 Task: Add an event with the title Team Building Retreat: Leadership Training, date '2023/12/18', time 7:50 AM to 9:50 AMand add a description: Participants will discover strategies for engaging their audience and maintaining their interest throughout the presentation. They will learn how to incorporate storytelling, interactive elements, and visual aids to create a dynamic and interactive experience for their listeners.Select event color  Grape . Add location for the event as: 987 Pera Palace Hotel, Istanbul, Turkey, logged in from the account softage.2@softage.netand send the event invitation to softage.1@softage.net and softage.3@softage.net. Set a reminder for the event Annually on May 42
Action: Mouse pressed left at (58, 99)
Screenshot: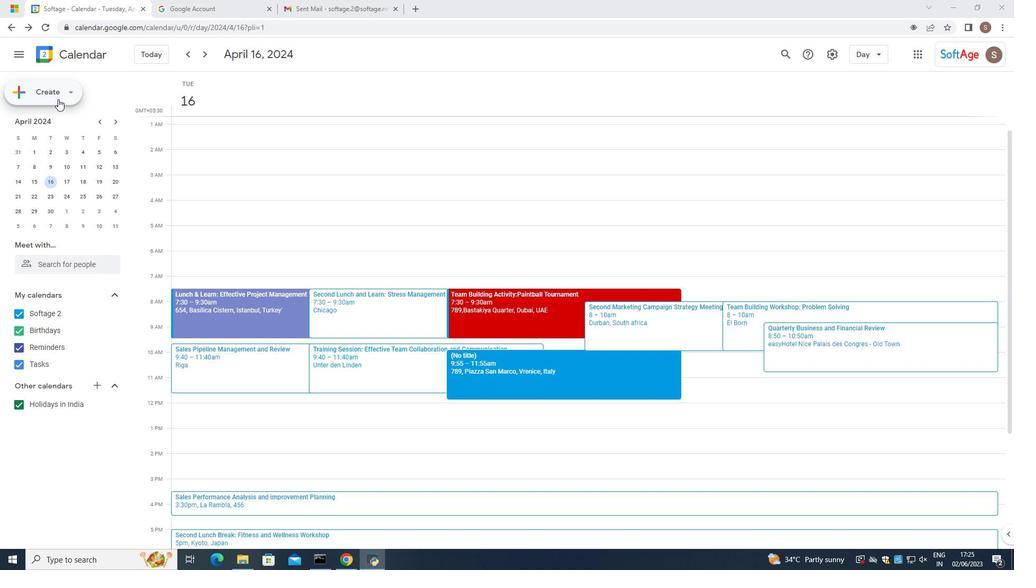 
Action: Mouse moved to (87, 204)
Screenshot: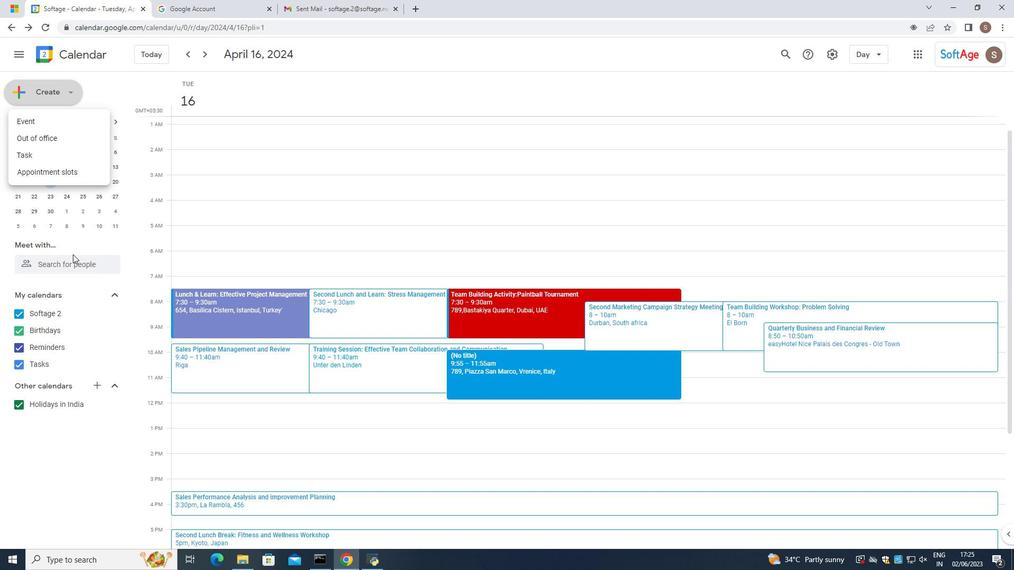 
Action: Mouse pressed left at (87, 204)
Screenshot: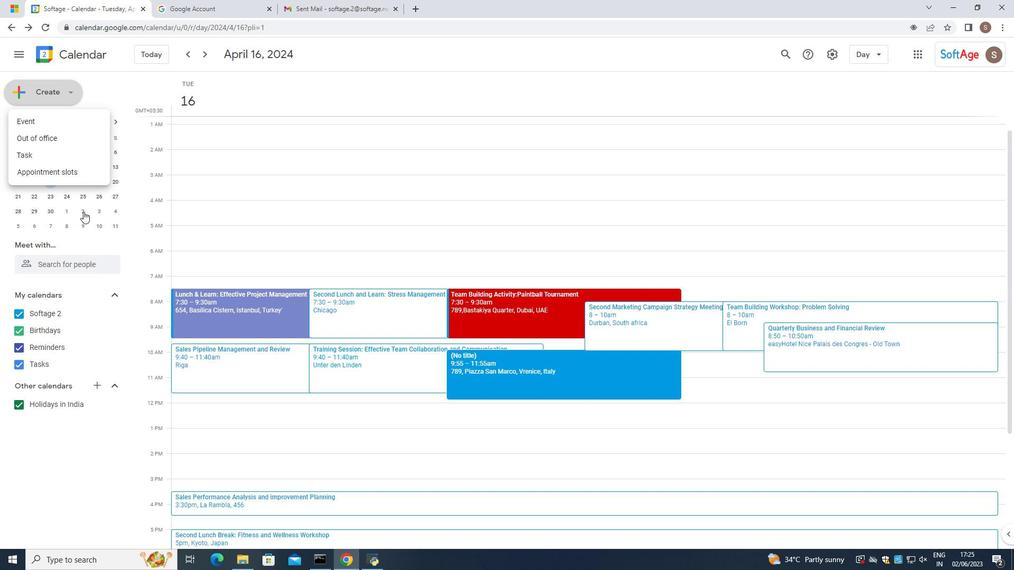 
Action: Mouse moved to (102, 123)
Screenshot: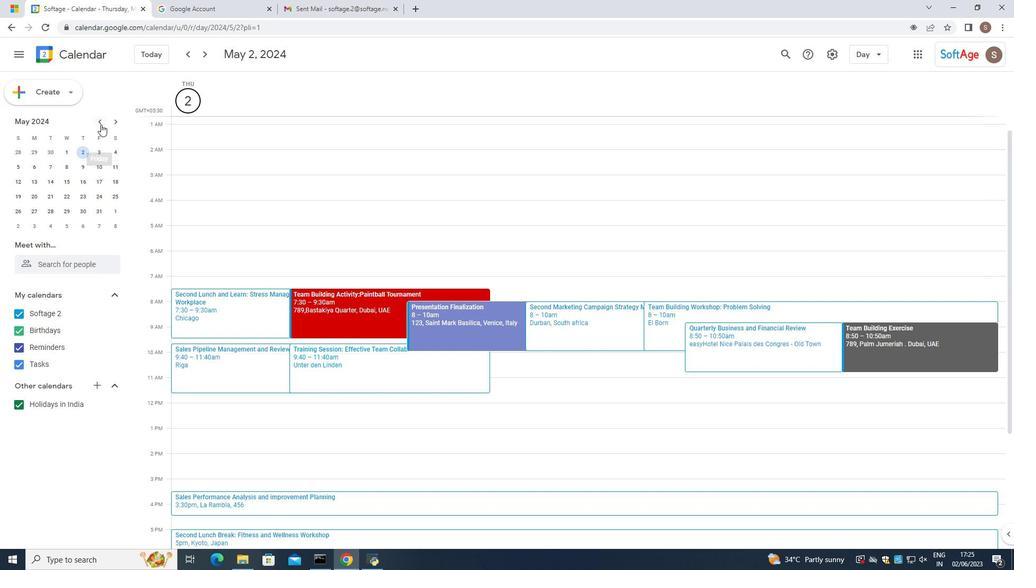 
Action: Mouse pressed left at (102, 123)
Screenshot: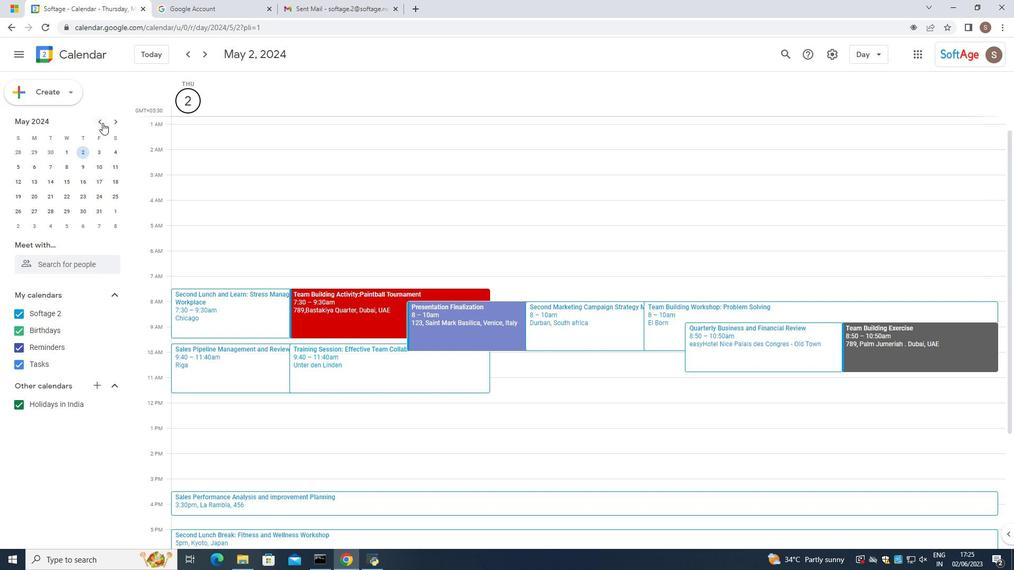 
Action: Mouse pressed left at (102, 123)
Screenshot: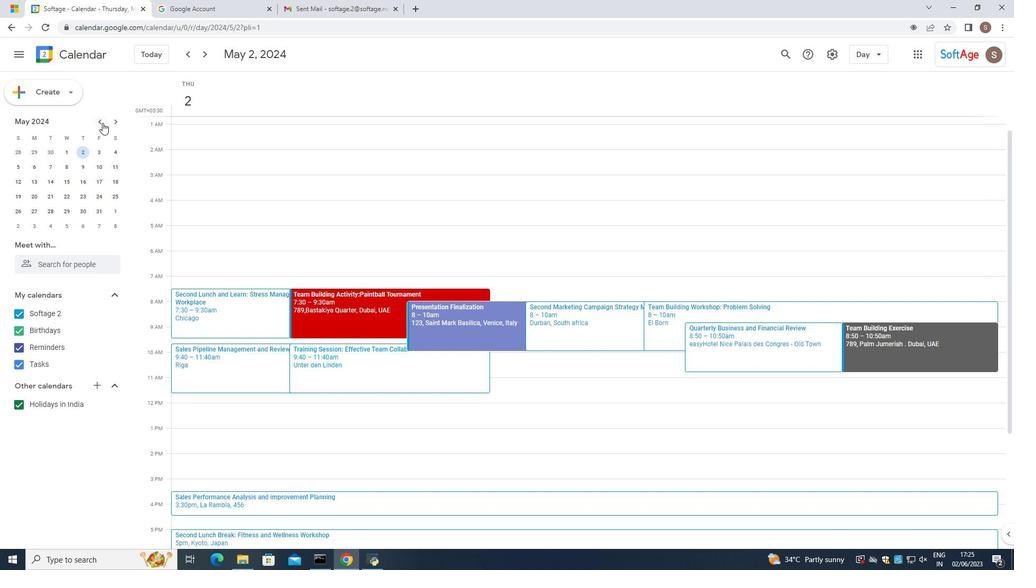 
Action: Mouse pressed left at (102, 123)
Screenshot: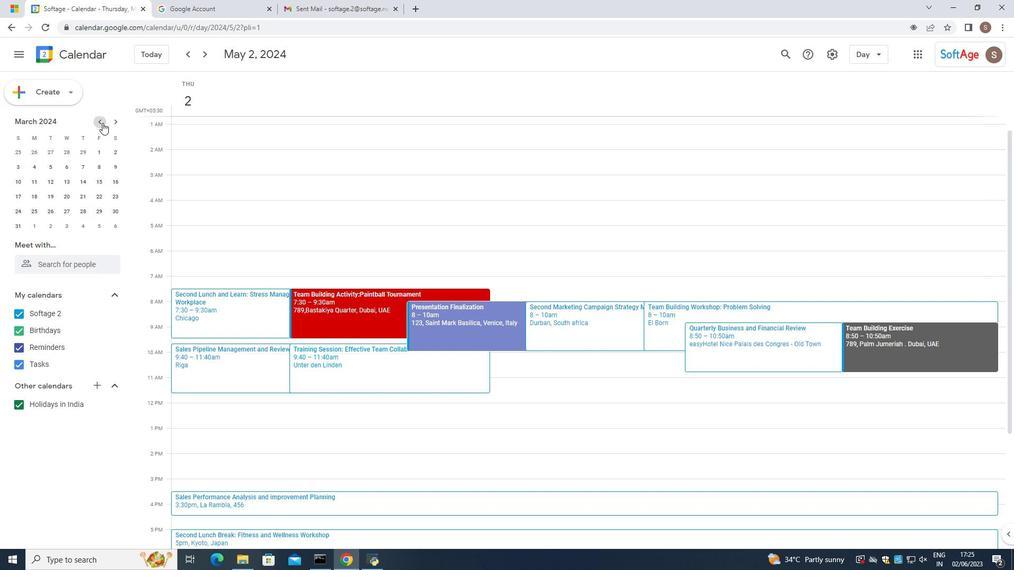 
Action: Mouse pressed left at (102, 123)
Screenshot: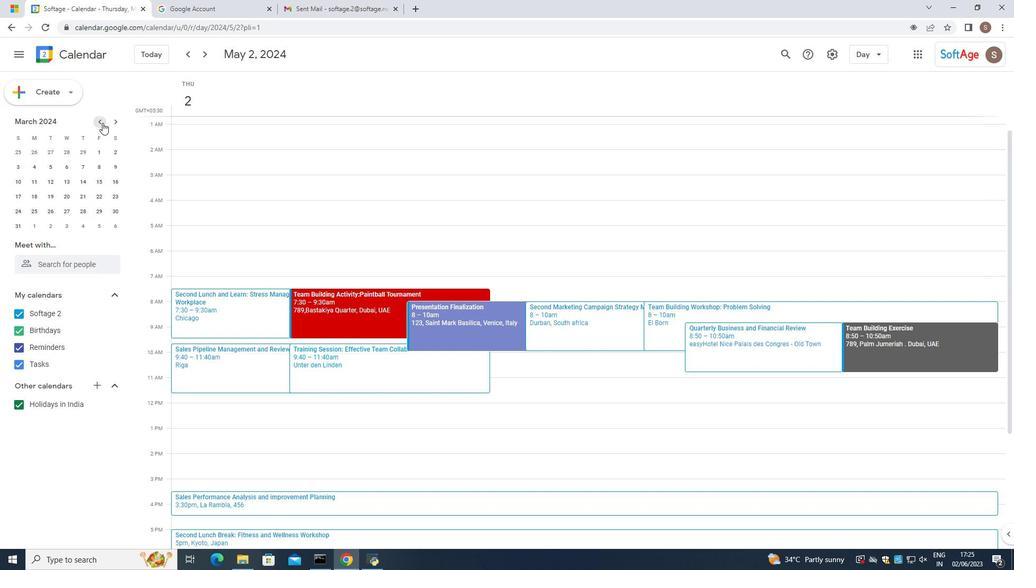 
Action: Mouse pressed left at (102, 123)
Screenshot: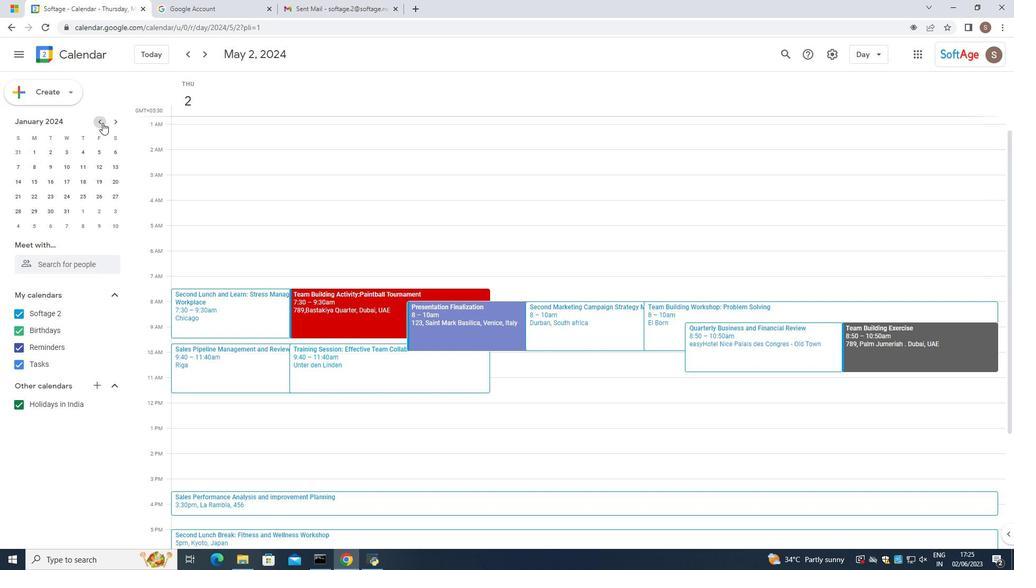 
Action: Mouse pressed left at (102, 123)
Screenshot: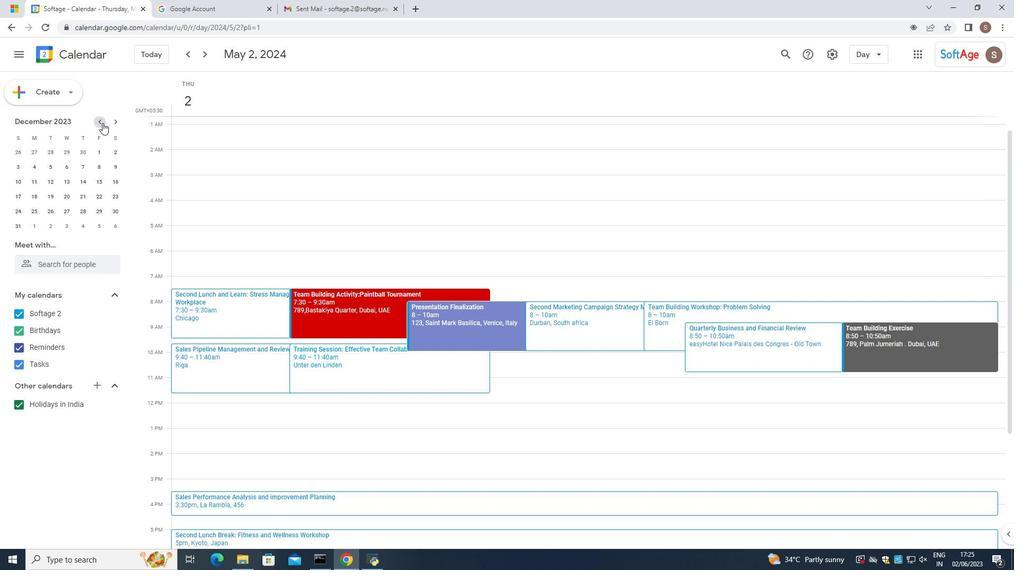 
Action: Mouse pressed left at (102, 123)
Screenshot: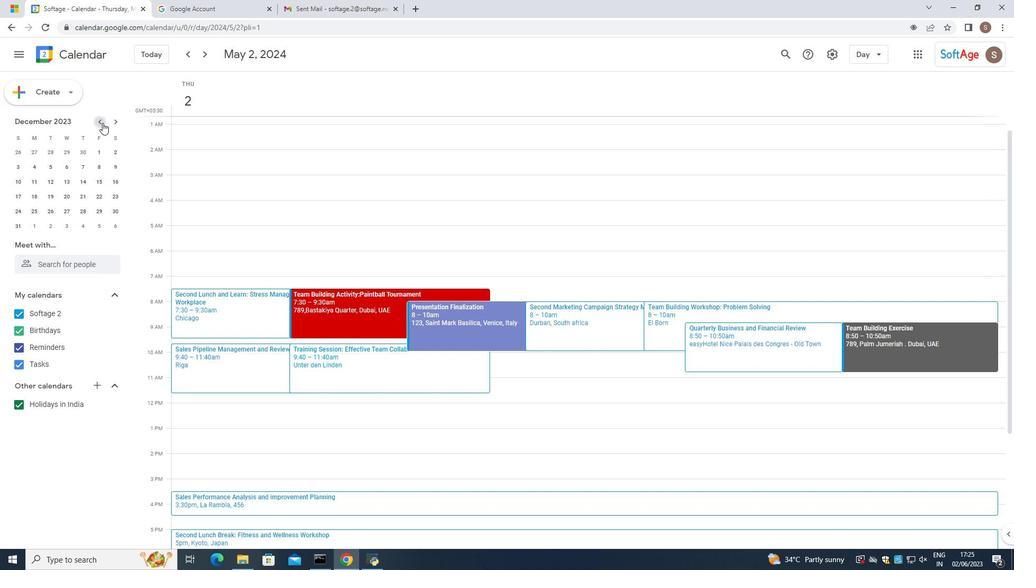 
Action: Mouse pressed left at (102, 123)
Screenshot: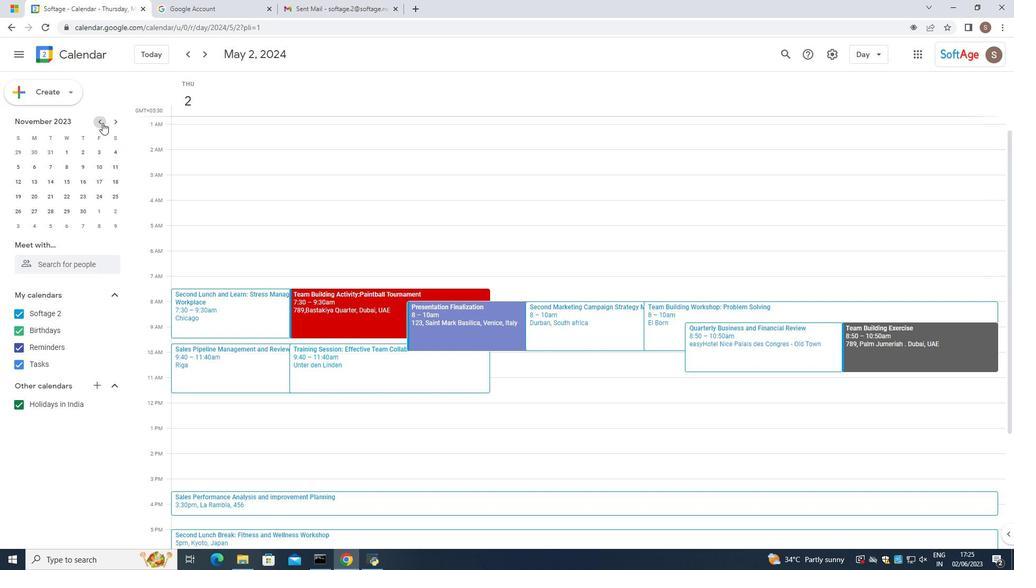 
Action: Mouse pressed left at (102, 123)
Screenshot: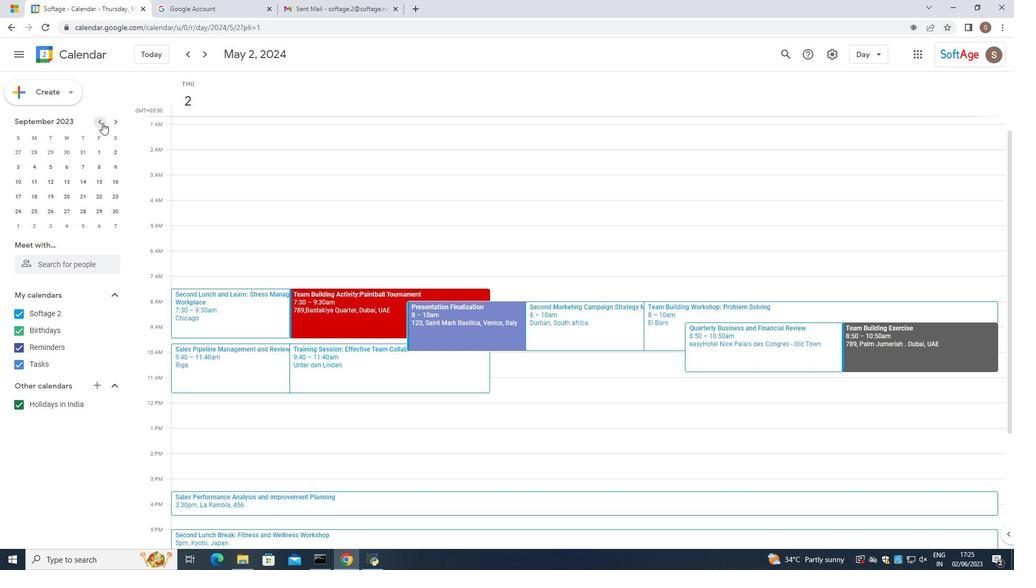
Action: Mouse pressed left at (102, 123)
Screenshot: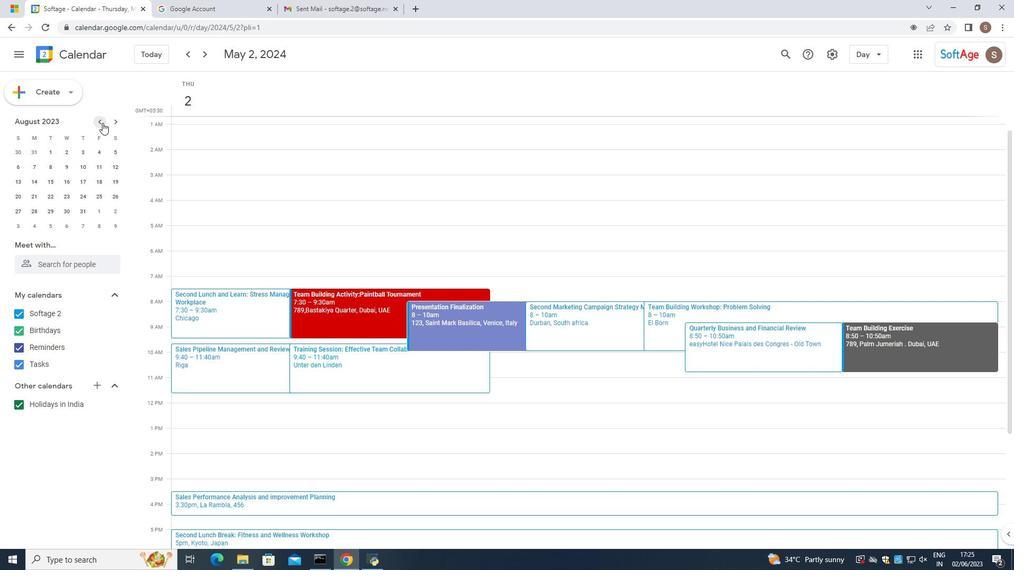 
Action: Mouse pressed left at (102, 123)
Screenshot: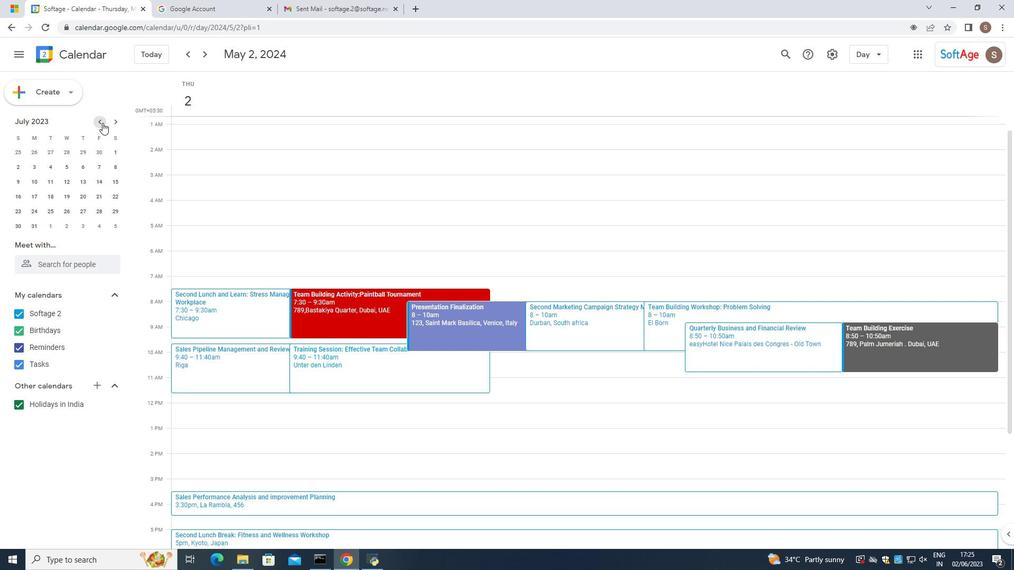 
Action: Mouse pressed left at (102, 123)
Screenshot: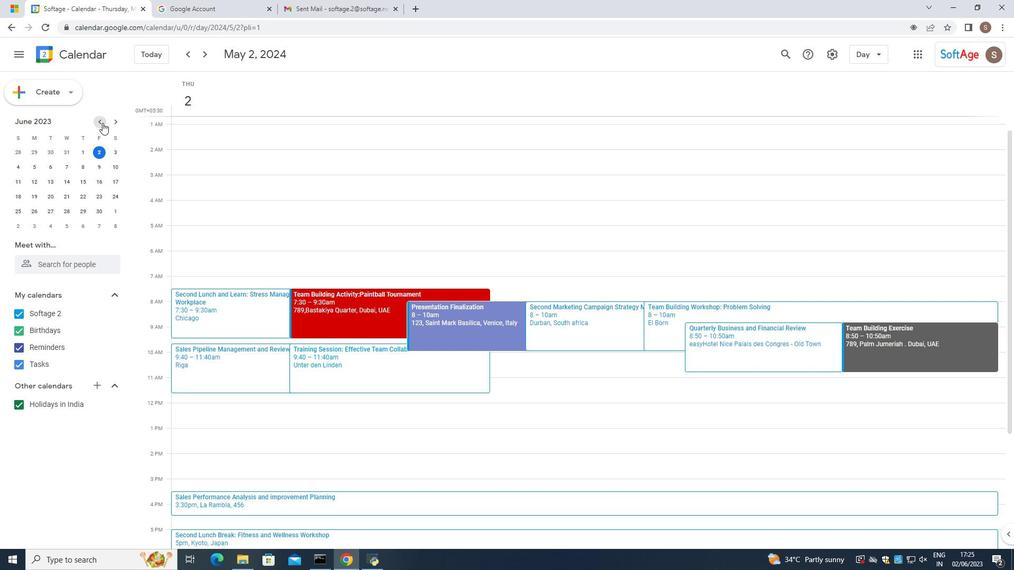 
Action: Mouse moved to (118, 122)
Screenshot: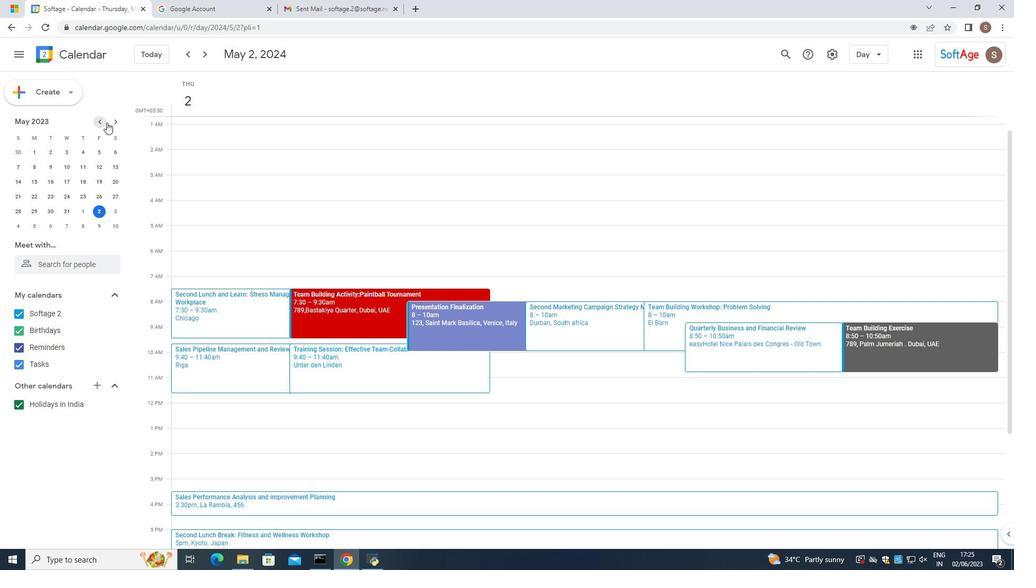 
Action: Mouse pressed left at (118, 122)
Screenshot: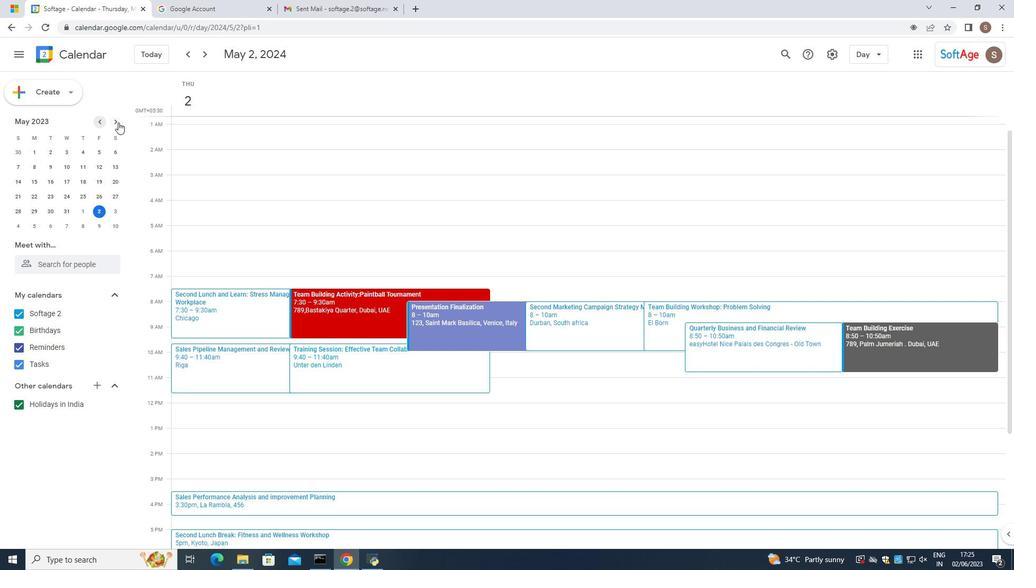 
Action: Mouse pressed left at (118, 122)
Screenshot: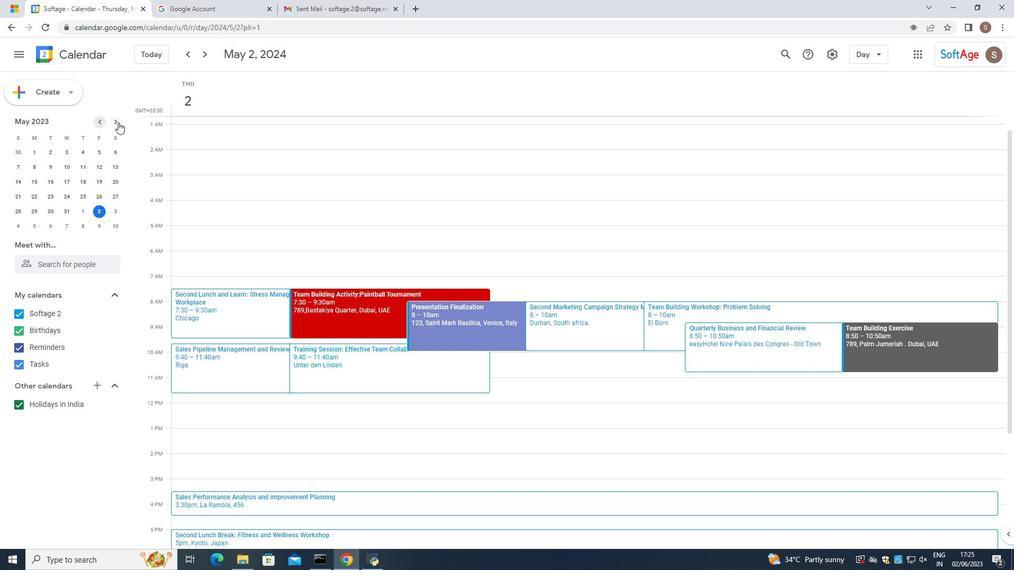 
Action: Mouse pressed left at (118, 122)
Screenshot: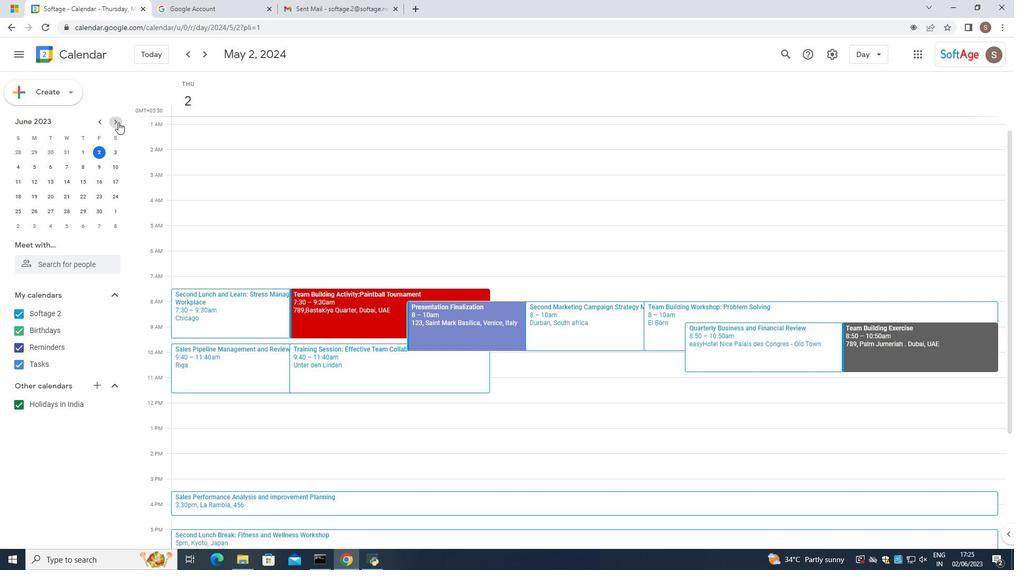 
Action: Mouse pressed left at (118, 122)
Screenshot: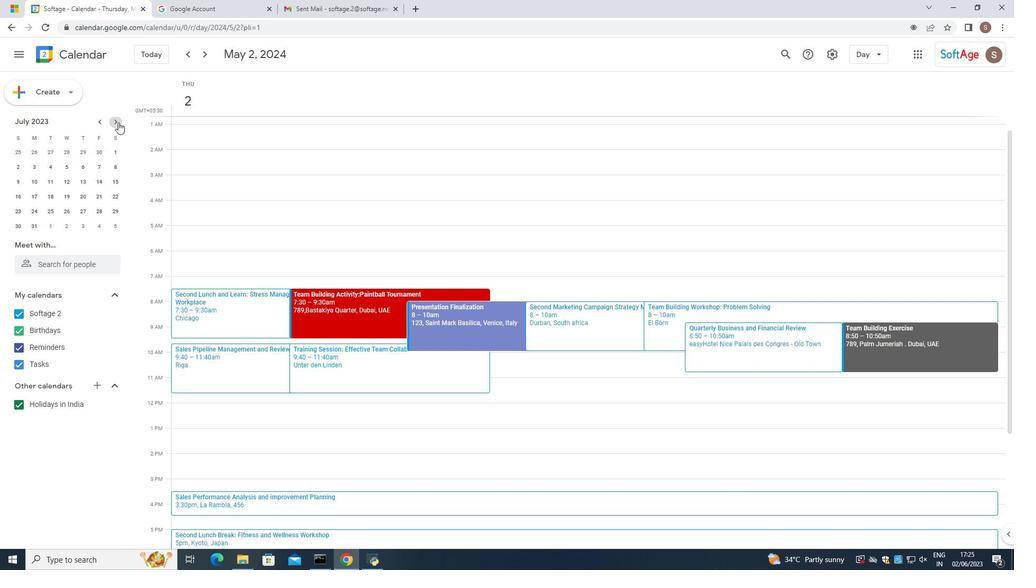 
Action: Mouse pressed left at (118, 122)
Screenshot: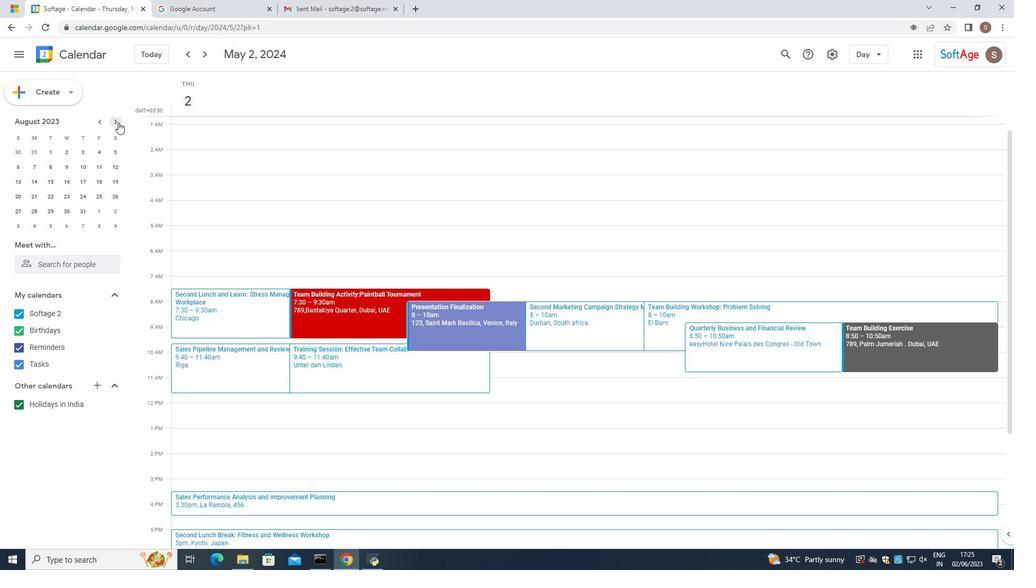 
Action: Mouse pressed left at (118, 122)
Screenshot: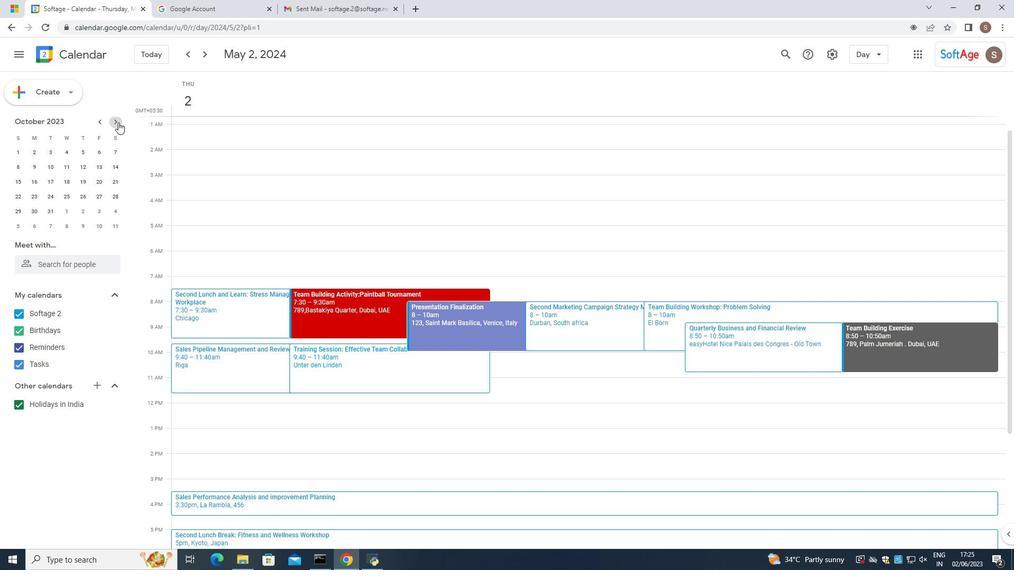 
Action: Mouse pressed left at (118, 122)
Screenshot: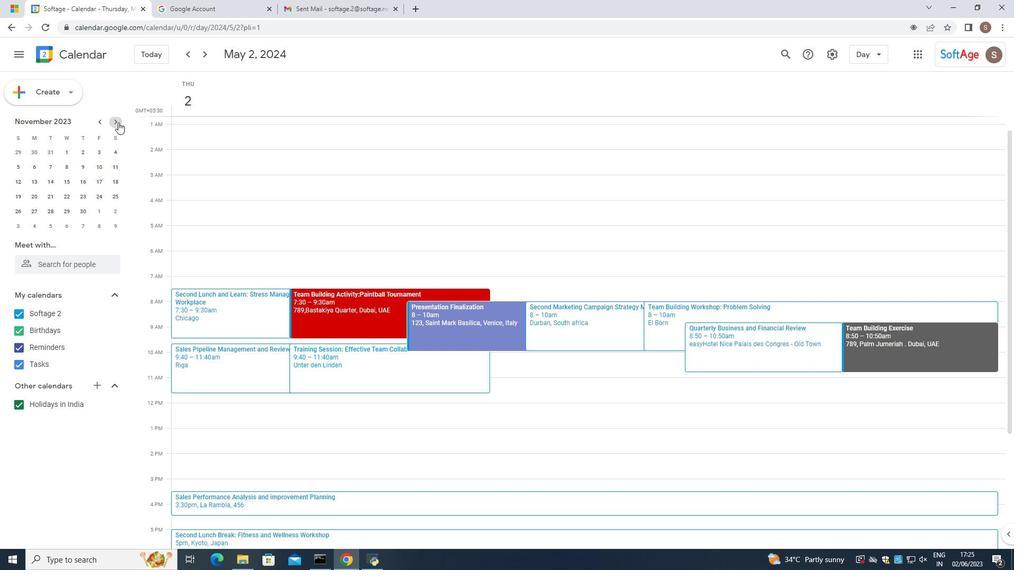 
Action: Mouse moved to (65, 196)
Screenshot: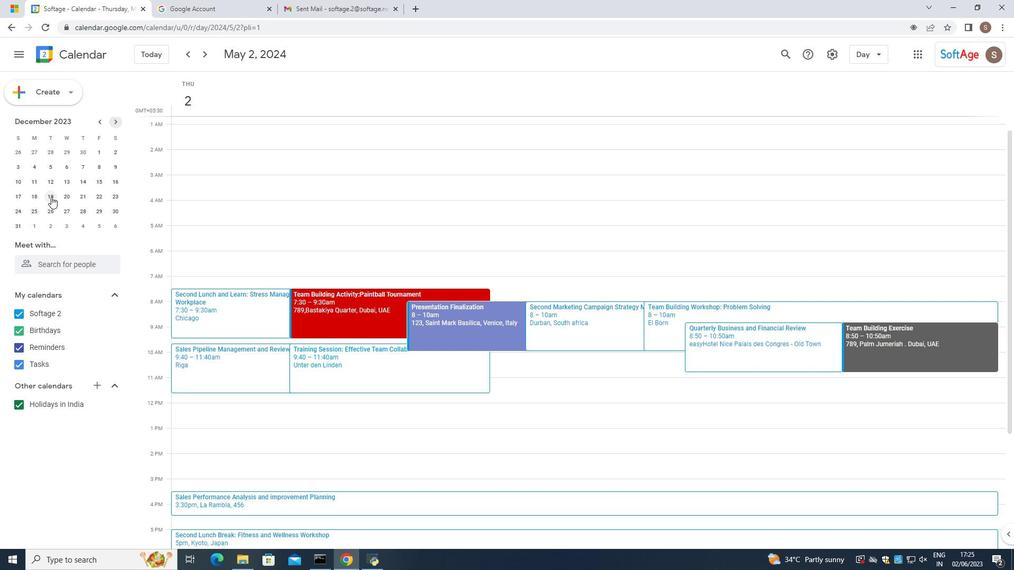 
Action: Mouse pressed left at (65, 196)
Screenshot: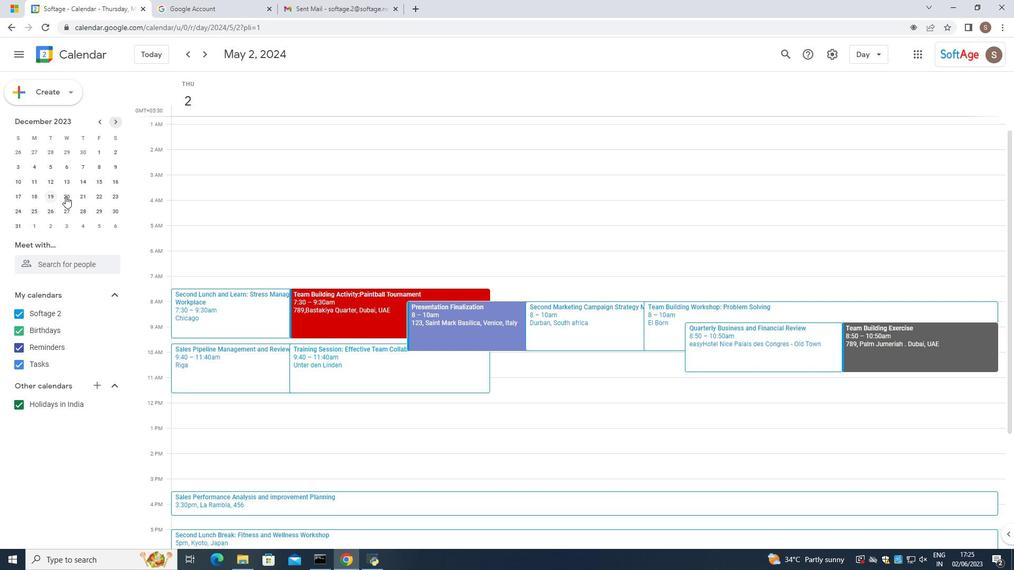
Action: Mouse moved to (35, 201)
Screenshot: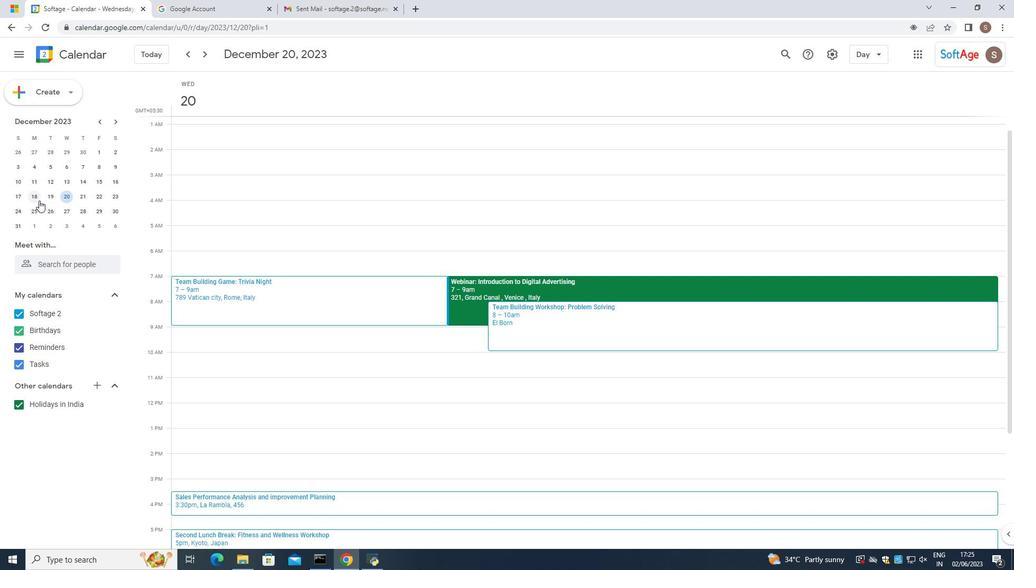 
Action: Mouse pressed left at (35, 201)
Screenshot: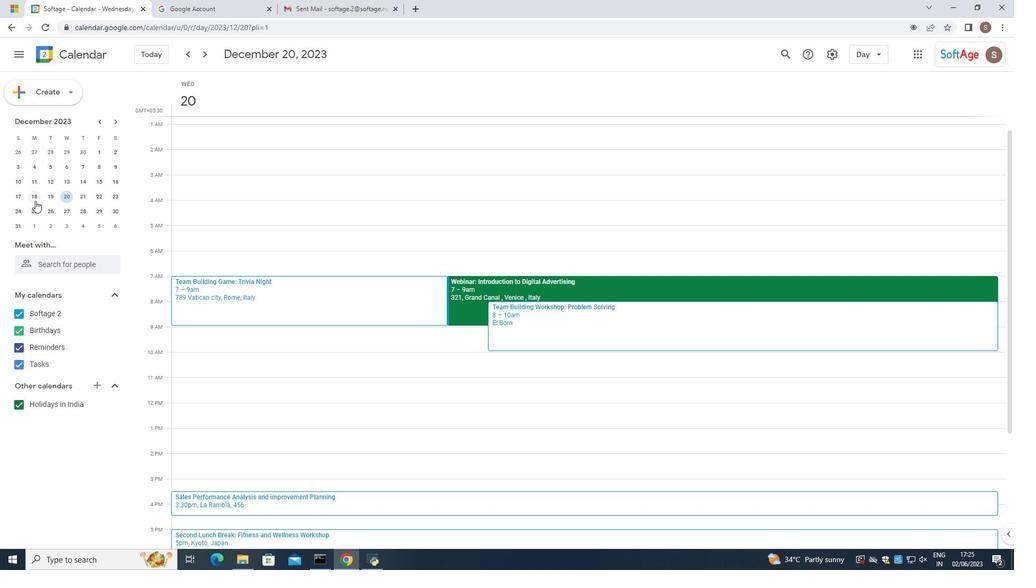 
Action: Mouse moved to (53, 100)
Screenshot: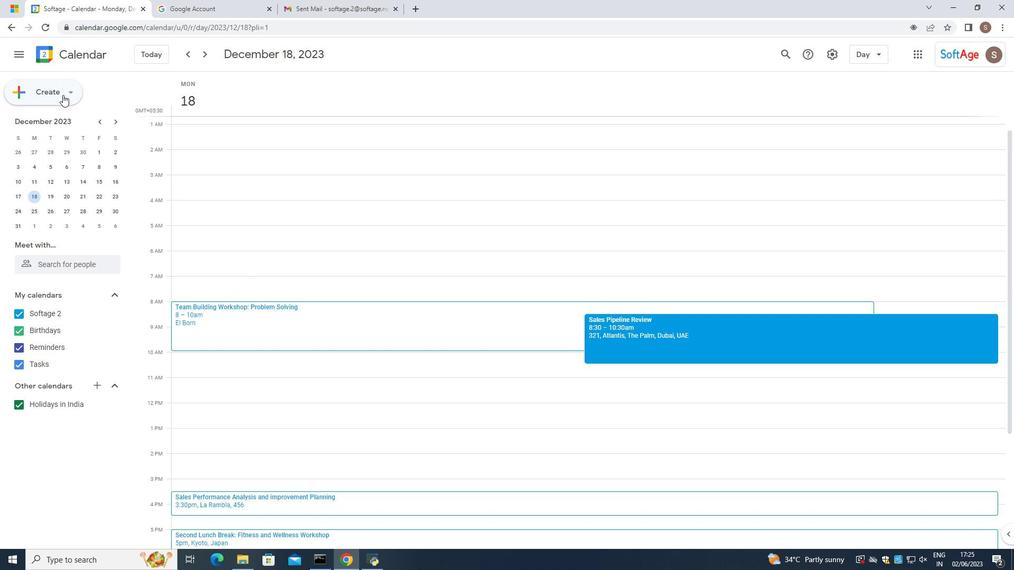 
Action: Mouse pressed left at (53, 100)
Screenshot: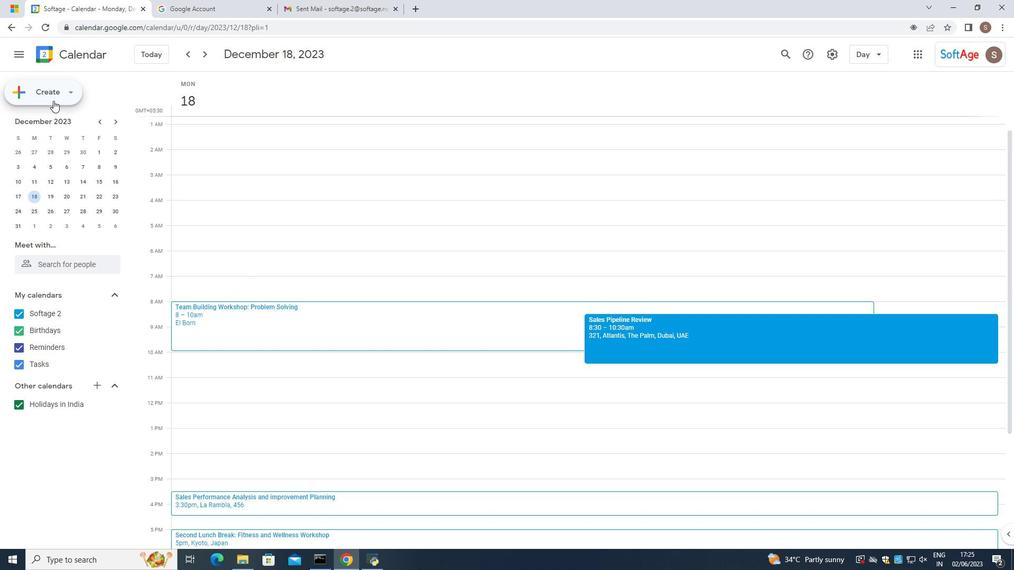 
Action: Mouse moved to (72, 124)
Screenshot: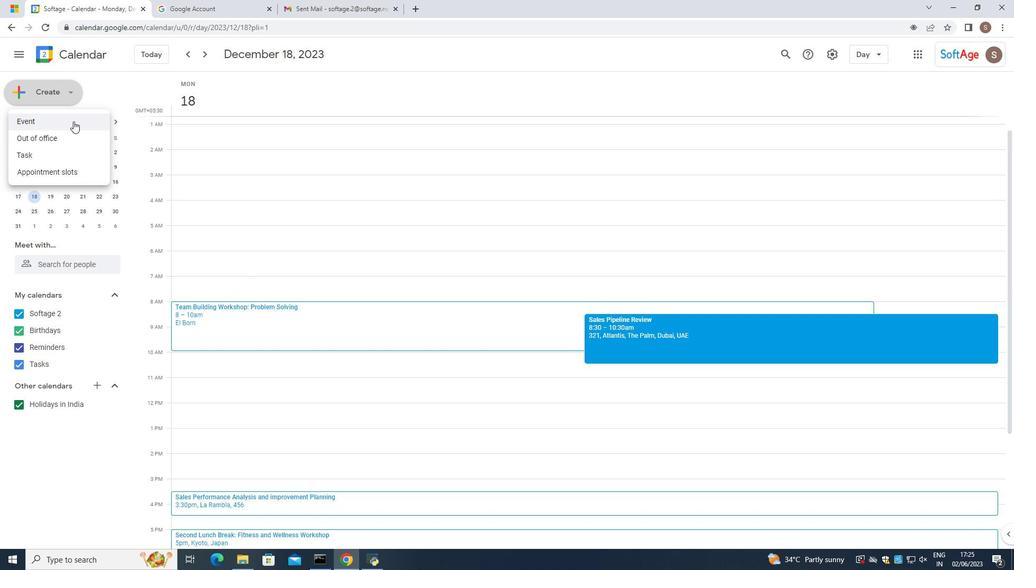 
Action: Mouse pressed left at (72, 124)
Screenshot: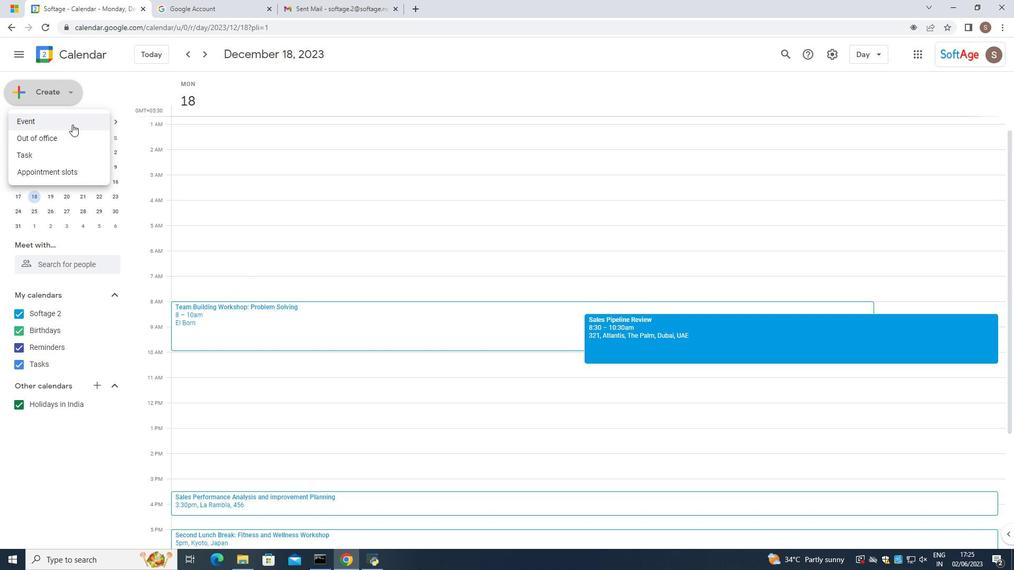 
Action: Mouse moved to (486, 283)
Screenshot: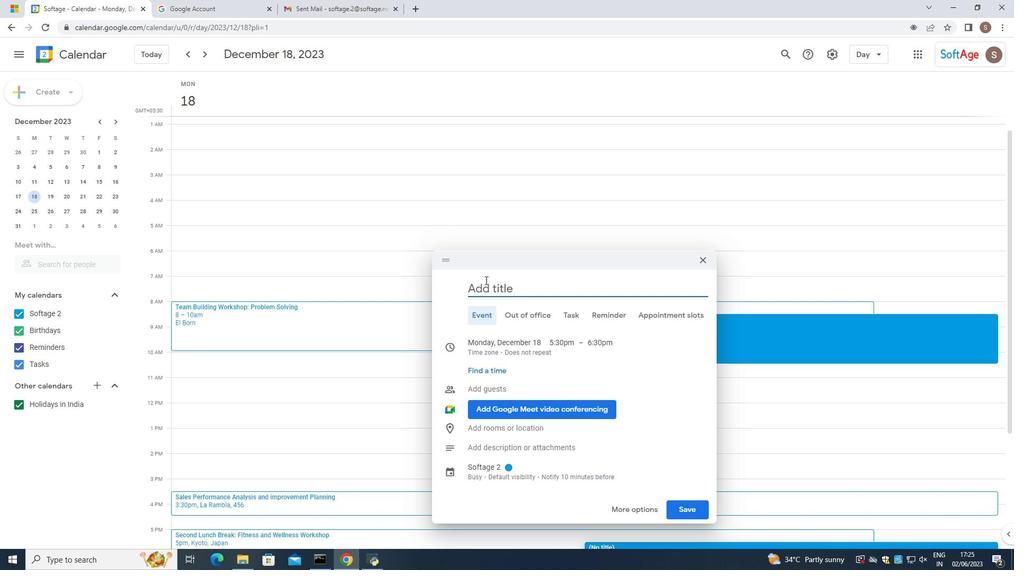 
Action: Key pressed <Key.caps_lock>T<Key.caps_lock>eam<Key.space><Key.caps_lock>B<Key.caps_lock>uilding<Key.space><Key.caps_lock>R<Key.caps_lock>etreat
Screenshot: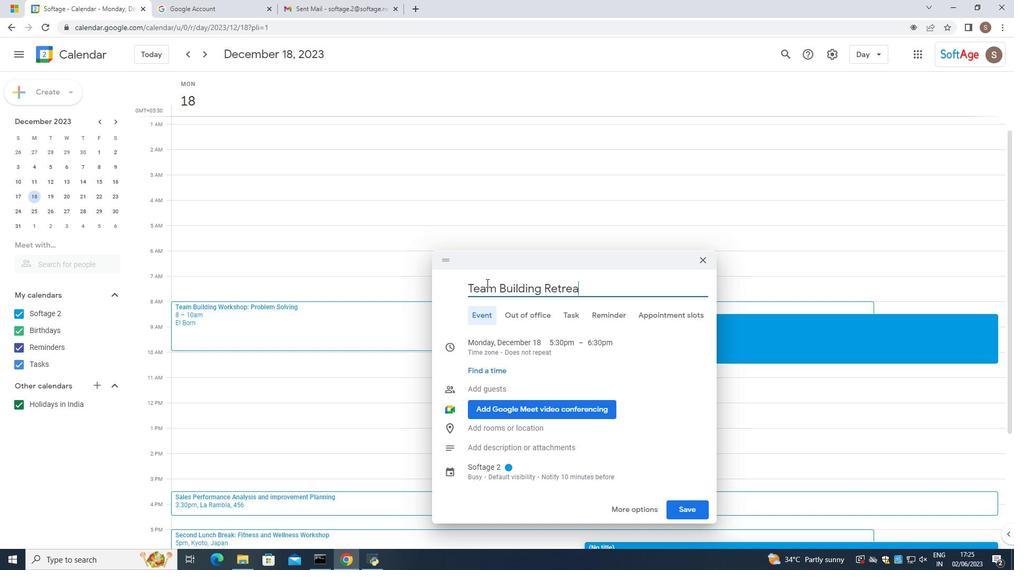 
Action: Mouse moved to (515, 315)
Screenshot: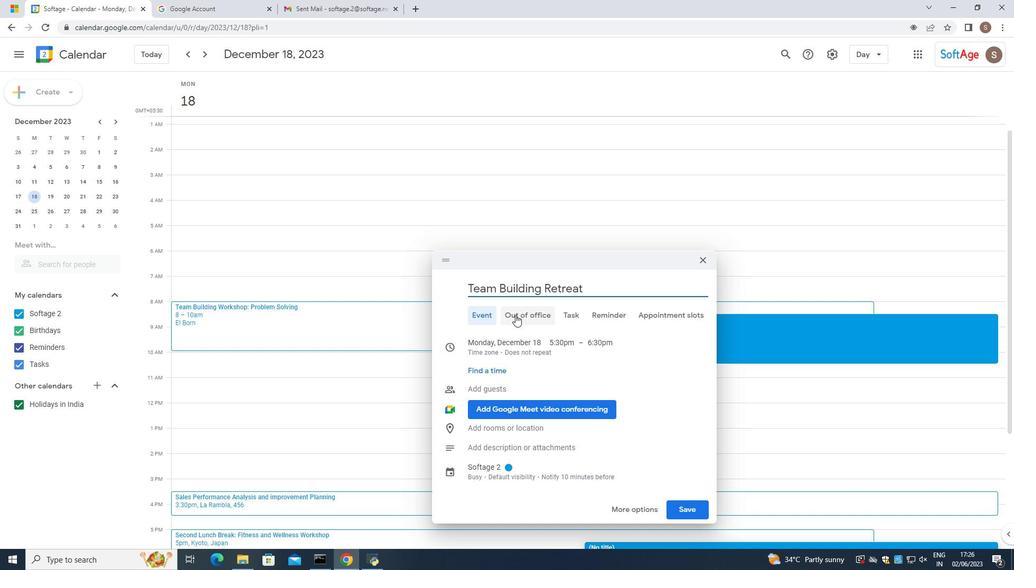 
Action: Key pressed <Key.shift_r><Key.shift_r><Key.shift_r><Key.shift_r><Key.shift_r><Key.shift_r><Key.shift_r><Key.shift_r><Key.shift_r><Key.shift_r><Key.shift_r><Key.shift_r><Key.shift_r><Key.shift_r><Key.shift_r><Key.shift_r><Key.shift_r><Key.shift_r>:<Key.space>l<Key.backspace><Key.caps_lock>L<Key.caps_lock>esder<Key.backspace><Key.backspace><Key.backspace><Key.backspace>adership<Key.space><Key.caps_lock>T<Key.caps_lock>raining
Screenshot: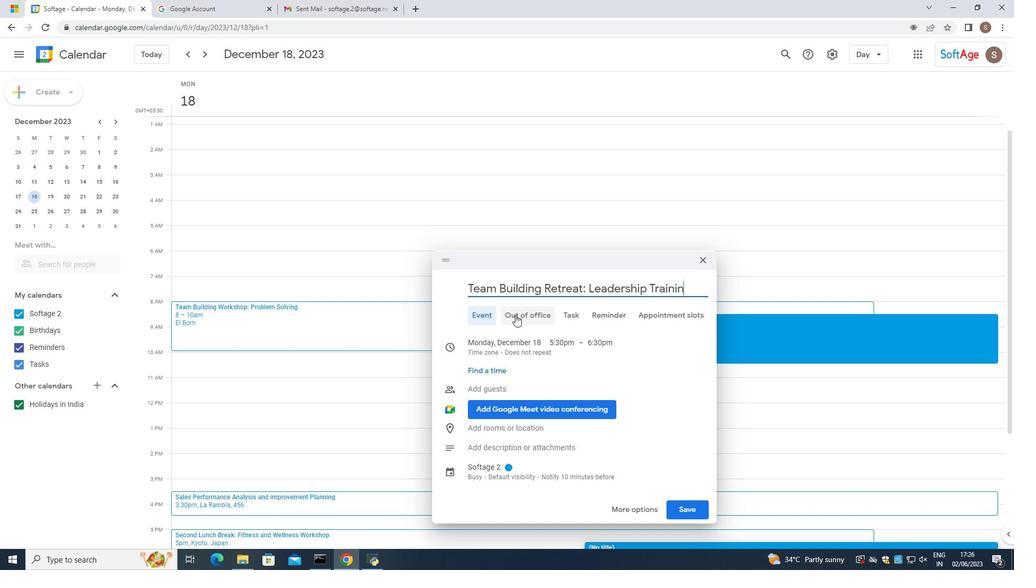 
Action: Mouse moved to (565, 347)
Screenshot: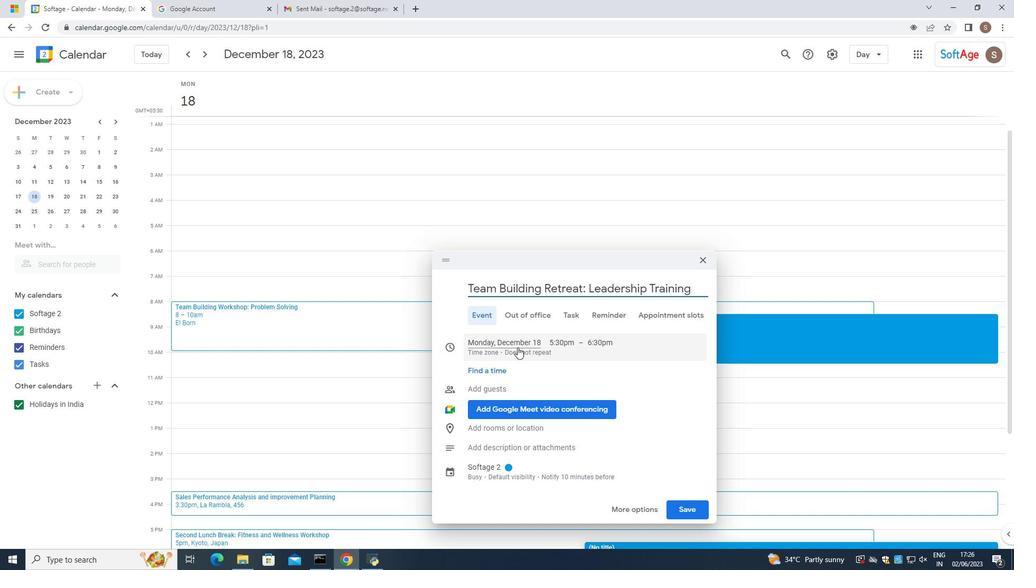 
Action: Mouse pressed left at (565, 347)
Screenshot: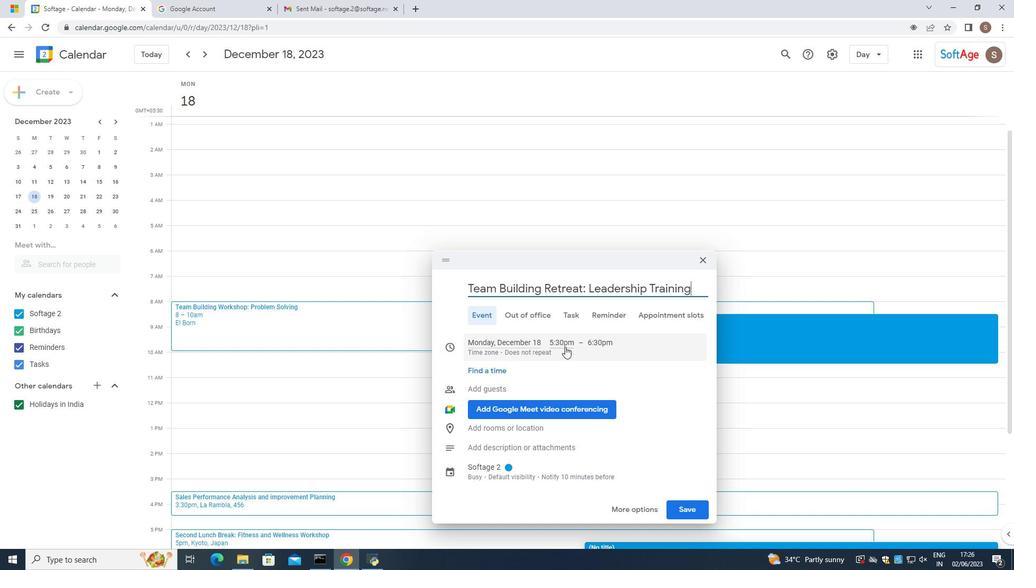 
Action: Mouse moved to (574, 311)
Screenshot: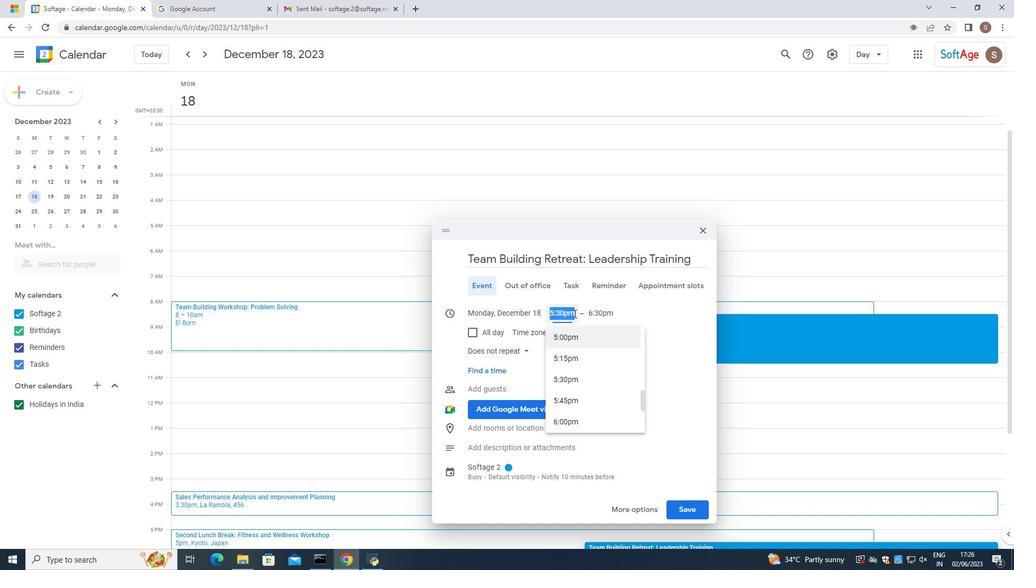 
Action: Mouse pressed left at (574, 311)
Screenshot: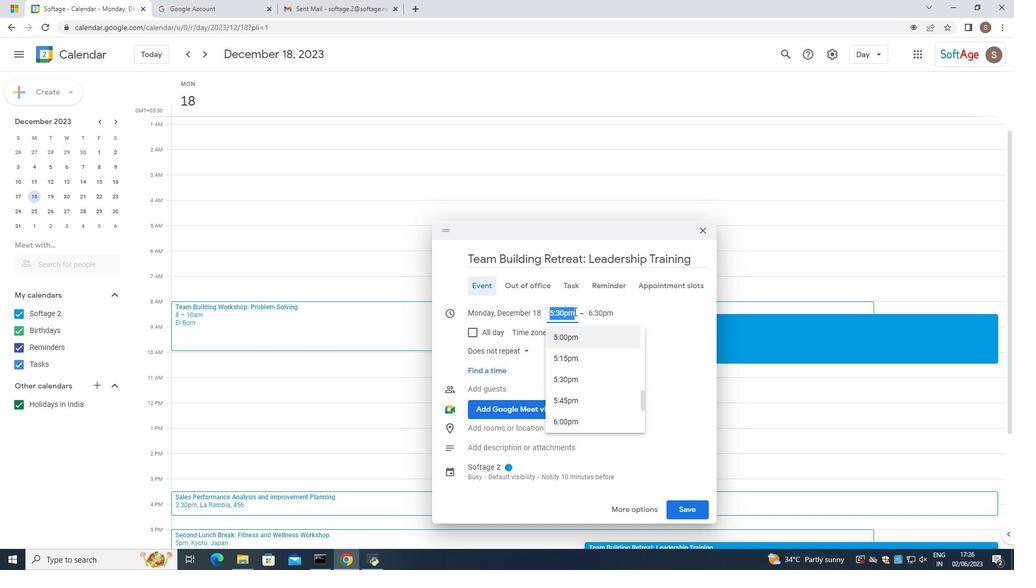 
Action: Mouse moved to (566, 368)
Screenshot: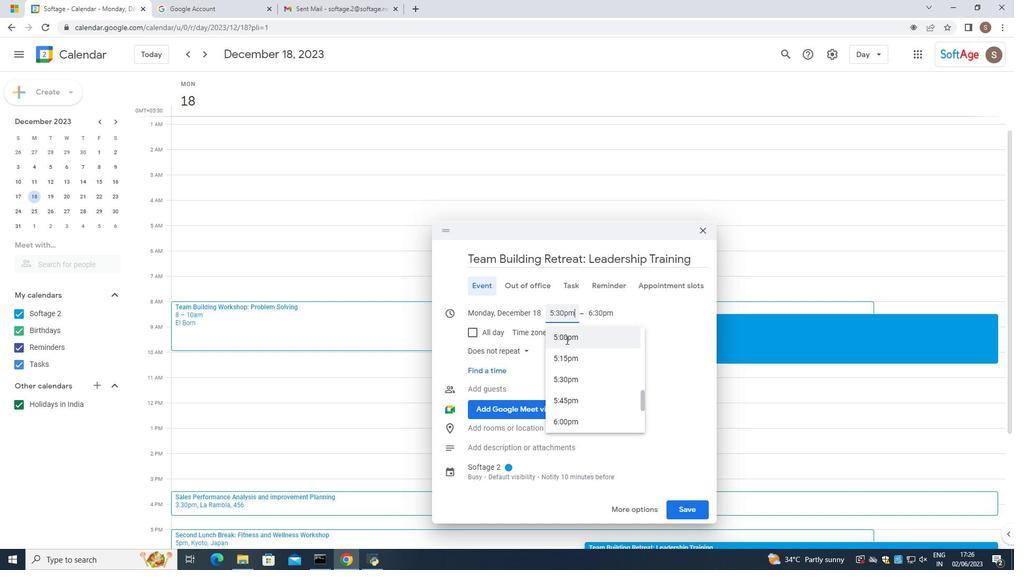 
Action: Mouse scrolled (566, 367) with delta (0, 0)
Screenshot: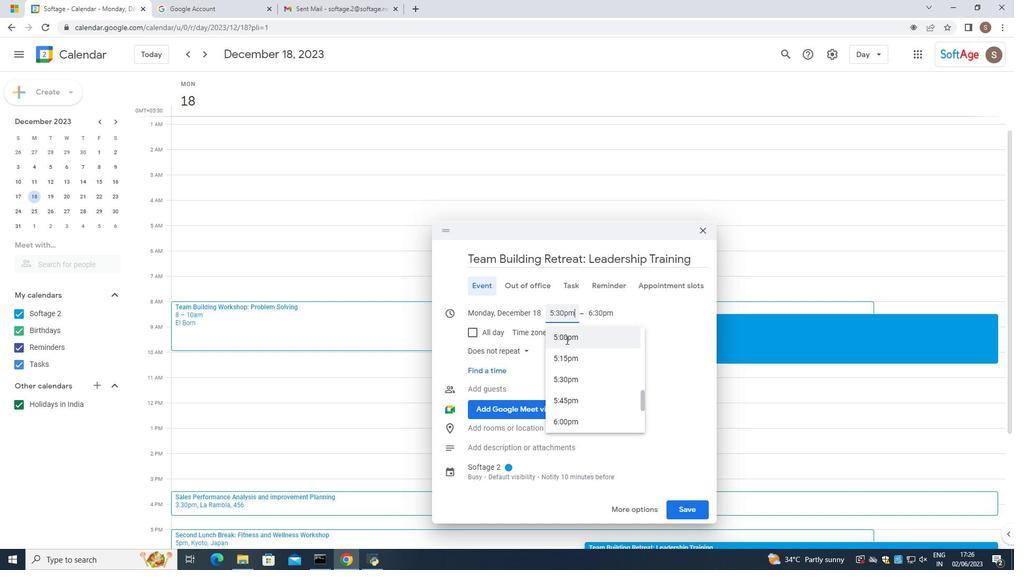 
Action: Mouse moved to (563, 385)
Screenshot: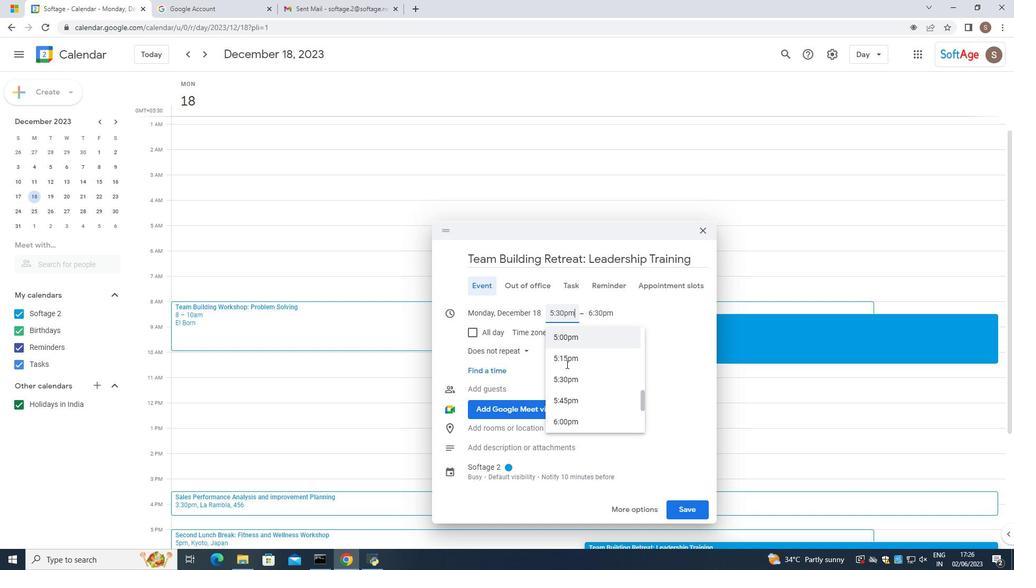 
Action: Mouse scrolled (563, 386) with delta (0, 0)
Screenshot: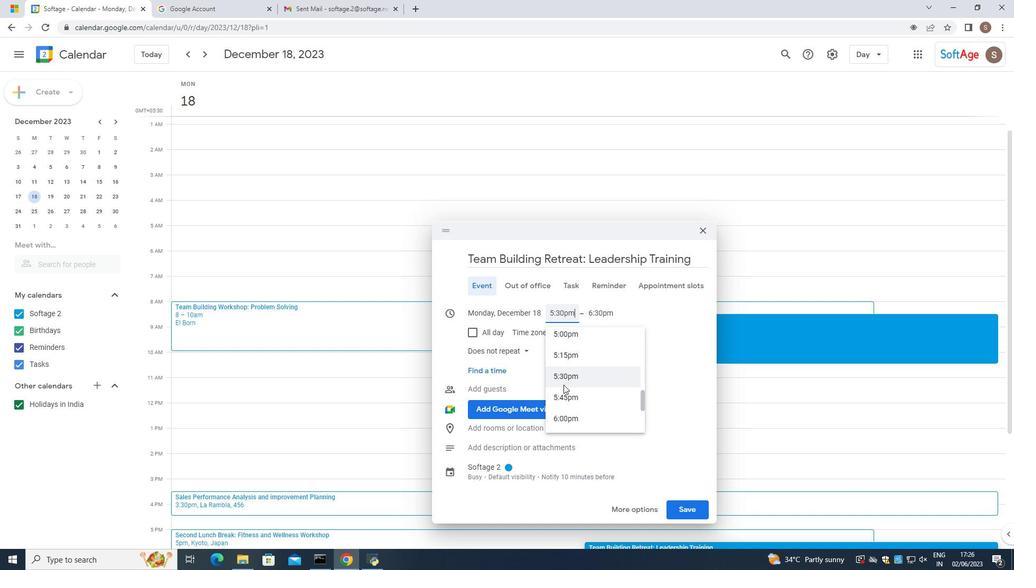 
Action: Mouse scrolled (563, 386) with delta (0, 0)
Screenshot: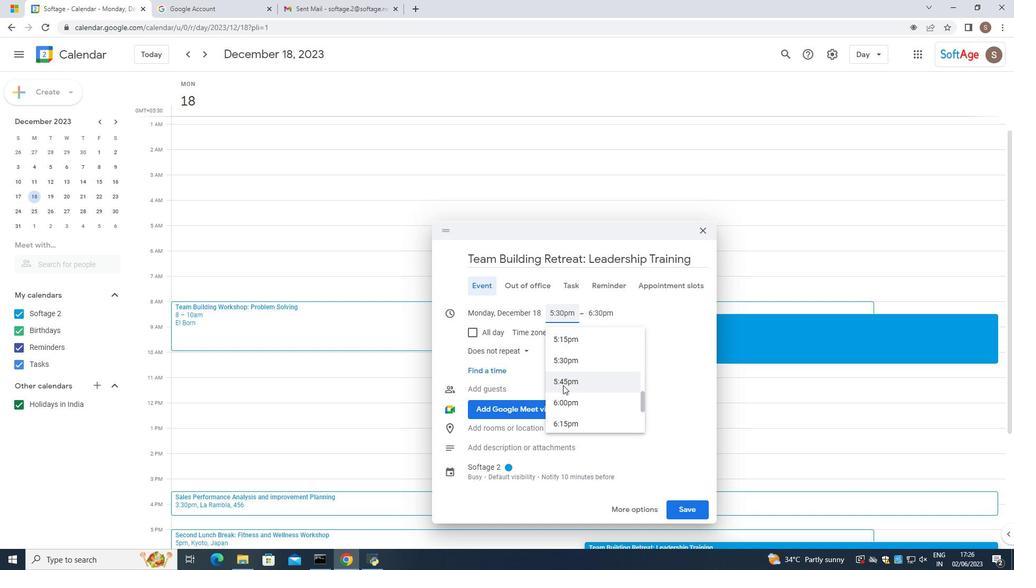 
Action: Mouse scrolled (563, 386) with delta (0, 0)
Screenshot: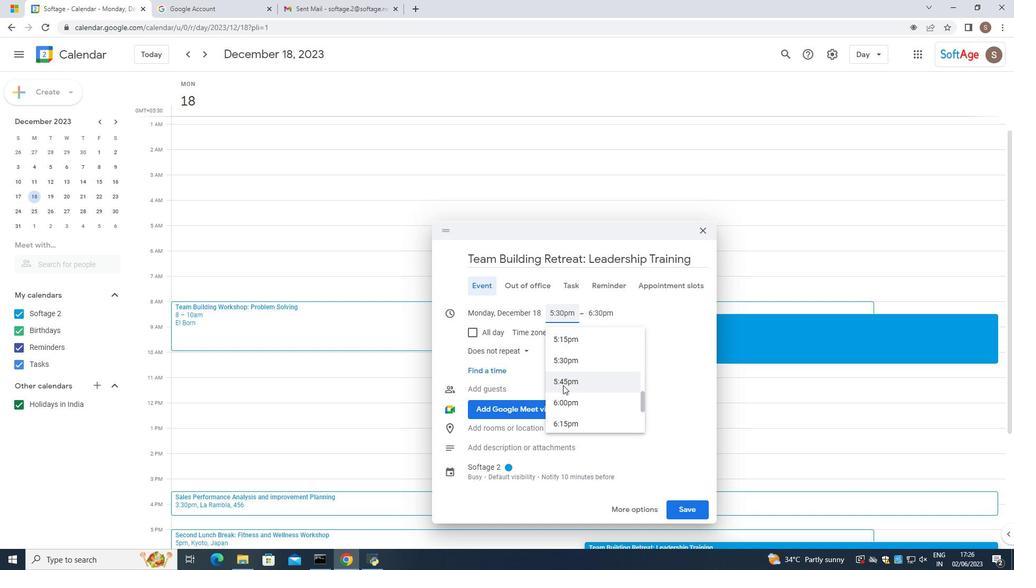 
Action: Mouse scrolled (563, 386) with delta (0, 0)
Screenshot: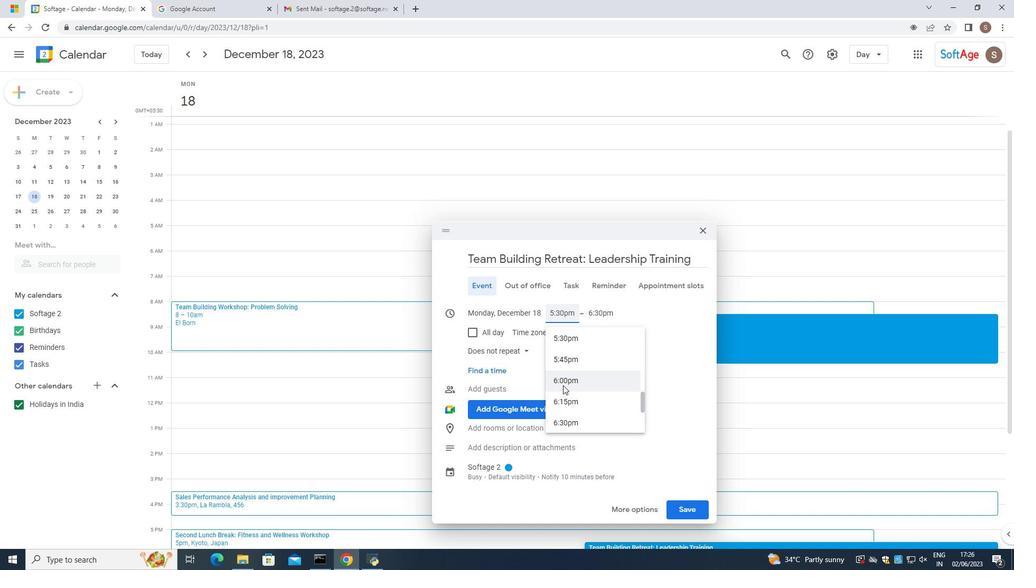 
Action: Mouse scrolled (563, 386) with delta (0, 0)
Screenshot: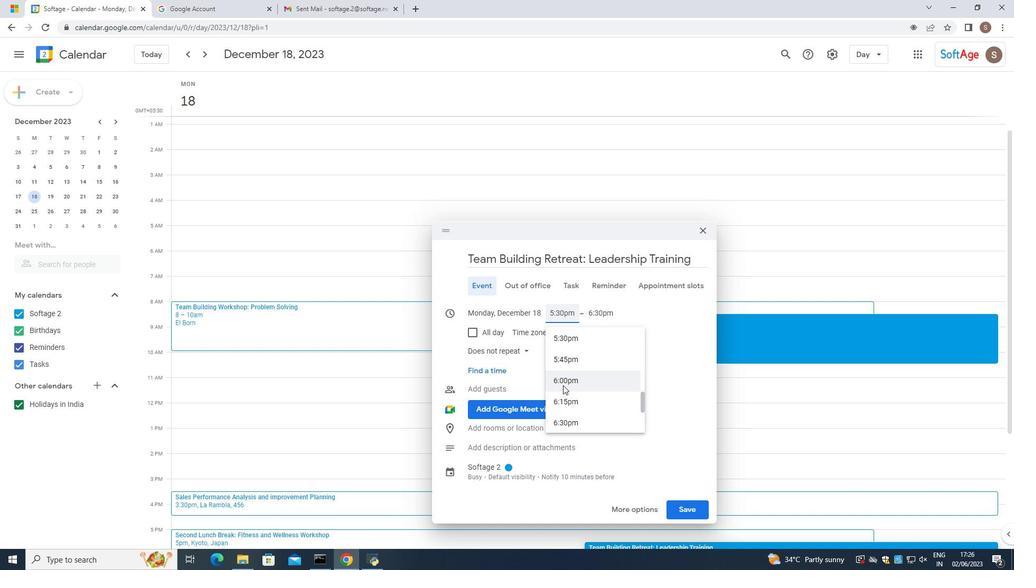 
Action: Mouse scrolled (563, 386) with delta (0, 0)
Screenshot: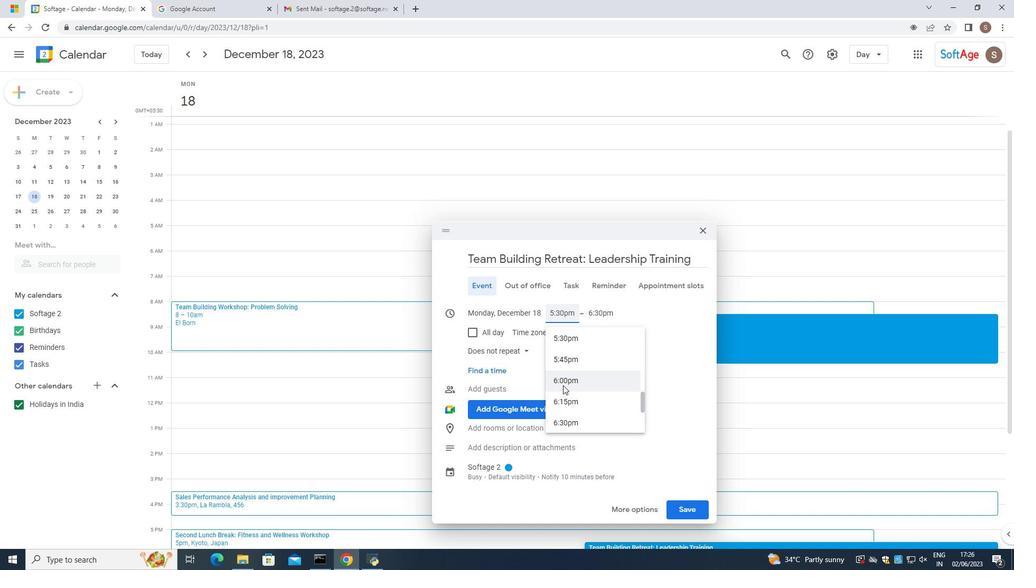 
Action: Mouse scrolled (563, 386) with delta (0, 0)
Screenshot: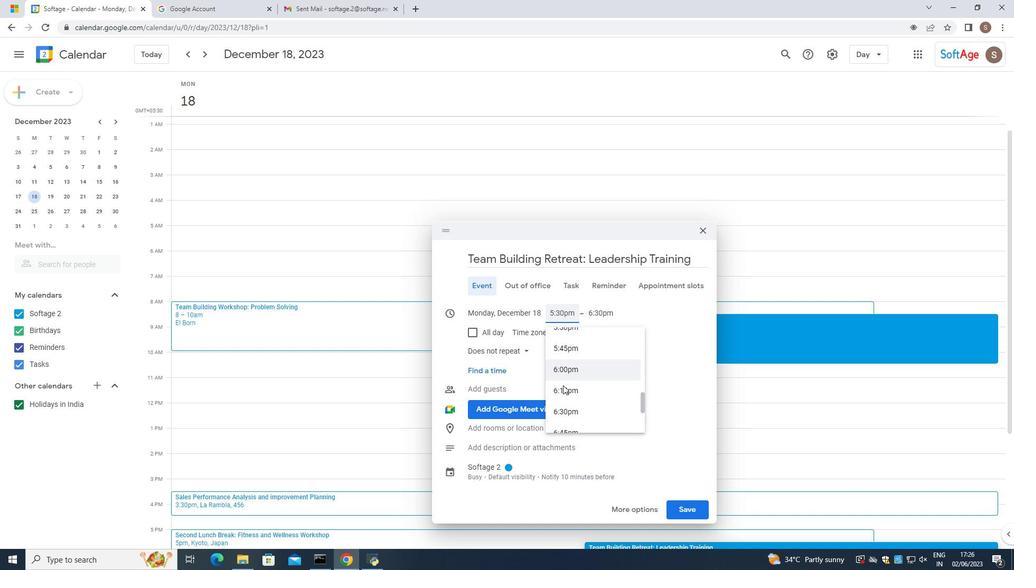 
Action: Mouse scrolled (563, 386) with delta (0, 0)
Screenshot: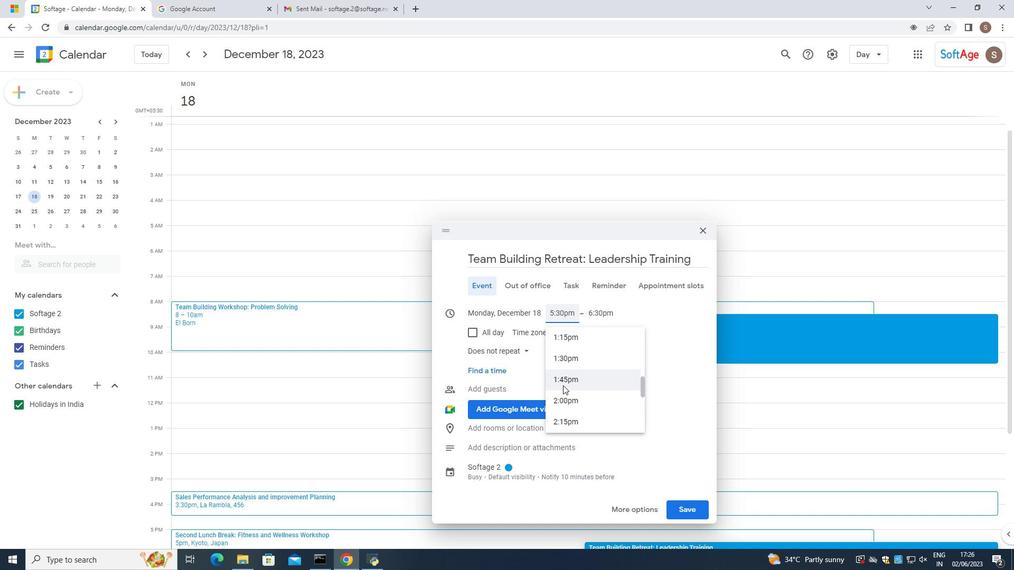 
Action: Mouse scrolled (563, 386) with delta (0, 0)
Screenshot: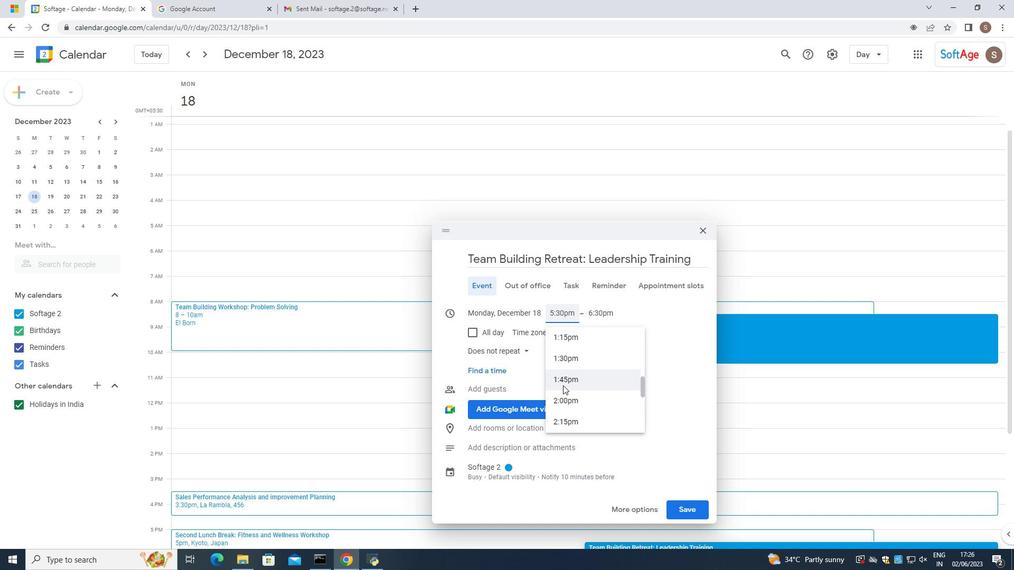 
Action: Mouse scrolled (563, 386) with delta (0, 0)
Screenshot: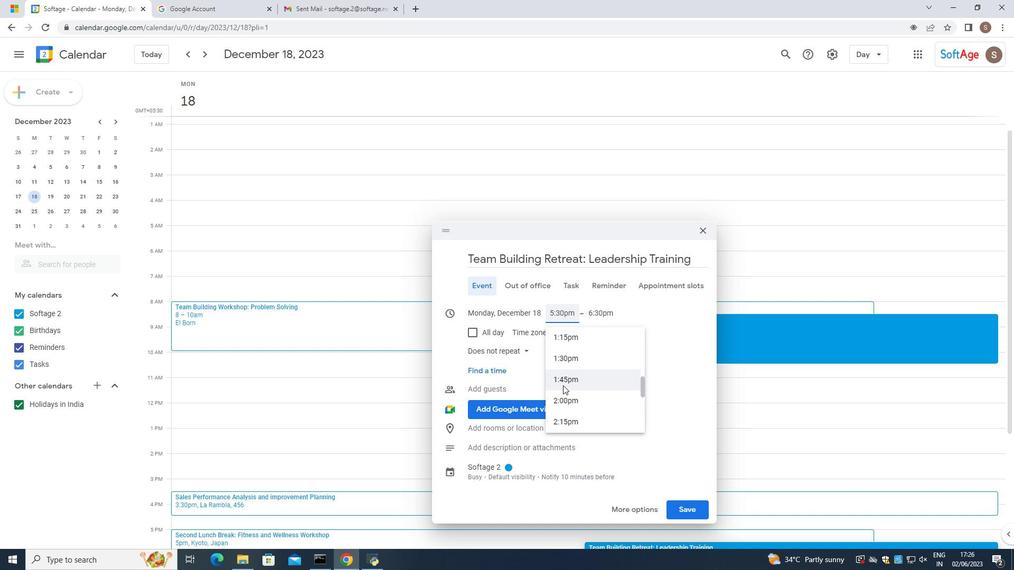 
Action: Mouse scrolled (563, 386) with delta (0, 0)
Screenshot: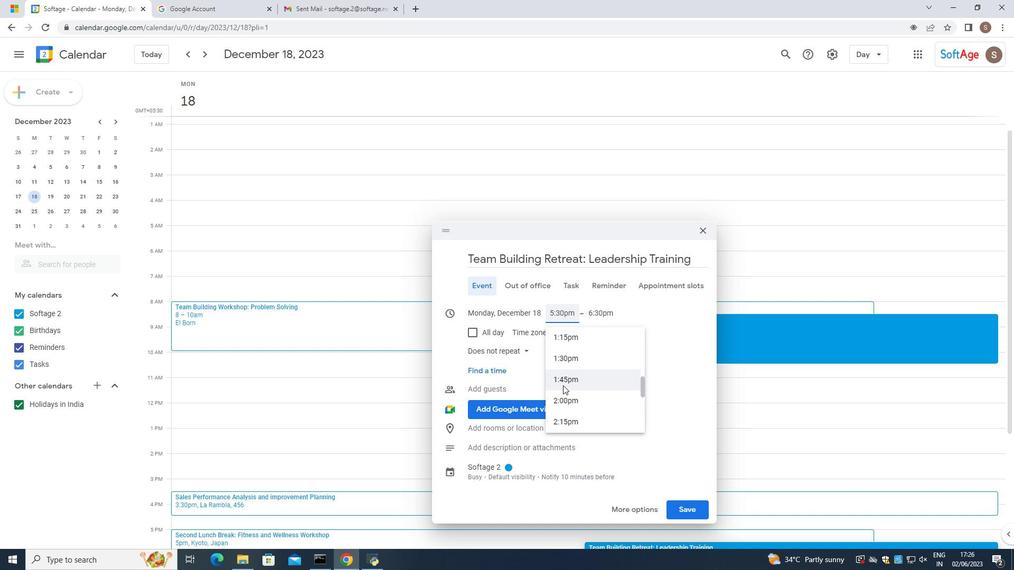 
Action: Mouse scrolled (563, 386) with delta (0, 0)
Screenshot: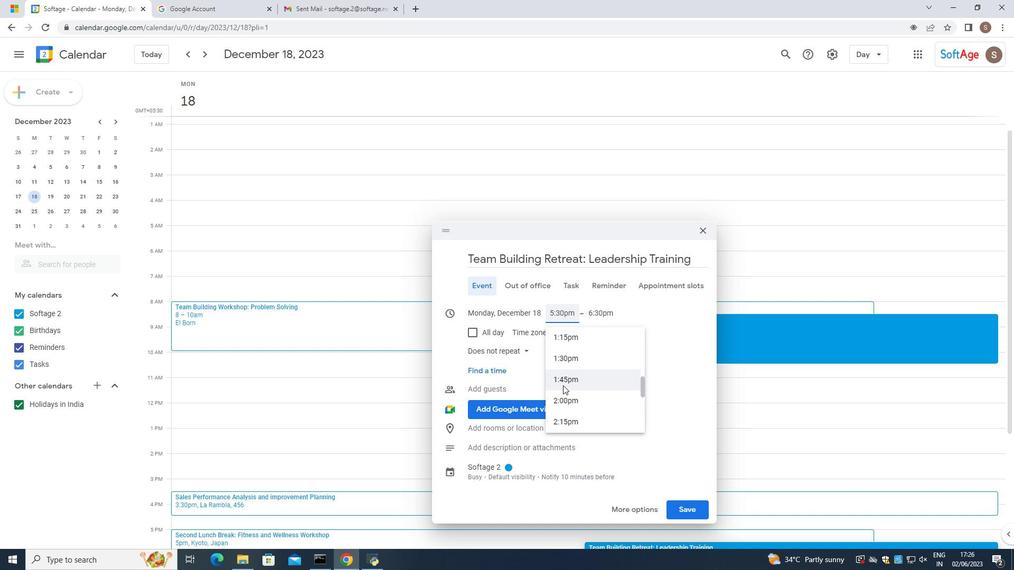 
Action: Mouse scrolled (563, 386) with delta (0, 0)
Screenshot: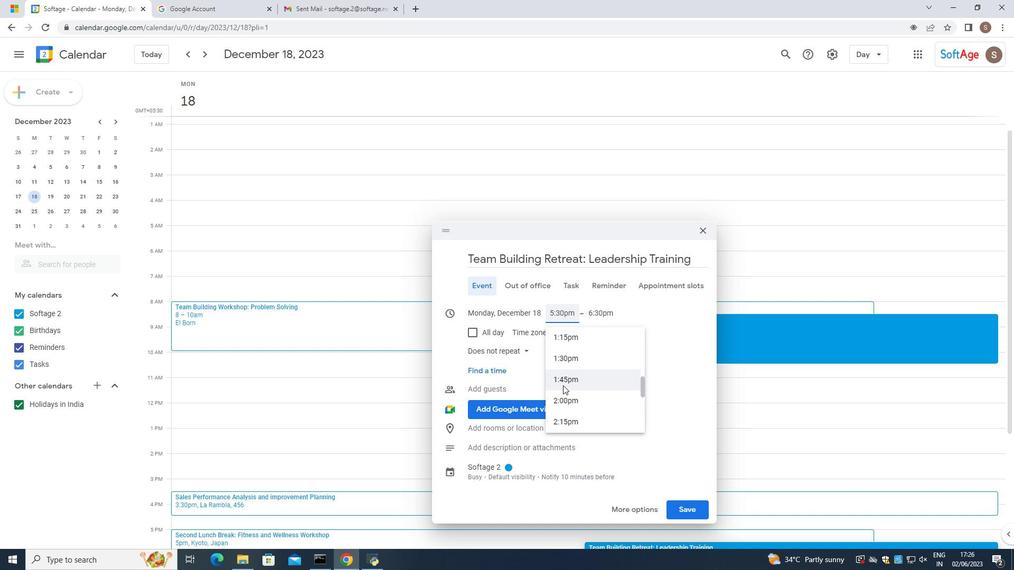 
Action: Mouse moved to (572, 315)
Screenshot: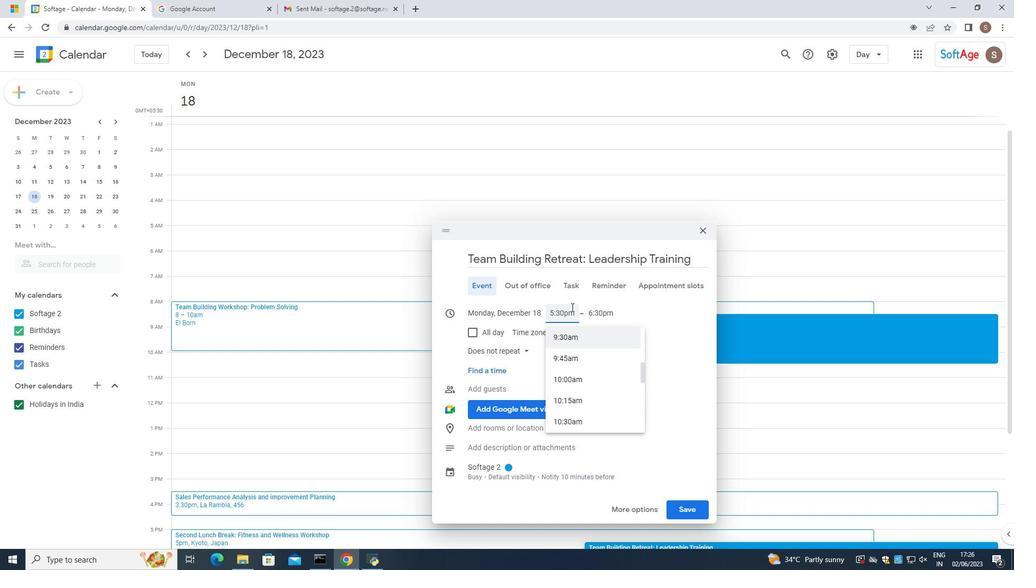 
Action: Mouse pressed left at (572, 315)
Screenshot: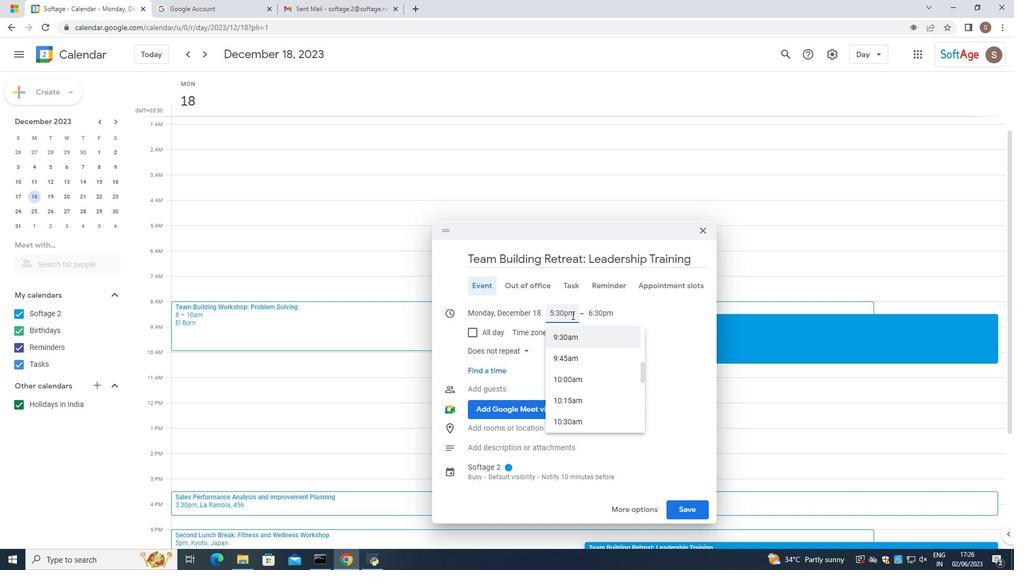 
Action: Mouse moved to (575, 314)
Screenshot: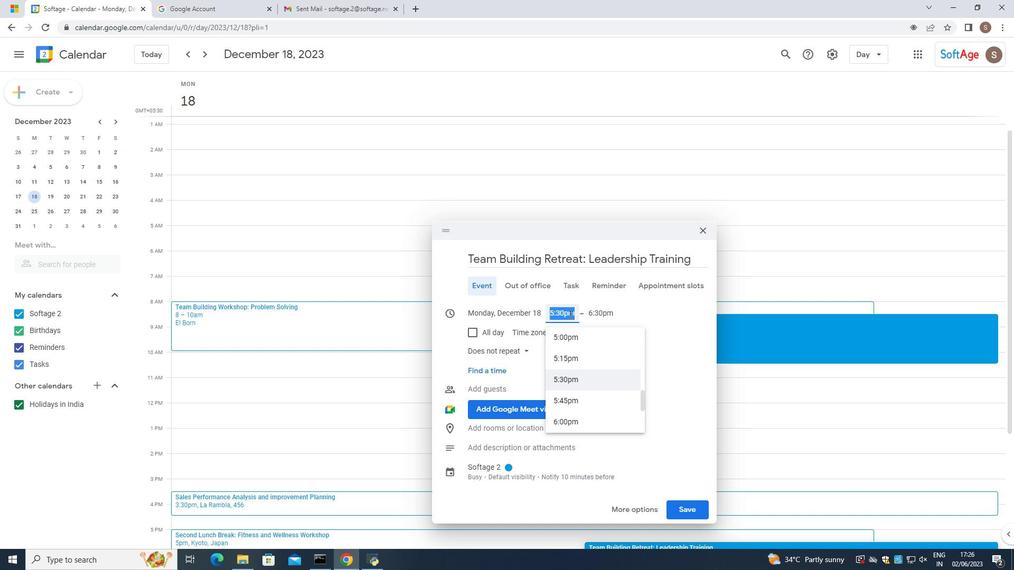 
Action: Key pressed 7<Key.shift_r>:50<Key.space>am<Key.enter>
Screenshot: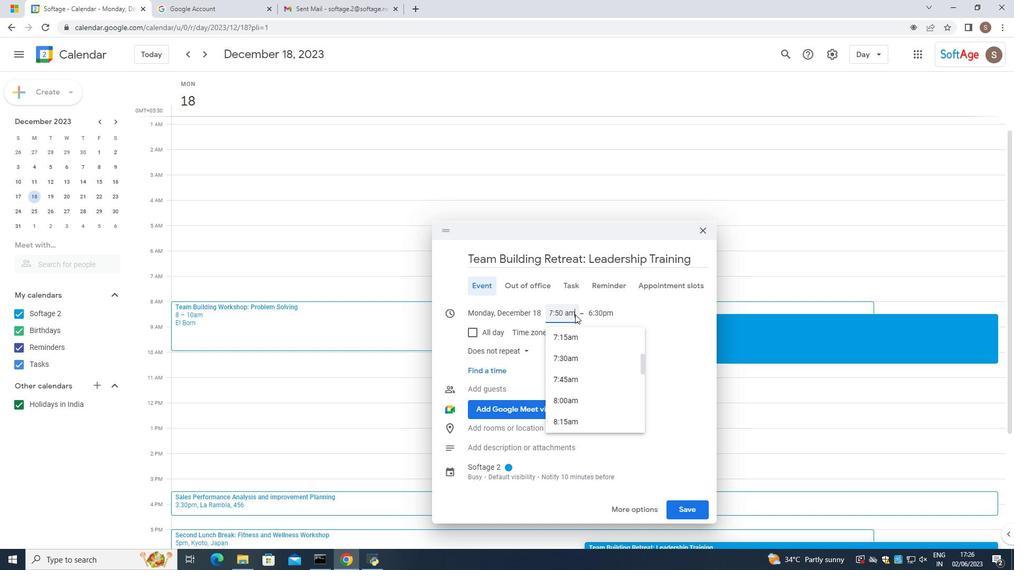 
Action: Mouse moved to (600, 245)
Screenshot: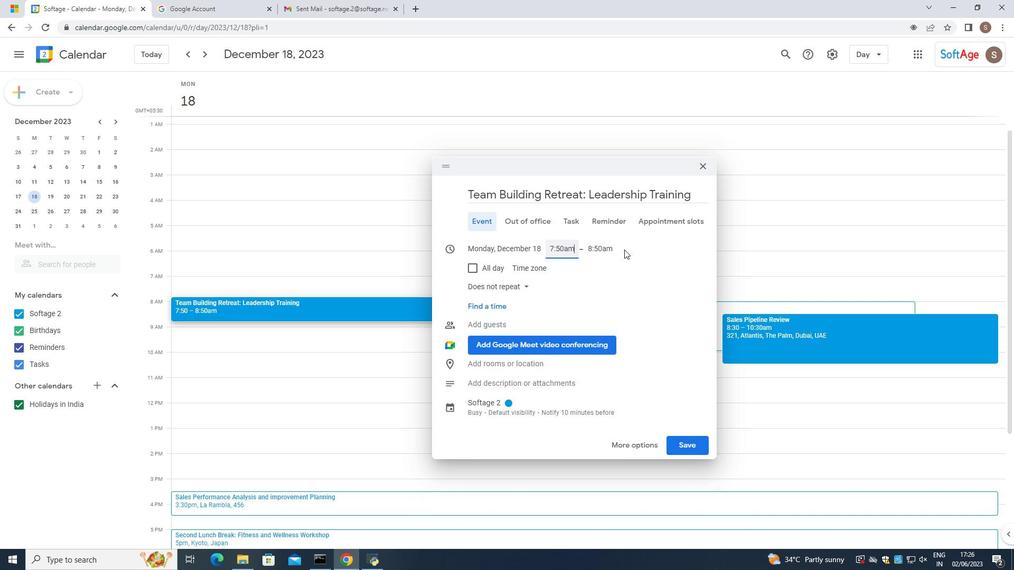 
Action: Mouse pressed left at (600, 245)
Screenshot: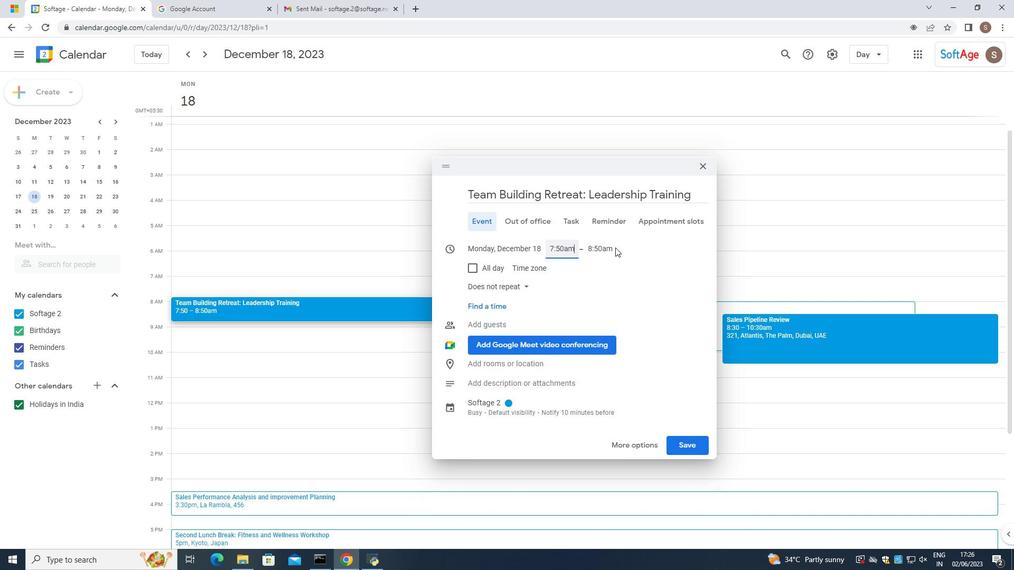 
Action: Mouse moved to (599, 358)
Screenshot: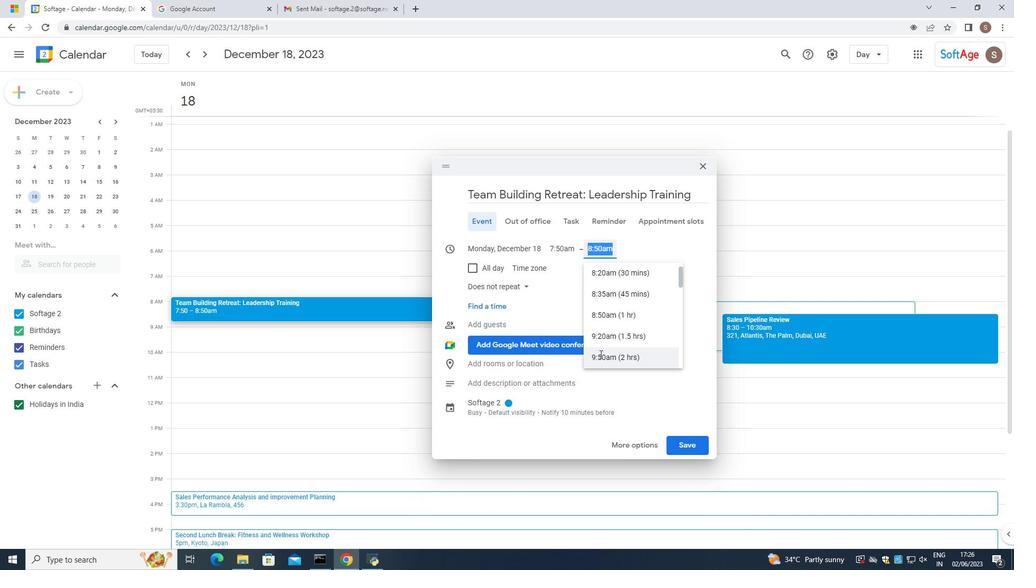 
Action: Mouse pressed left at (599, 358)
Screenshot: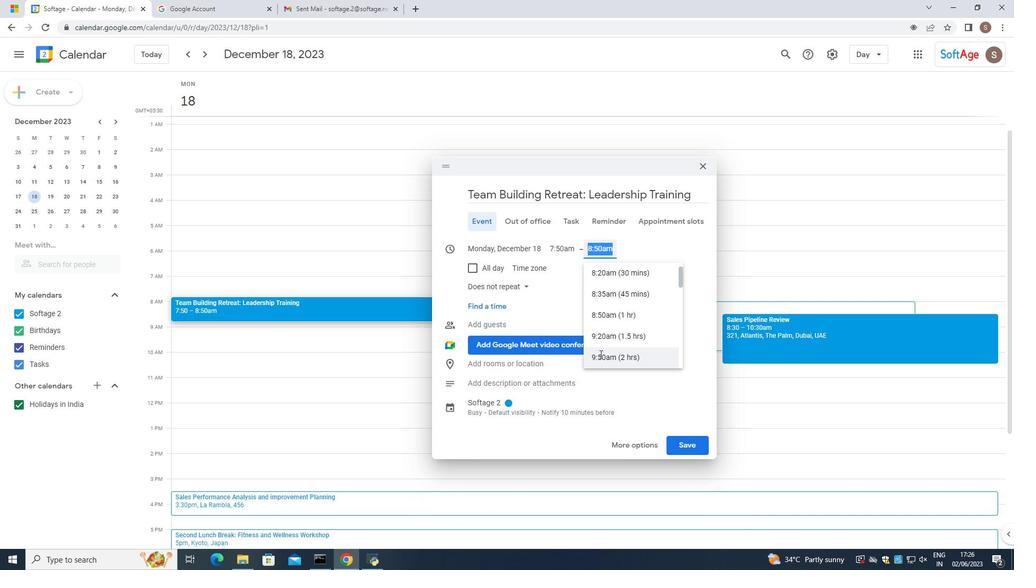 
Action: Mouse moved to (480, 379)
Screenshot: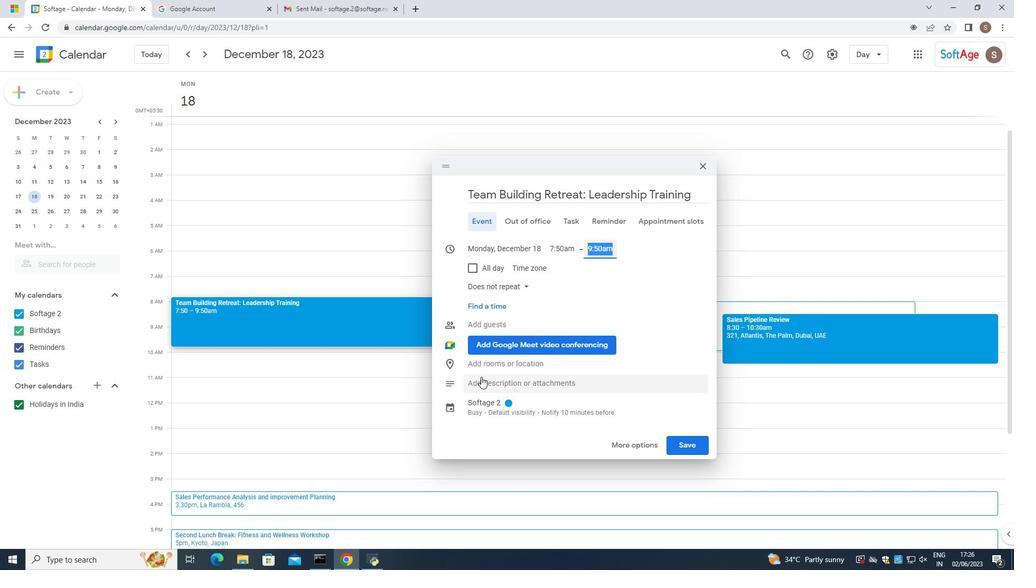 
Action: Mouse pressed left at (480, 379)
Screenshot: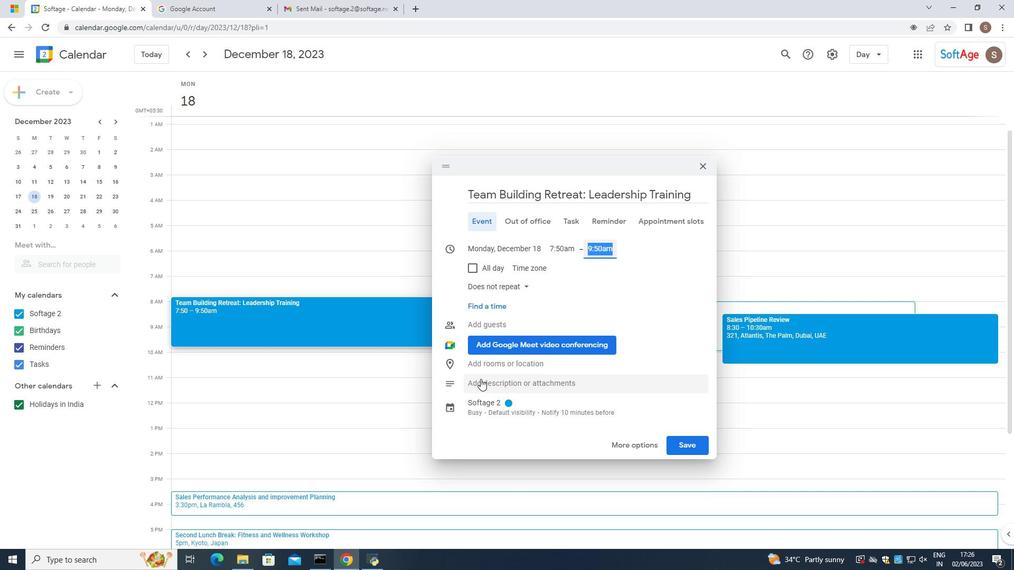 
Action: Mouse moved to (481, 399)
Screenshot: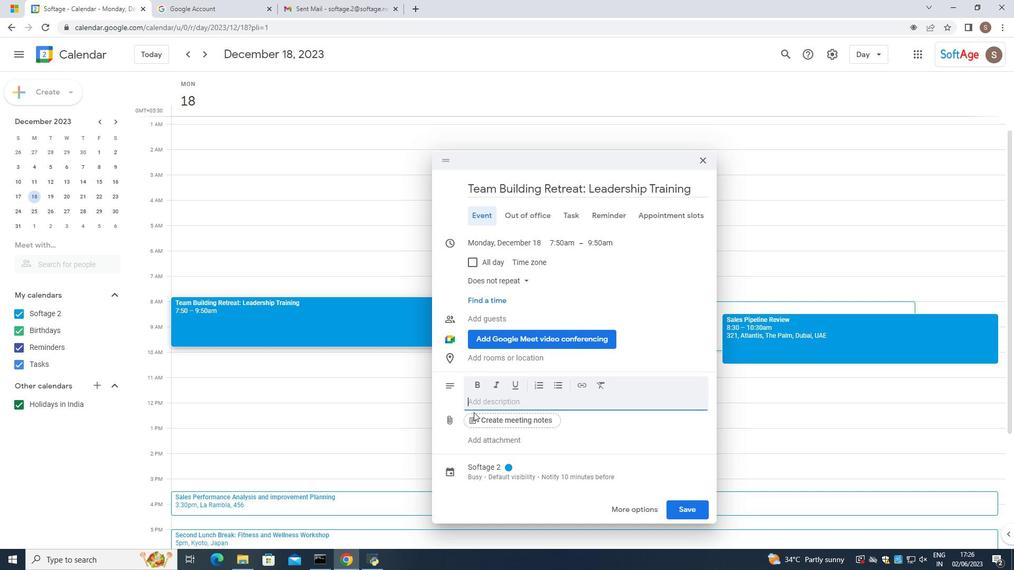 
Action: Mouse pressed left at (481, 399)
Screenshot: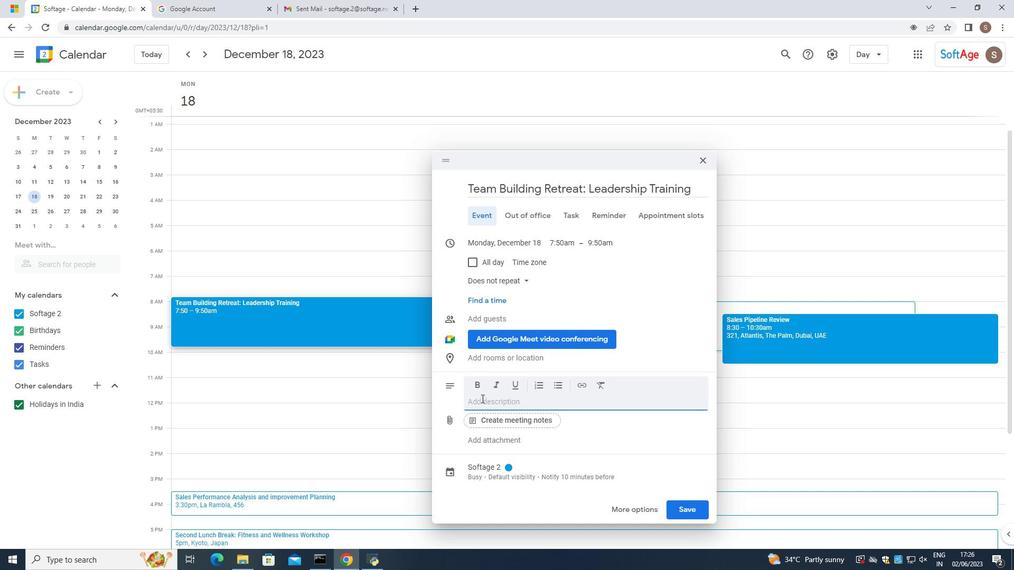 
Action: Mouse moved to (487, 398)
Screenshot: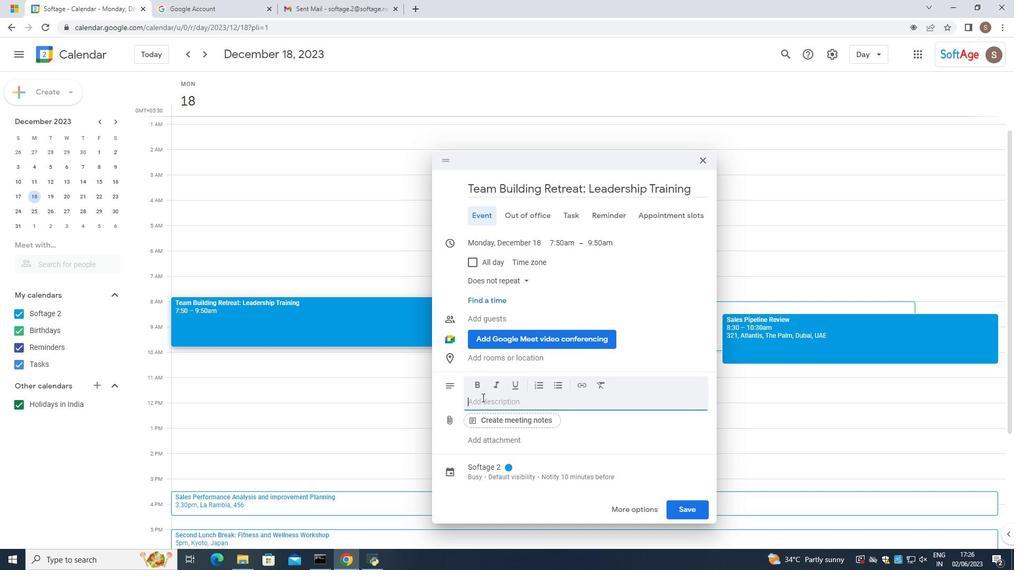 
Action: Key pressed <Key.caps_lock>P<Key.caps_lock>articipants<Key.space>will<Key.space>discover<Key.space>stratef<Key.backspace>gies<Key.space>for<Key.space>engagiong<Key.space>their<Key.space>audui=<Key.backspace>i<Key.backspace><Key.backspace><Key.backspace>iences<Key.space>and<Key.space>maintainingh<Key.space>theiri<Key.backspace><Key.space>
Screenshot: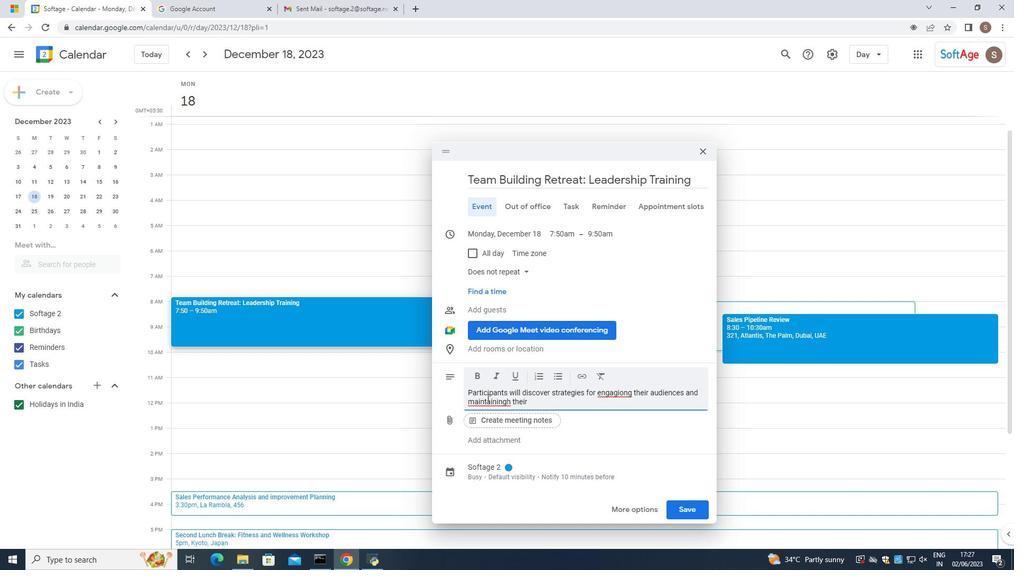 
Action: Mouse moved to (497, 395)
Screenshot: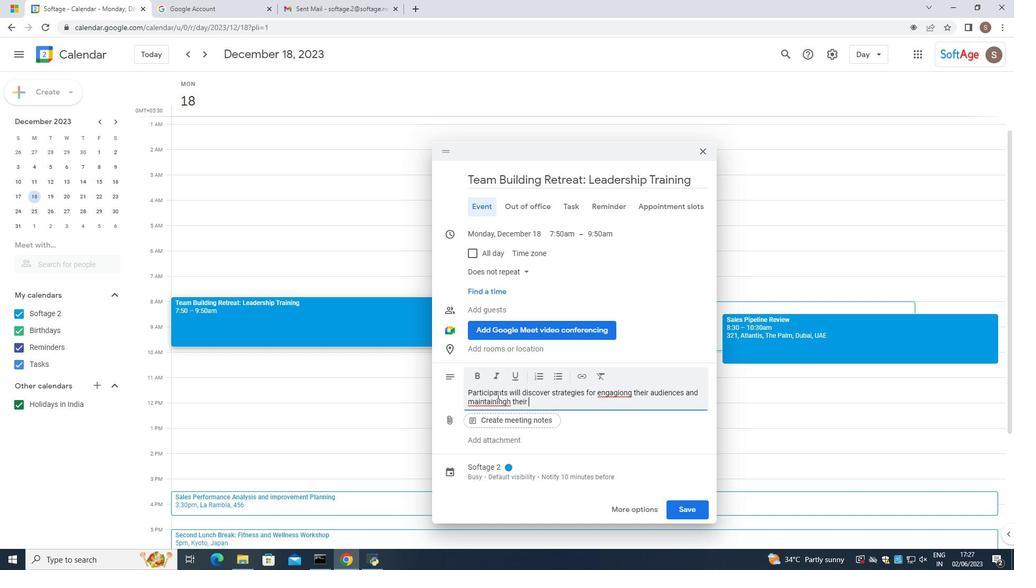 
Action: Mouse pressed left at (497, 395)
Screenshot: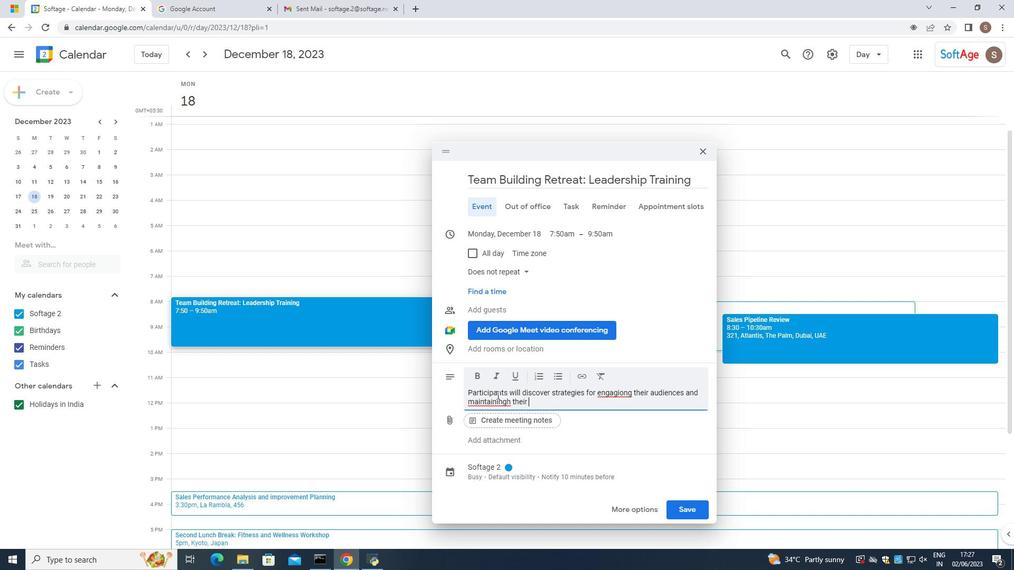 
Action: Mouse moved to (500, 400)
Screenshot: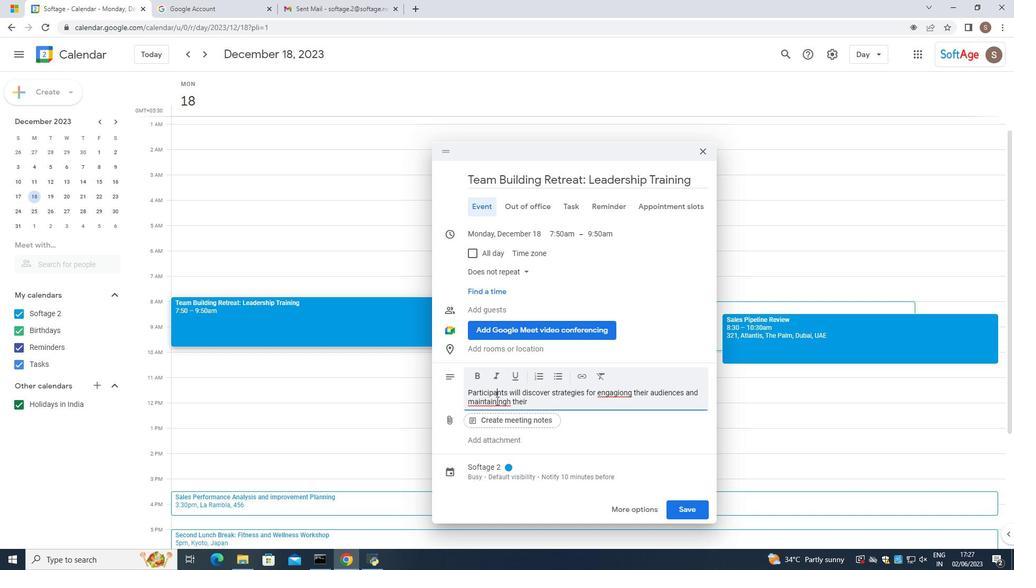 
Action: Mouse pressed left at (500, 400)
Screenshot: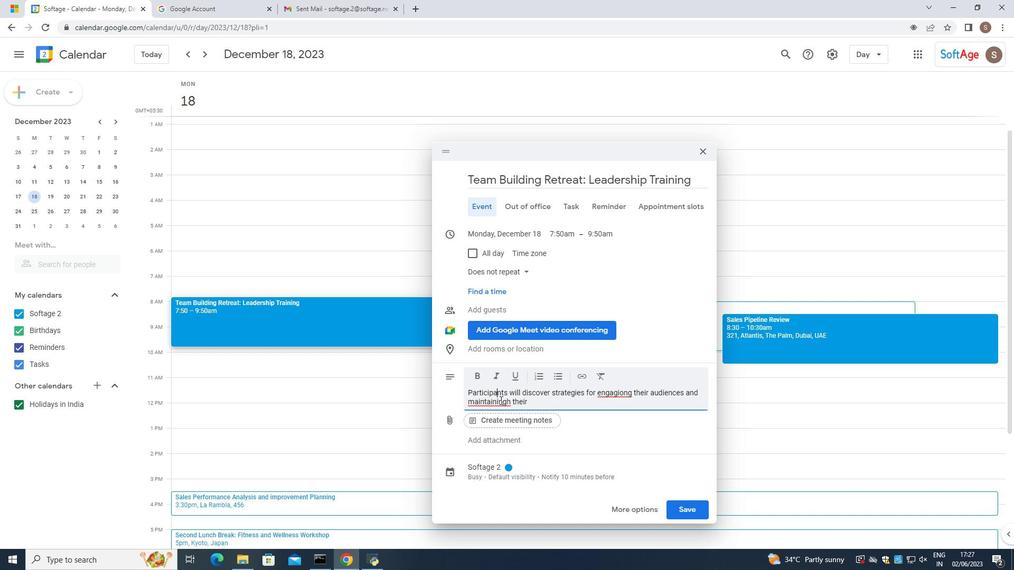 
Action: Mouse pressed right at (500, 400)
Screenshot: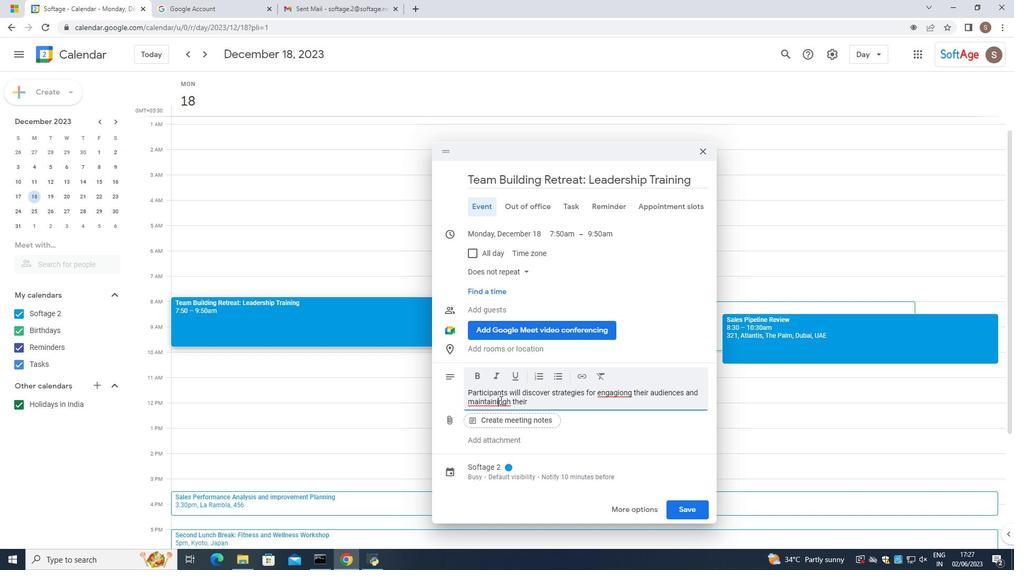 
Action: Mouse moved to (539, 245)
Screenshot: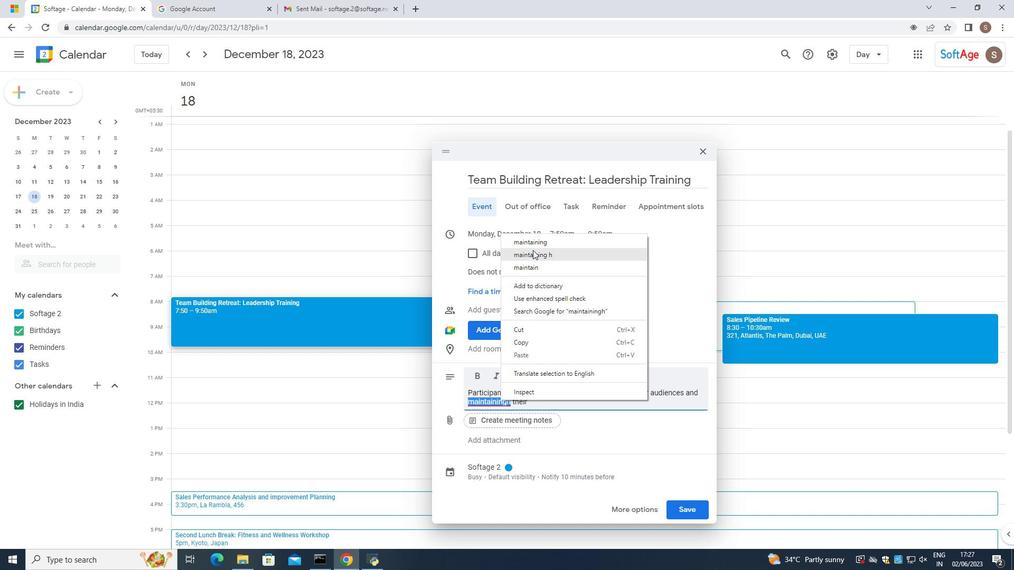 
Action: Mouse pressed left at (539, 245)
Screenshot: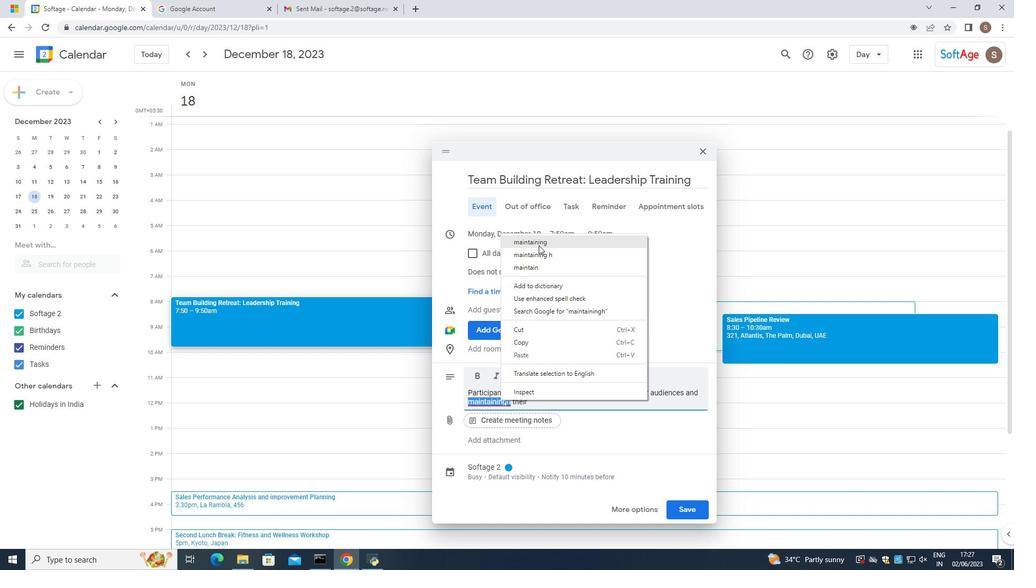
Action: Mouse moved to (524, 400)
Screenshot: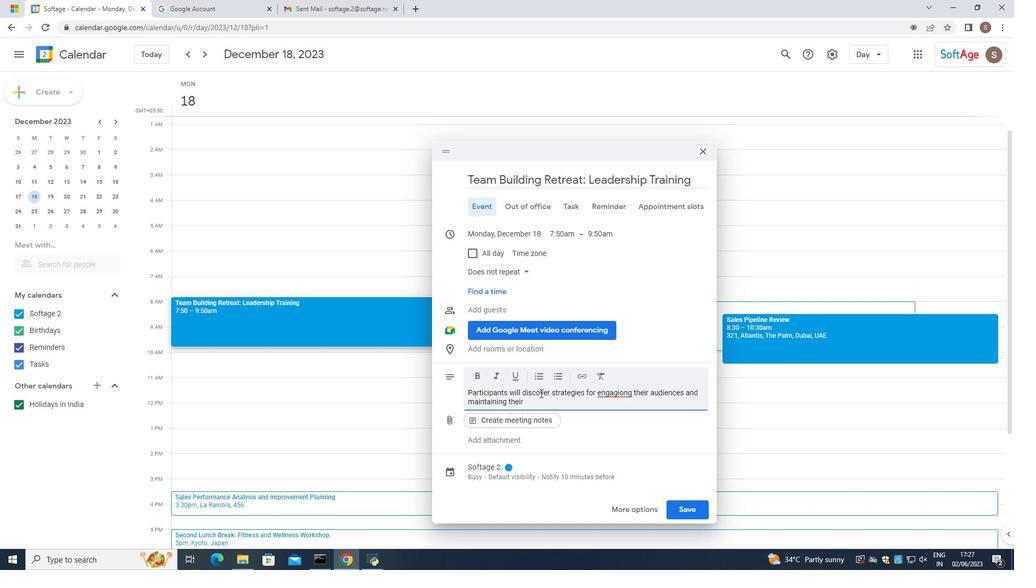
Action: Mouse pressed left at (524, 400)
Screenshot: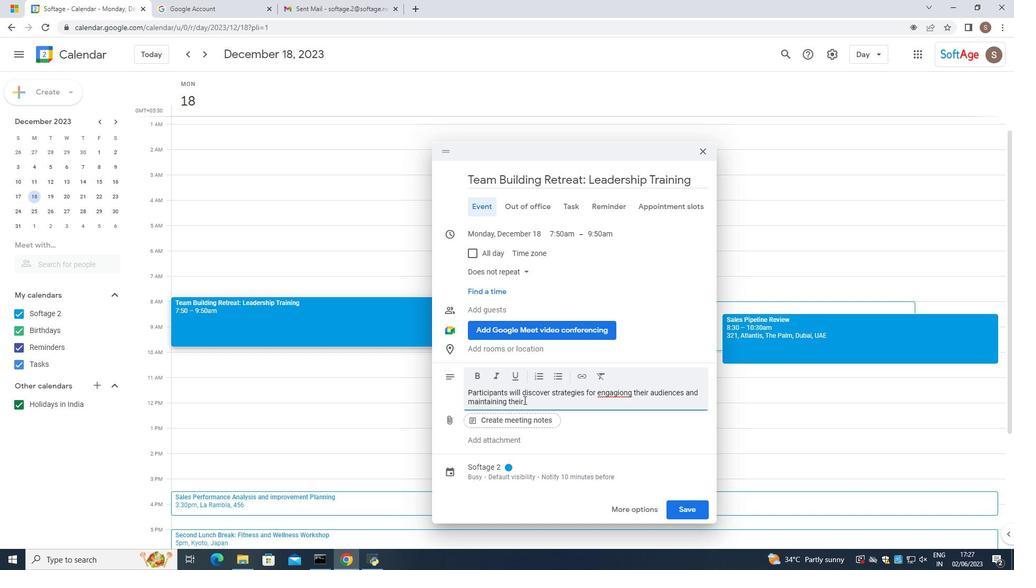
Action: Mouse moved to (616, 394)
Screenshot: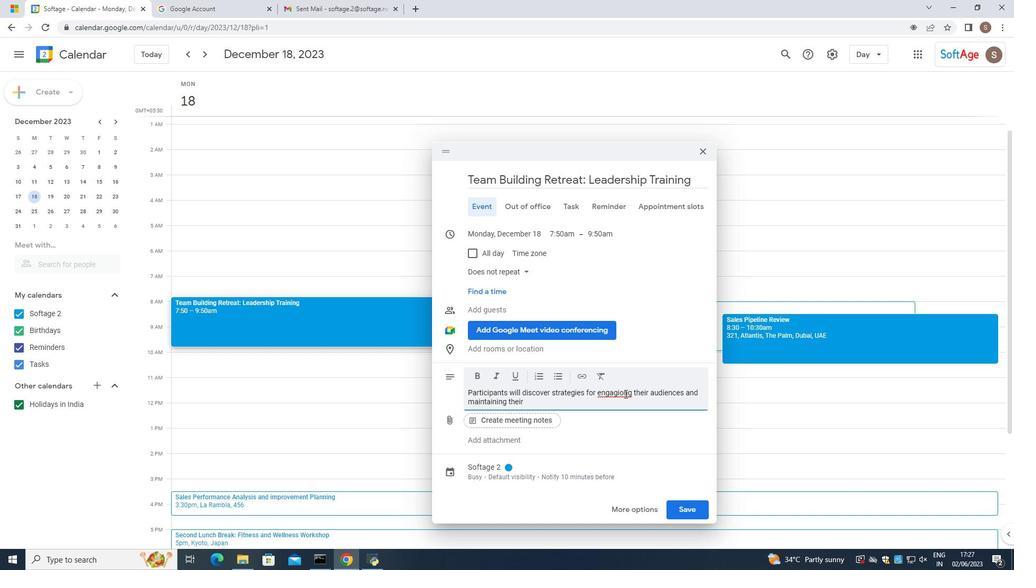 
Action: Mouse pressed left at (616, 394)
Screenshot: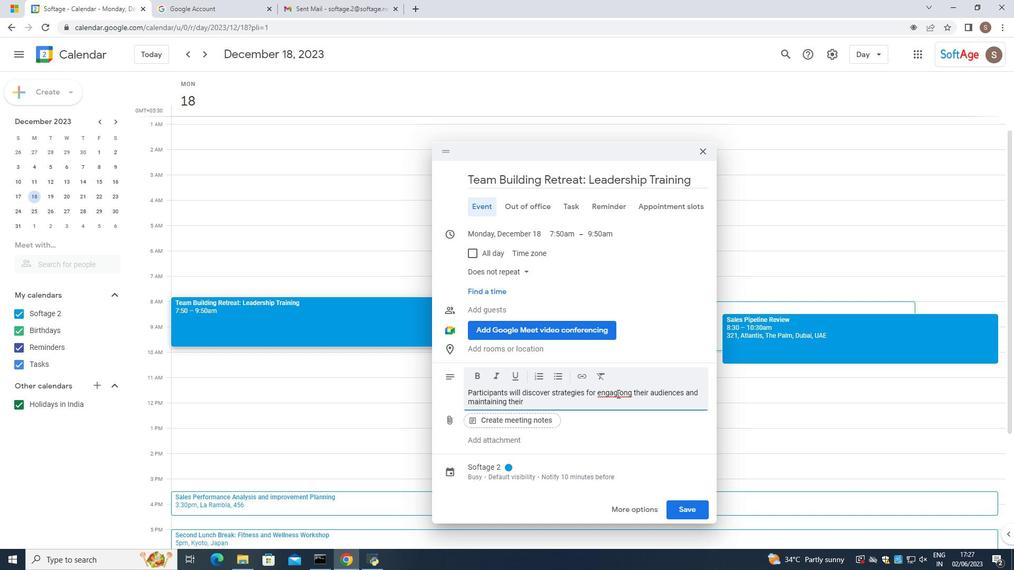 
Action: Mouse pressed right at (616, 394)
Screenshot: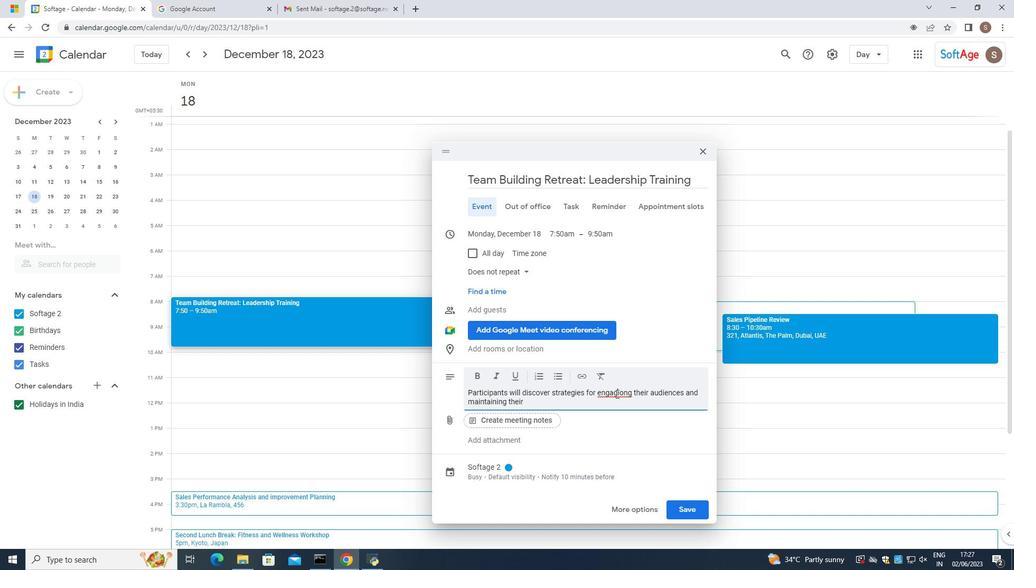 
Action: Mouse moved to (683, 264)
Screenshot: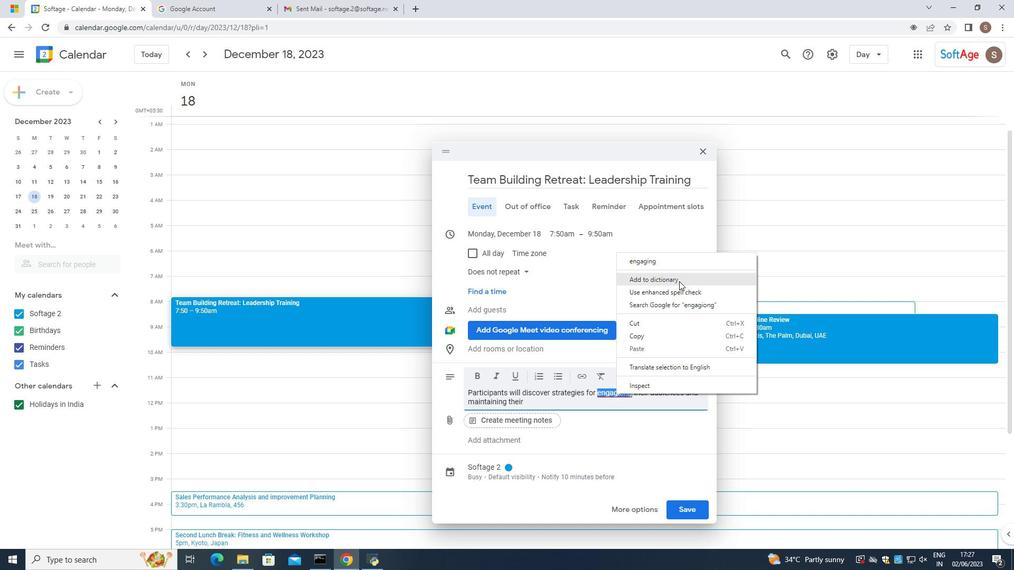 
Action: Mouse pressed left at (683, 264)
Screenshot: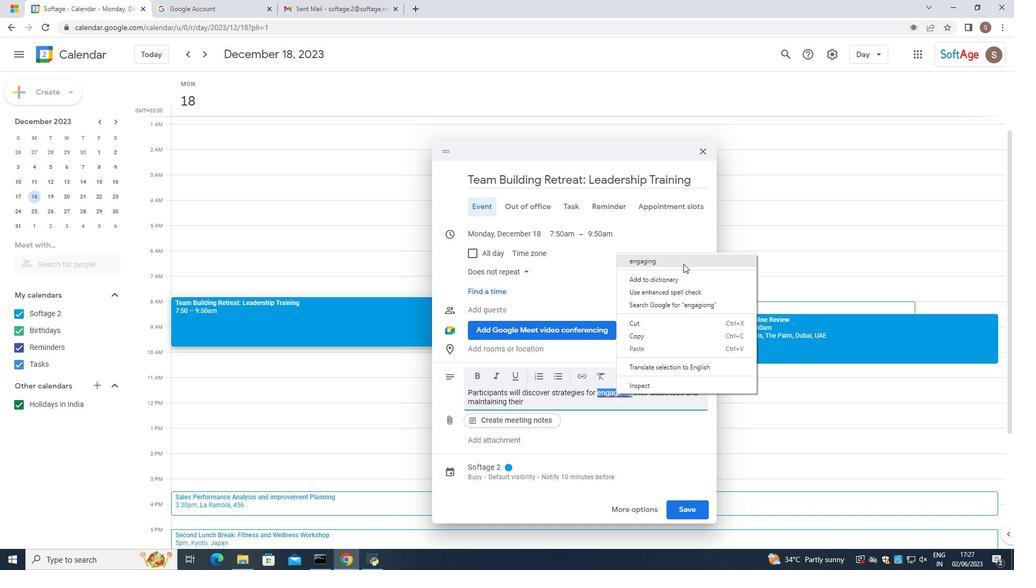 
Action: Mouse moved to (536, 393)
Screenshot: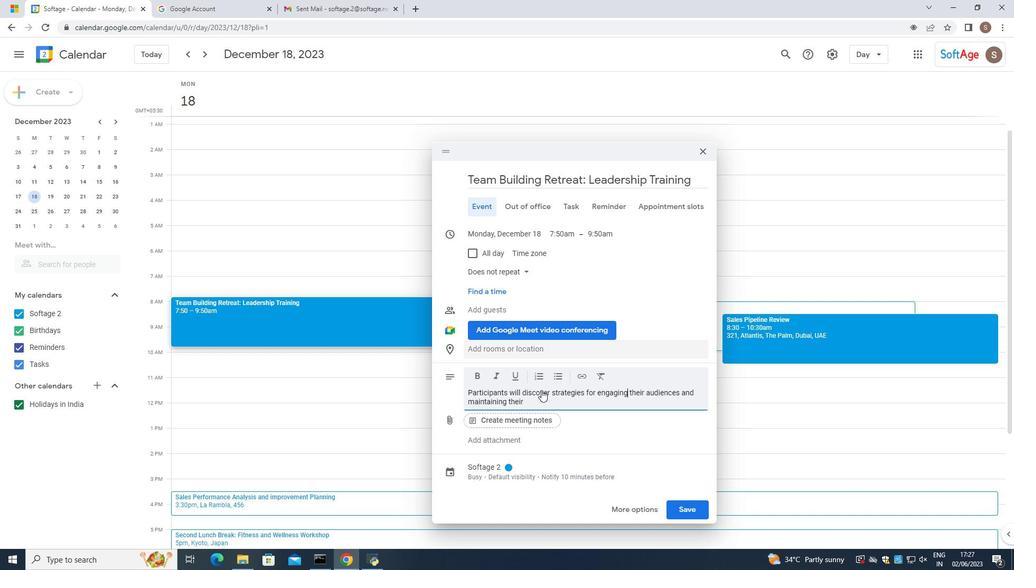 
Action: Mouse pressed left at (536, 393)
Screenshot: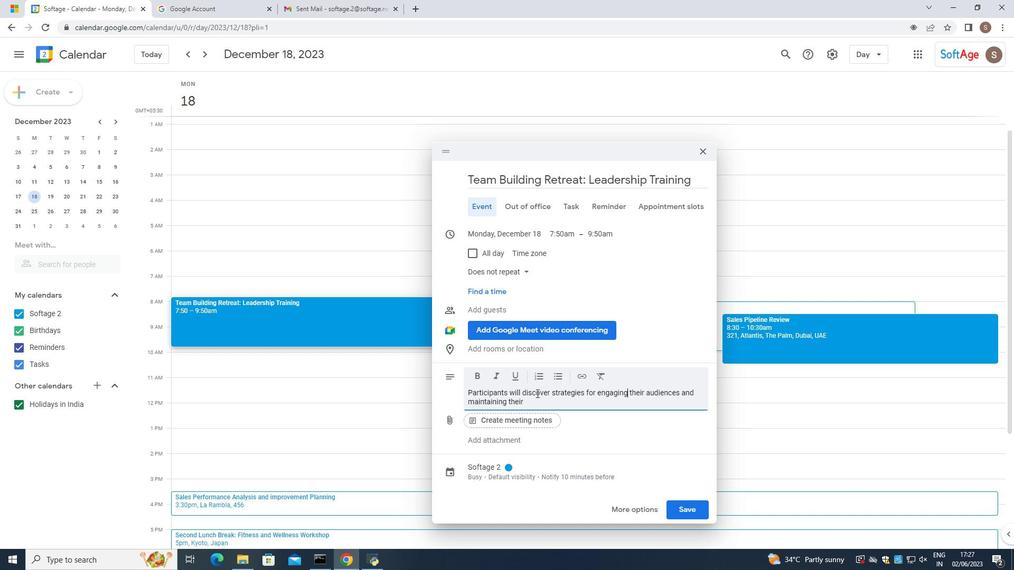 
Action: Mouse moved to (531, 400)
Screenshot: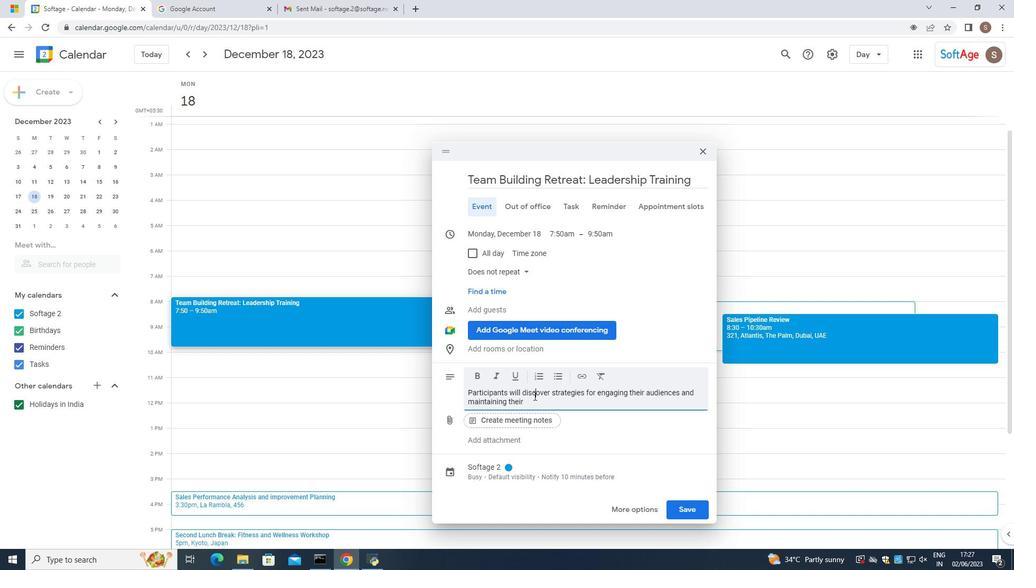 
Action: Mouse pressed left at (531, 400)
Screenshot: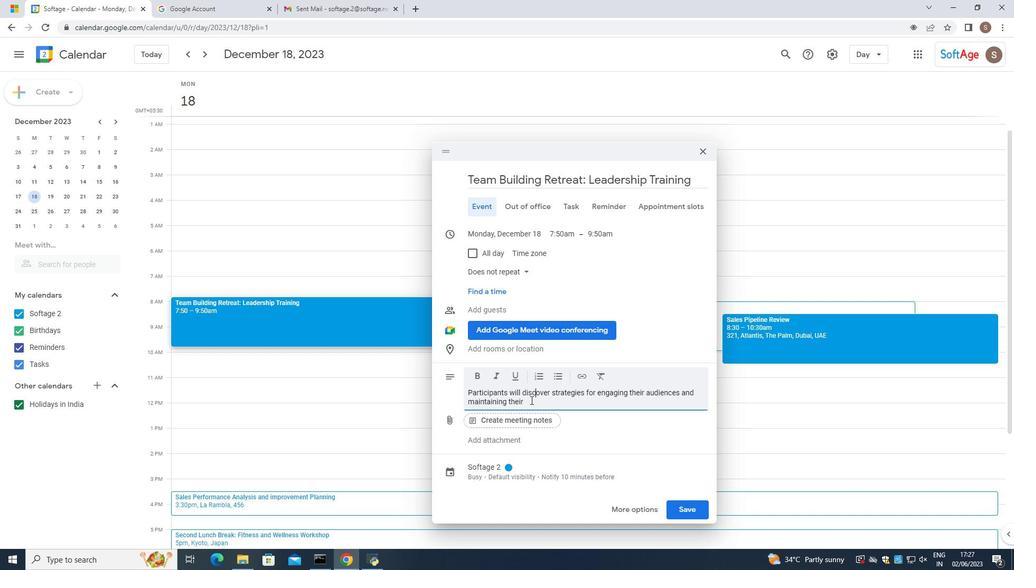 
Action: Mouse moved to (530, 401)
Screenshot: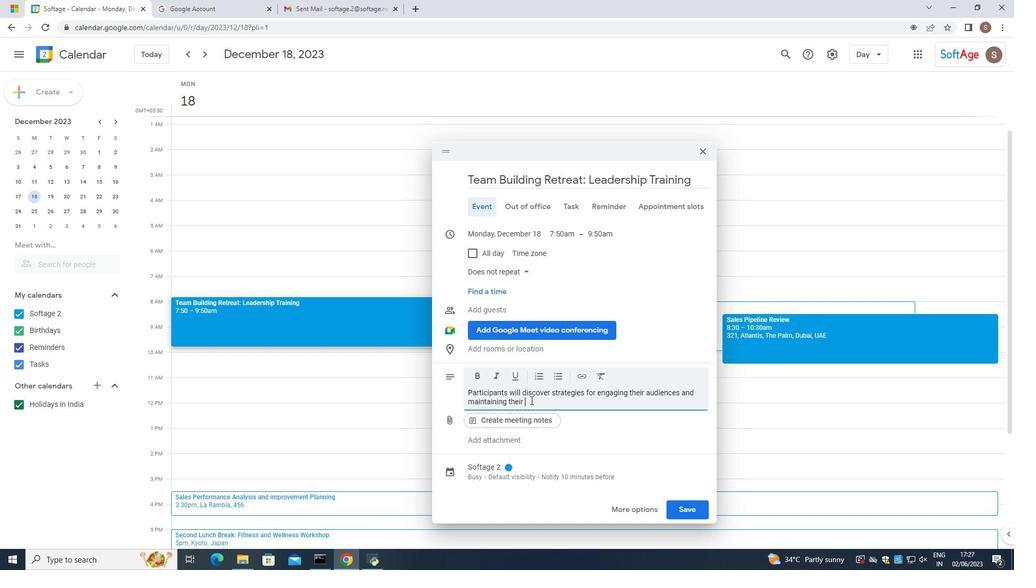 
Action: Key pressed interests<Key.space>throughout<Key.space>the<Key.space>presentatuio<Key.backspace><Key.backspace>
Screenshot: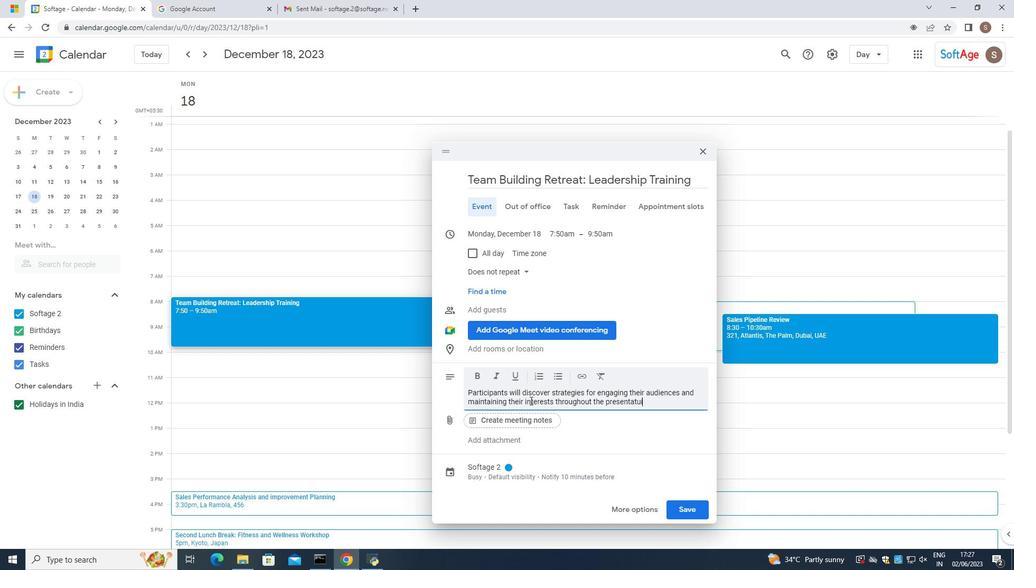 
Action: Mouse moved to (530, 401)
Screenshot: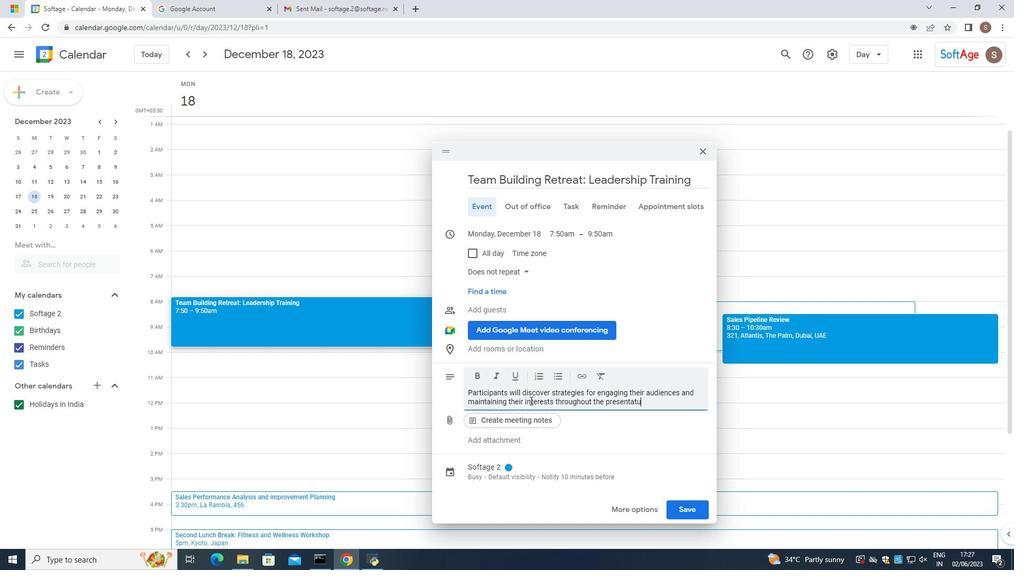 
Action: Key pressed <Key.backspace>
Screenshot: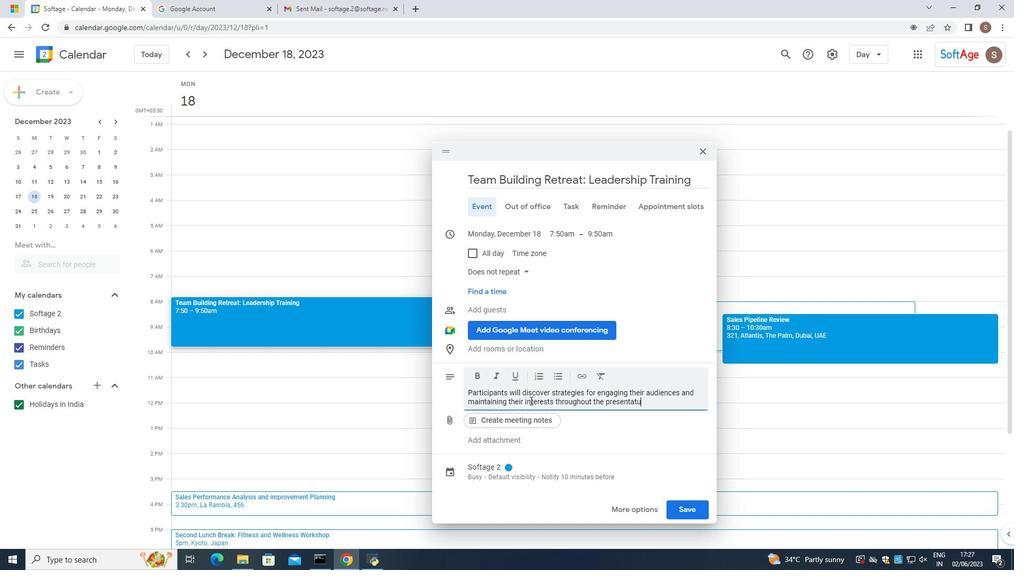 
Action: Mouse moved to (534, 400)
Screenshot: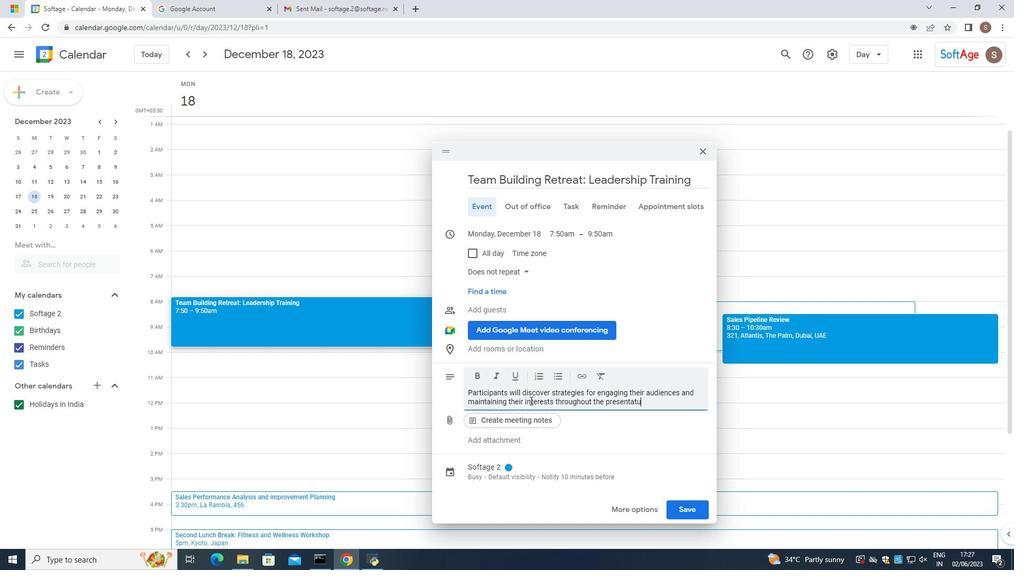 
Action: Key pressed ion<Key.space>,
Screenshot: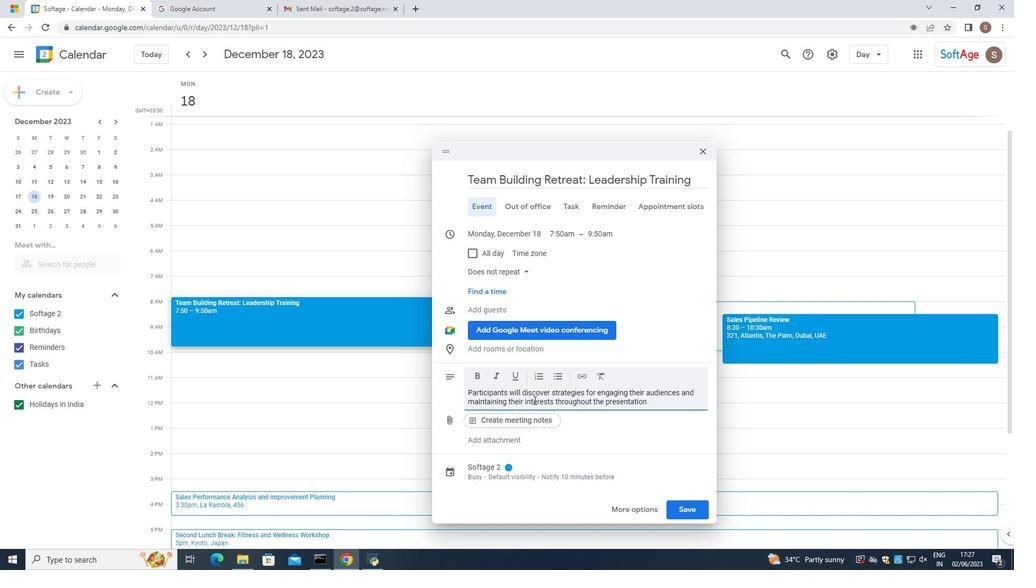
Action: Mouse moved to (537, 398)
Screenshot: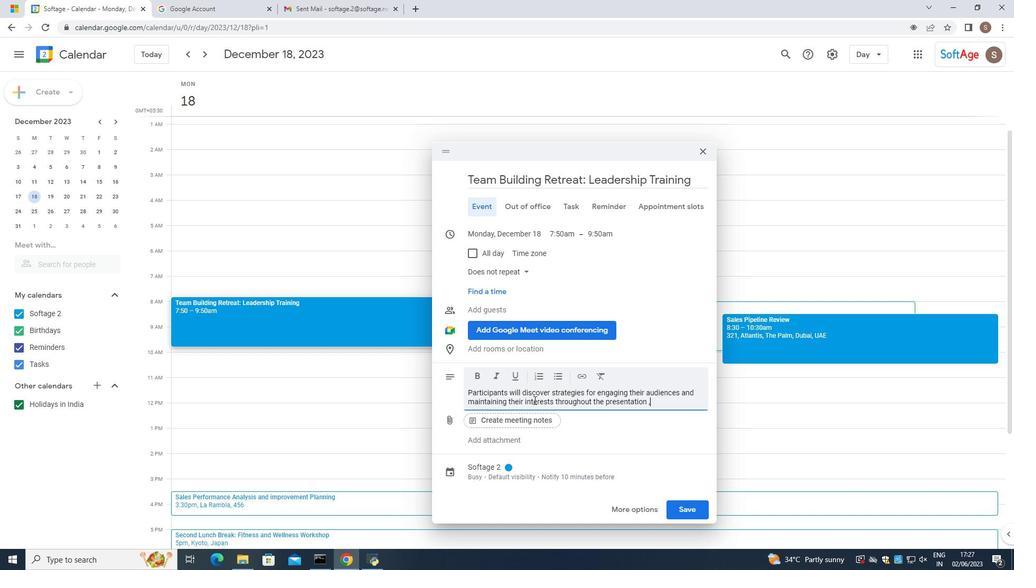 
Action: Key pressed <Key.backspace>
Screenshot: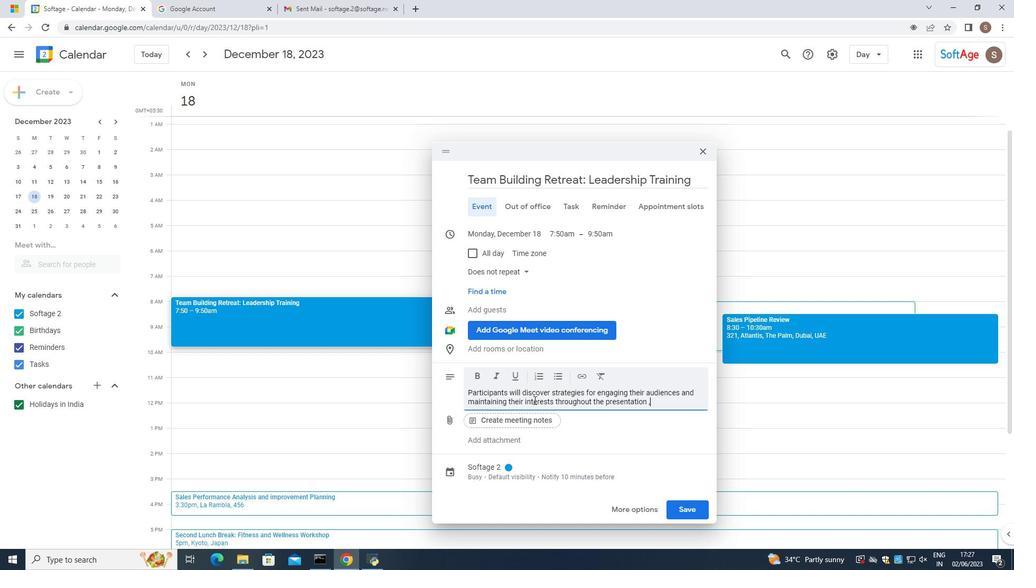 
Action: Mouse moved to (650, 368)
Screenshot: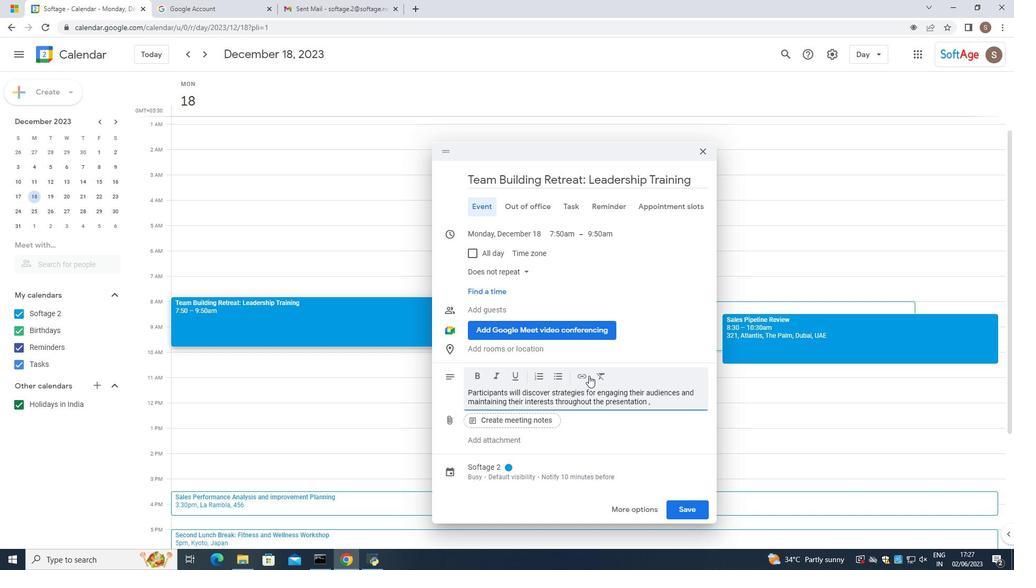 
Action: Key pressed .<Key.space><Key.caps_lock>T<Key.caps_lock>hey<Key.space>will<Key.space>learn<Key.space>howt<Key.backspace><Key.space>to<Key.space>incorporte
Screenshot: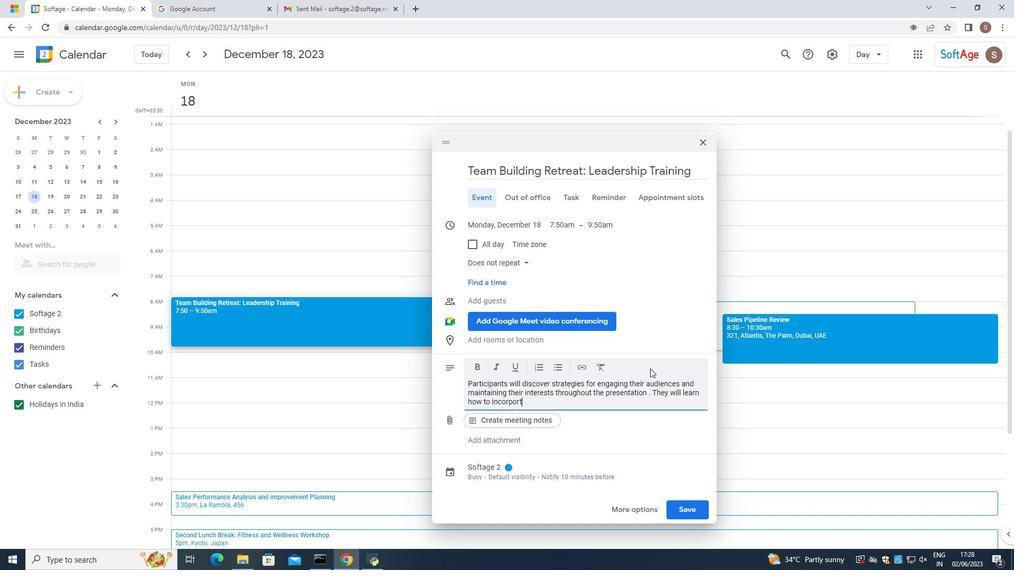 
Action: Mouse moved to (516, 401)
Screenshot: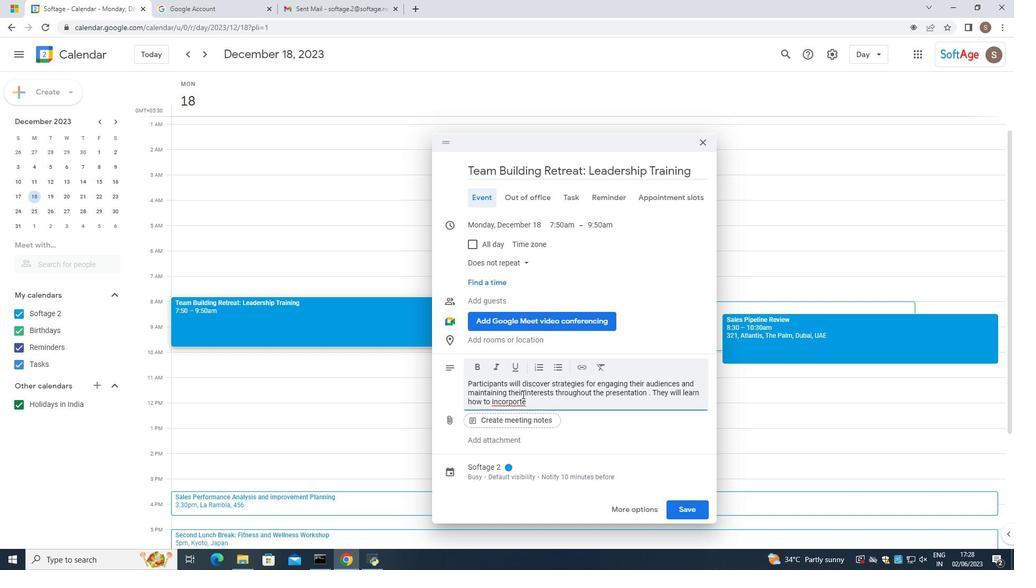 
Action: Mouse pressed left at (516, 401)
Screenshot: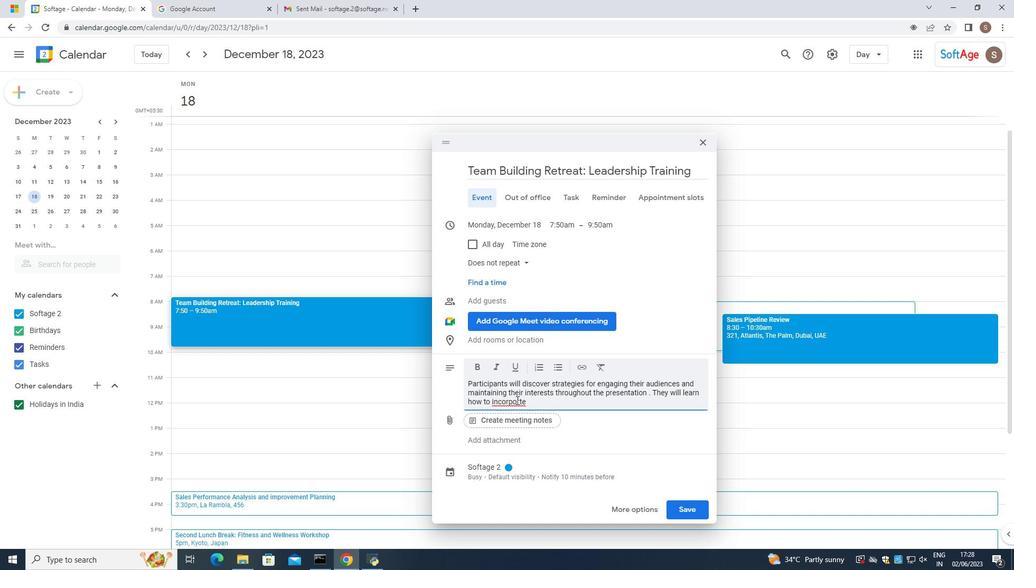 
Action: Mouse pressed right at (516, 401)
Screenshot: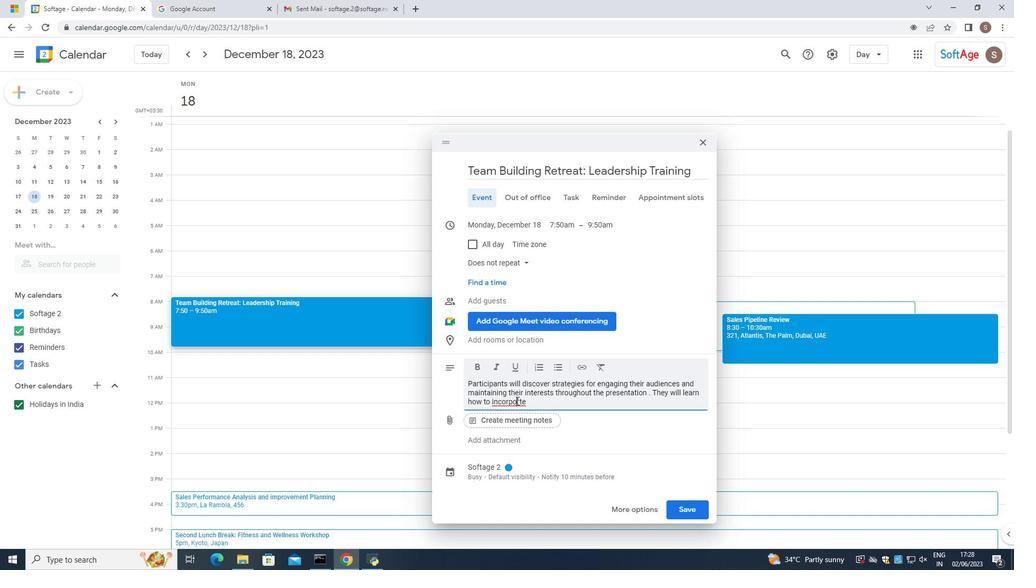 
Action: Mouse moved to (559, 242)
Screenshot: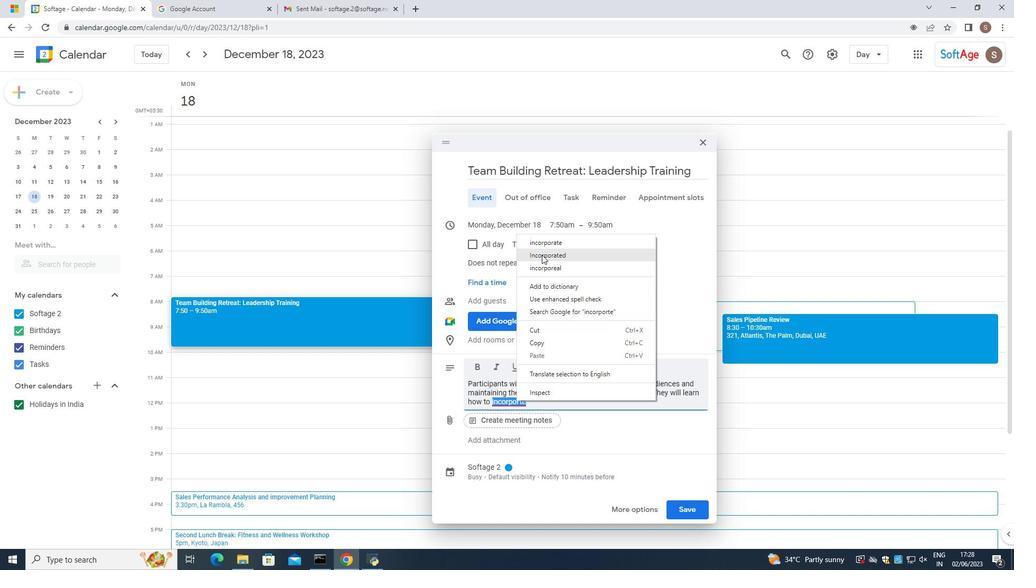 
Action: Mouse pressed left at (559, 242)
Screenshot: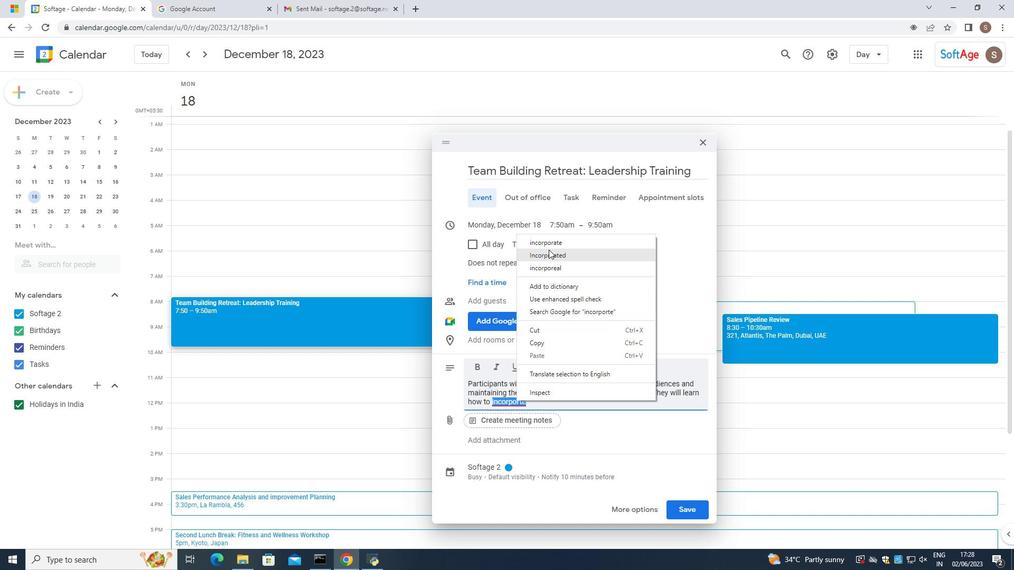 
Action: Mouse moved to (562, 394)
Screenshot: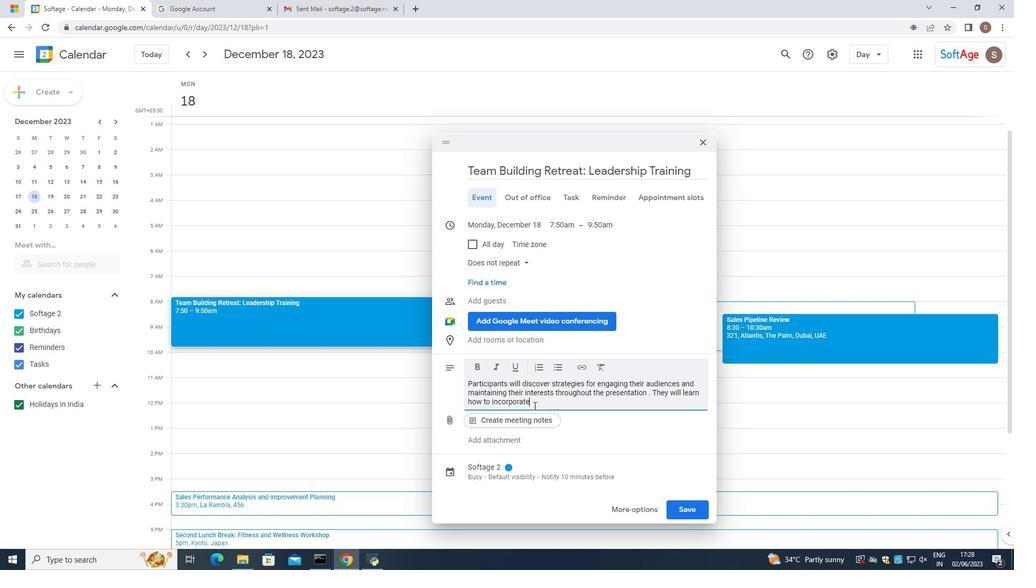 
Action: Key pressed <Key.space>storytek=<Key.backspace>
Screenshot: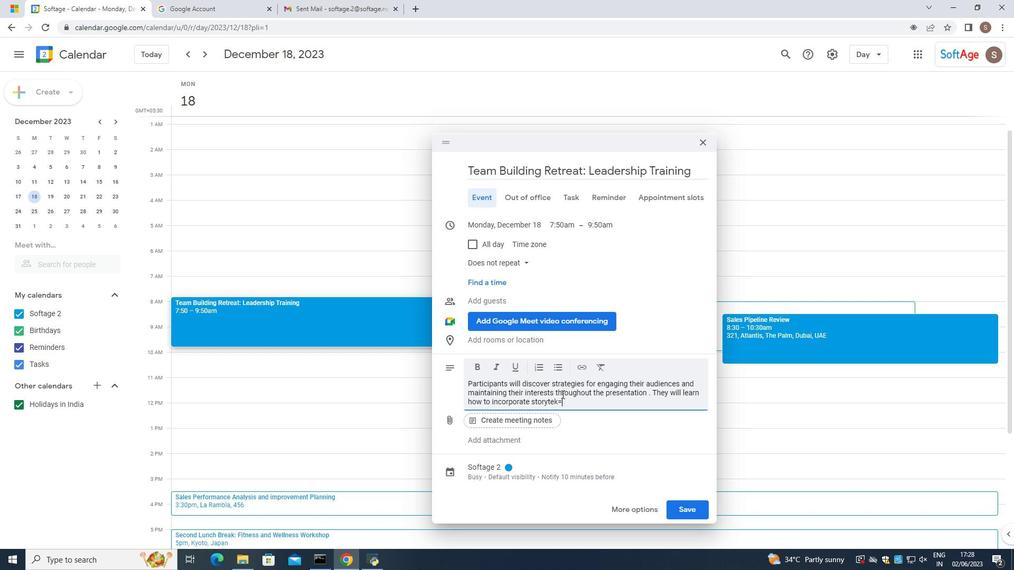 
Action: Mouse moved to (566, 392)
Screenshot: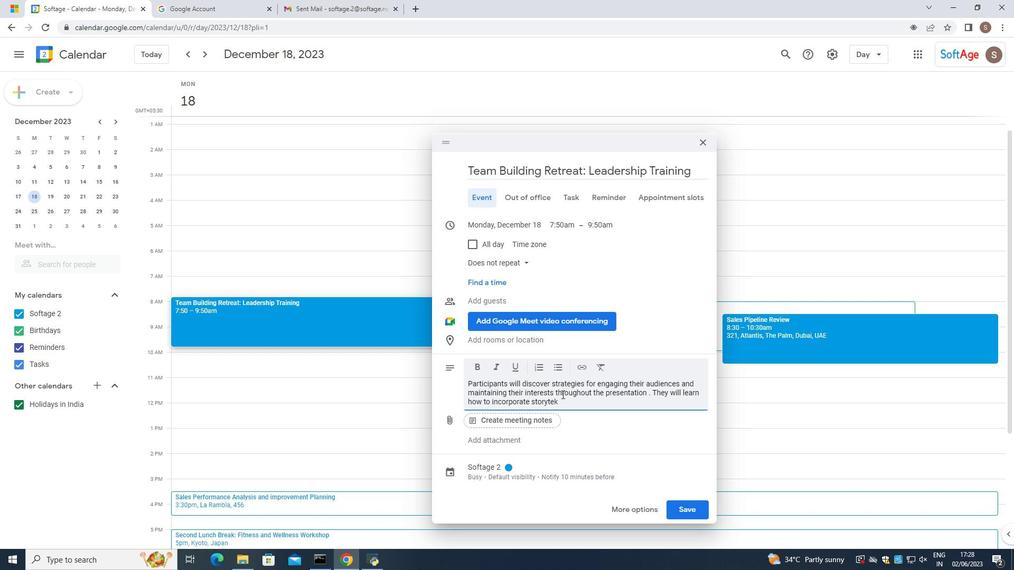 
Action: Key pressed <Key.backspace>
Screenshot: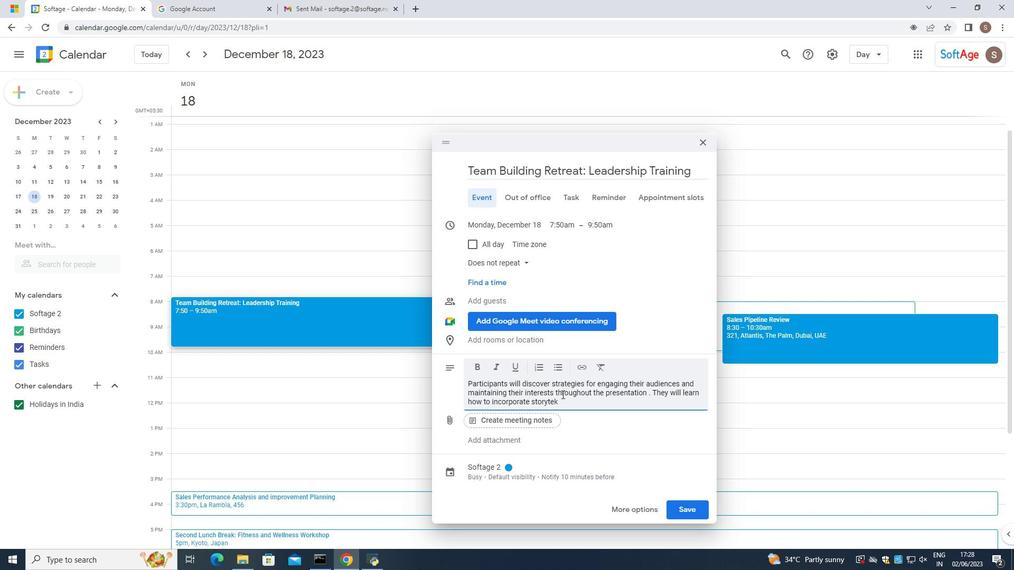 
Action: Mouse moved to (571, 391)
Screenshot: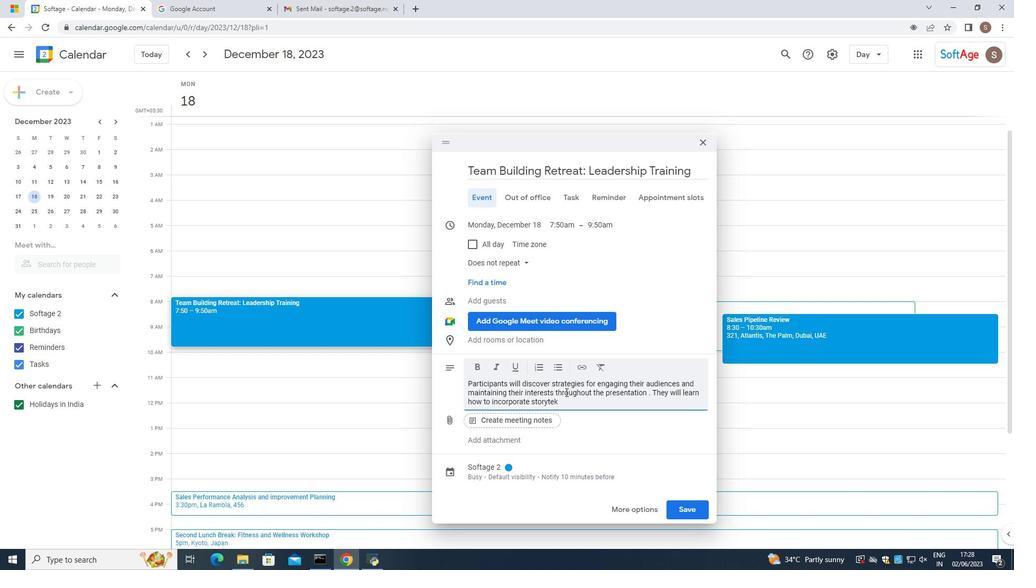 
Action: Key pressed lling
Screenshot: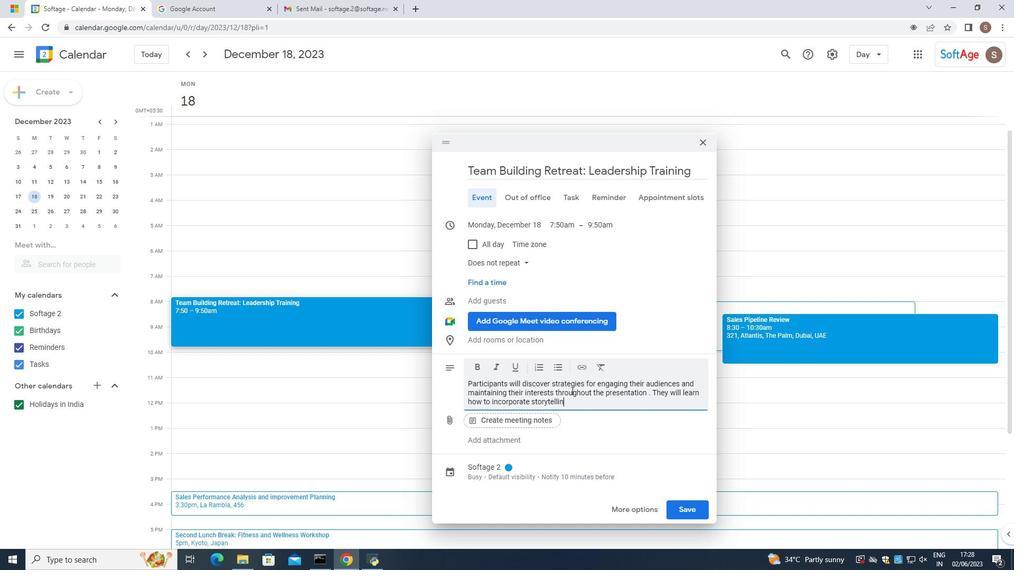 
Action: Mouse moved to (571, 391)
Screenshot: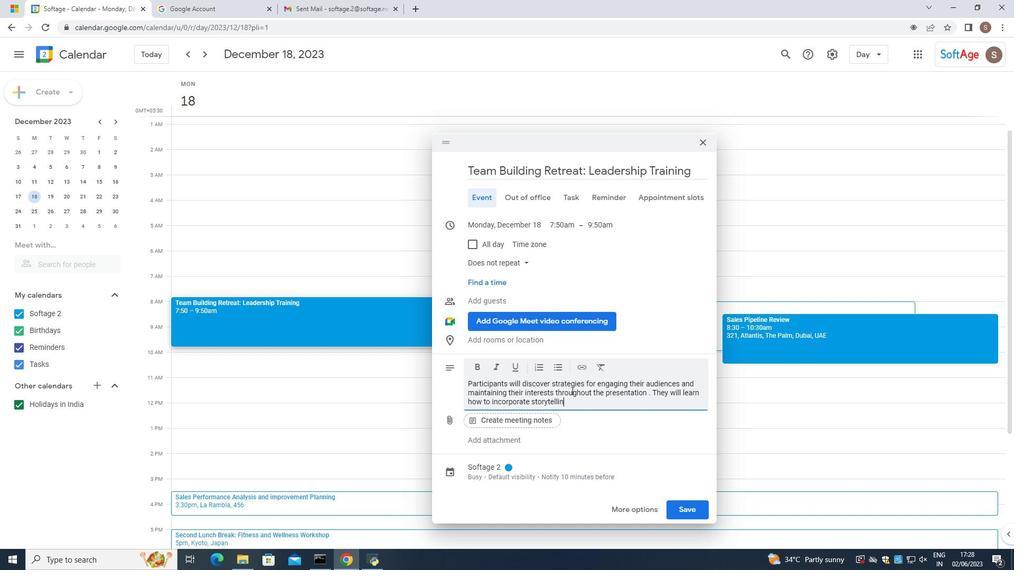 
Action: Key pressed <Key.space>,<Key.space>interactive<Key.space>el
Screenshot: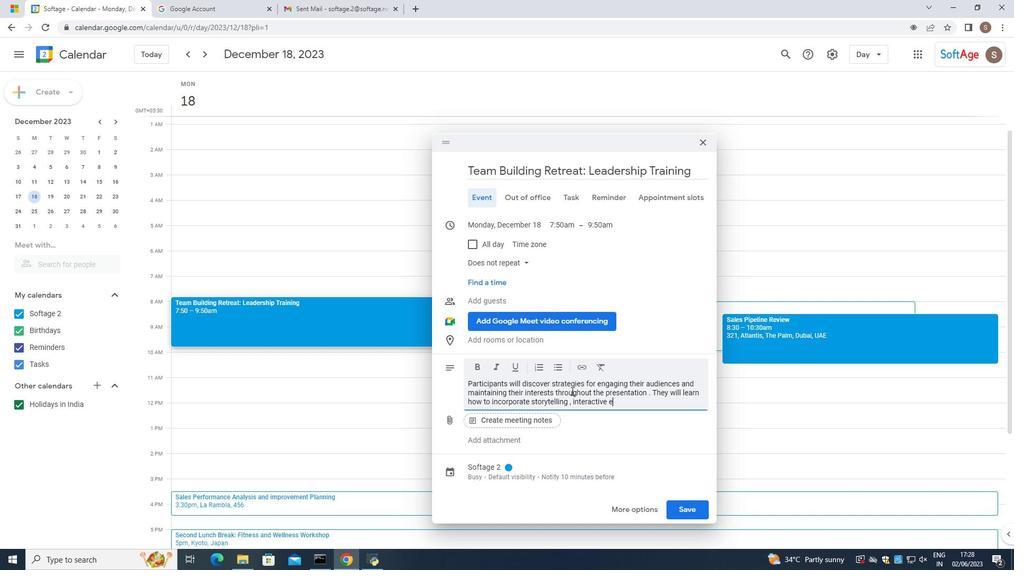 
Action: Mouse moved to (744, 404)
Screenshot: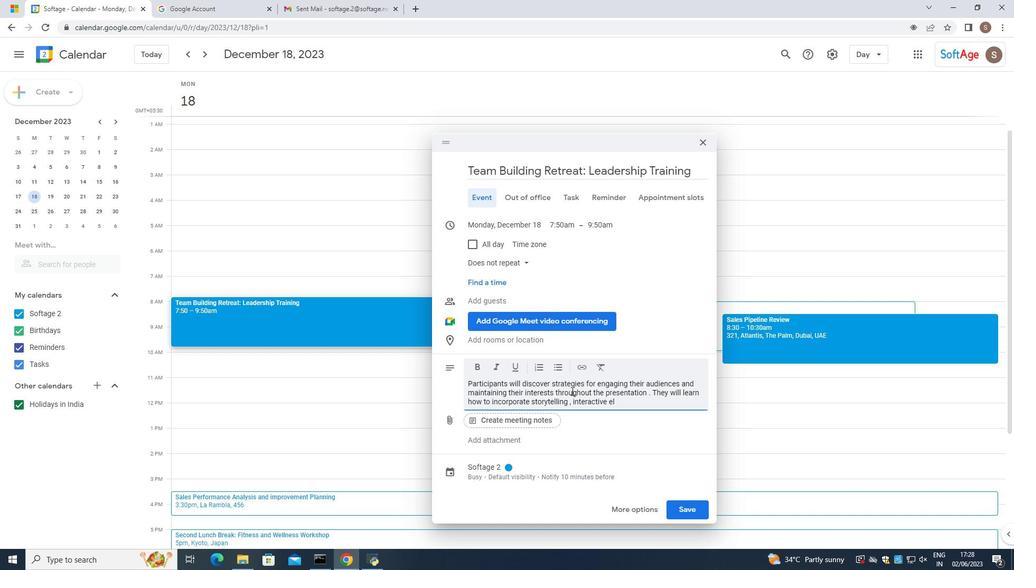 
Action: Key pressed <Key.backspace>
Screenshot: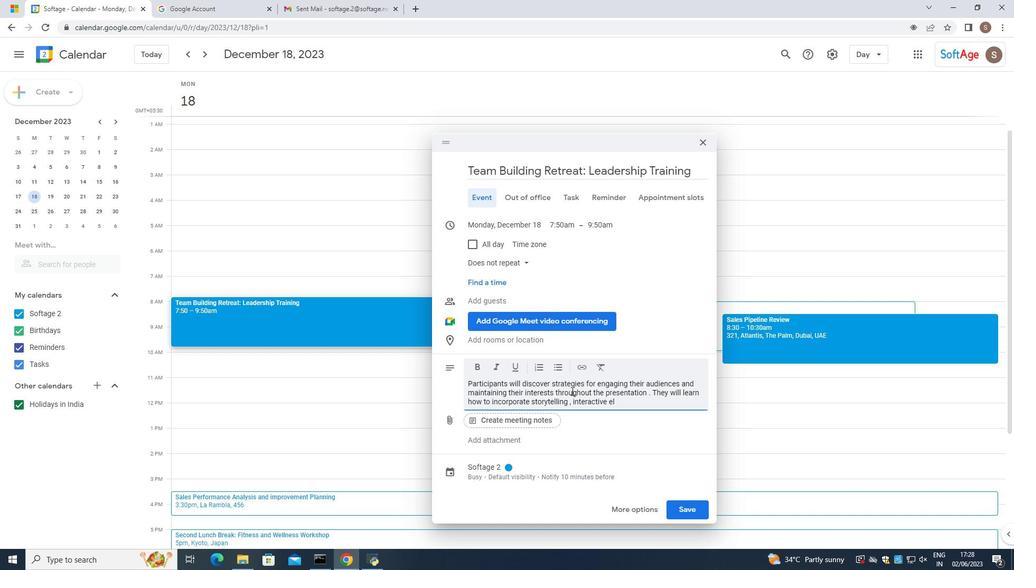 
Action: Mouse moved to (1005, 531)
Screenshot: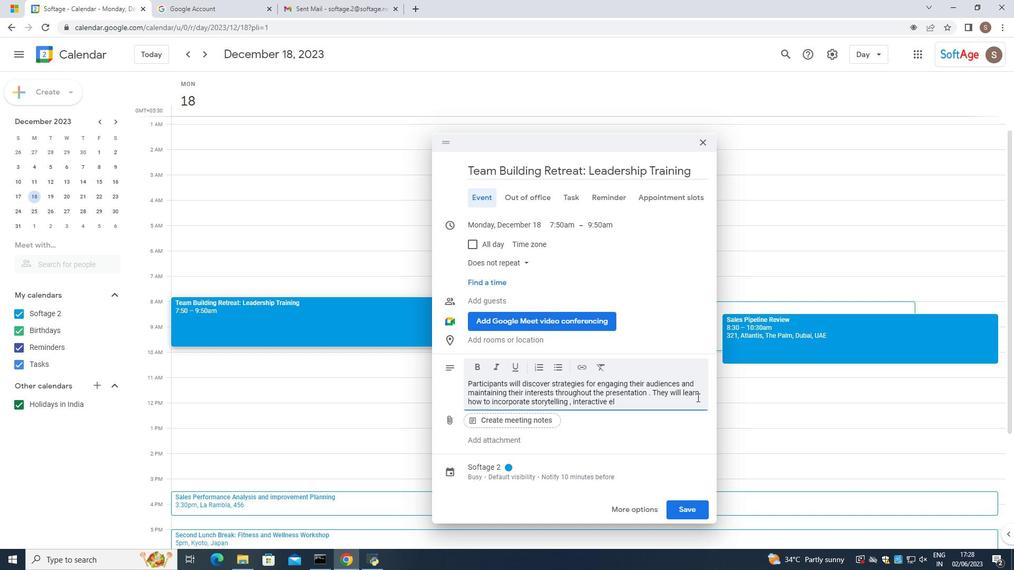 
Action: Key pressed ;l<Key.backspace><Key.backspace>lements<Key.space>and<Key.space>visual<Key.space>aids<Key.space>to<Key.space>crteate<Key.space>a<Key.space><Key.backspace><Key.backspace><Key.backspace><Key.backspace><Key.backspace><Key.backspace><Key.backspace><Key.backspace>
Screenshot: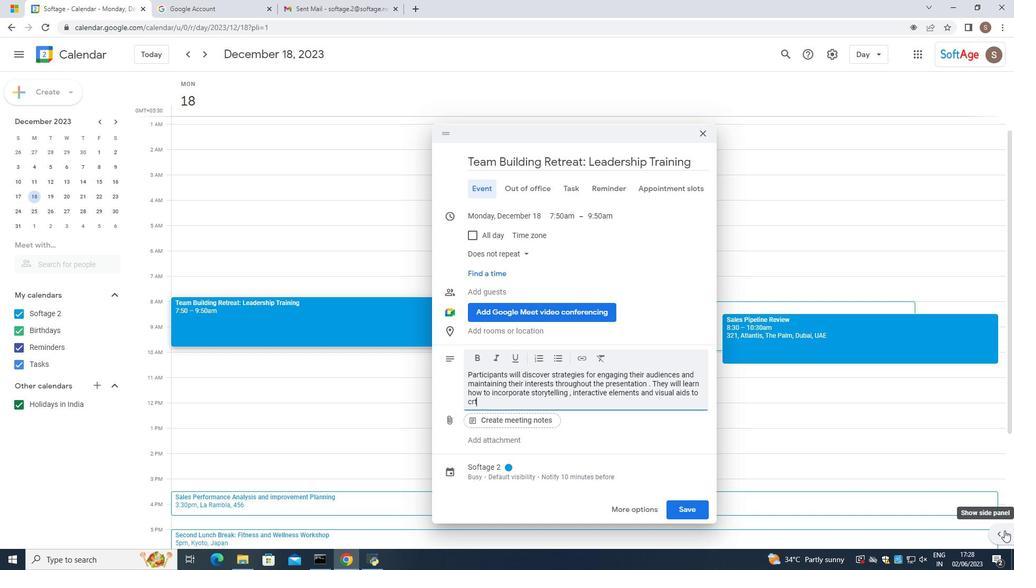 
Action: Mouse moved to (1006, 531)
Screenshot: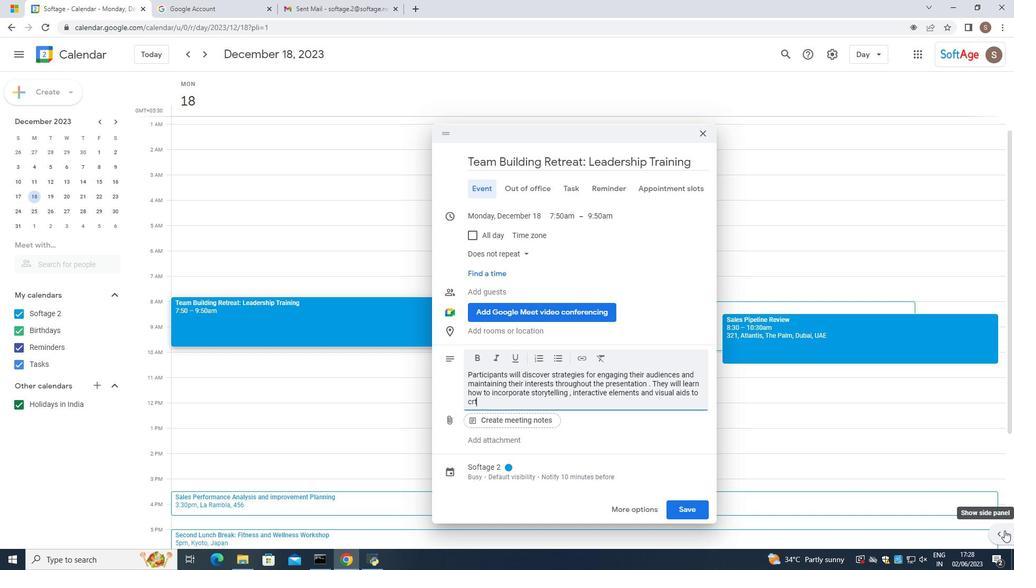 
Action: Key pressed eate<Key.space>a<Key.space>dynamic<Key.space>and<Key.space>interactiove<Key.space>experience<Key.space>for<Key.space>their<Key.space>listeners.
Screenshot: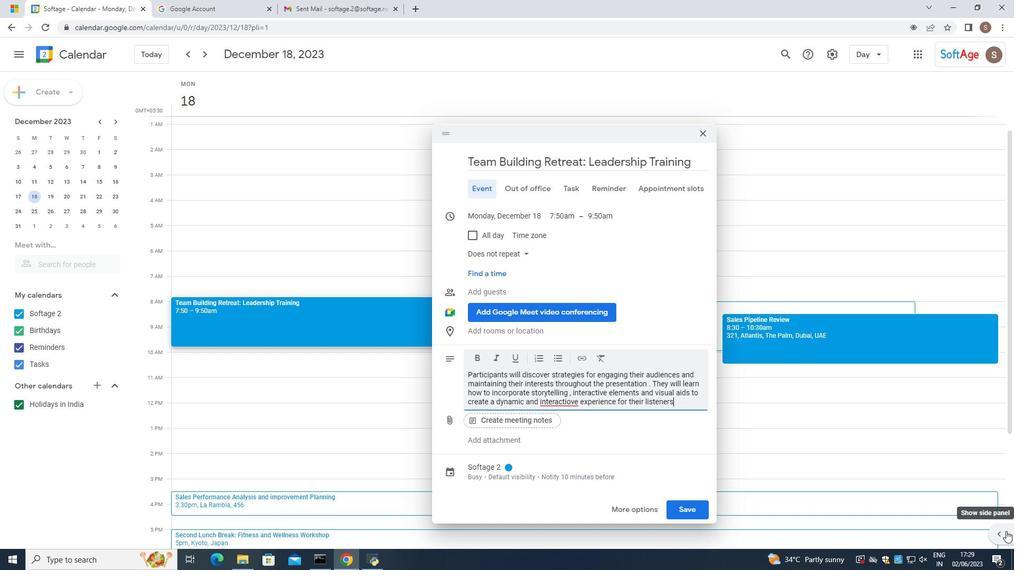 
Action: Mouse moved to (563, 404)
Screenshot: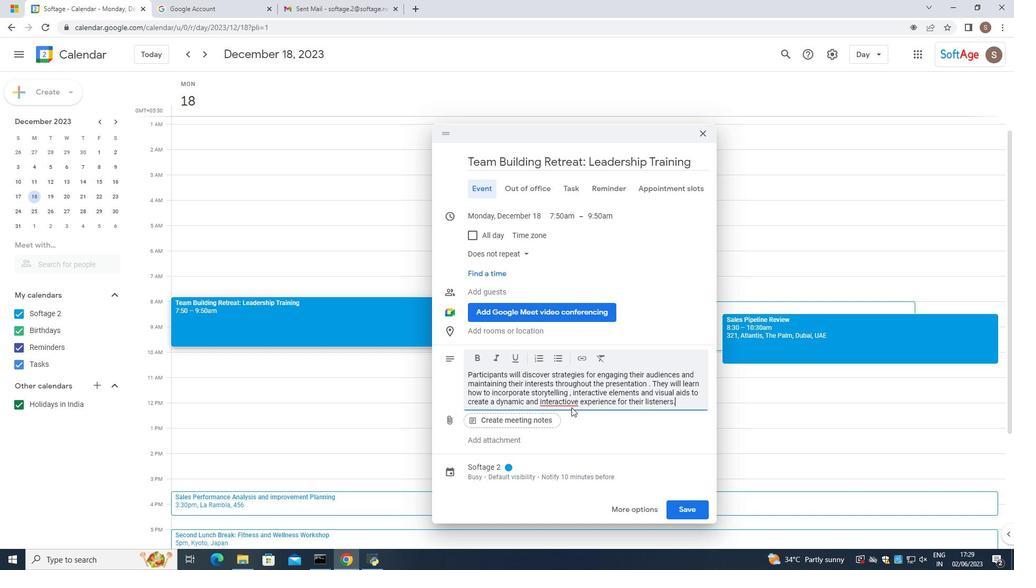 
Action: Mouse pressed left at (563, 404)
Screenshot: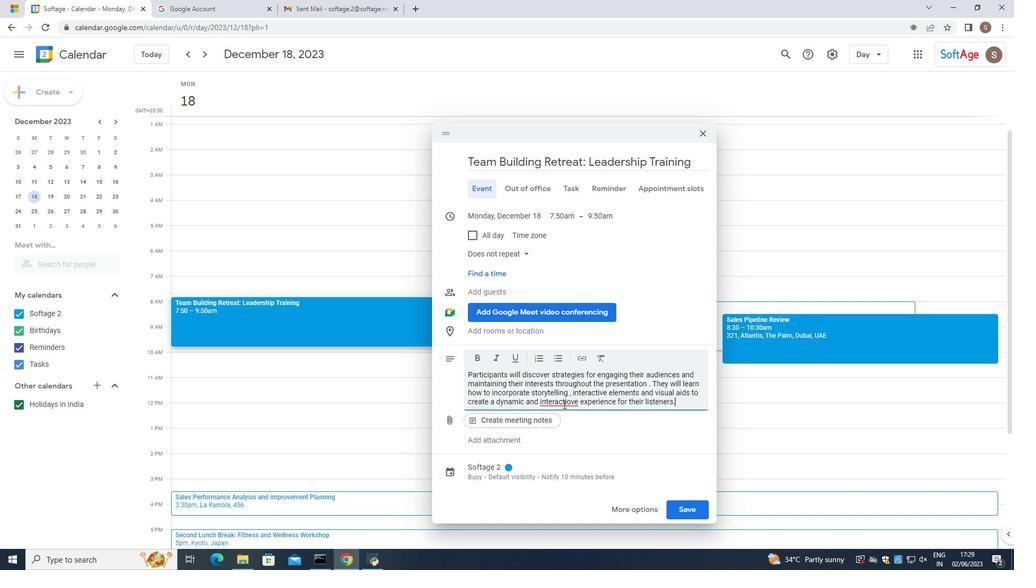 
Action: Mouse pressed left at (563, 404)
Screenshot: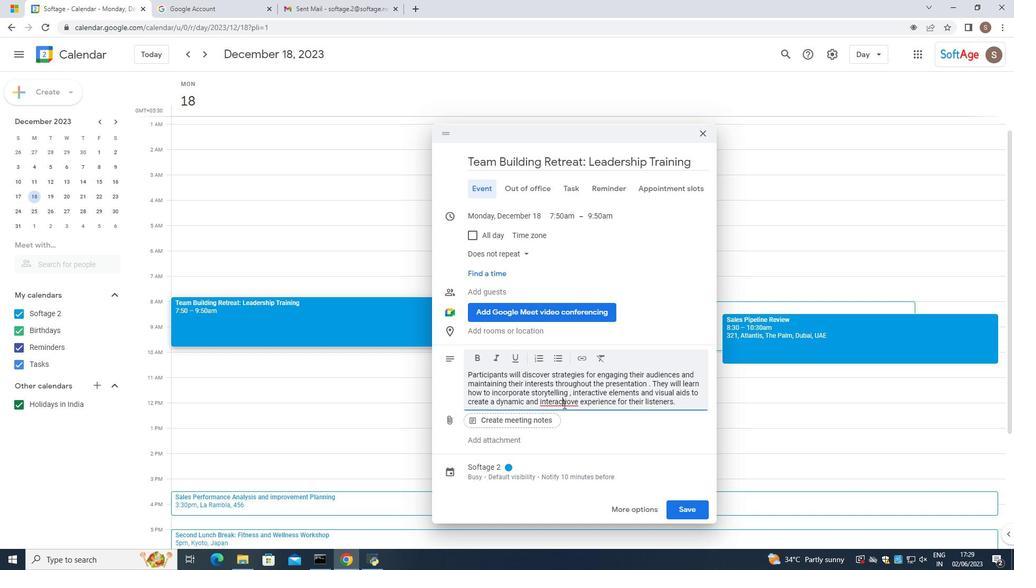 
Action: Mouse pressed right at (563, 404)
Screenshot: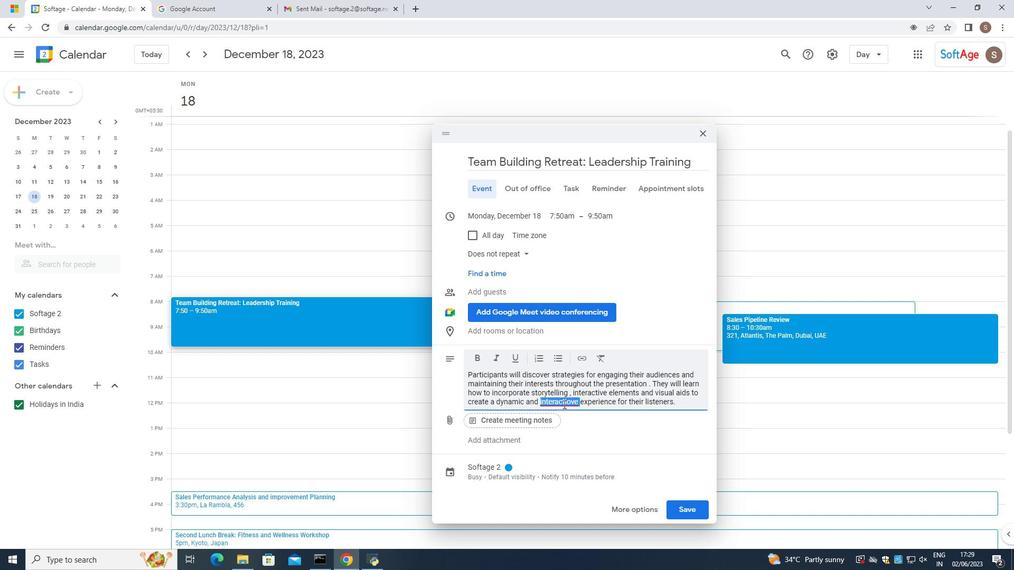 
Action: Mouse moved to (576, 245)
Screenshot: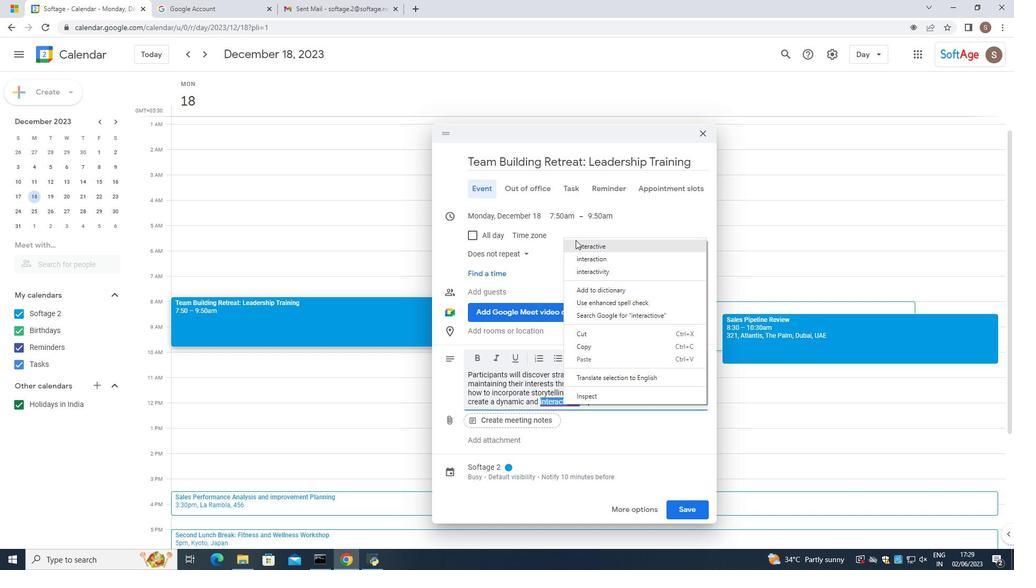 
Action: Mouse pressed left at (576, 245)
Screenshot: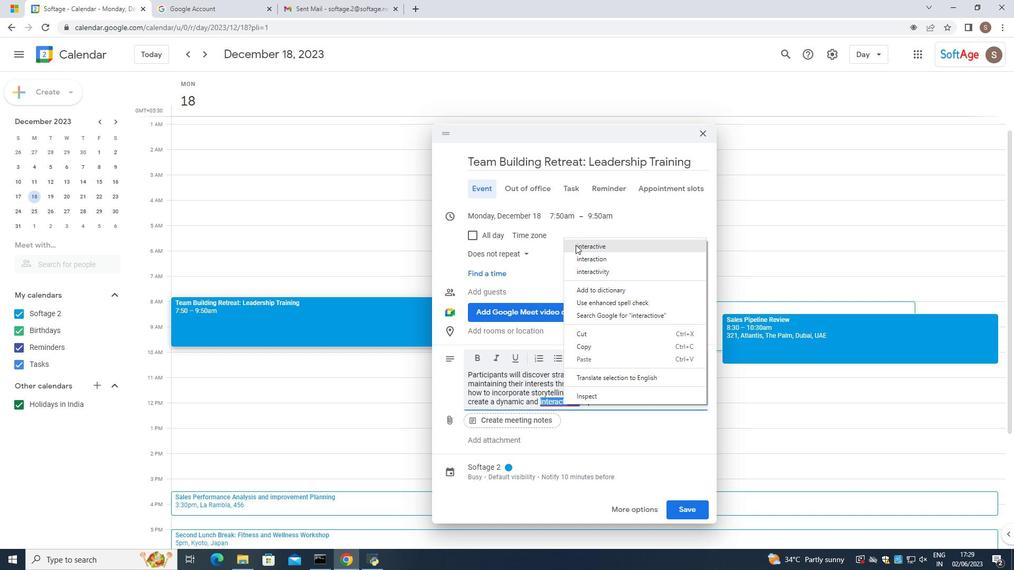 
Action: Mouse moved to (555, 366)
Screenshot: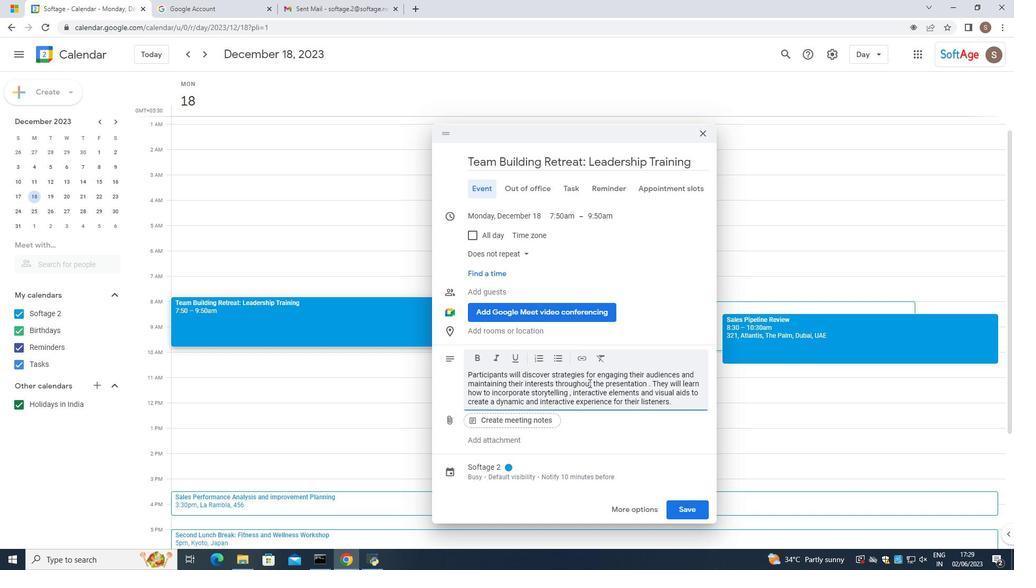 
Action: Mouse scrolled (555, 367) with delta (0, 0)
Screenshot: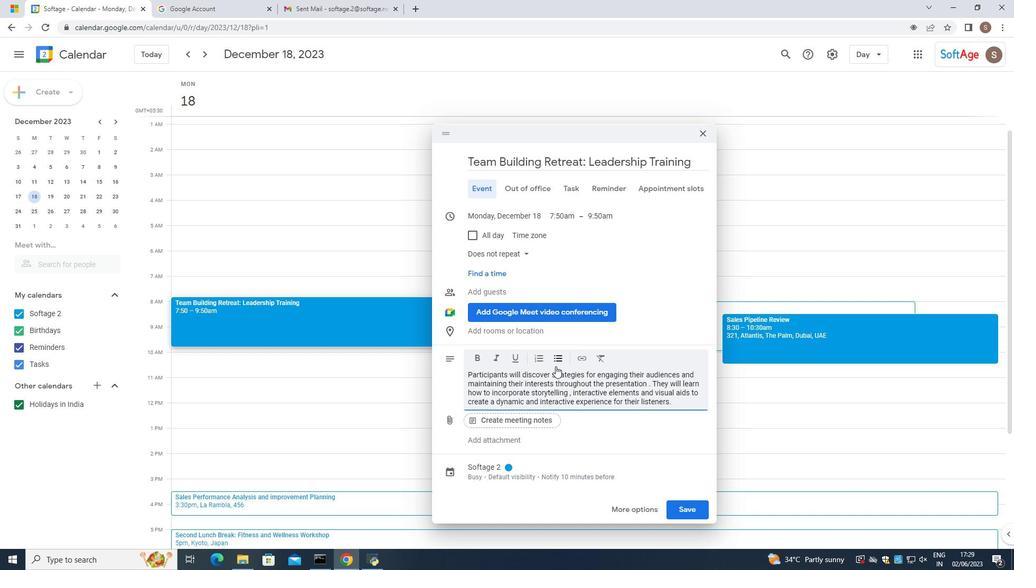 
Action: Mouse scrolled (555, 367) with delta (0, 0)
Screenshot: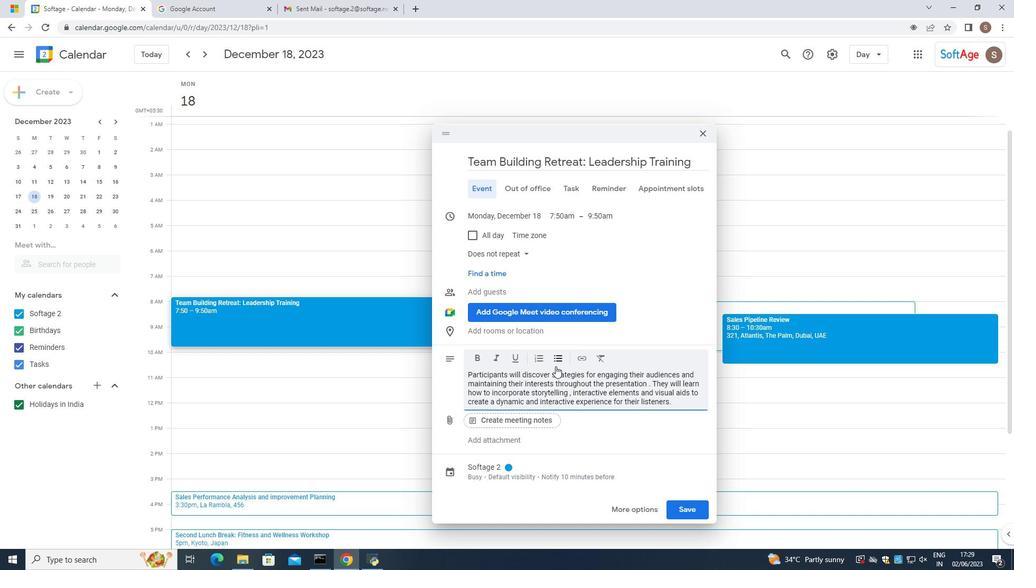
Action: Mouse scrolled (555, 367) with delta (0, 0)
Screenshot: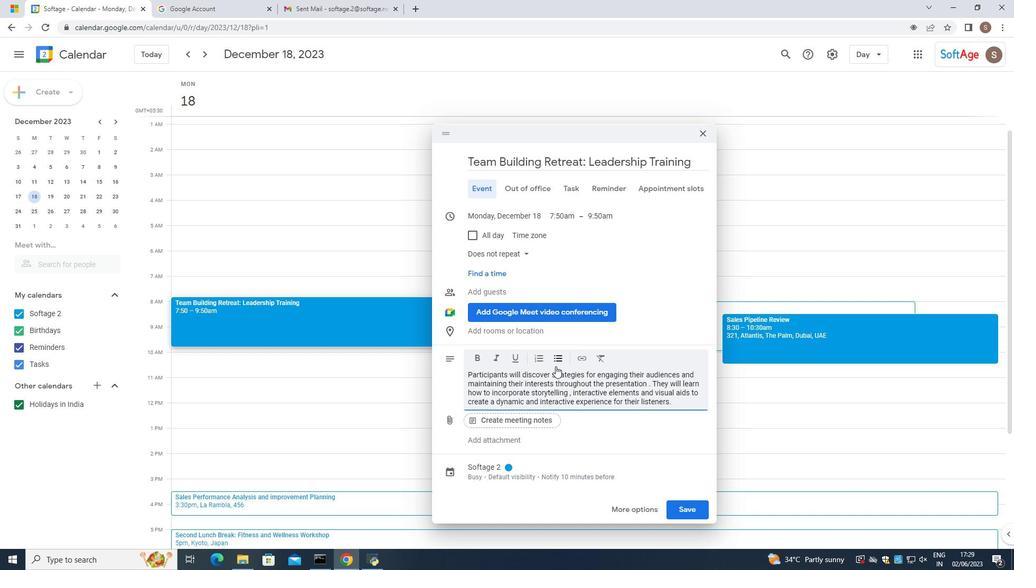 
Action: Mouse scrolled (555, 367) with delta (0, 0)
Screenshot: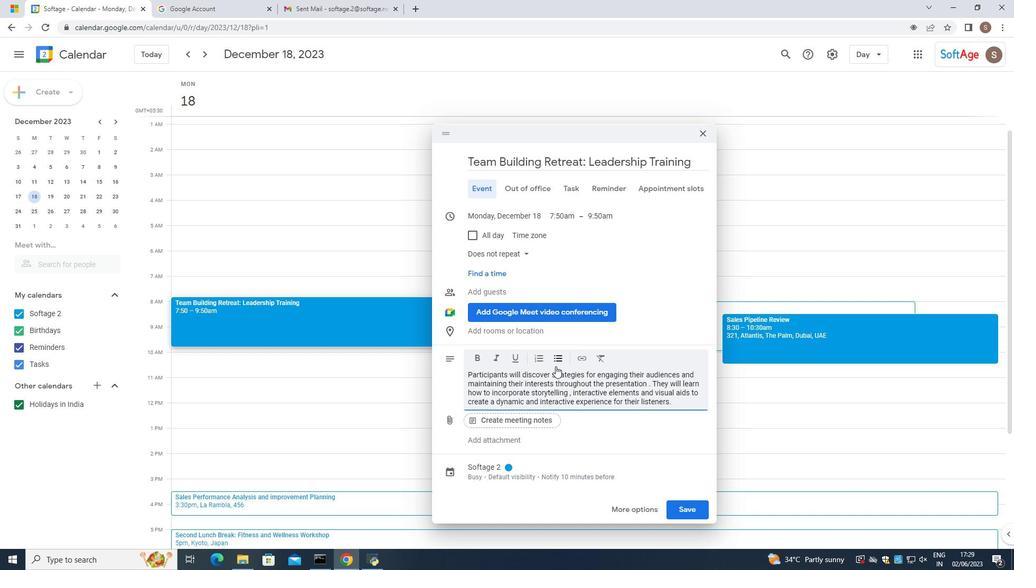 
Action: Mouse moved to (520, 387)
Screenshot: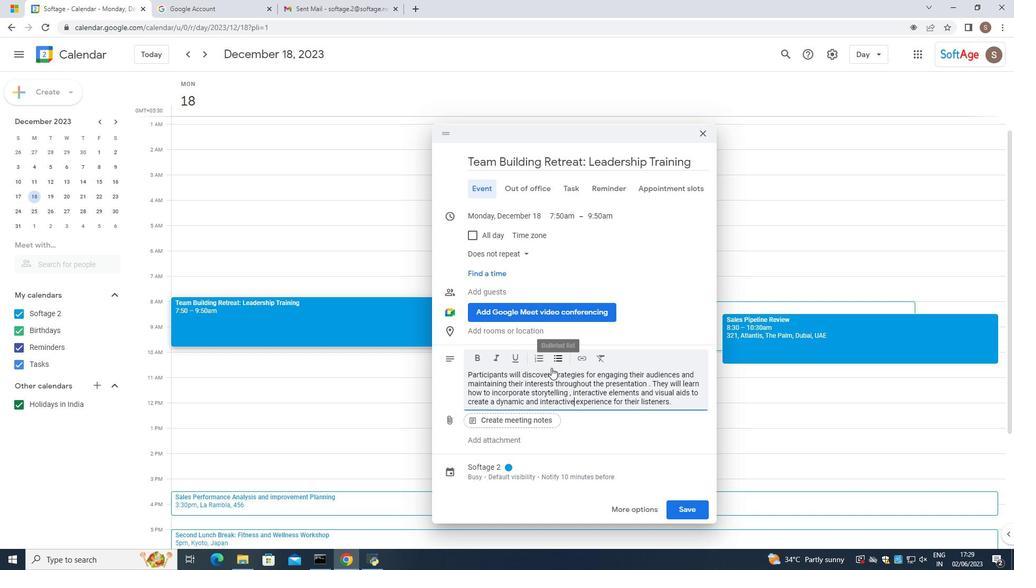 
Action: Mouse scrolled (520, 387) with delta (0, 0)
Screenshot: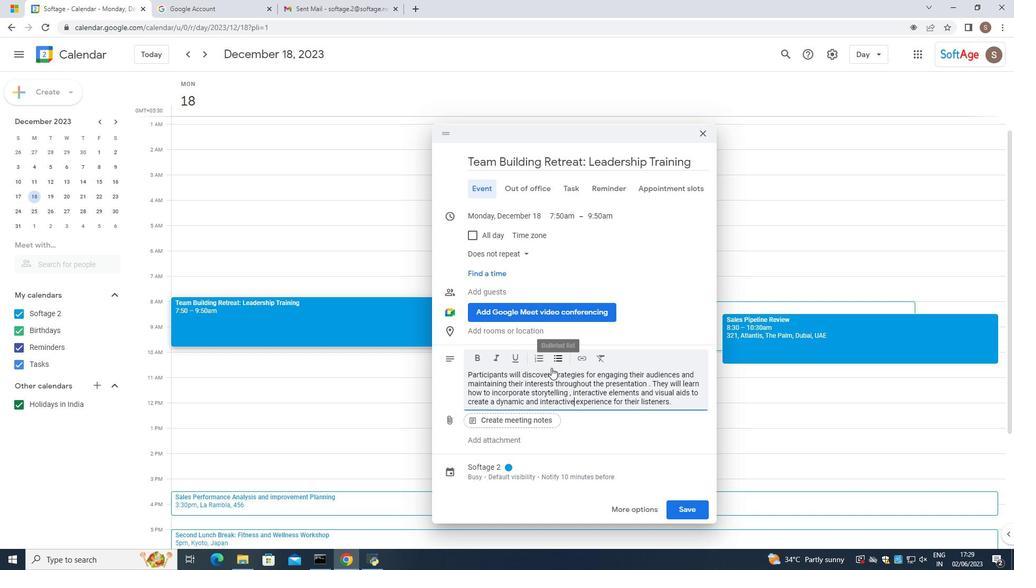
Action: Mouse moved to (517, 390)
Screenshot: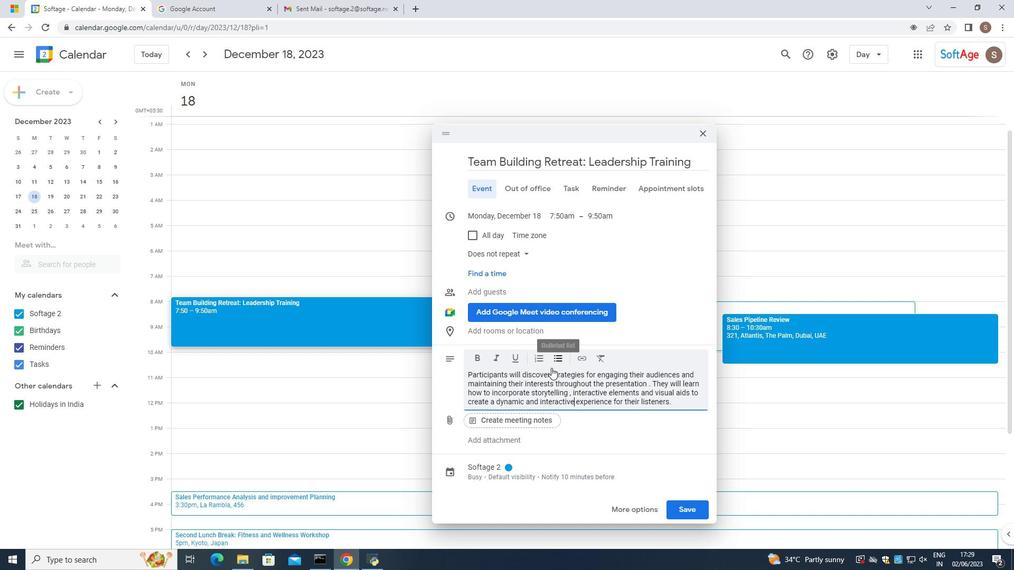 
Action: Mouse scrolled (517, 390) with delta (0, 0)
Screenshot: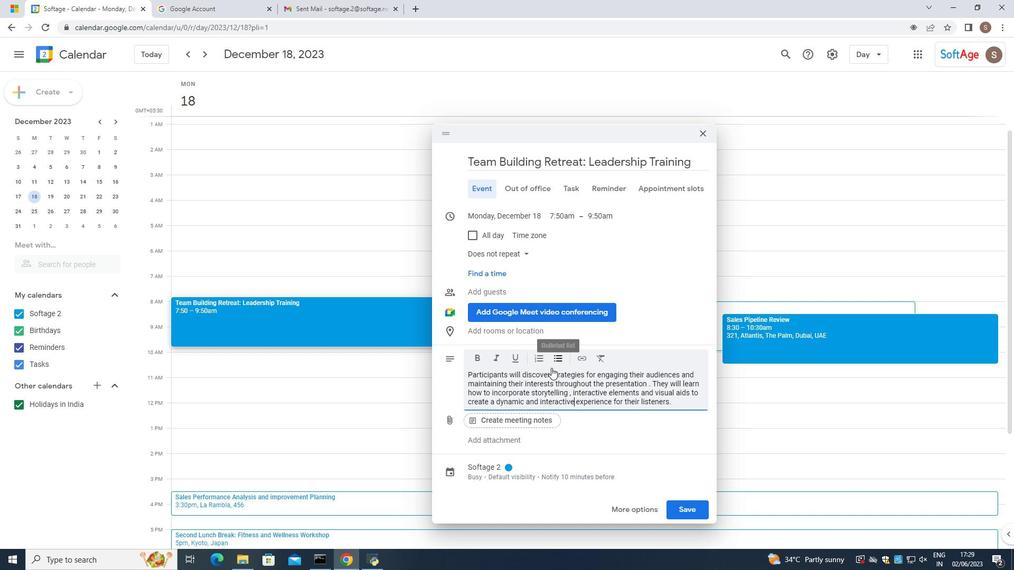 
Action: Mouse moved to (516, 391)
Screenshot: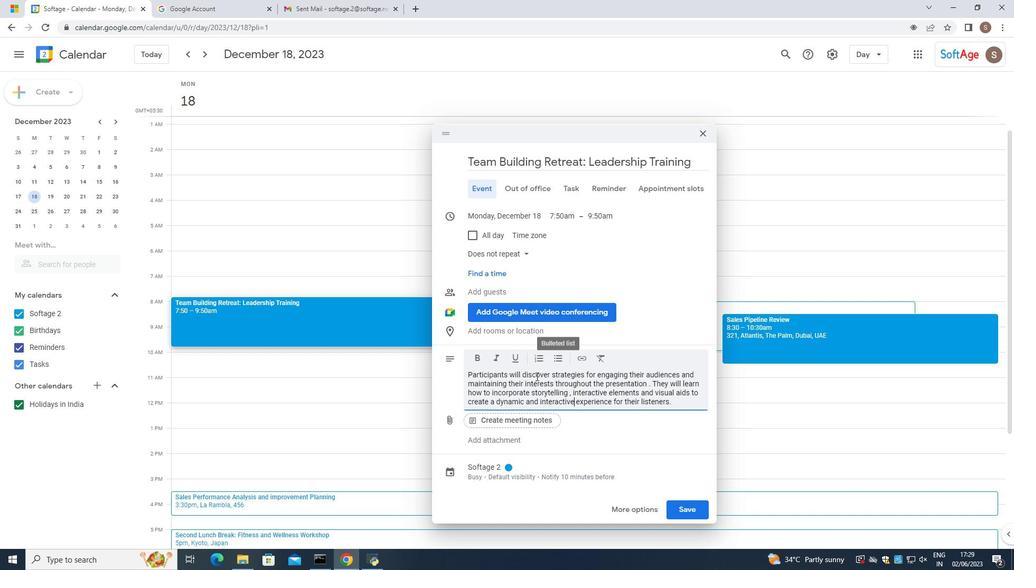 
Action: Mouse scrolled (516, 390) with delta (0, 0)
Screenshot: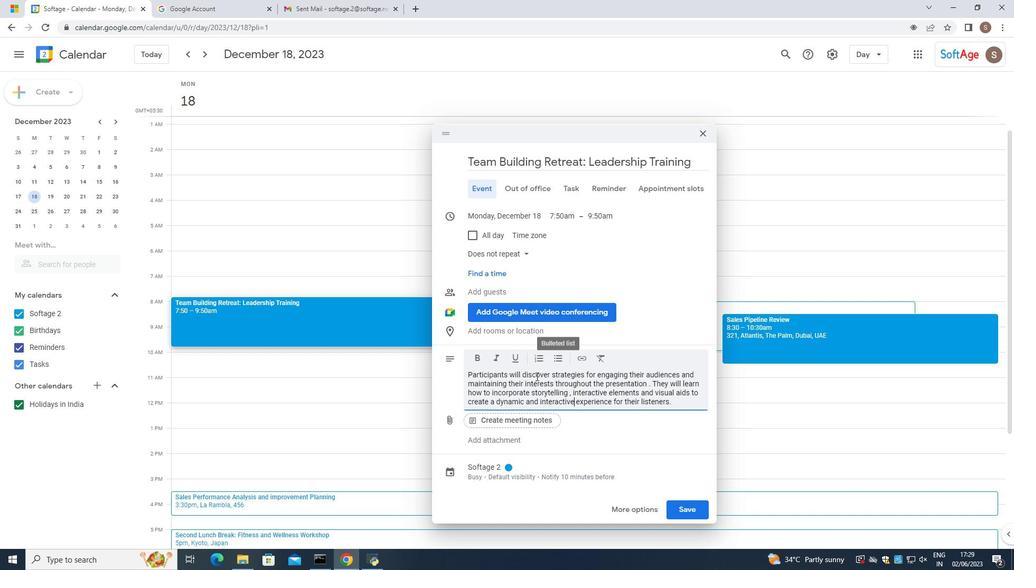 
Action: Mouse moved to (515, 391)
Screenshot: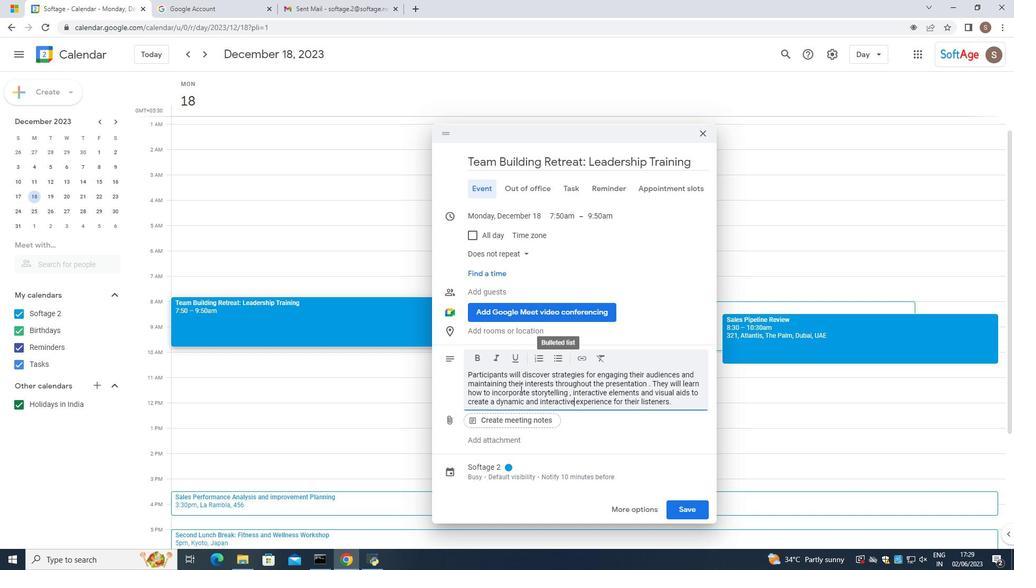 
Action: Mouse scrolled (515, 391) with delta (0, 0)
Screenshot: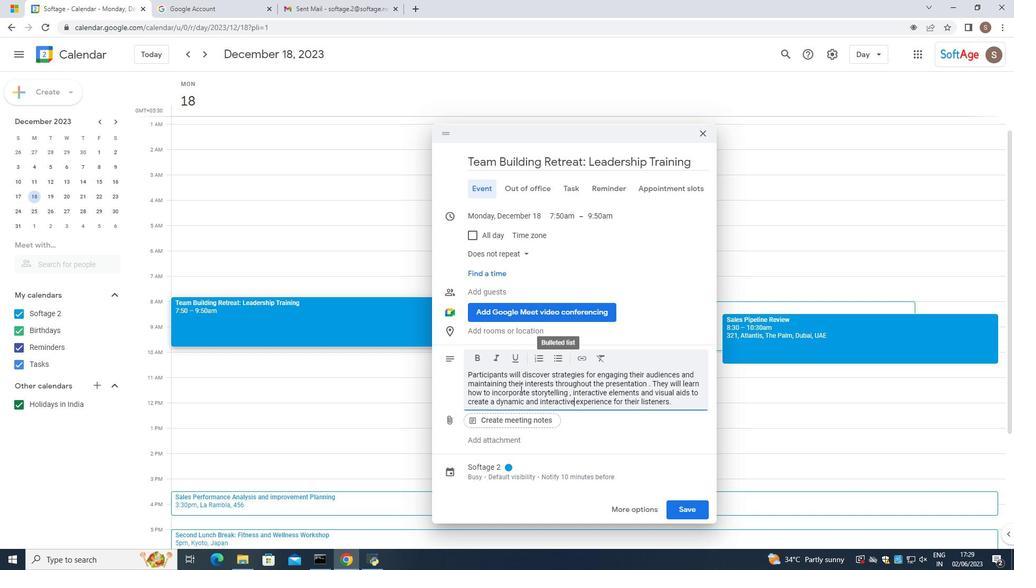 
Action: Mouse moved to (452, 385)
Screenshot: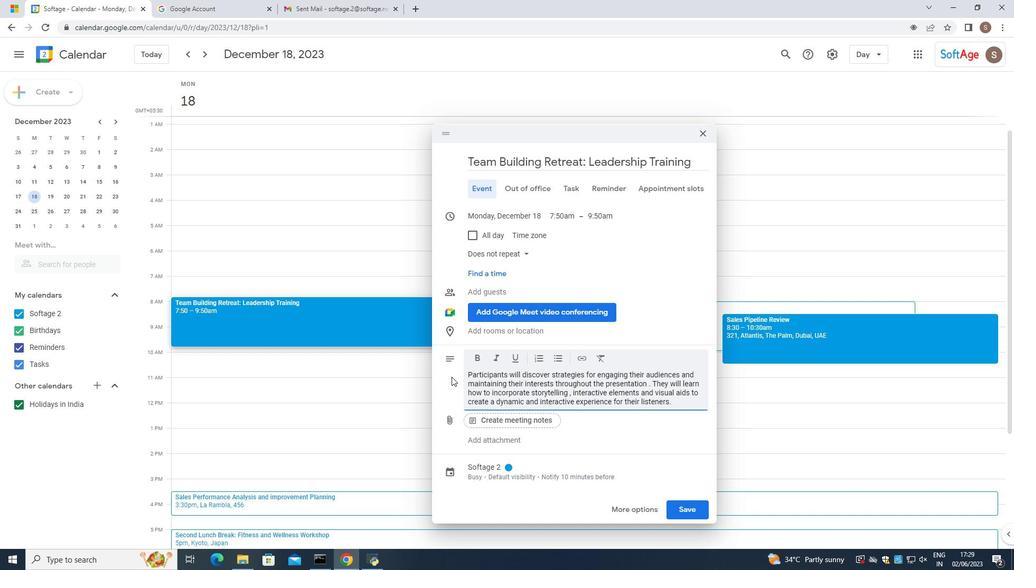 
Action: Mouse scrolled (452, 385) with delta (0, 0)
Screenshot: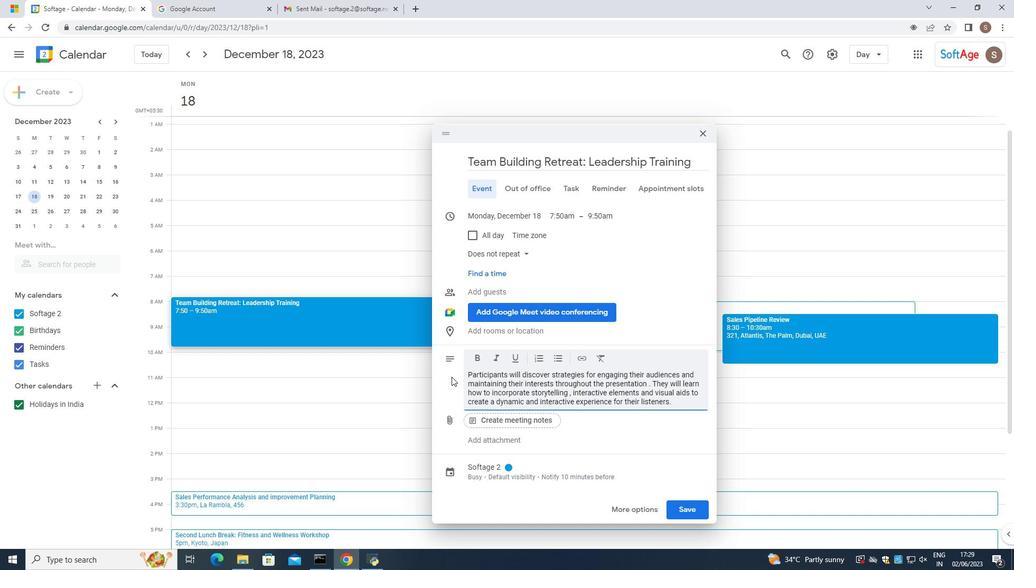 
Action: Mouse moved to (501, 467)
Screenshot: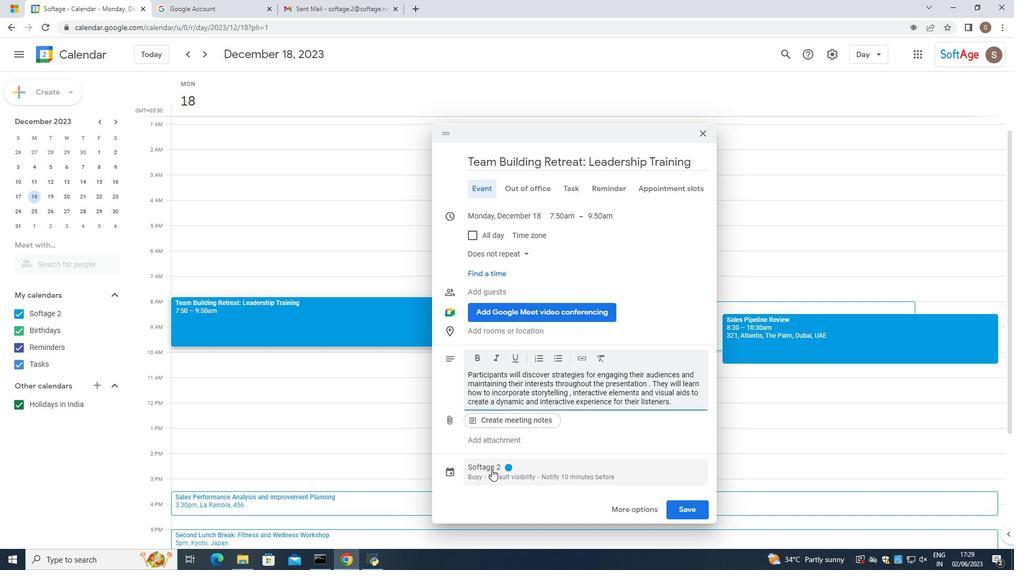 
Action: Mouse pressed left at (501, 467)
Screenshot: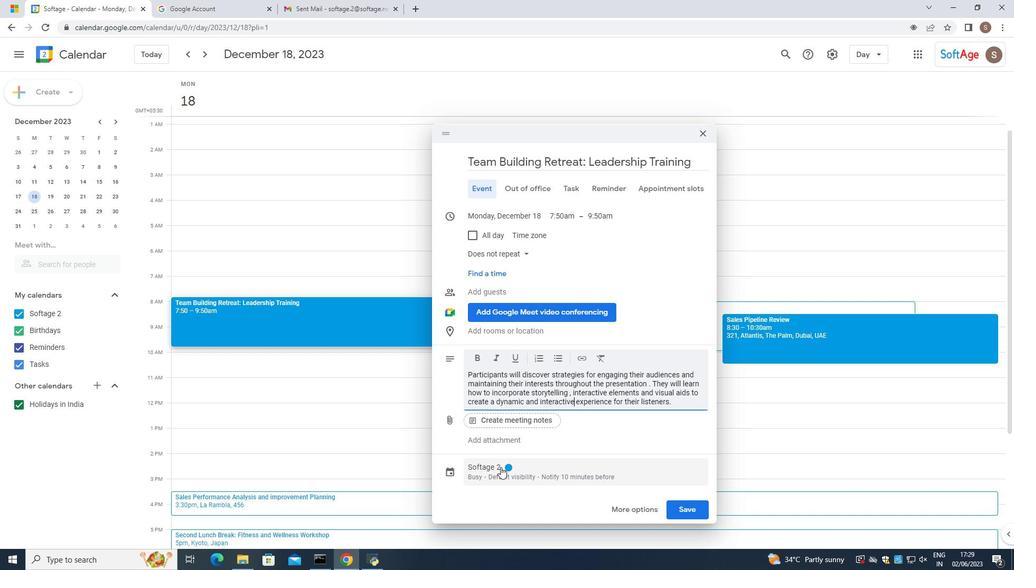 
Action: Mouse moved to (529, 403)
Screenshot: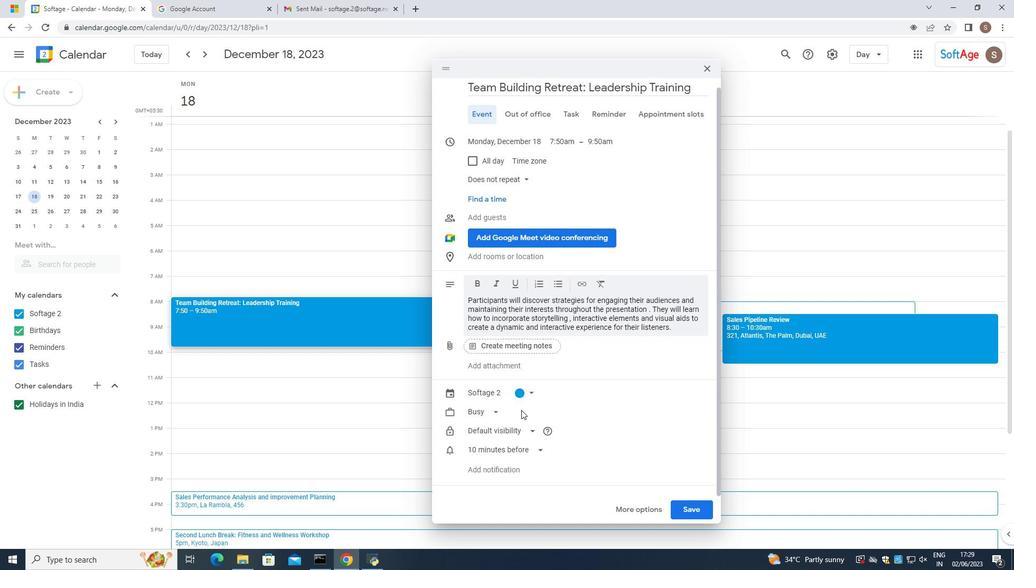
Action: Mouse pressed left at (529, 403)
Screenshot: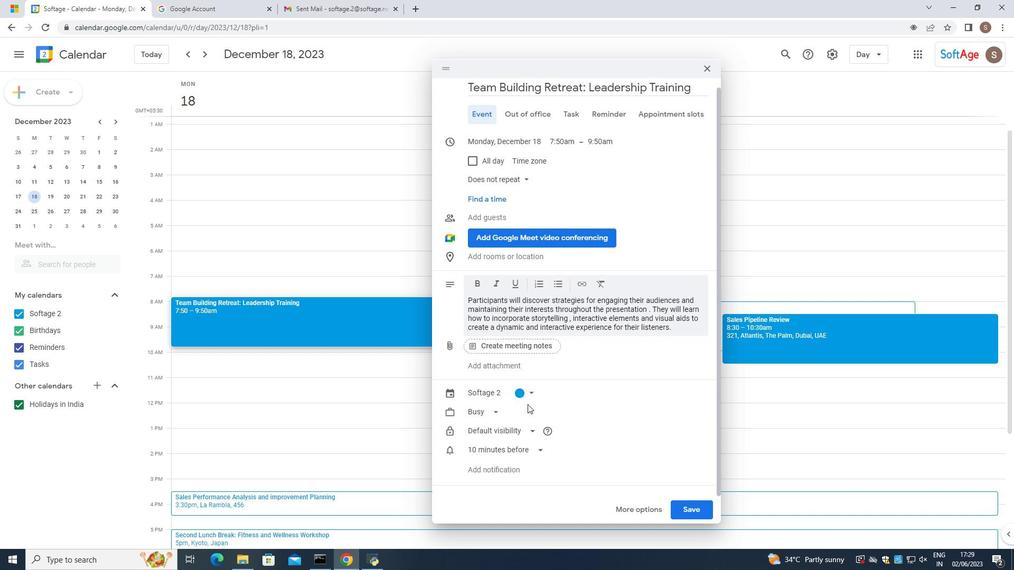 
Action: Mouse moved to (532, 442)
Screenshot: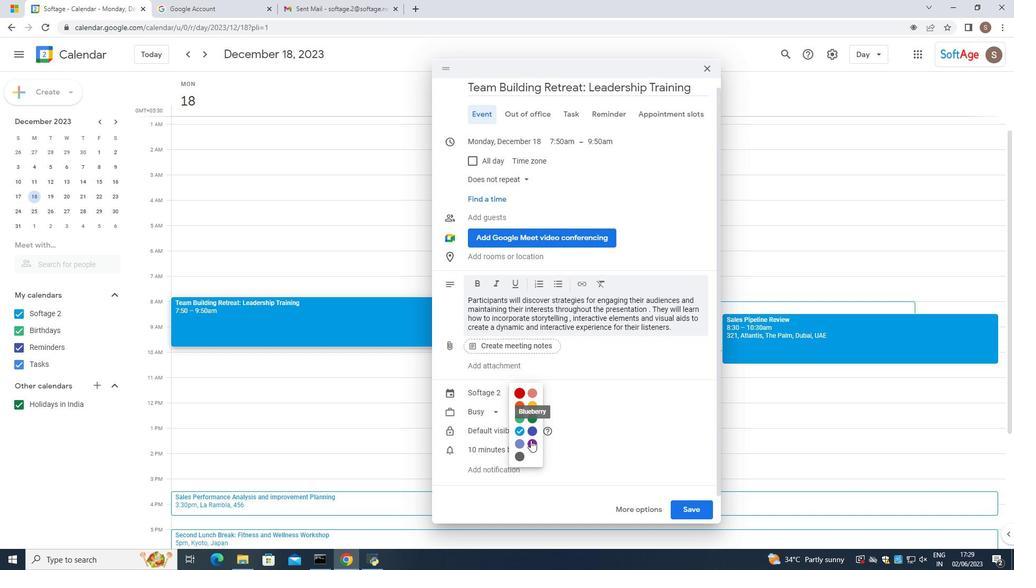 
Action: Mouse pressed left at (532, 442)
Screenshot: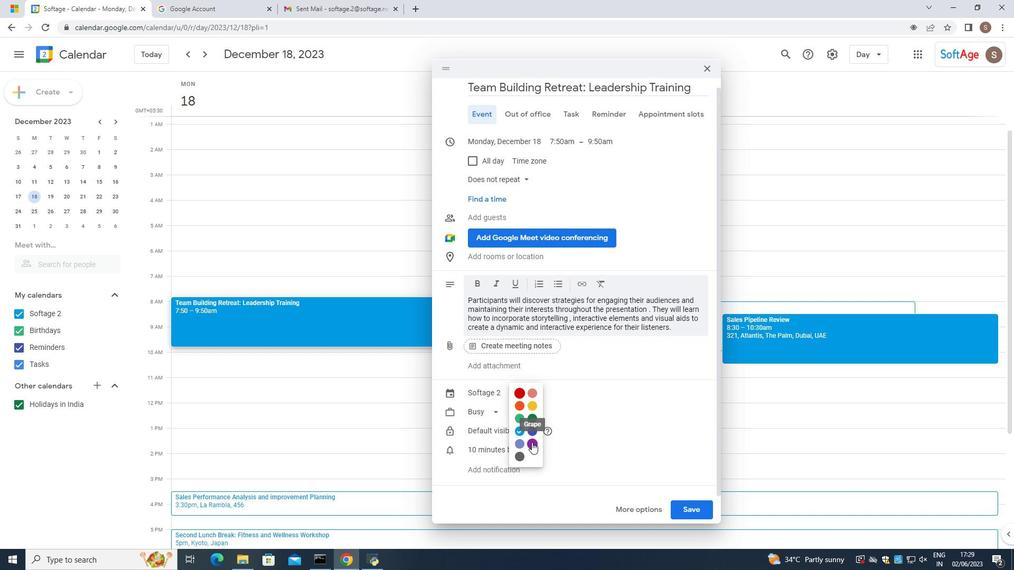 
Action: Mouse moved to (483, 254)
Screenshot: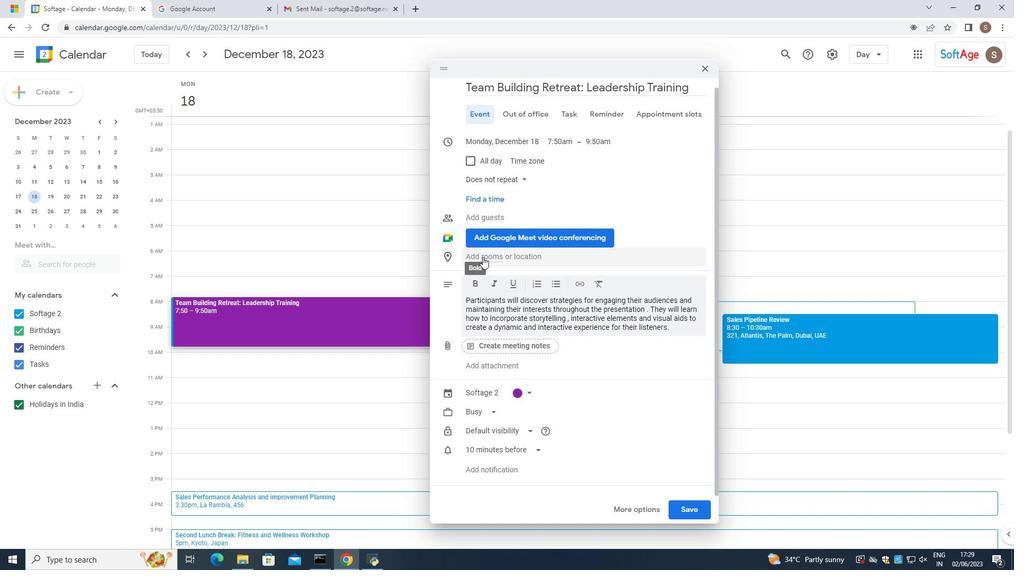 
Action: Mouse pressed left at (483, 254)
Screenshot: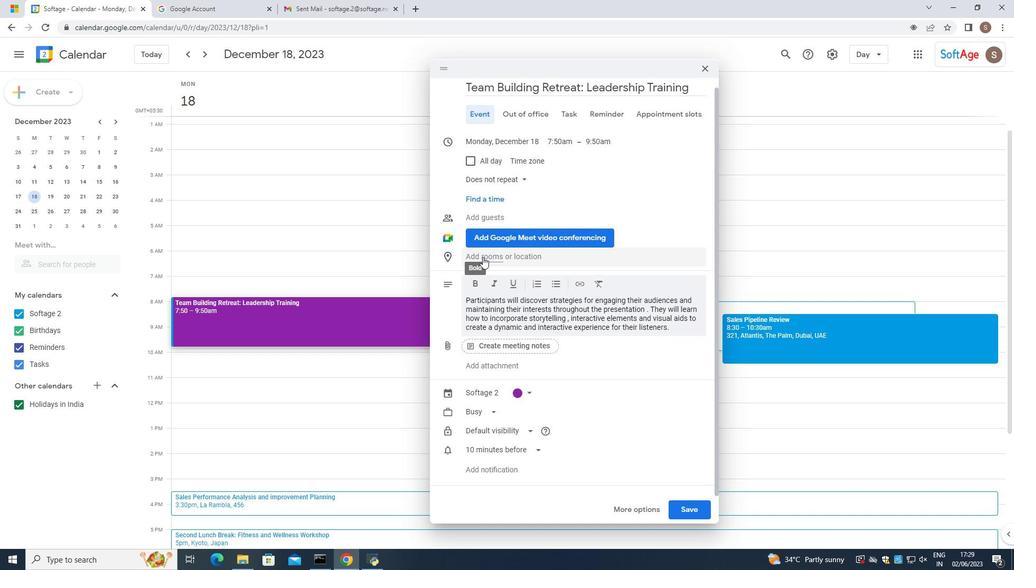 
Action: Mouse moved to (444, 86)
Screenshot: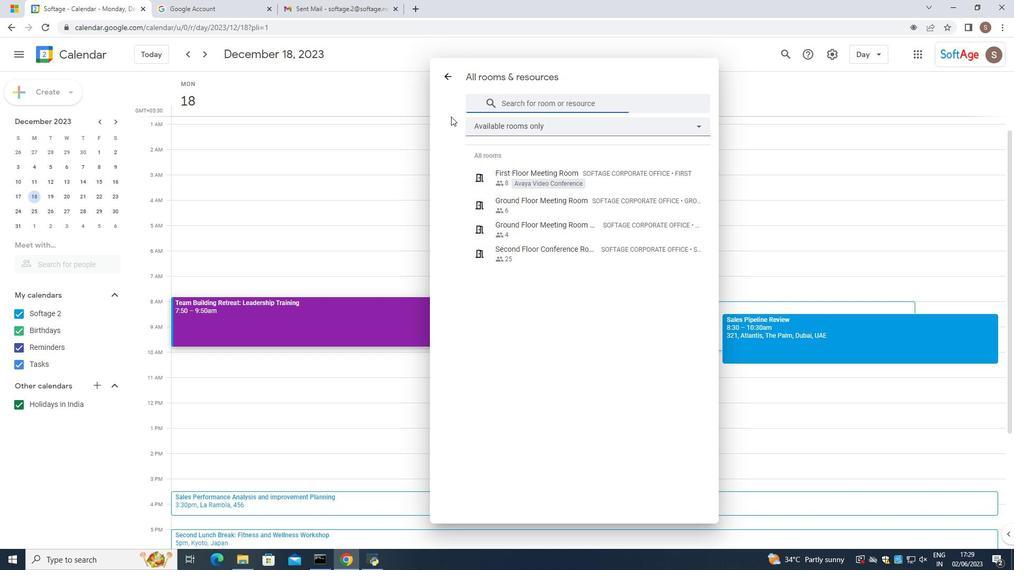 
Action: Mouse pressed left at (444, 86)
Screenshot: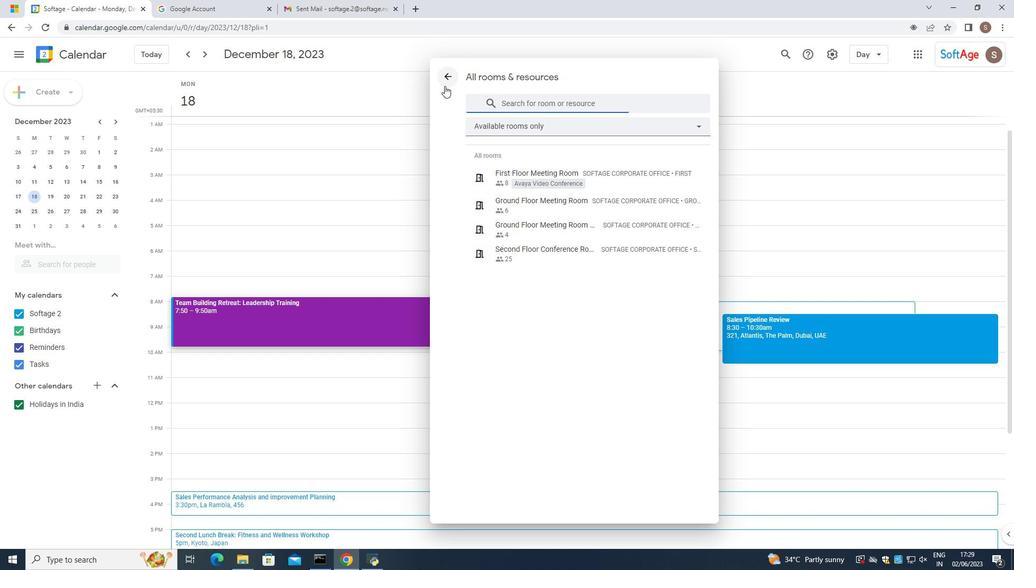 
Action: Mouse moved to (475, 296)
Screenshot: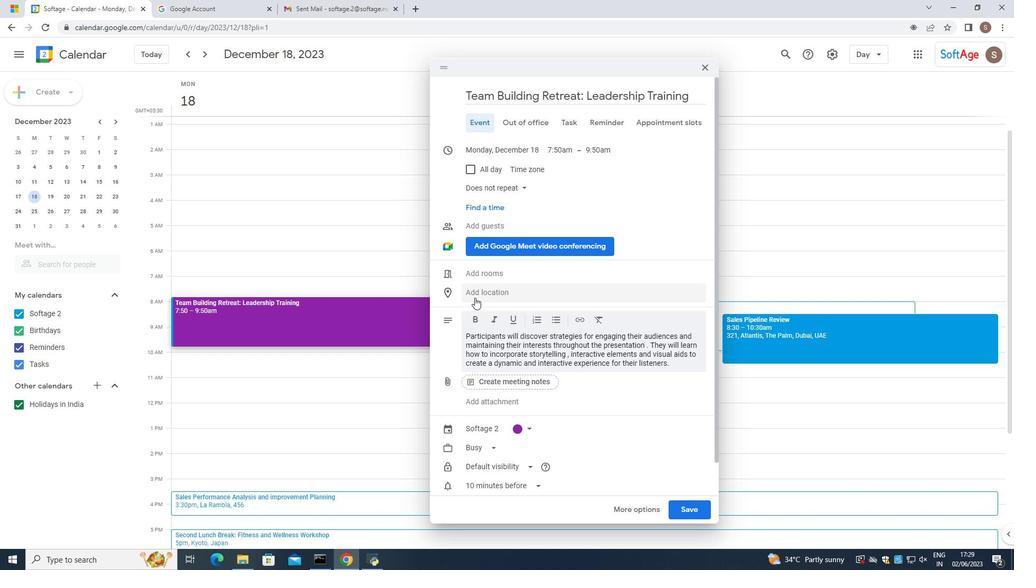 
Action: Mouse pressed left at (475, 296)
Screenshot: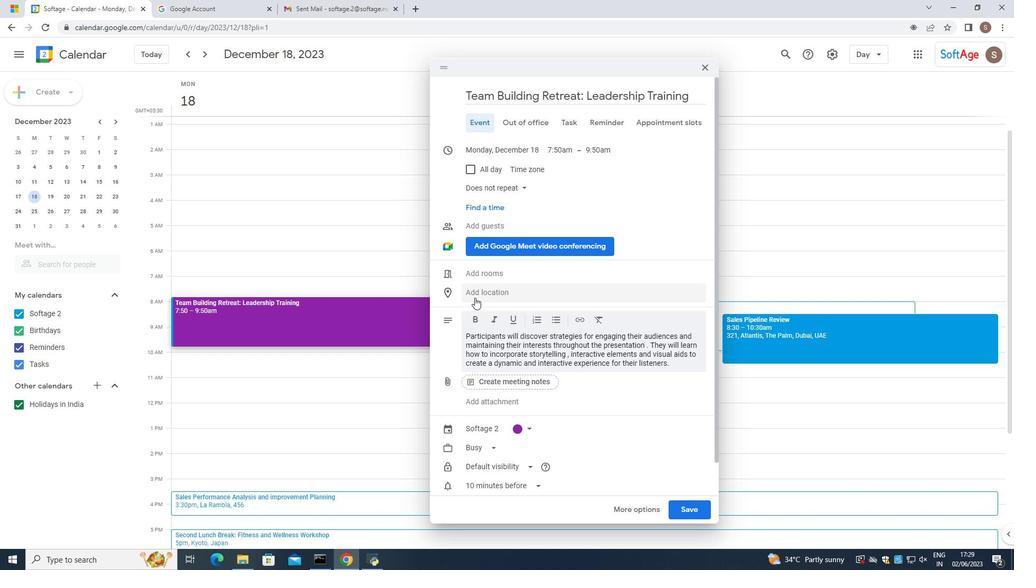 
Action: Mouse moved to (475, 295)
Screenshot: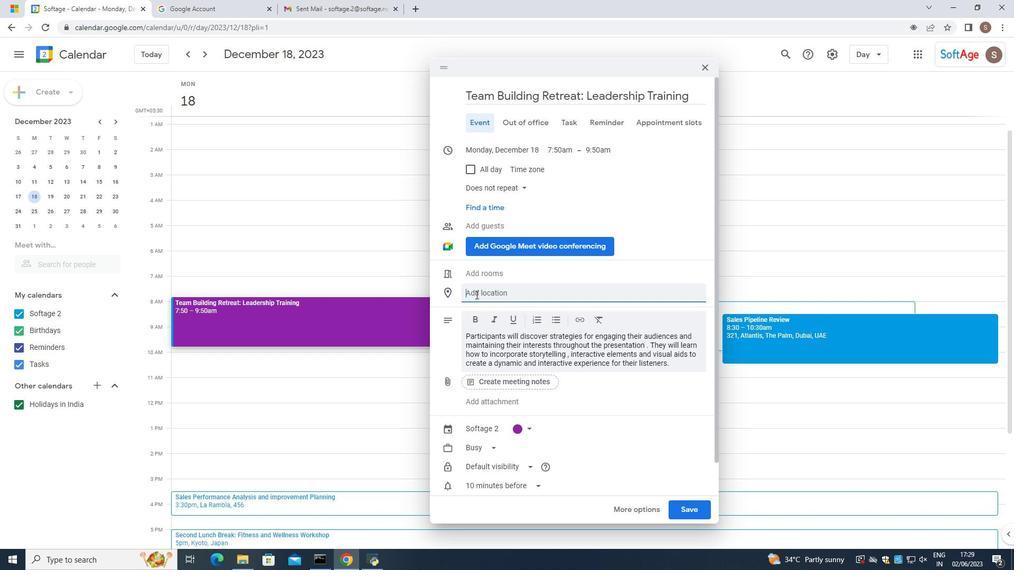 
Action: Key pressed 987,<Key.space><Key.caps_lock>P<Key.caps_lock>era<Key.space><Key.caps_lock>P<Key.caps_lock>
Screenshot: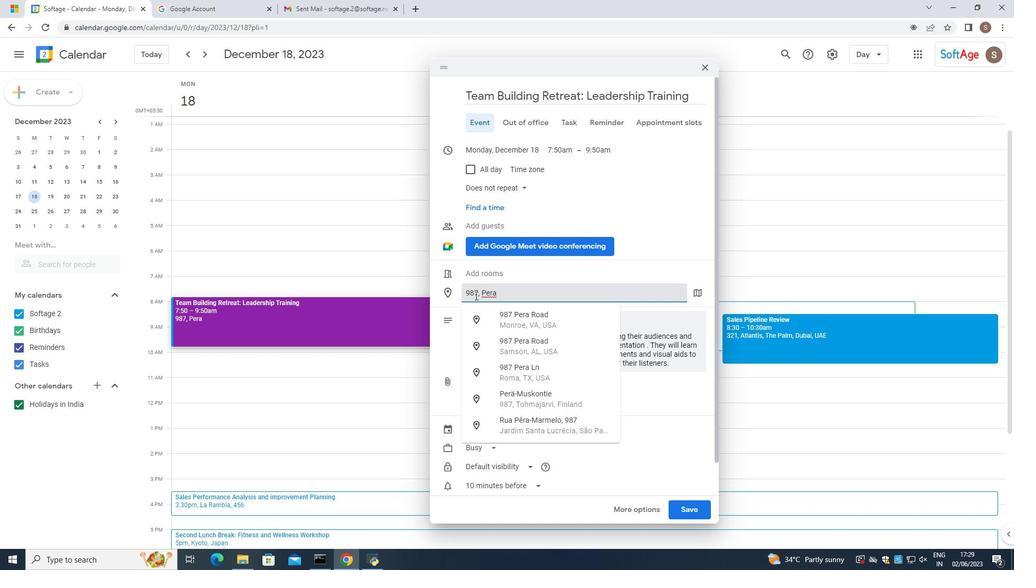 
Action: Mouse moved to (475, 295)
Screenshot: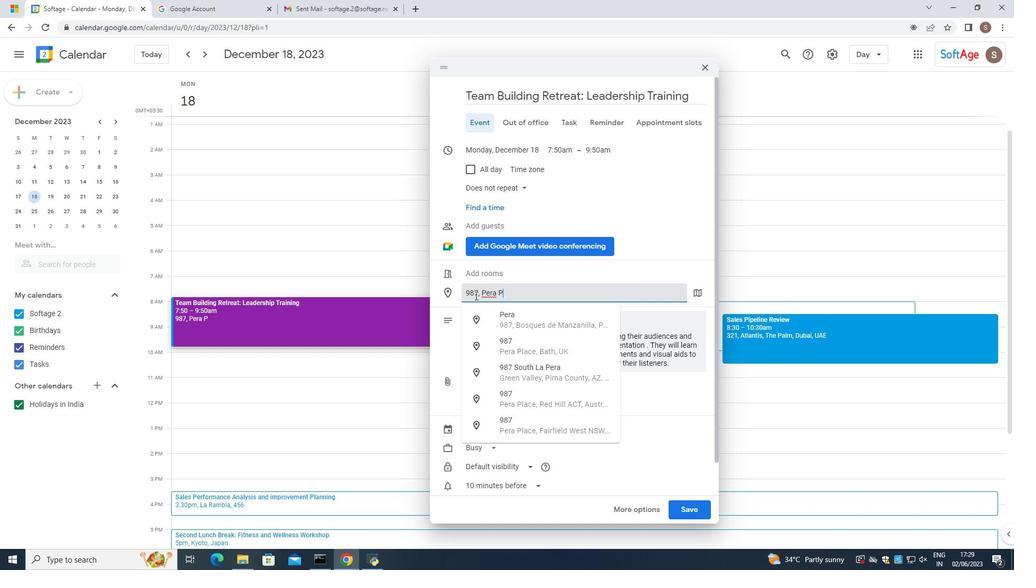 
Action: Key pressed alacer<Key.space><Key.backspace><Key.backspace>
Screenshot: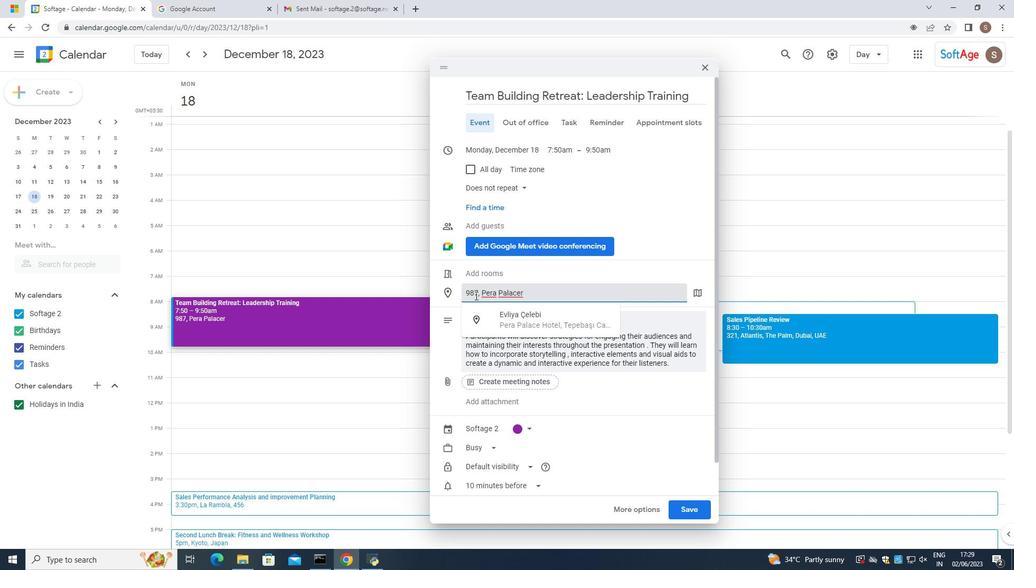 
Action: Mouse moved to (486, 301)
Screenshot: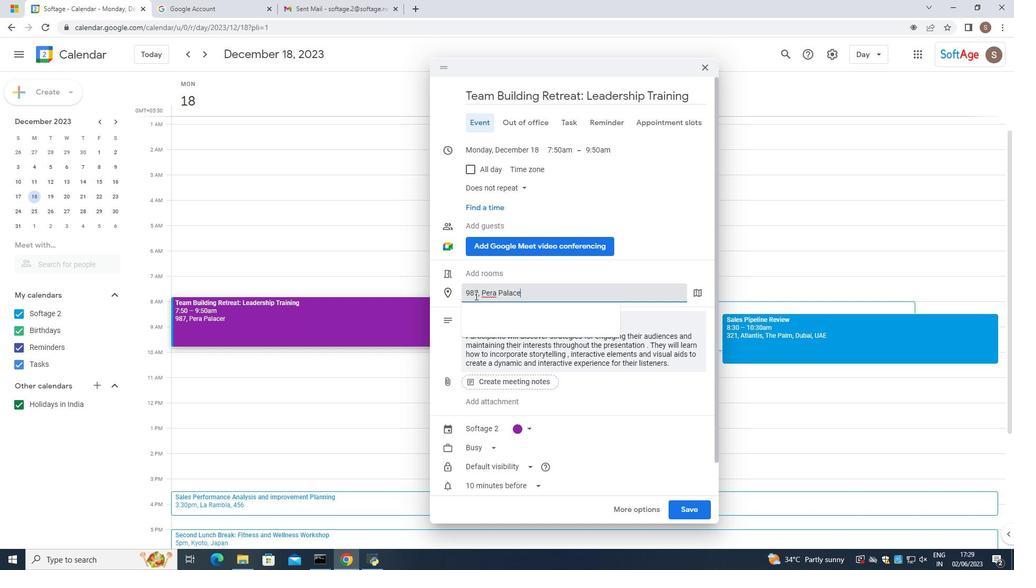 
Action: Key pressed <Key.space><Key.caps_lock>H<Key.caps_lock>otel
Screenshot: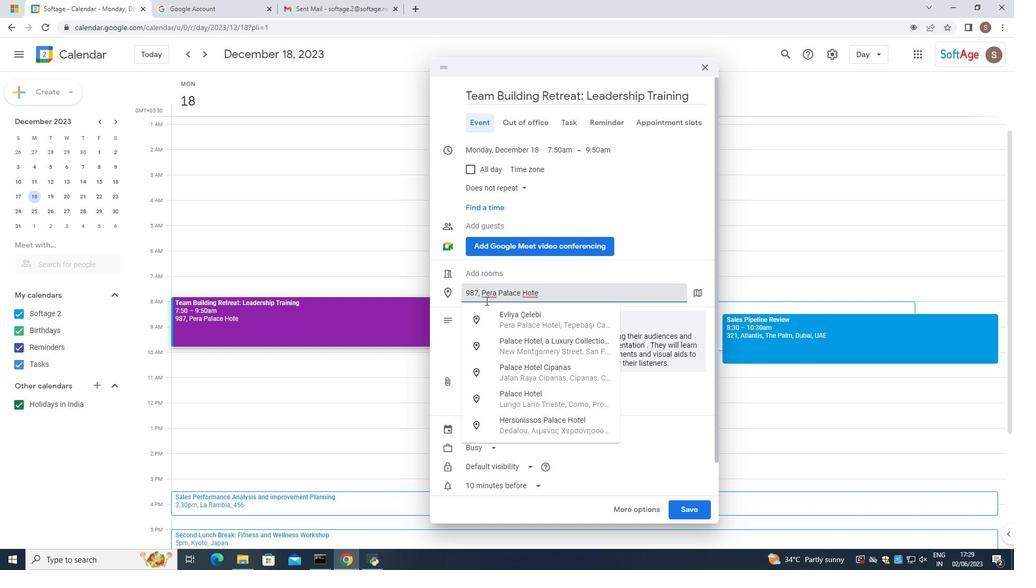 
Action: Mouse moved to (486, 301)
Screenshot: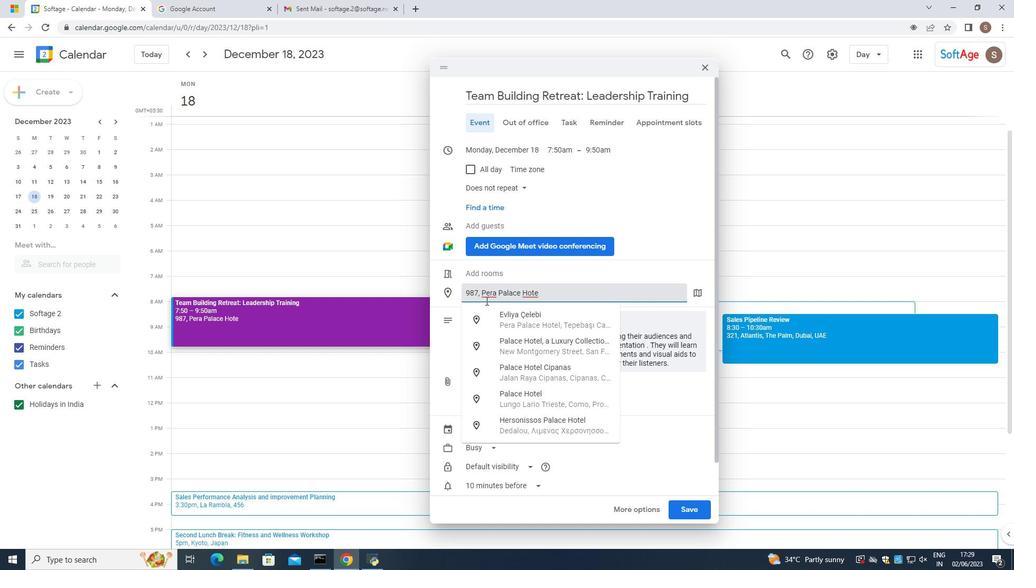 
Action: Key pressed <Key.space><Key.caps_lock>I<Key.caps_lock>stanbul<Key.space>
Screenshot: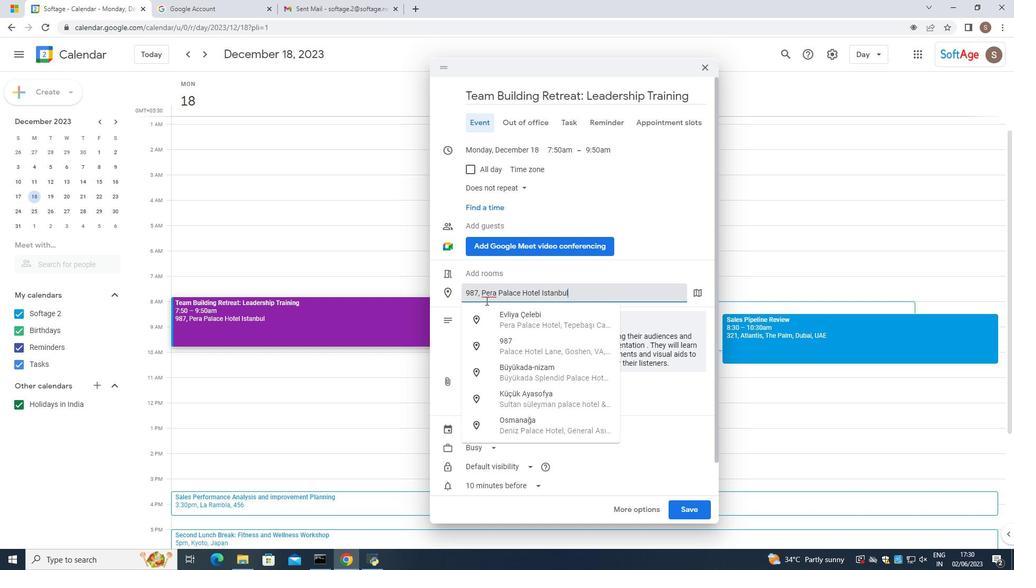 
Action: Mouse moved to (486, 301)
Screenshot: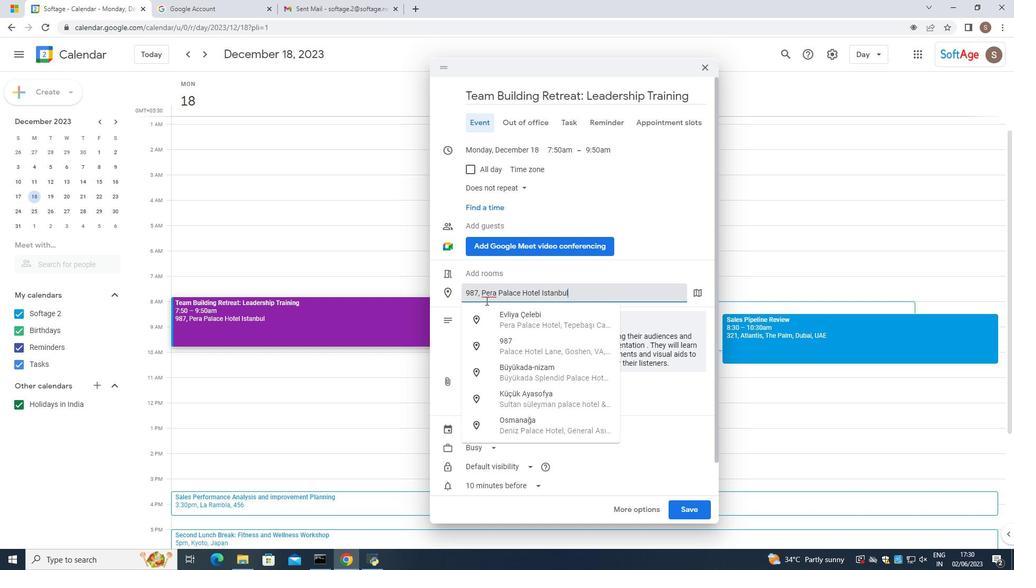 
Action: Key pressed ,<Key.caps_lock><Key.space>
Screenshot: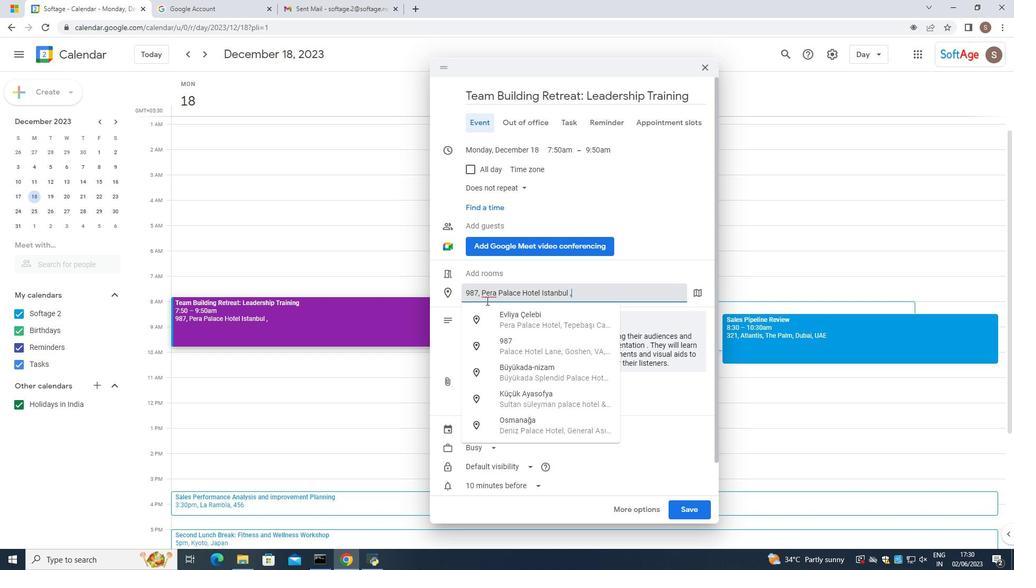 
Action: Mouse moved to (487, 301)
Screenshot: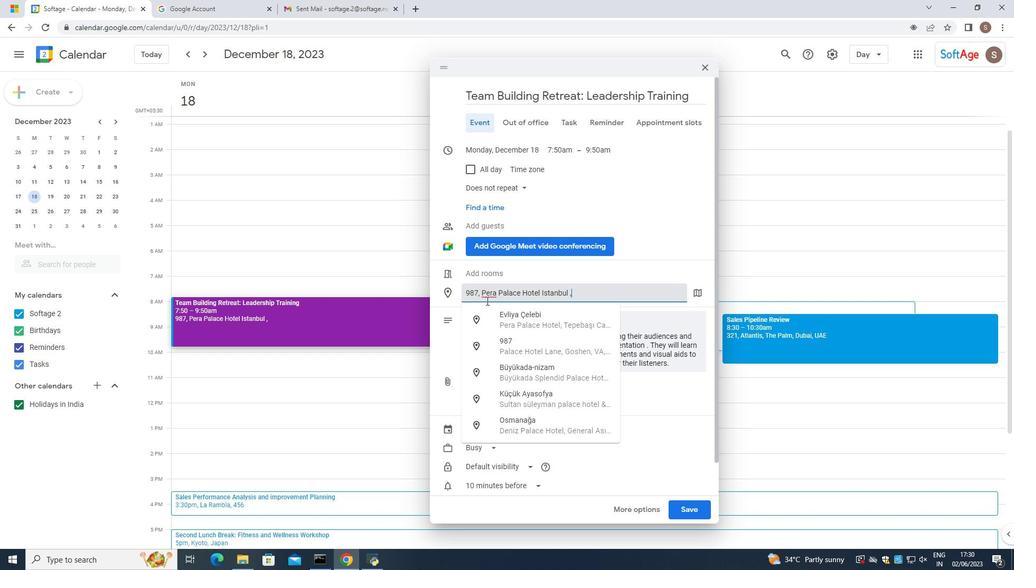 
Action: Key pressed T<Key.caps_lock>urkr
Screenshot: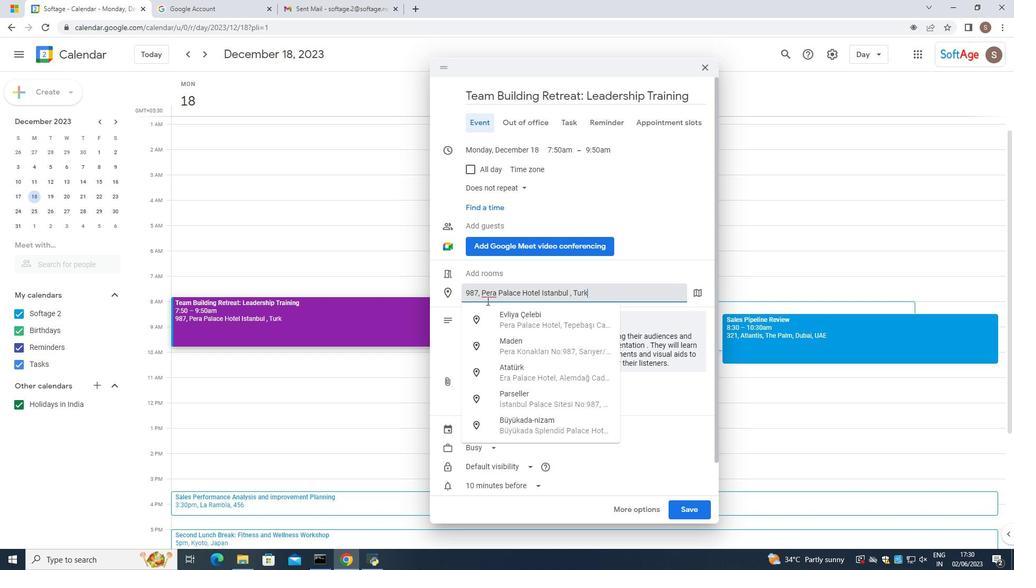 
Action: Mouse moved to (527, 325)
Screenshot: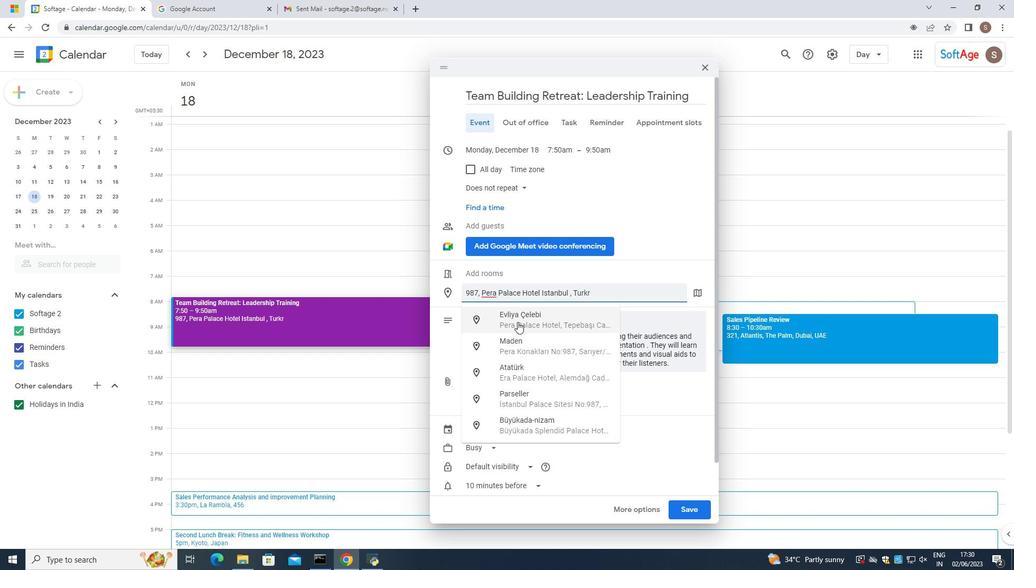 
Action: Key pressed <Key.backspace>
Screenshot: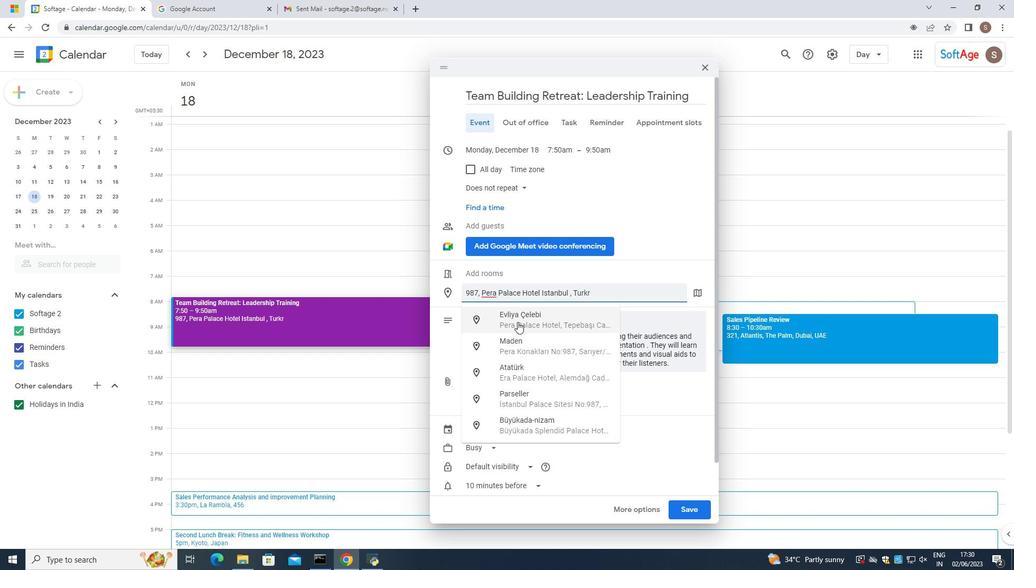 
Action: Mouse moved to (534, 327)
Screenshot: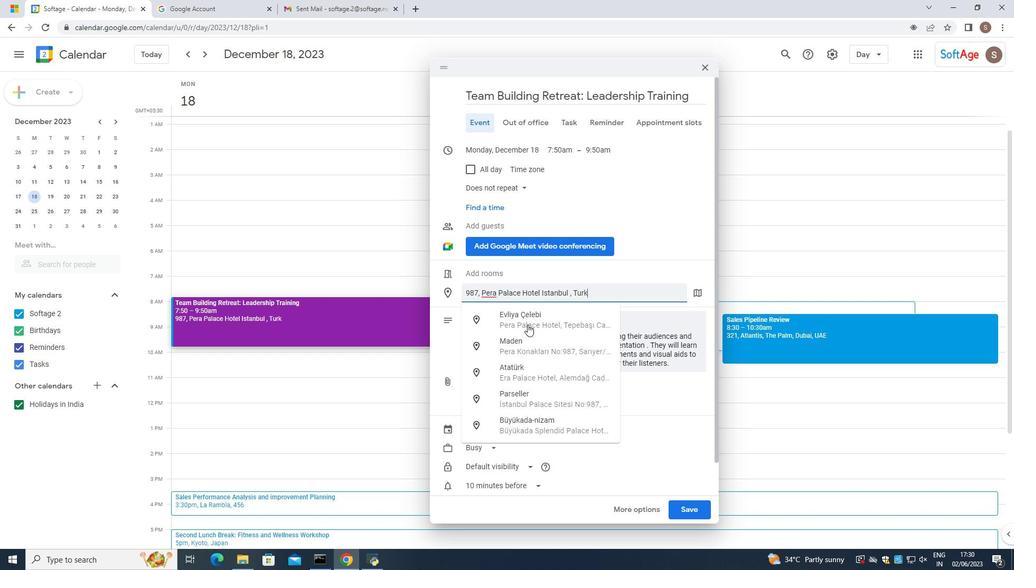 
Action: Key pressed ey<Key.enter>
Screenshot: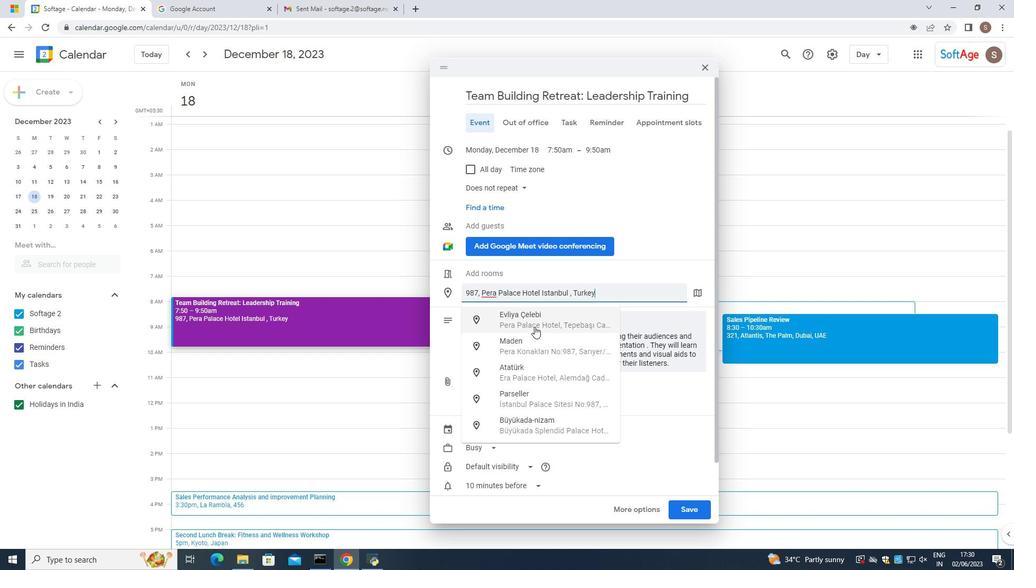 
Action: Mouse moved to (563, 351)
Screenshot: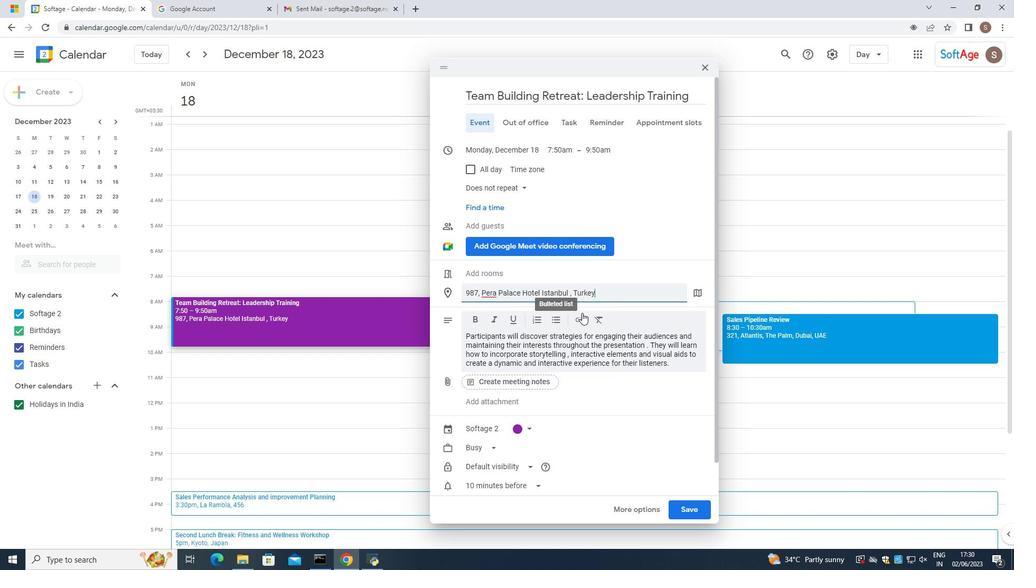 
Action: Mouse scrolled (563, 350) with delta (0, 0)
Screenshot: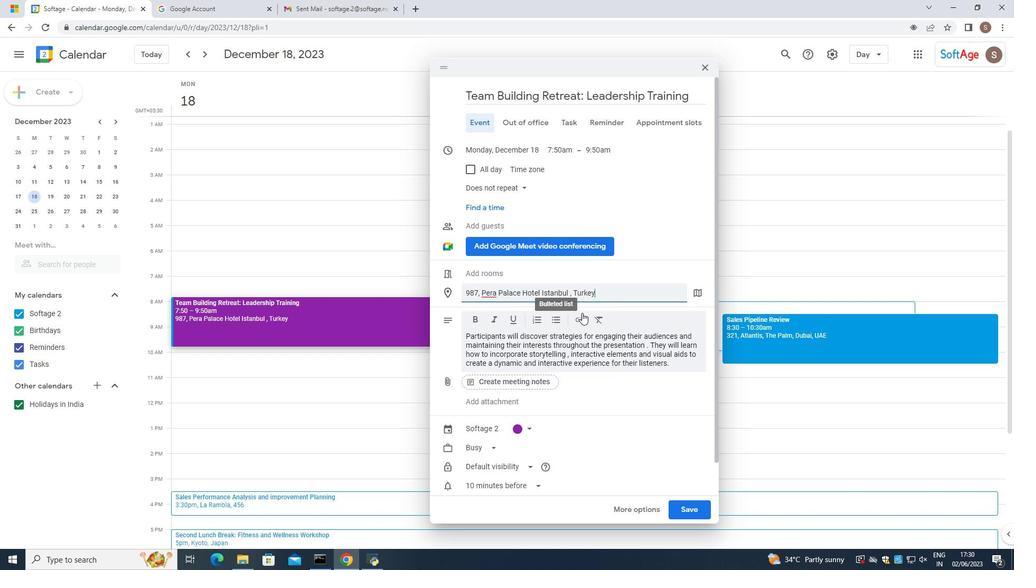 
Action: Mouse moved to (559, 366)
Screenshot: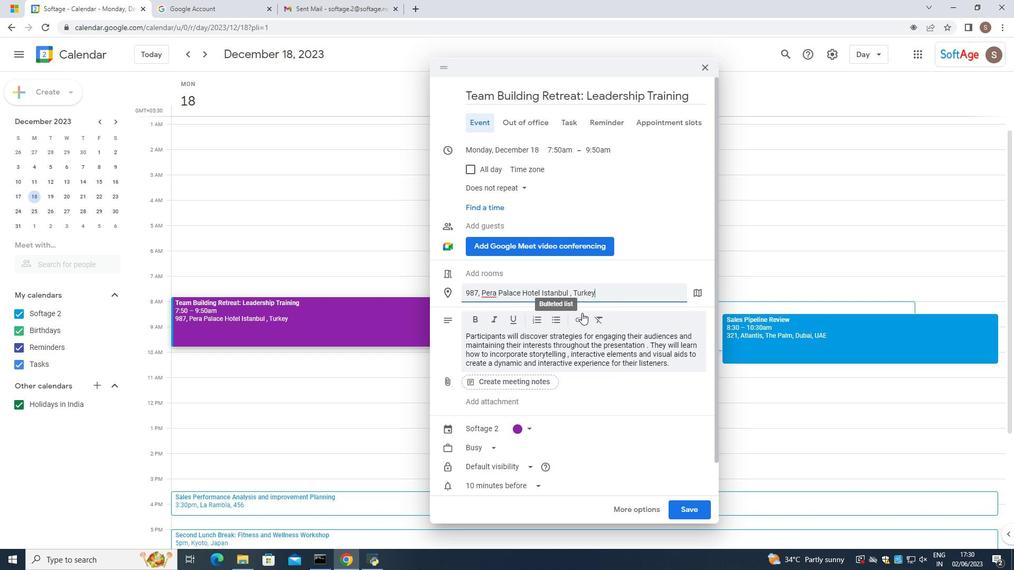 
Action: Mouse scrolled (559, 365) with delta (0, 0)
Screenshot: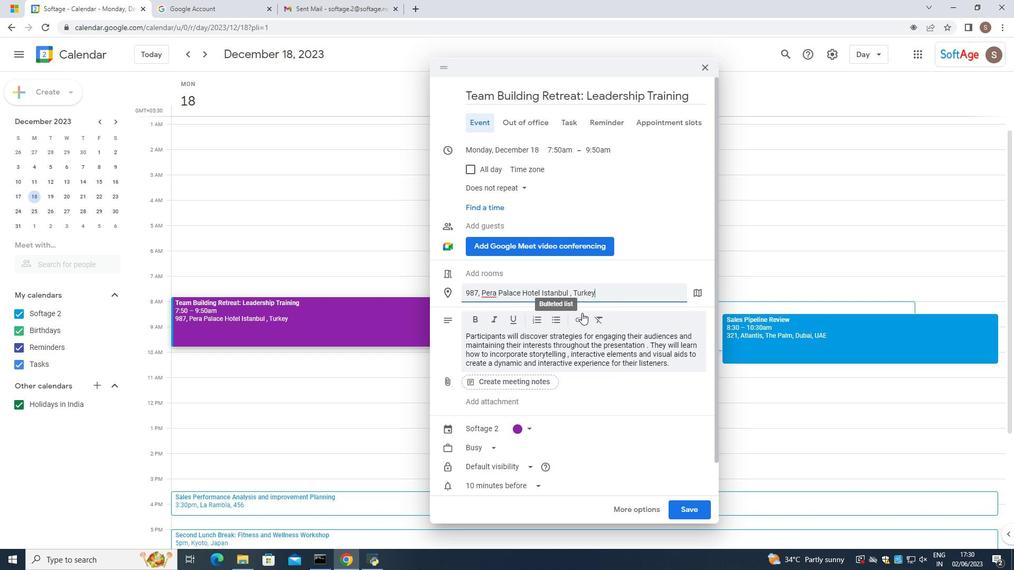 
Action: Mouse moved to (555, 381)
Screenshot: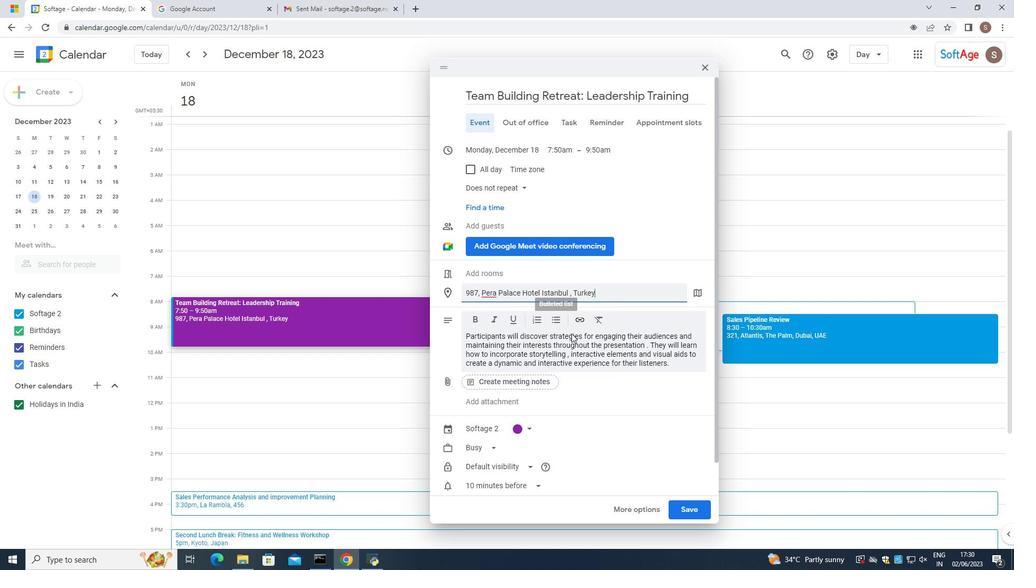 
Action: Mouse scrolled (555, 377) with delta (0, 0)
Screenshot: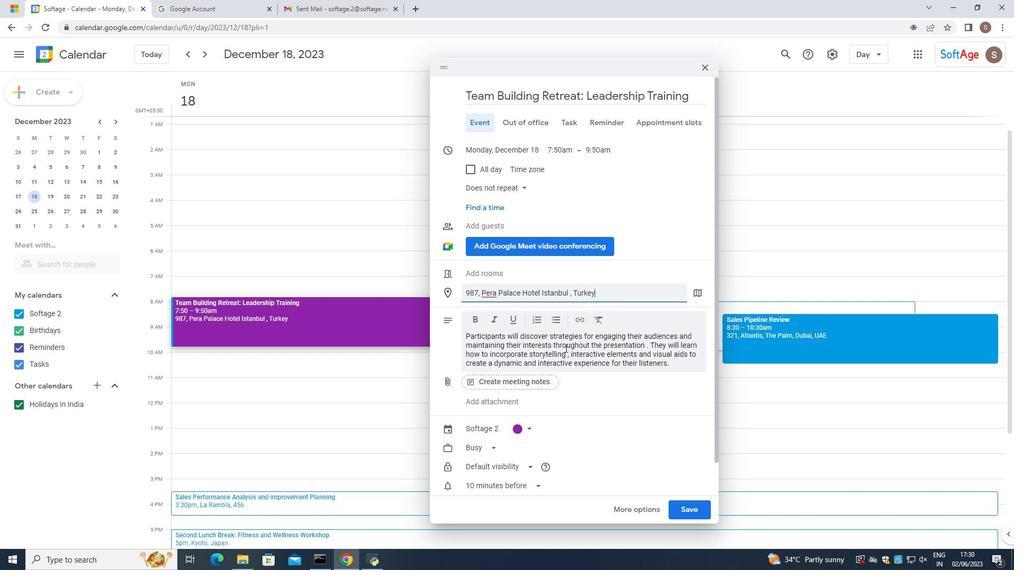 
Action: Mouse moved to (554, 384)
Screenshot: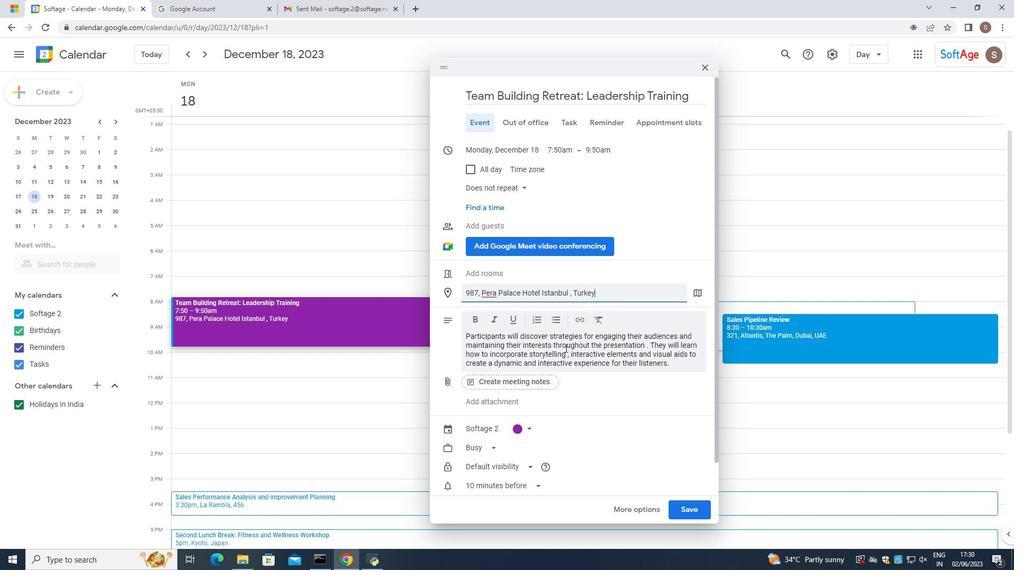 
Action: Mouse scrolled (555, 382) with delta (0, 0)
Screenshot: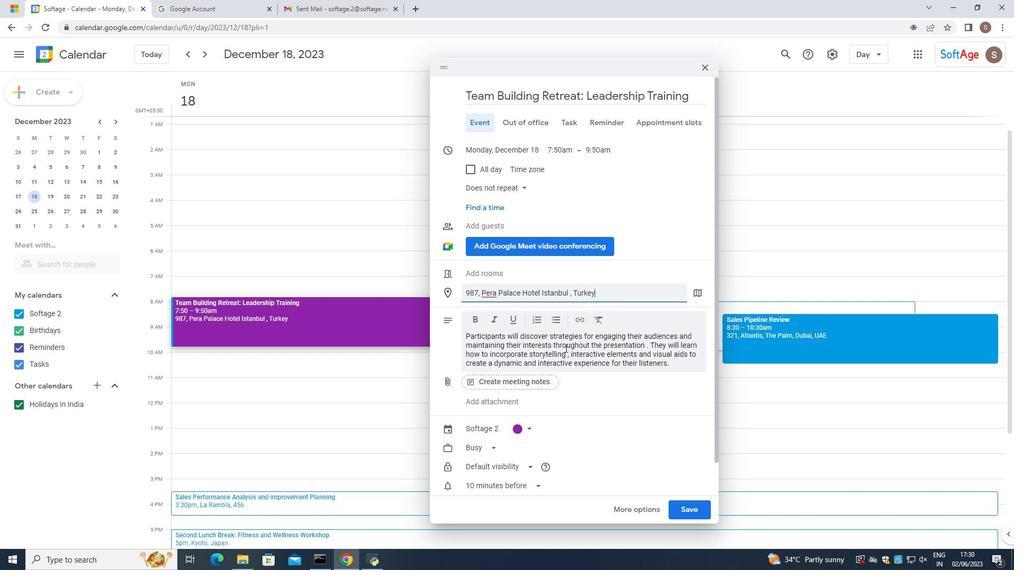 
Action: Mouse moved to (553, 386)
Screenshot: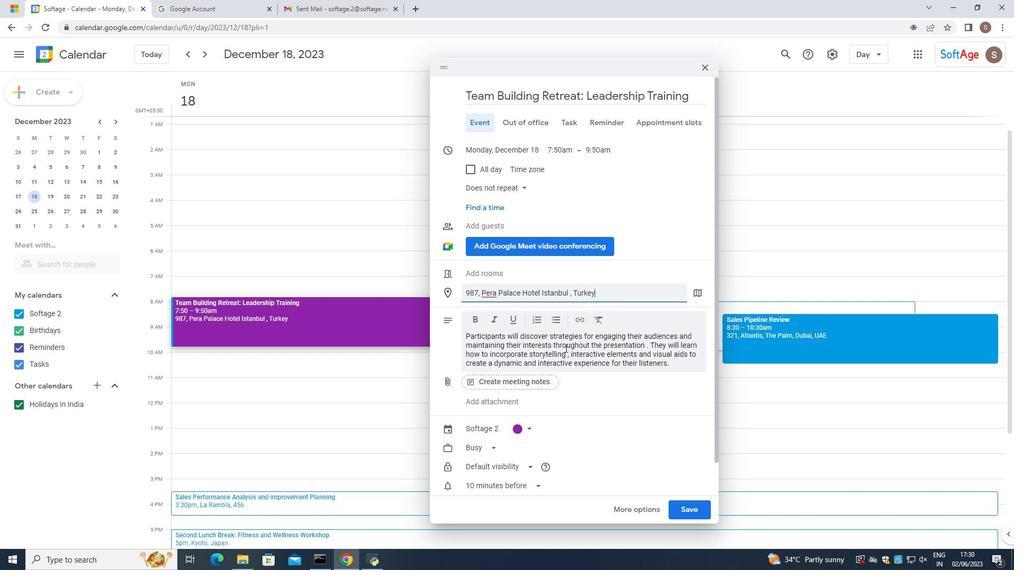 
Action: Mouse scrolled (554, 383) with delta (0, 0)
Screenshot: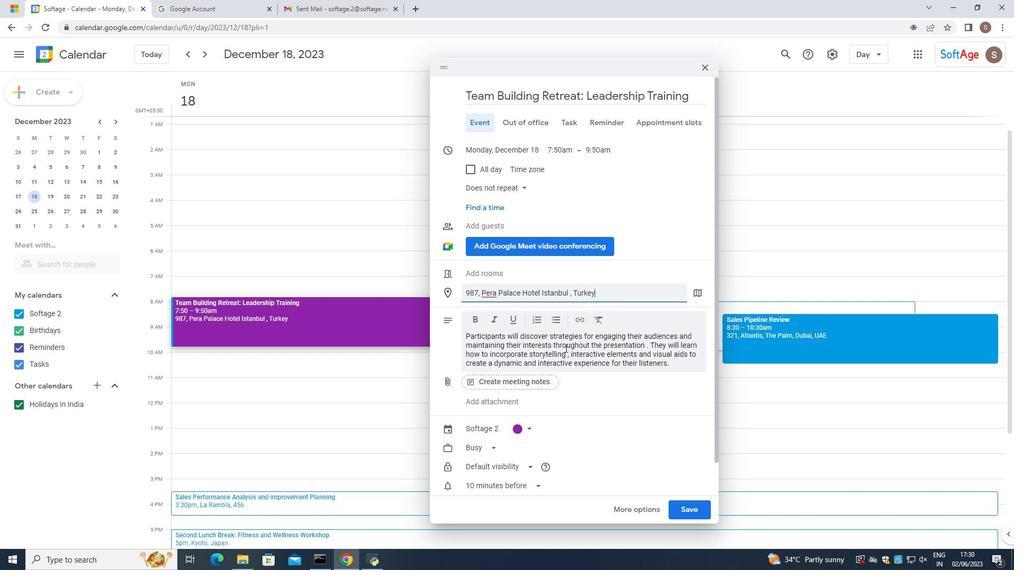 
Action: Mouse moved to (553, 389)
Screenshot: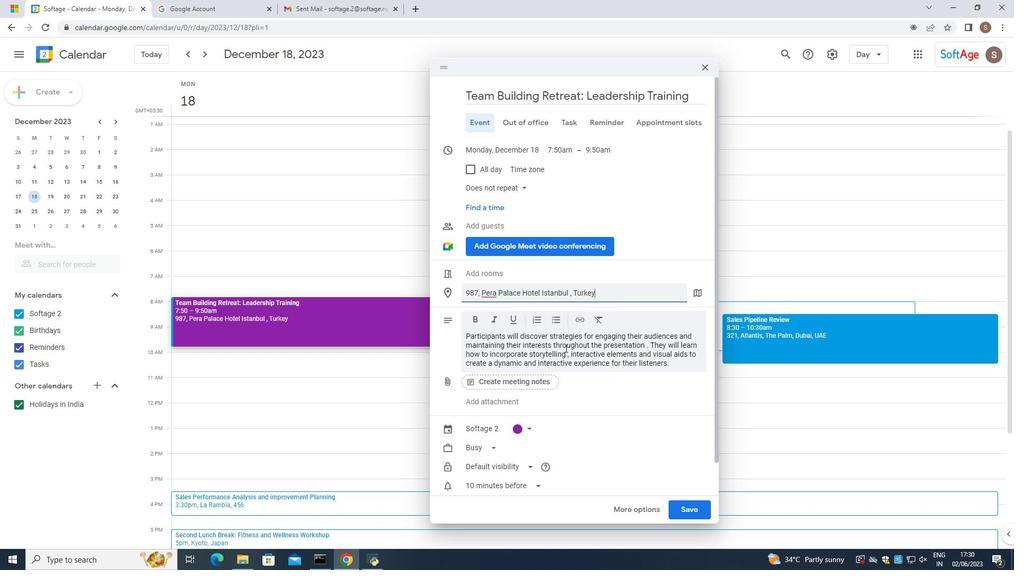 
Action: Mouse scrolled (553, 388) with delta (0, 0)
Screenshot: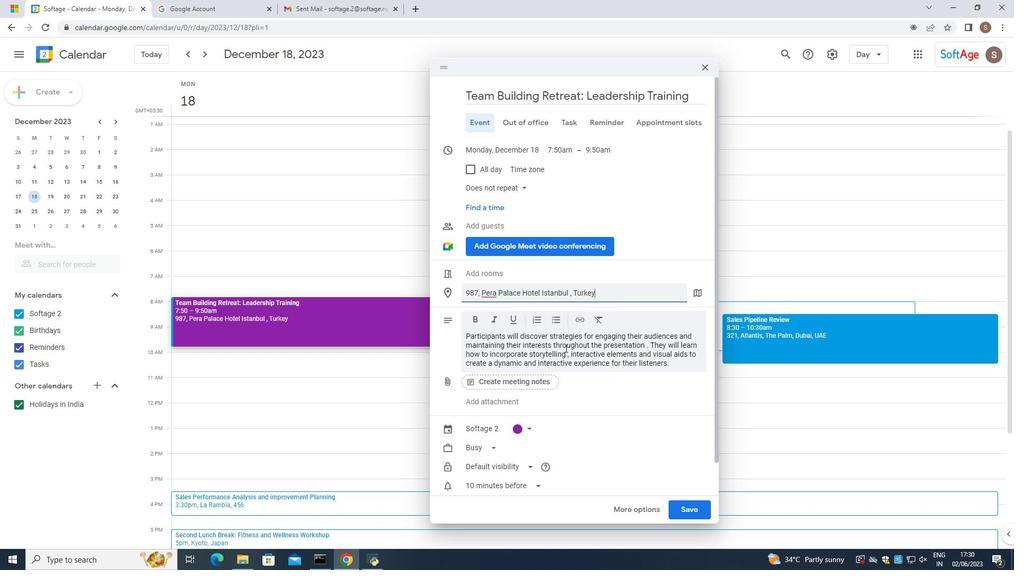 
Action: Mouse moved to (553, 364)
Screenshot: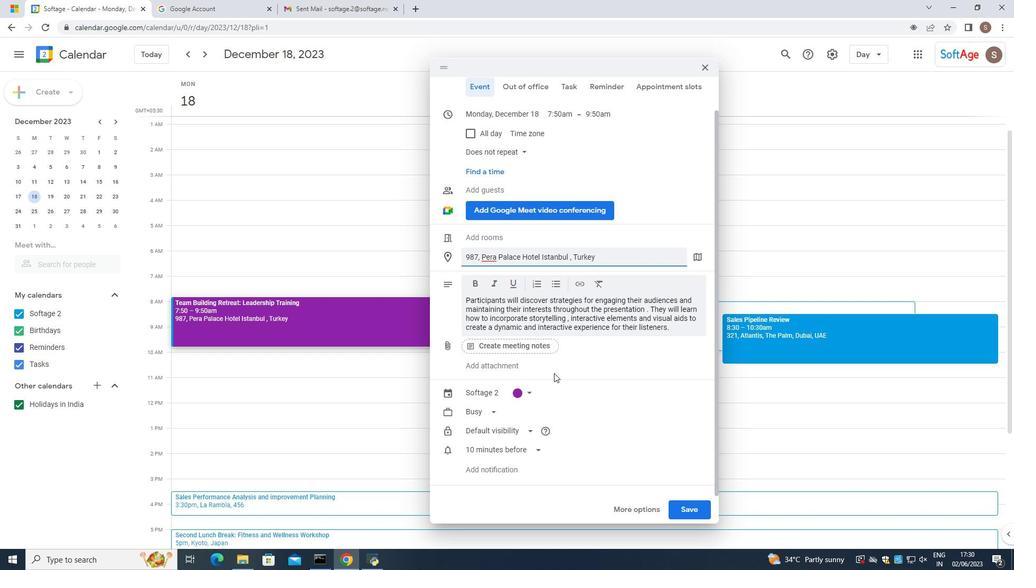 
Action: Mouse scrolled (553, 363) with delta (0, 0)
Screenshot: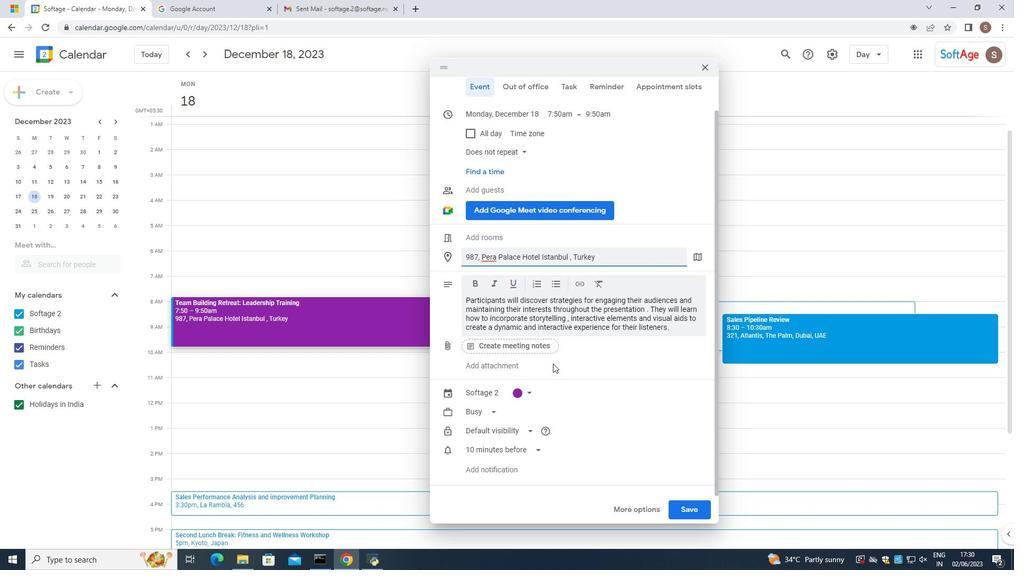 
Action: Mouse scrolled (553, 363) with delta (0, 0)
Screenshot: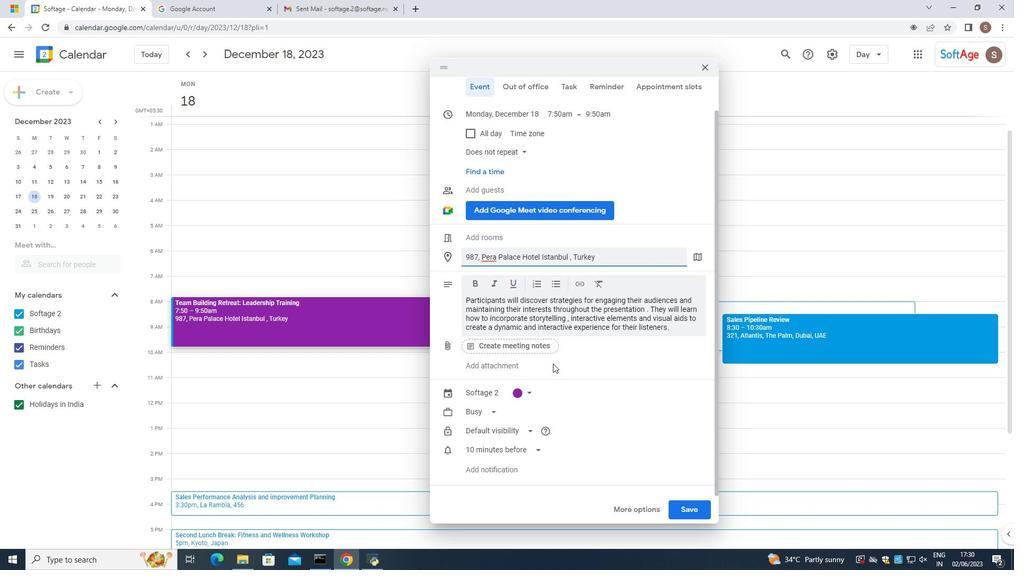 
Action: Mouse scrolled (553, 363) with delta (0, 0)
Screenshot: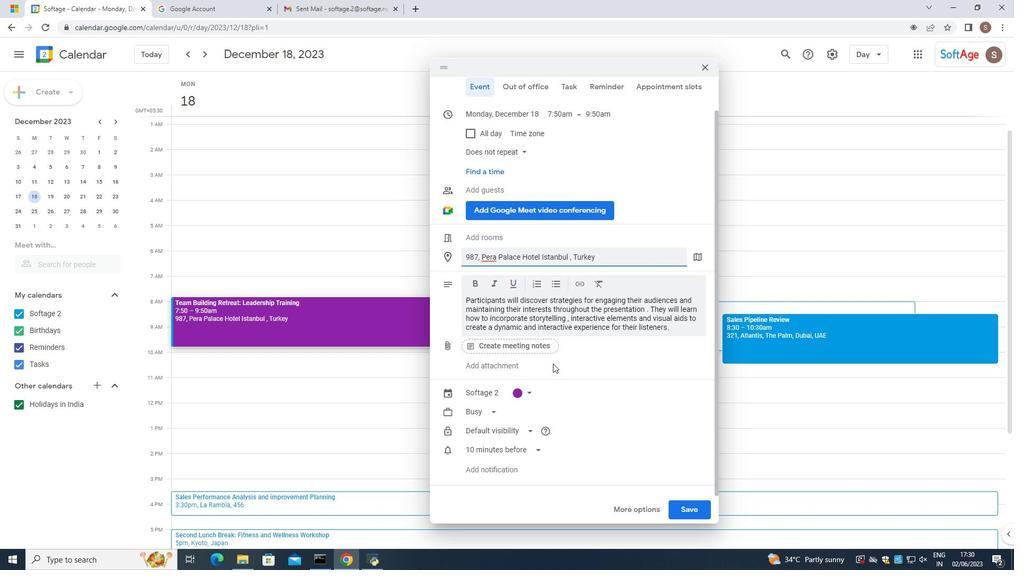 
Action: Mouse moved to (552, 363)
Screenshot: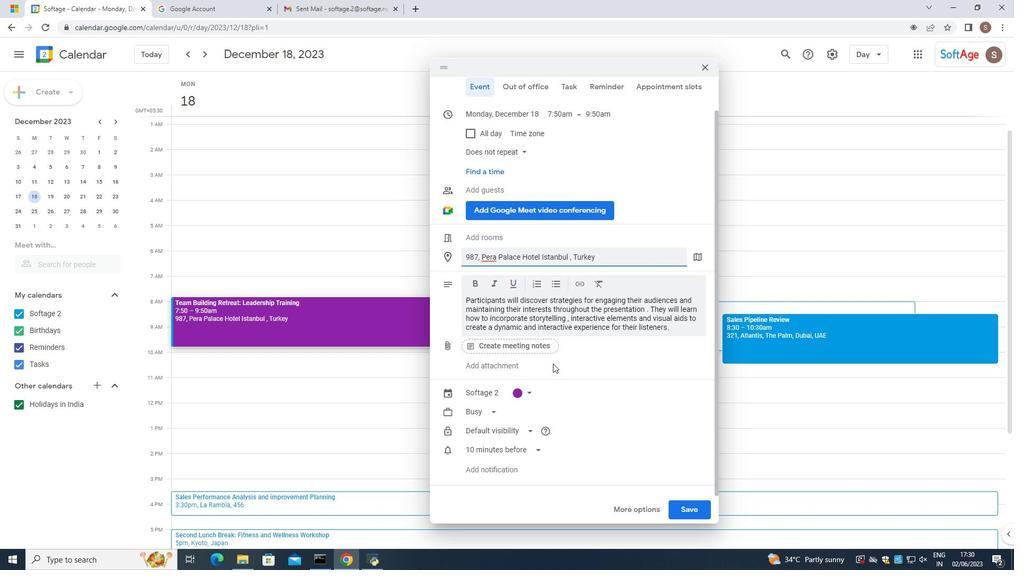 
Action: Mouse scrolled (552, 363) with delta (0, 0)
Screenshot: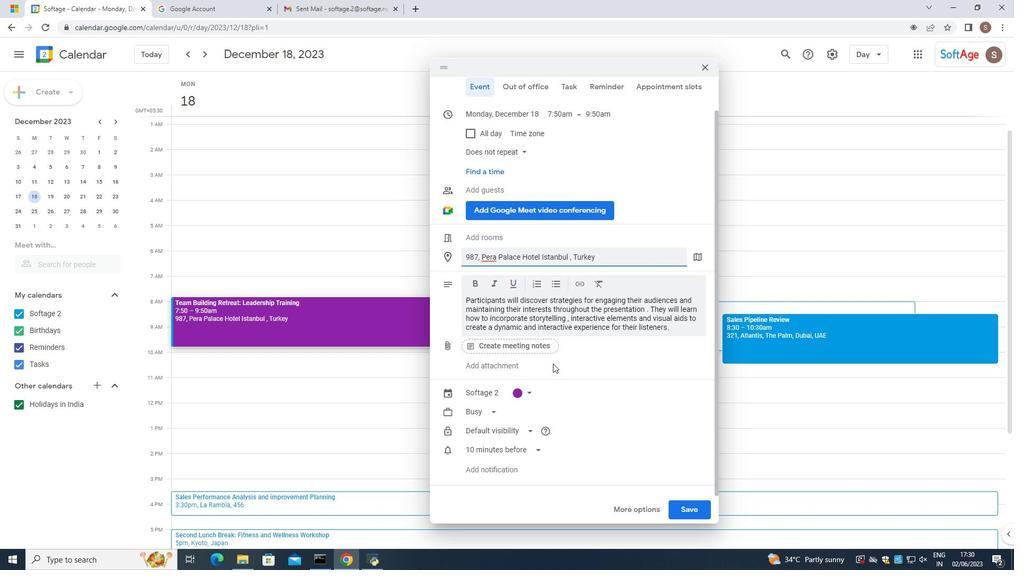 
Action: Mouse moved to (551, 363)
Screenshot: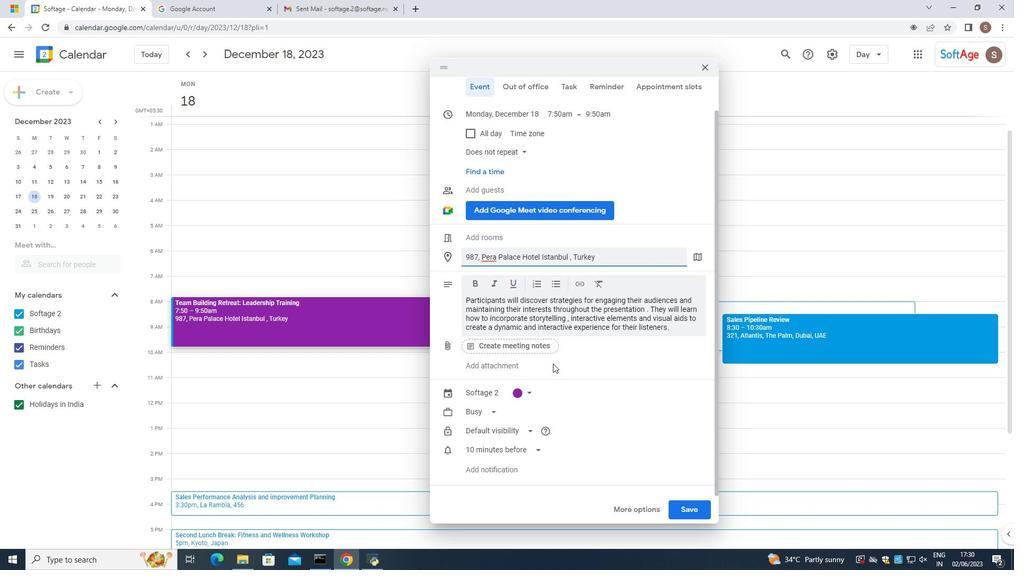 
Action: Mouse scrolled (551, 363) with delta (0, 0)
Screenshot: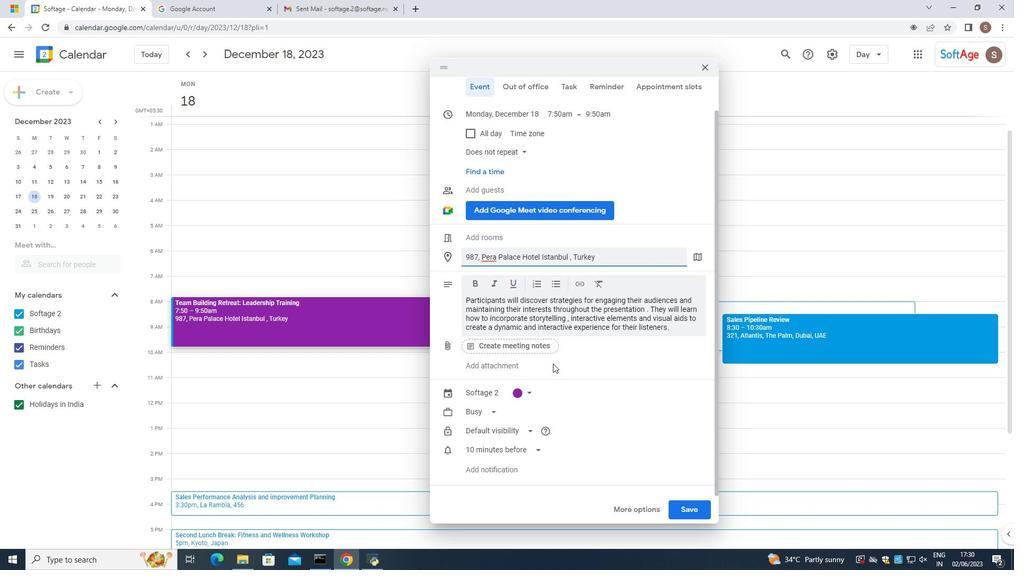 
Action: Mouse moved to (550, 363)
Screenshot: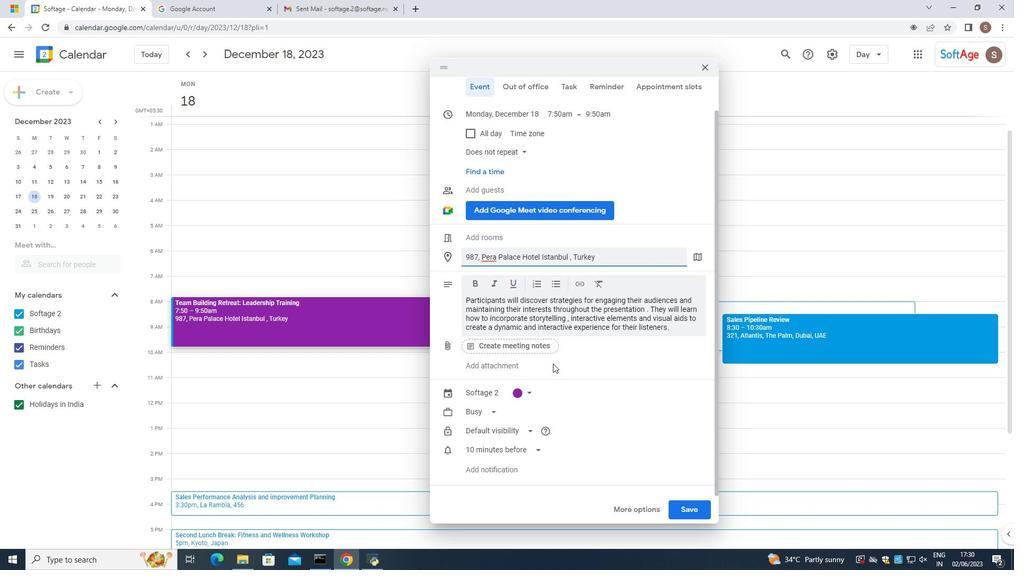 
Action: Mouse scrolled (550, 363) with delta (0, 0)
Screenshot: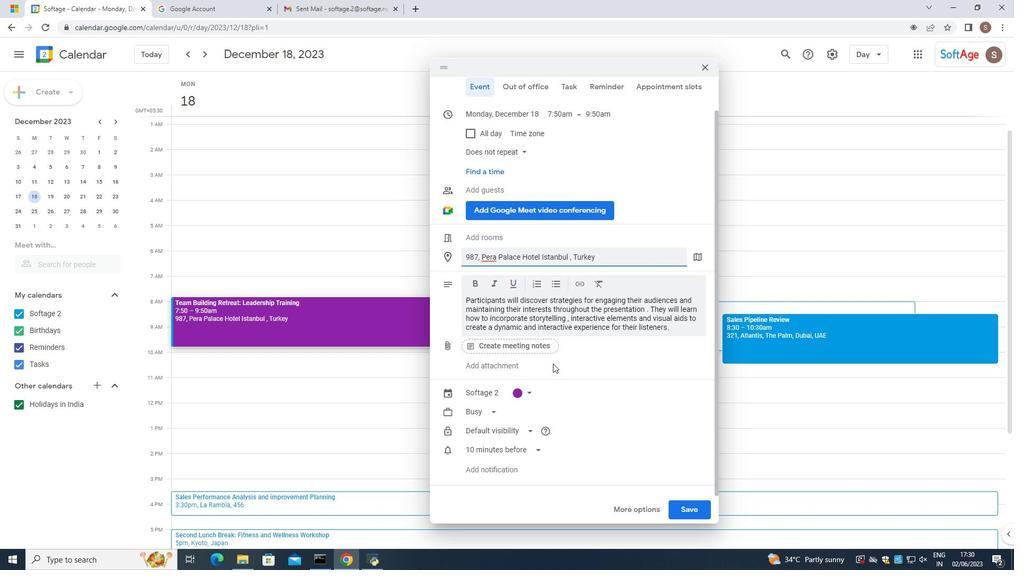 
Action: Mouse moved to (549, 364)
Screenshot: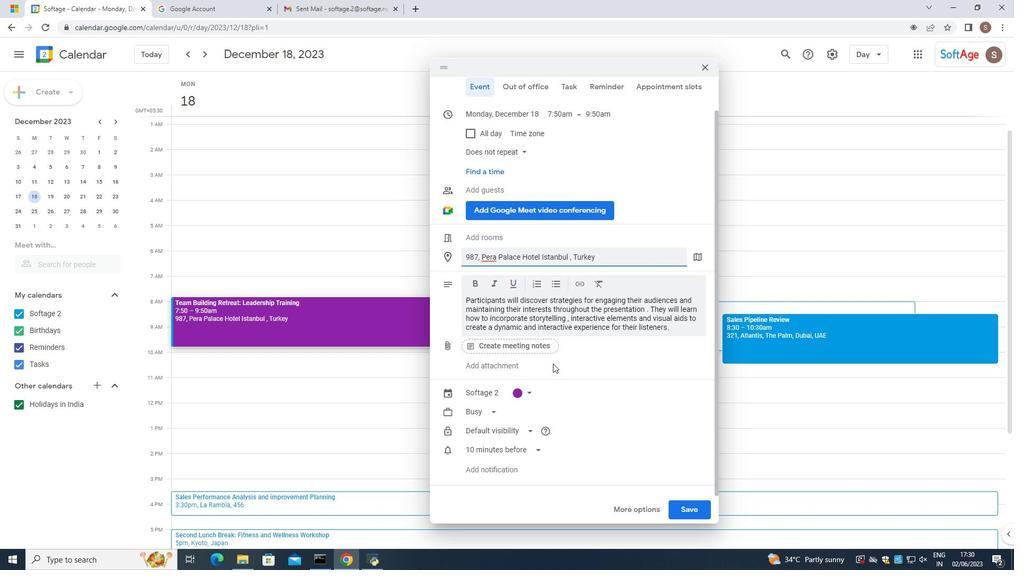 
Action: Mouse scrolled (550, 363) with delta (0, 0)
Screenshot: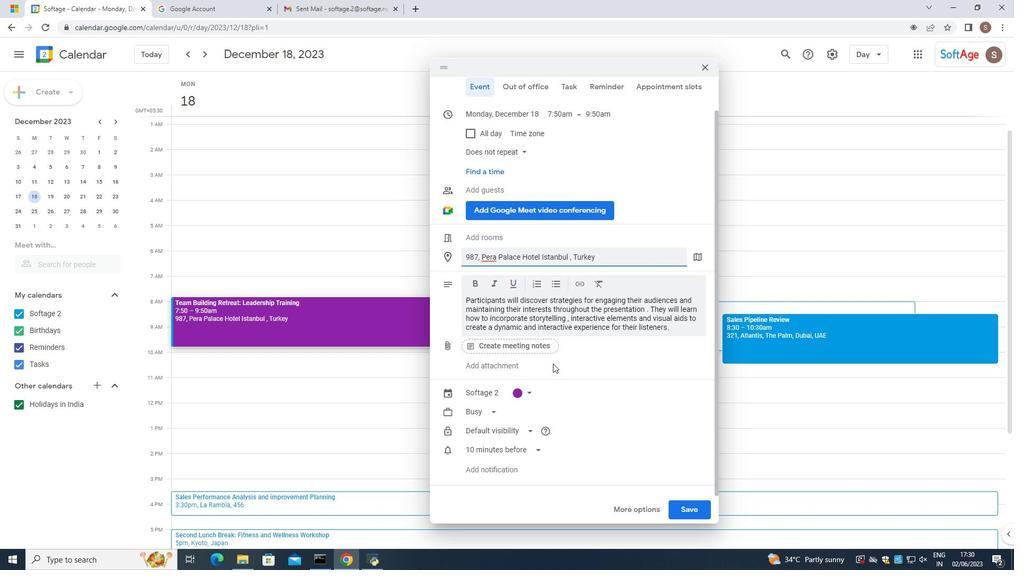 
Action: Mouse moved to (540, 362)
Screenshot: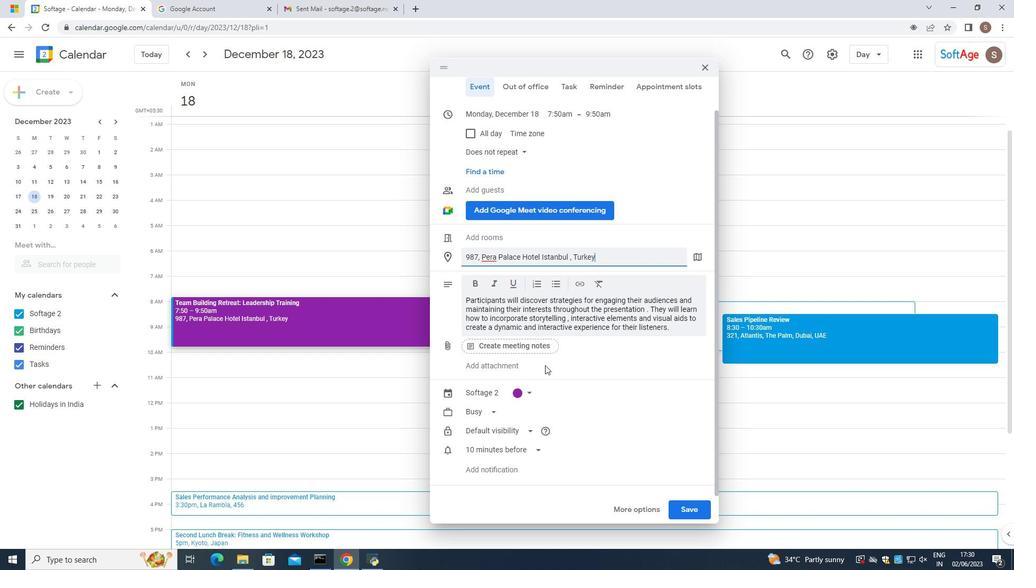 
Action: Mouse scrolled (540, 362) with delta (0, 0)
Screenshot: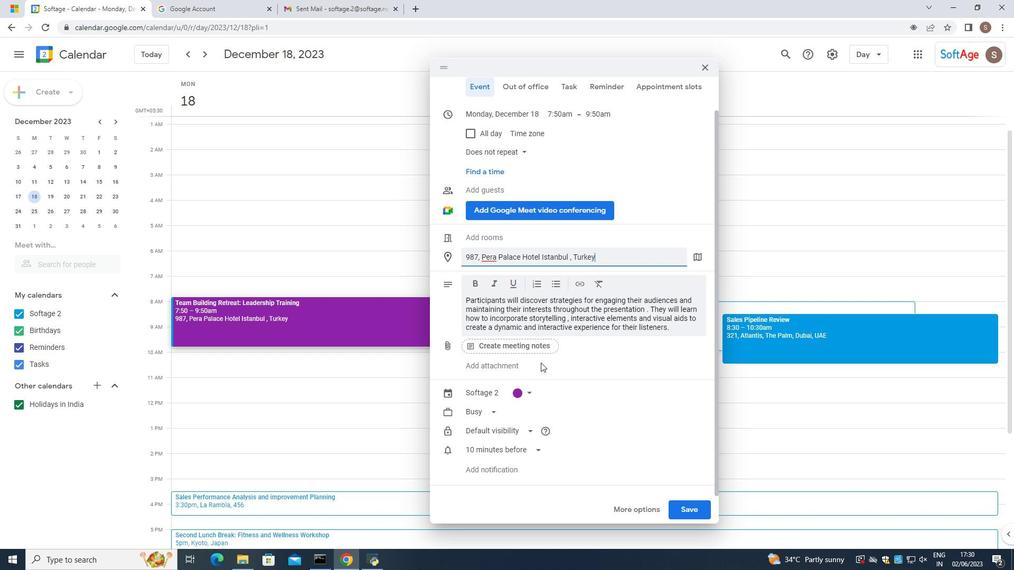 
Action: Mouse scrolled (540, 362) with delta (0, 0)
Screenshot: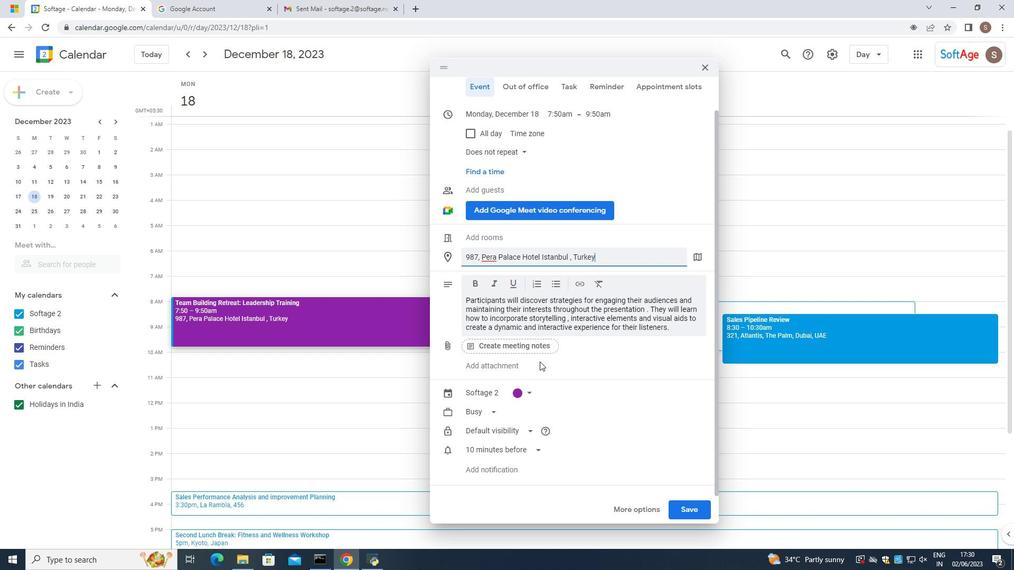 
Action: Mouse scrolled (540, 362) with delta (0, 0)
Screenshot: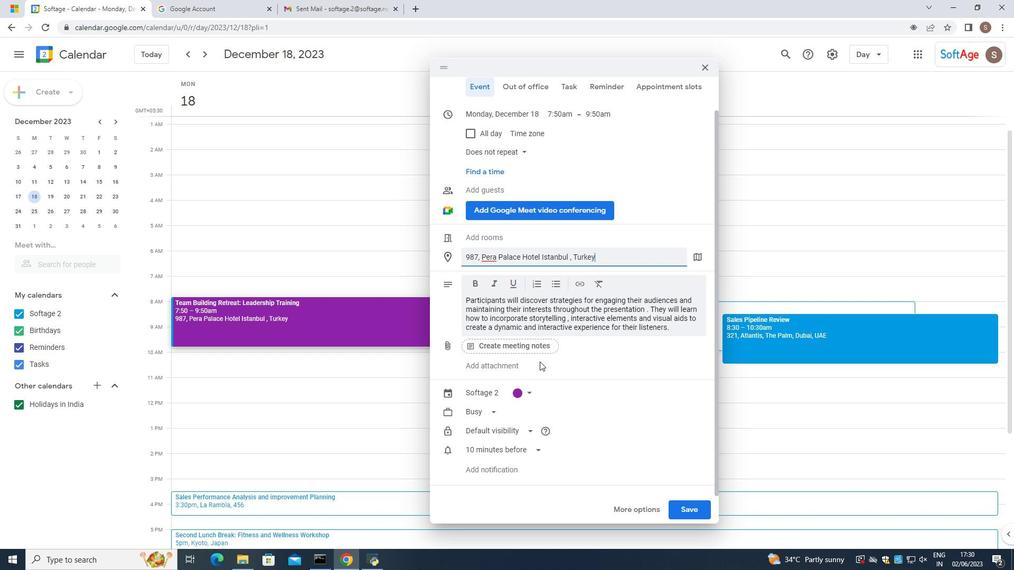 
Action: Mouse scrolled (540, 362) with delta (0, 0)
Screenshot: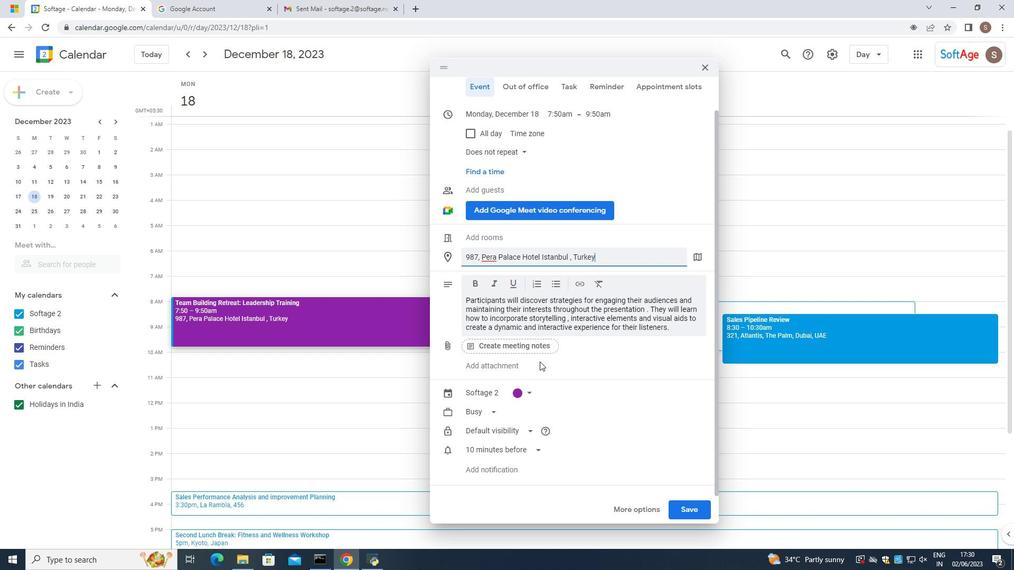 
Action: Mouse scrolled (540, 362) with delta (0, 0)
Screenshot: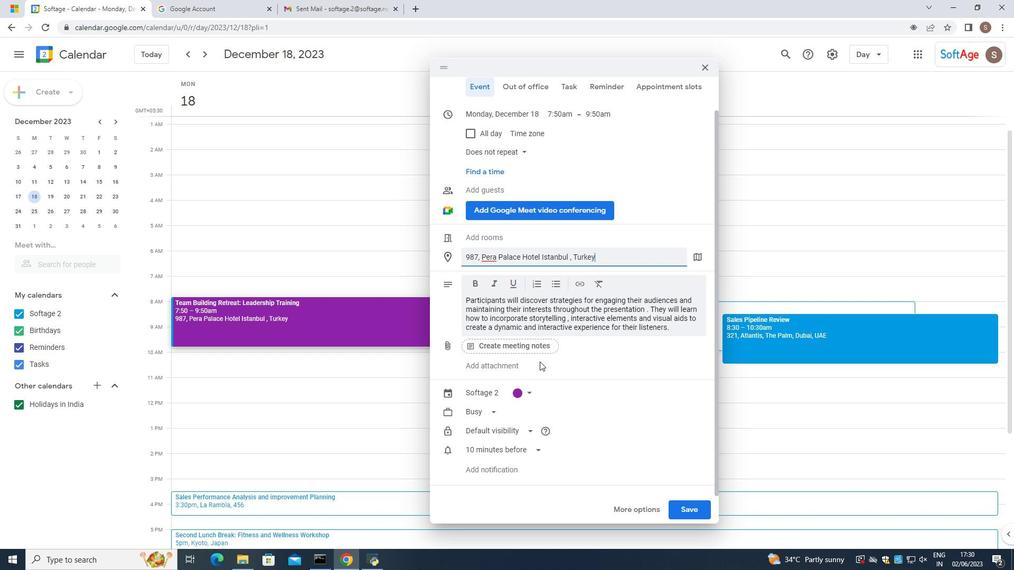 
Action: Mouse scrolled (540, 362) with delta (0, 0)
Screenshot: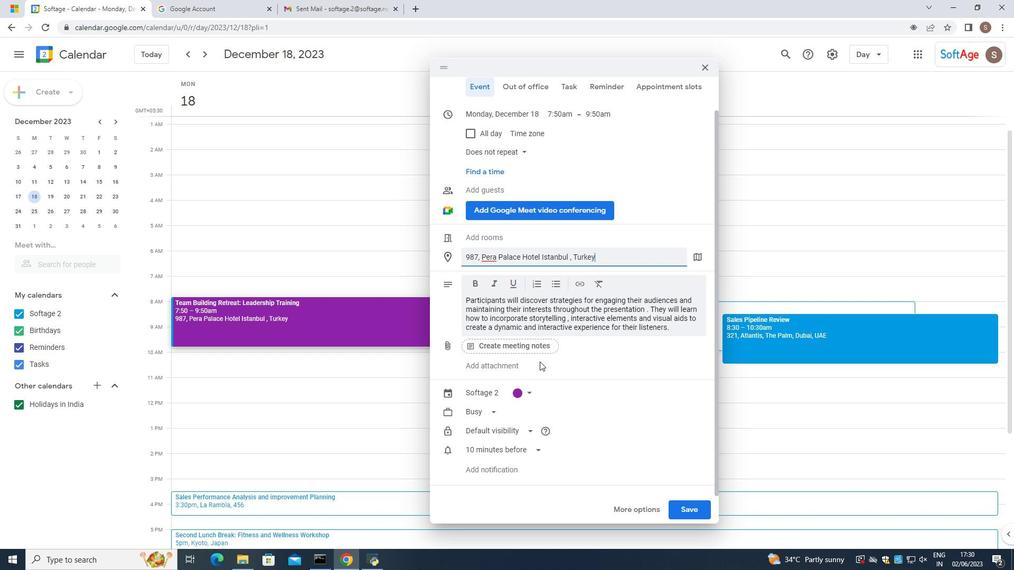 
Action: Mouse scrolled (540, 362) with delta (0, 0)
Screenshot: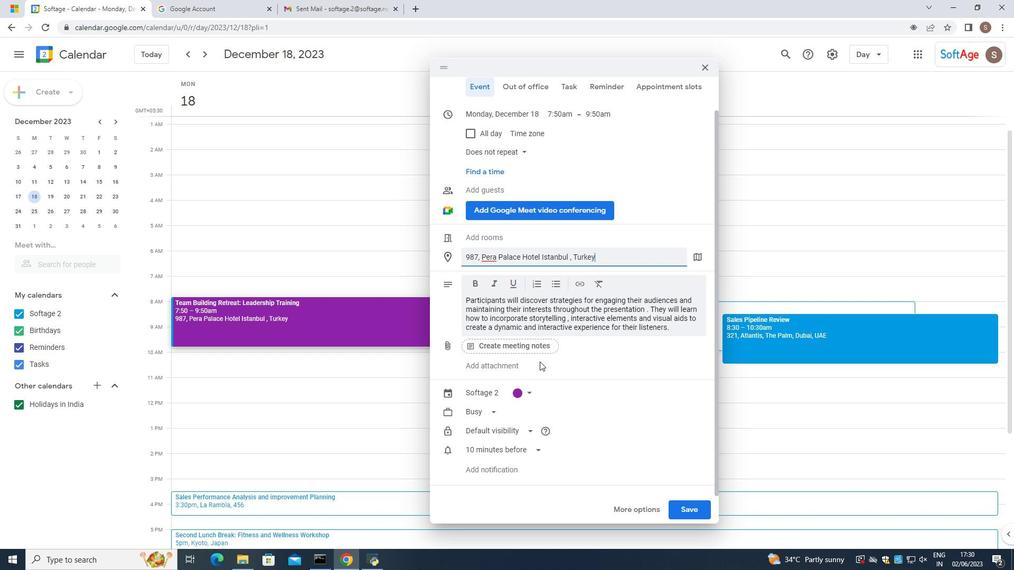 
Action: Mouse scrolled (540, 362) with delta (0, 0)
Screenshot: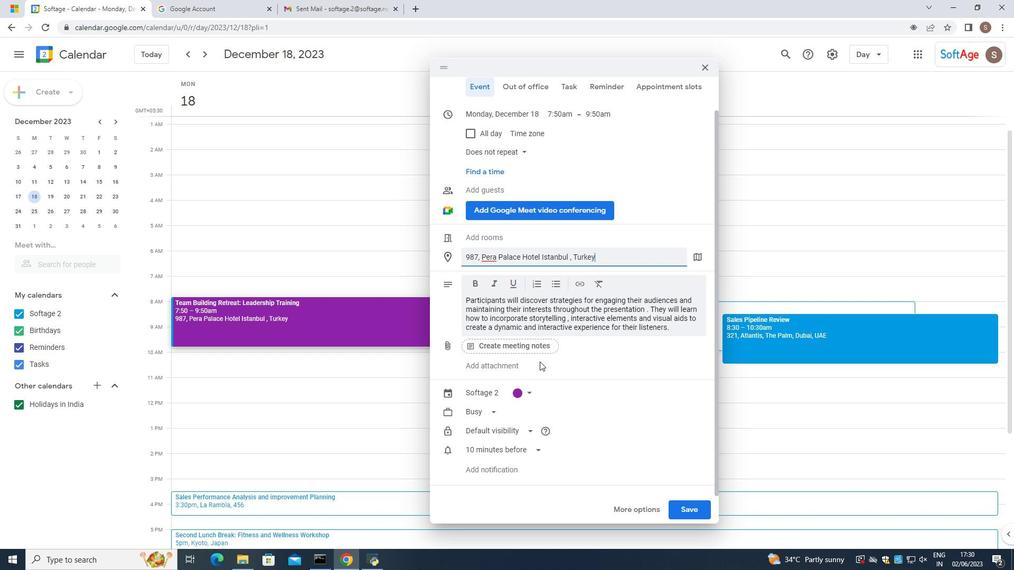 
Action: Mouse moved to (515, 191)
Screenshot: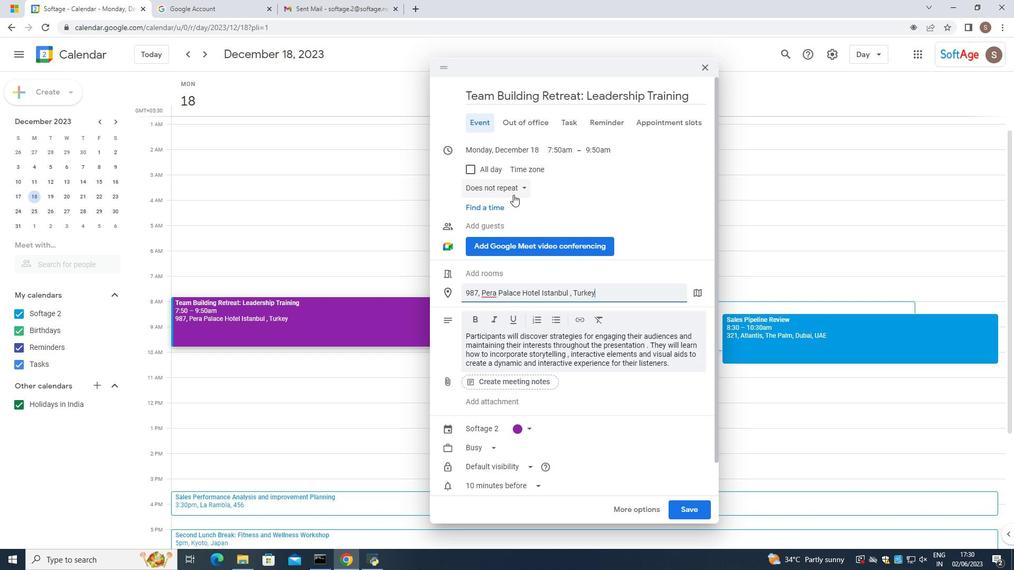 
Action: Mouse pressed left at (515, 191)
Screenshot: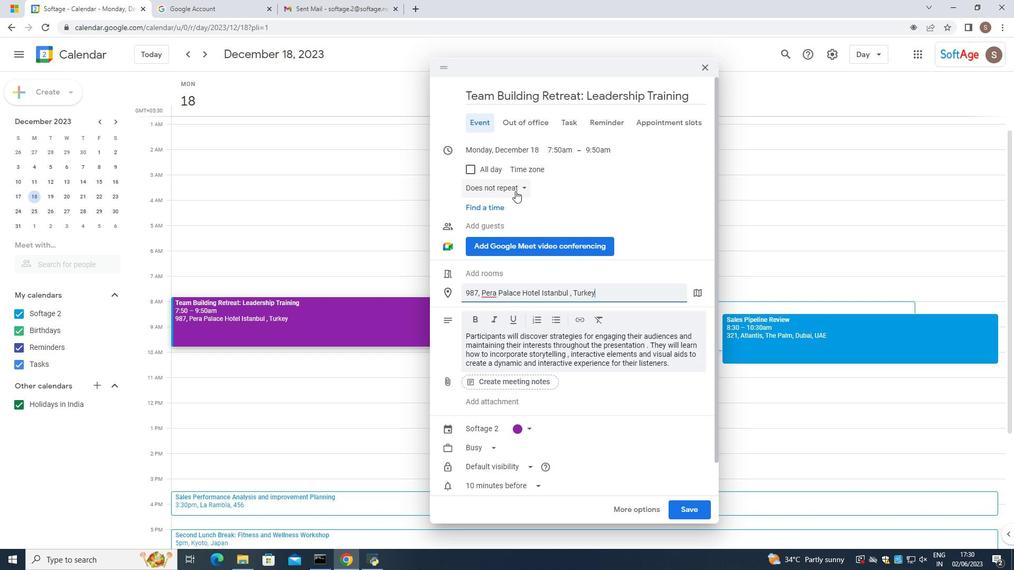 
Action: Mouse moved to (506, 270)
Screenshot: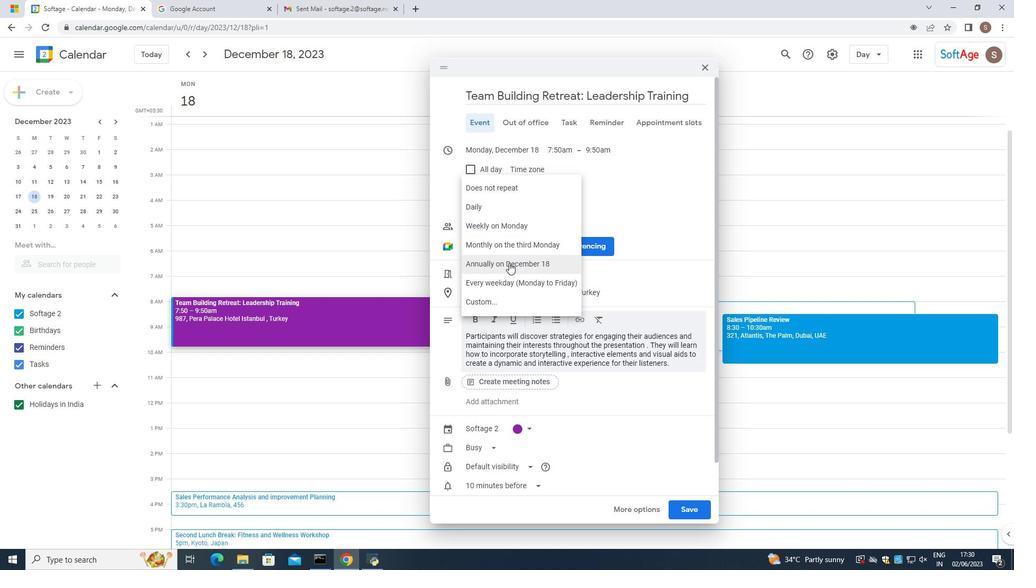 
Action: Mouse pressed left at (506, 270)
Screenshot: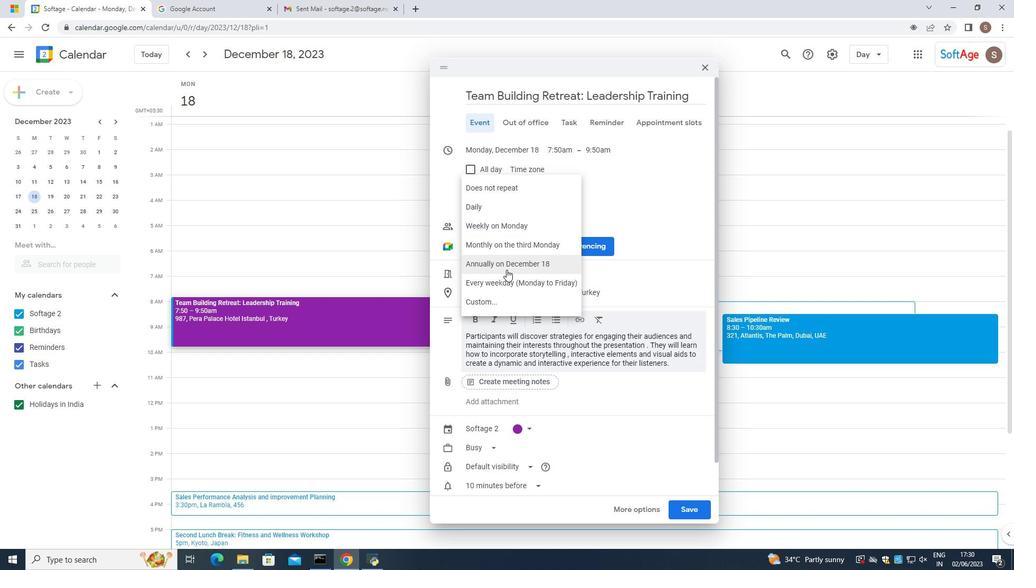 
Action: Mouse moved to (525, 190)
Screenshot: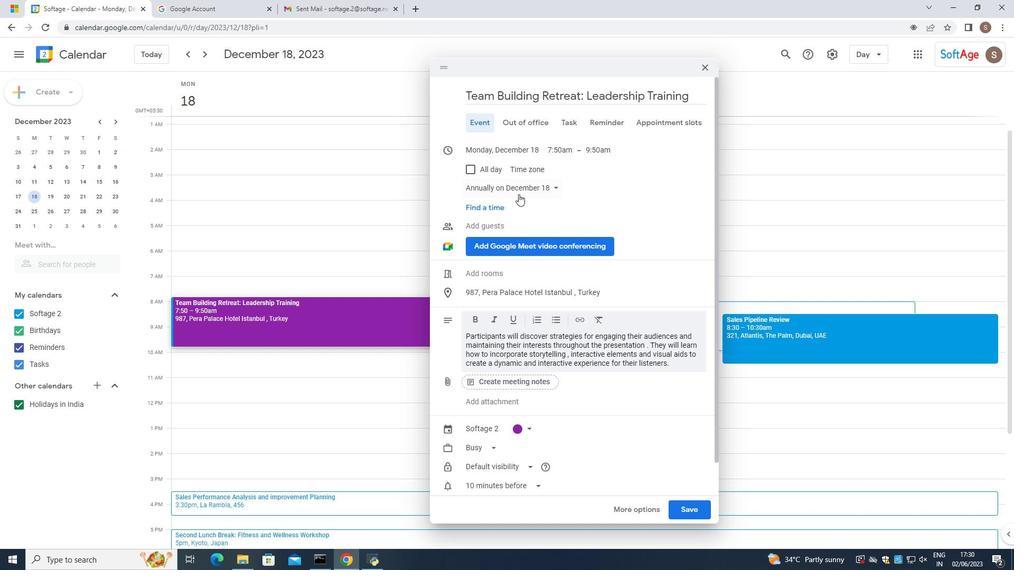 
Action: Mouse pressed left at (525, 190)
Screenshot: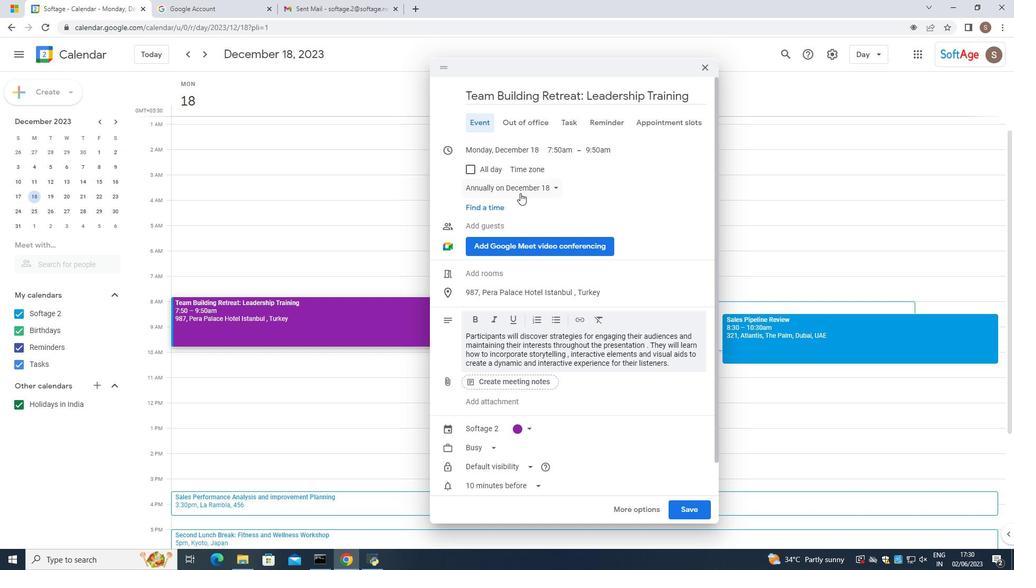 
Action: Mouse moved to (525, 228)
Screenshot: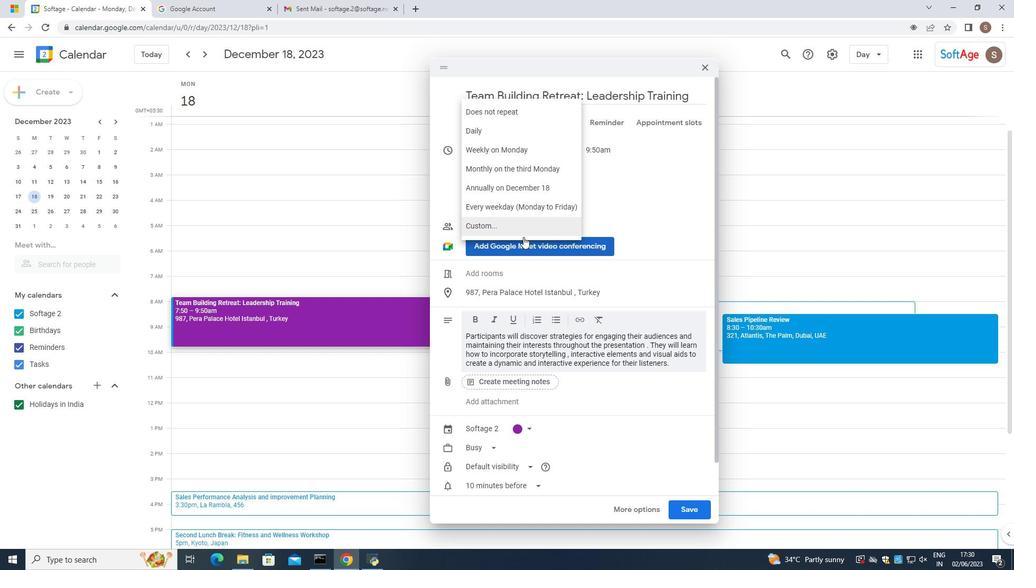 
Action: Mouse pressed left at (525, 228)
Screenshot: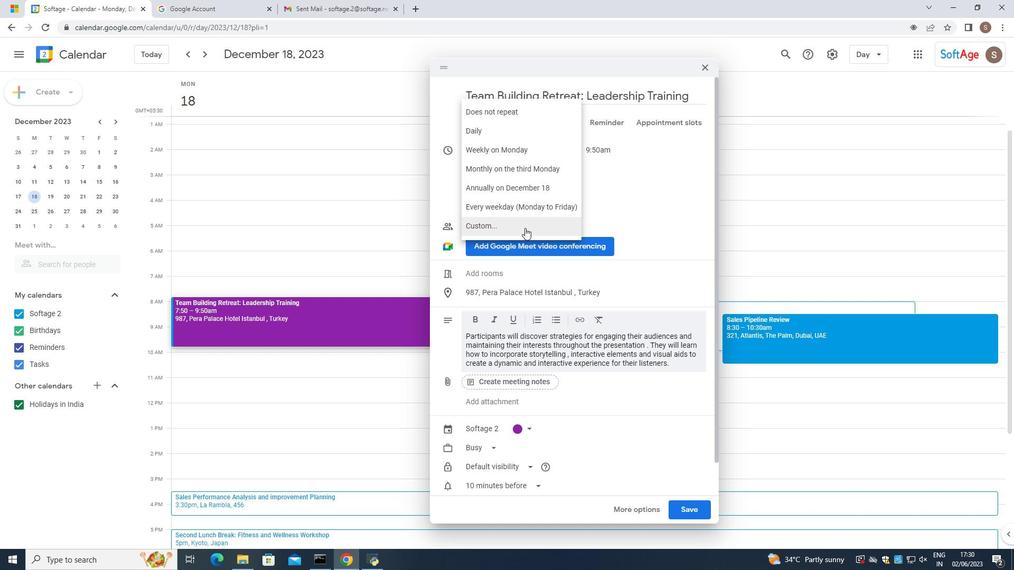 
Action: Mouse moved to (421, 321)
Screenshot: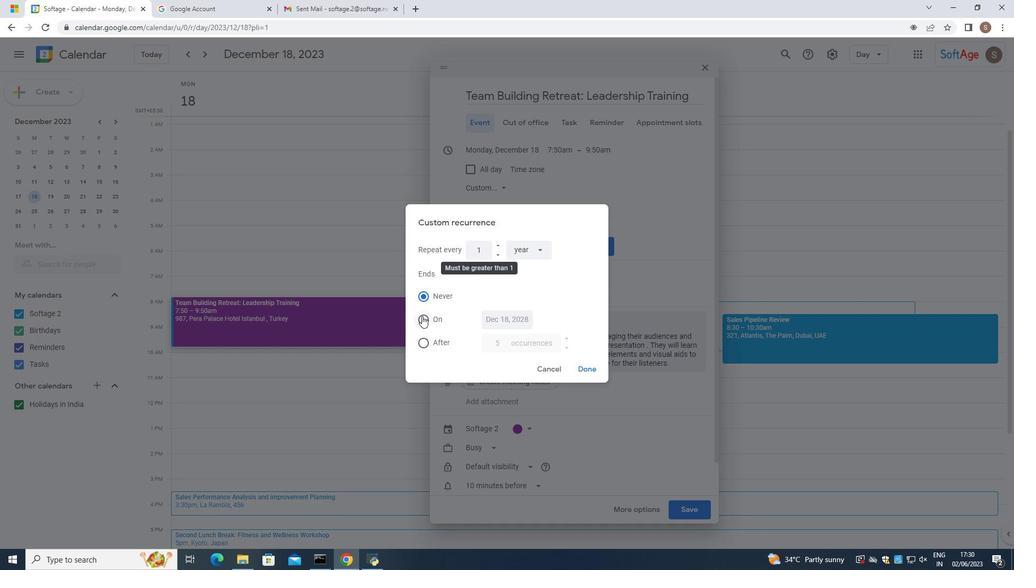 
Action: Mouse pressed left at (421, 321)
Screenshot: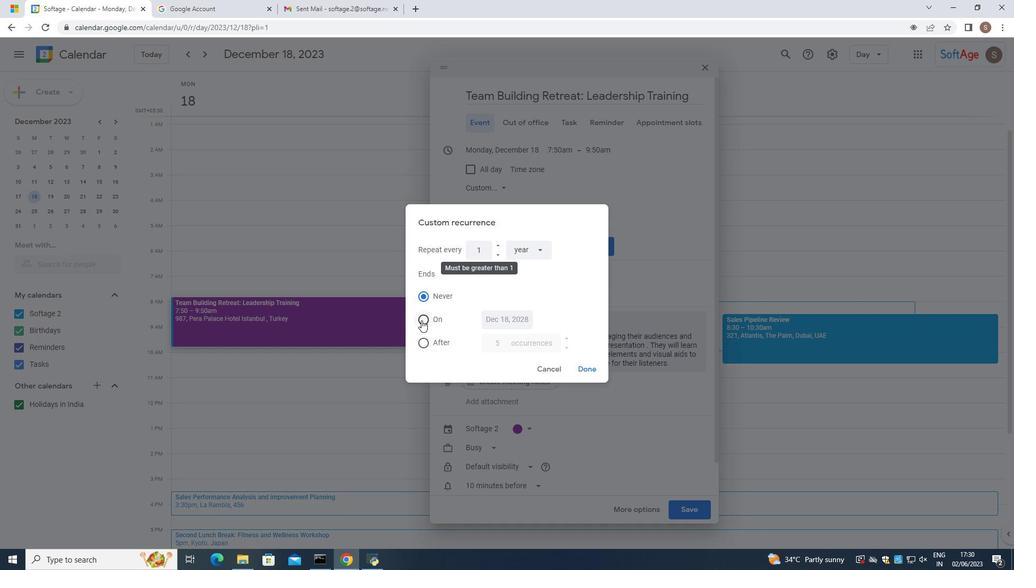 
Action: Mouse moved to (496, 315)
Screenshot: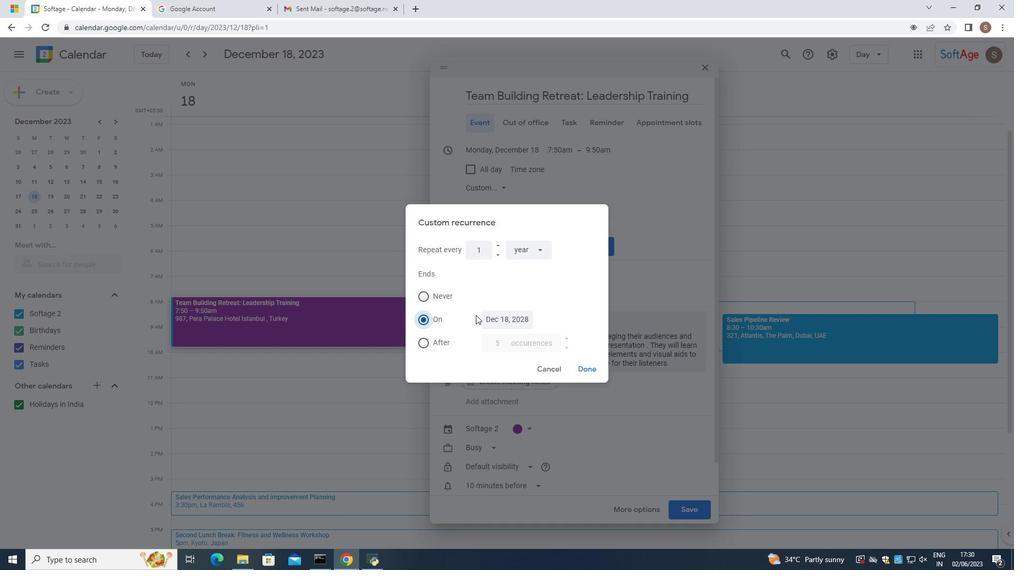 
Action: Mouse pressed left at (496, 315)
Screenshot: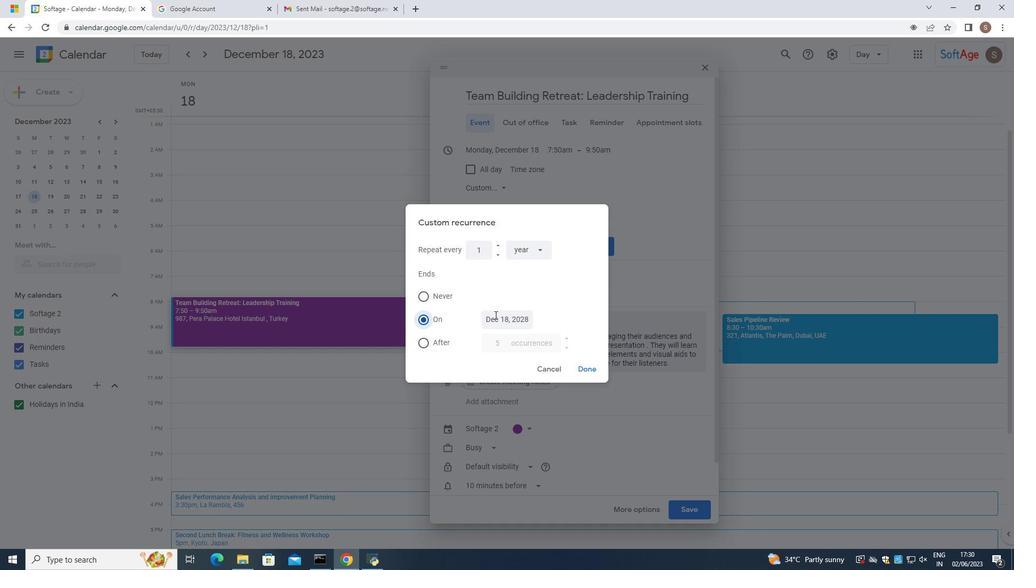 
Action: Mouse moved to (457, 338)
Screenshot: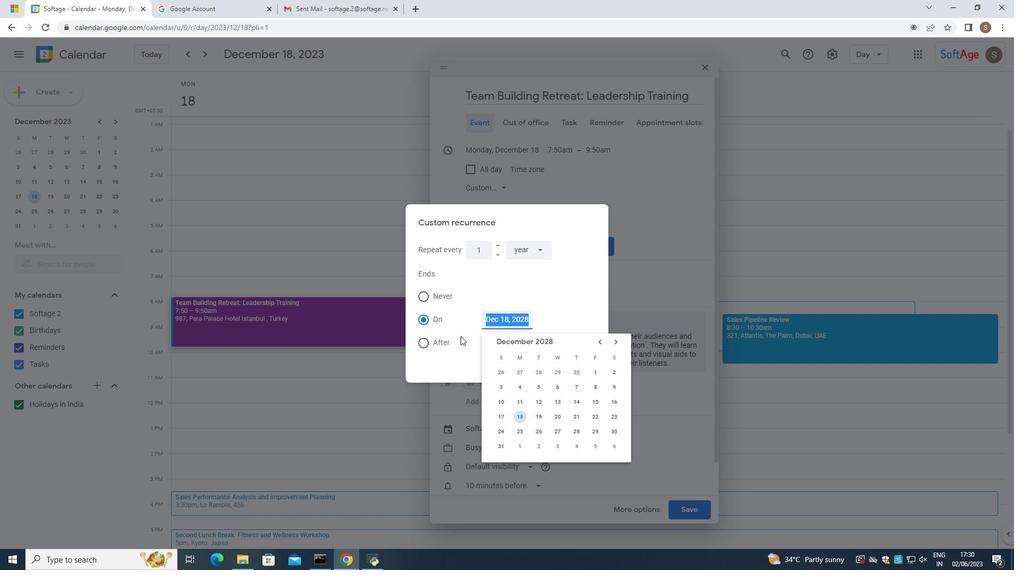 
Action: Mouse pressed left at (457, 338)
Screenshot: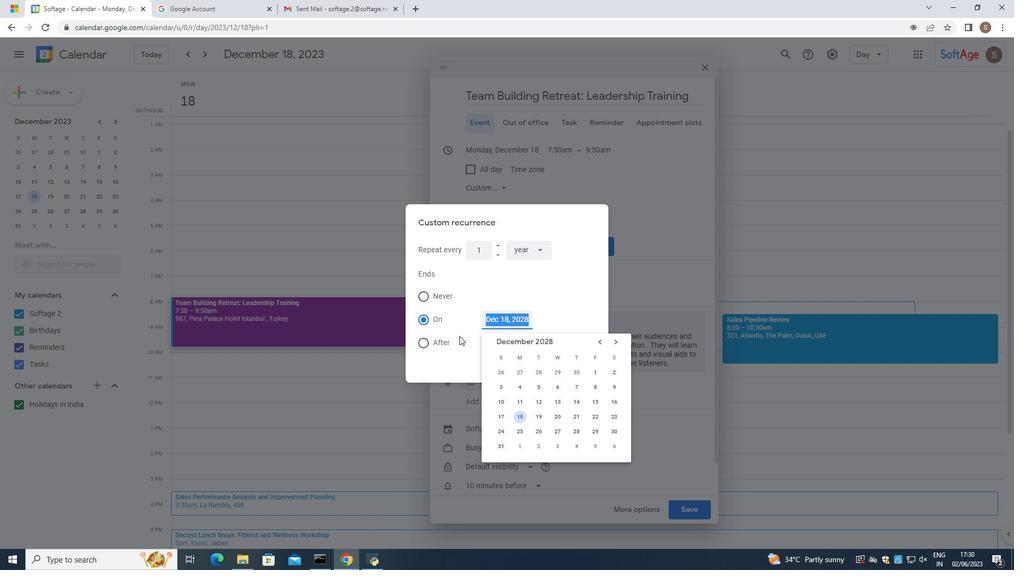 
Action: Mouse moved to (443, 328)
Screenshot: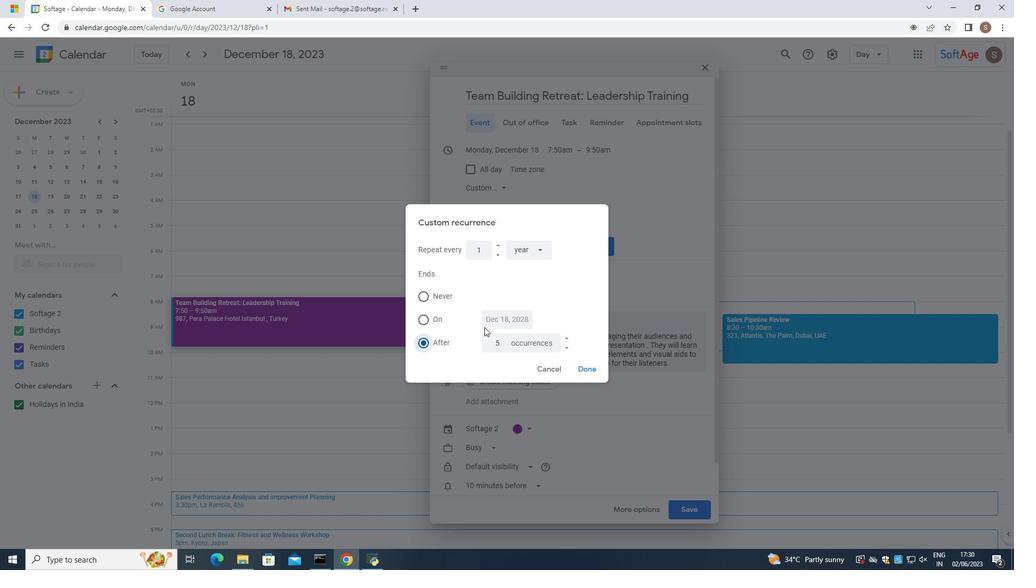 
Action: Mouse pressed left at (443, 328)
Screenshot: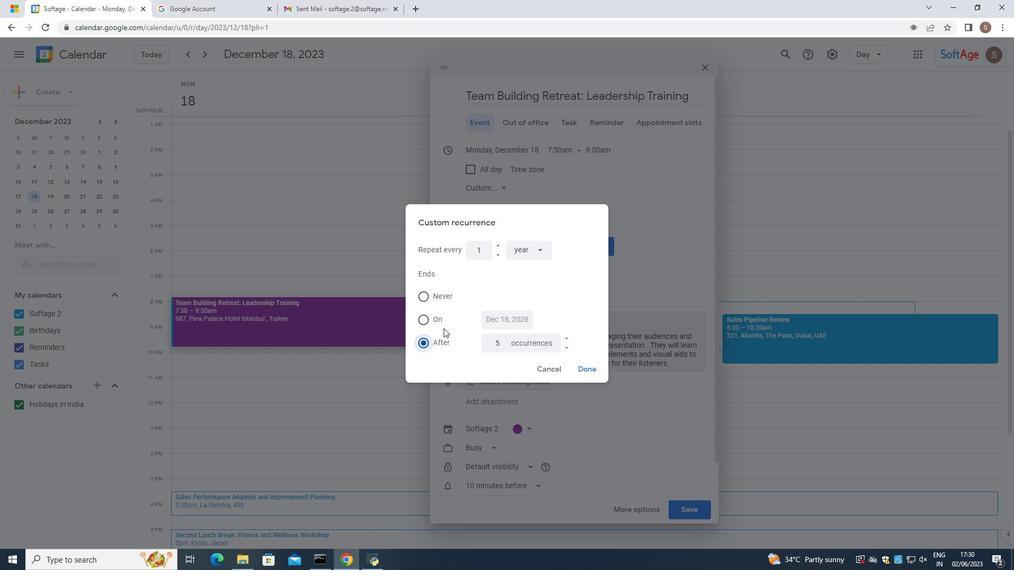 
Action: Mouse moved to (444, 325)
Screenshot: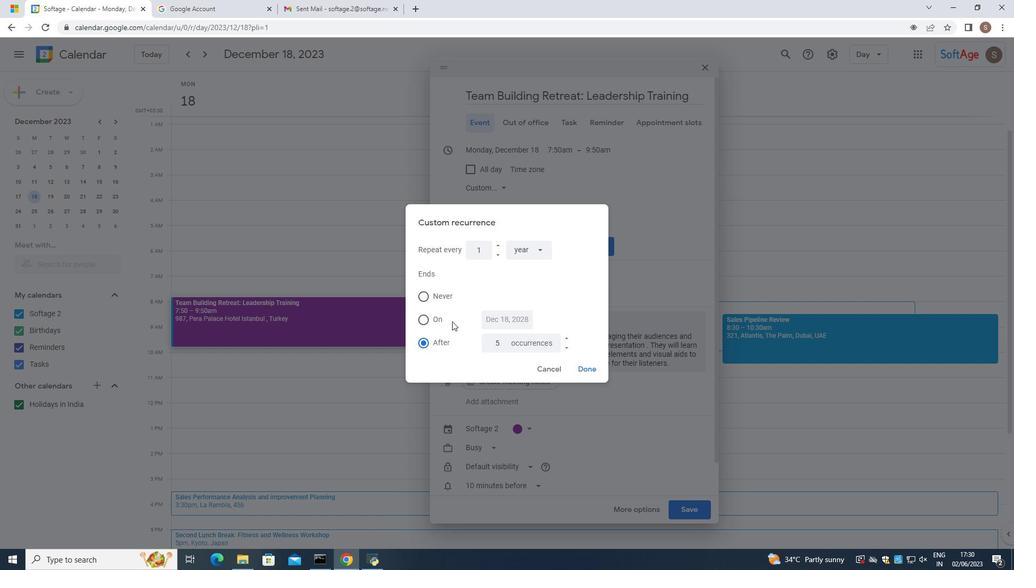 
Action: Mouse pressed left at (444, 325)
Screenshot: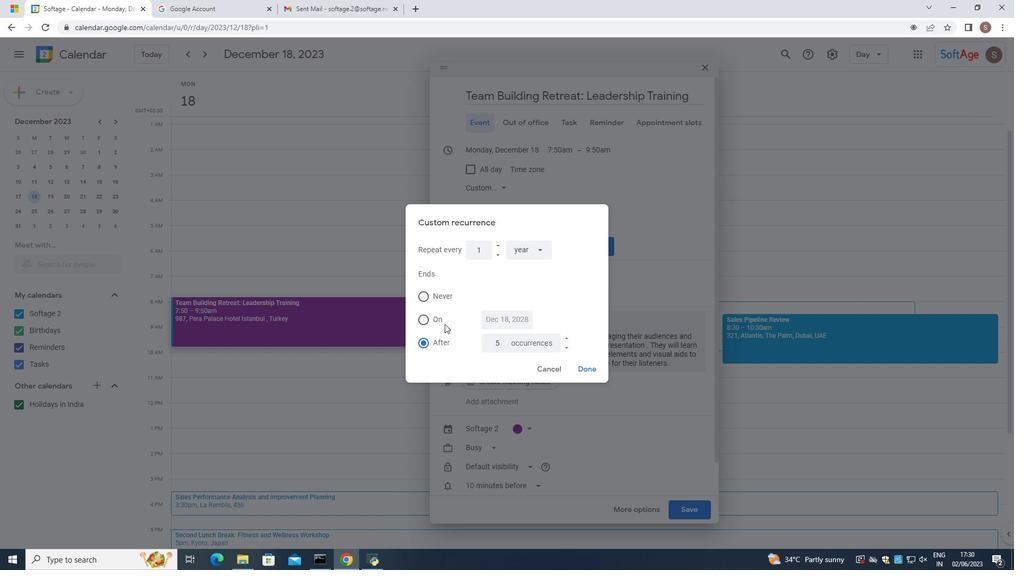 
Action: Mouse moved to (541, 326)
Screenshot: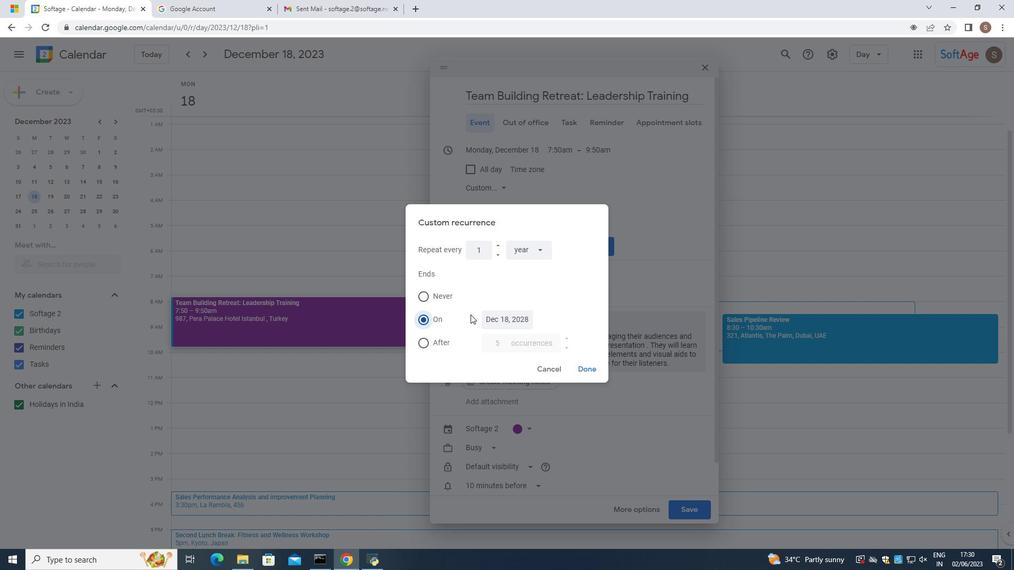 
Action: Mouse pressed left at (541, 326)
Screenshot: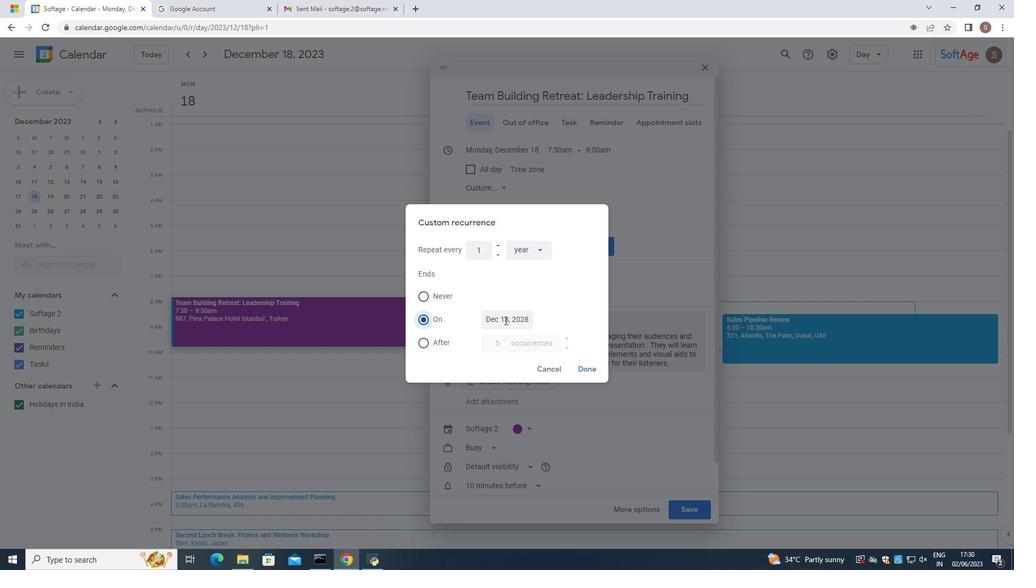 
Action: Mouse moved to (526, 318)
Screenshot: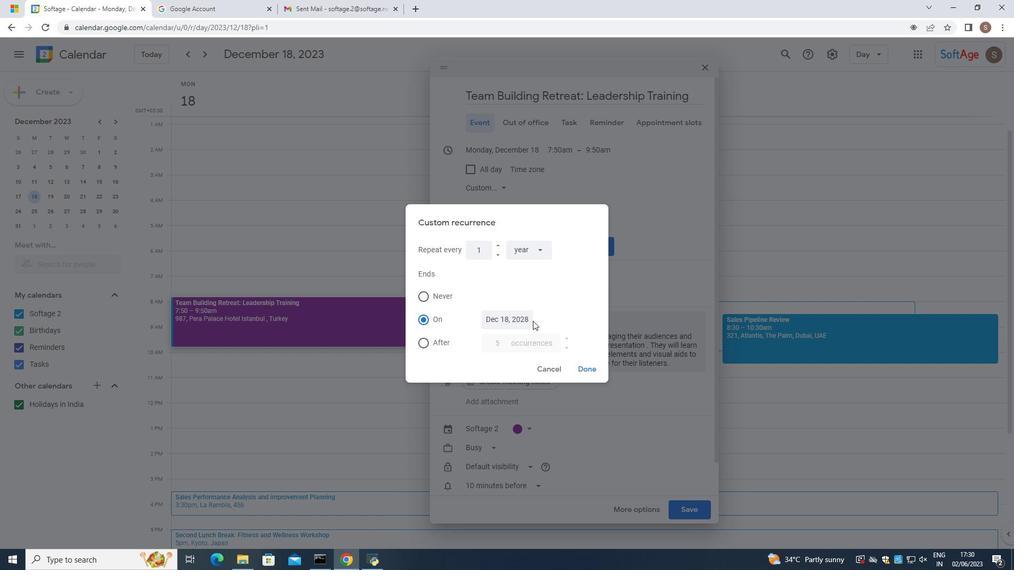 
Action: Mouse pressed left at (526, 318)
Screenshot: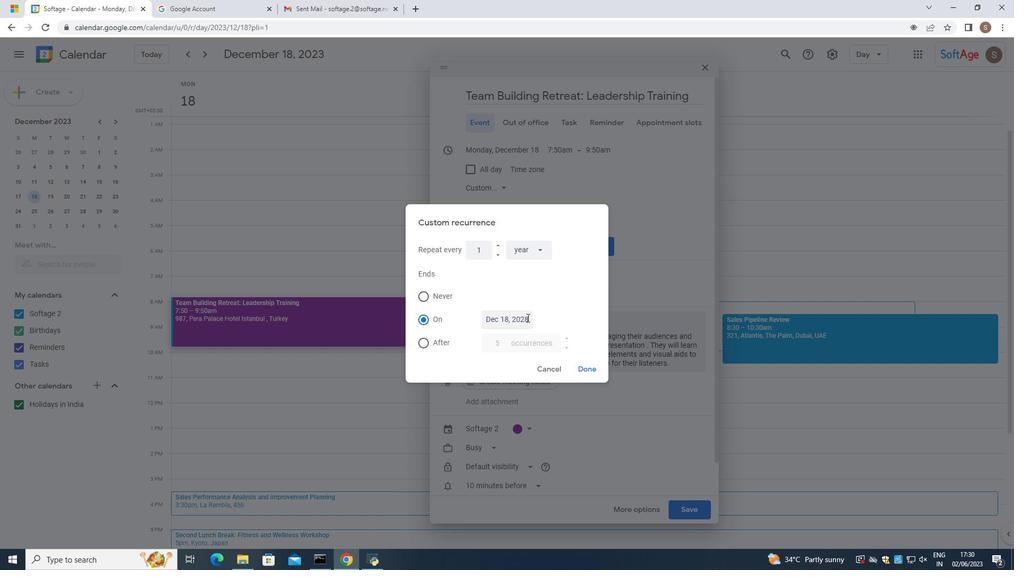 
Action: Mouse moved to (604, 342)
Screenshot: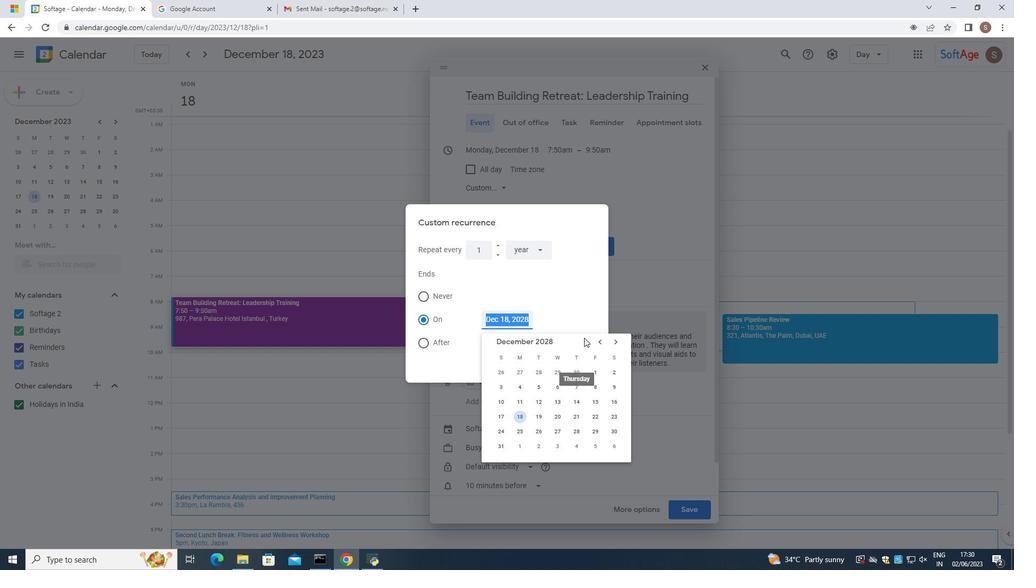 
Action: Mouse pressed left at (604, 342)
Screenshot: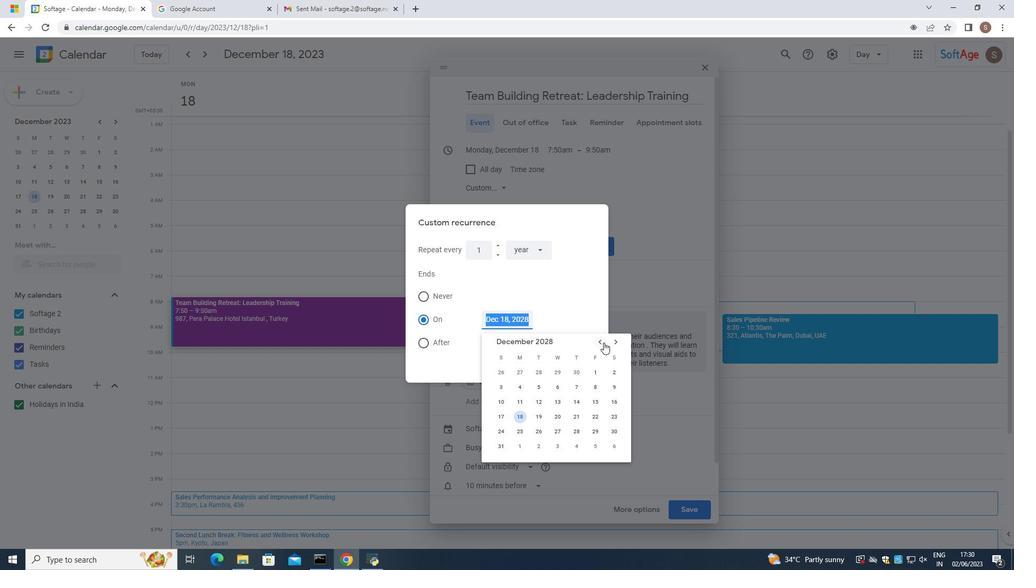 
Action: Mouse pressed left at (604, 342)
Screenshot: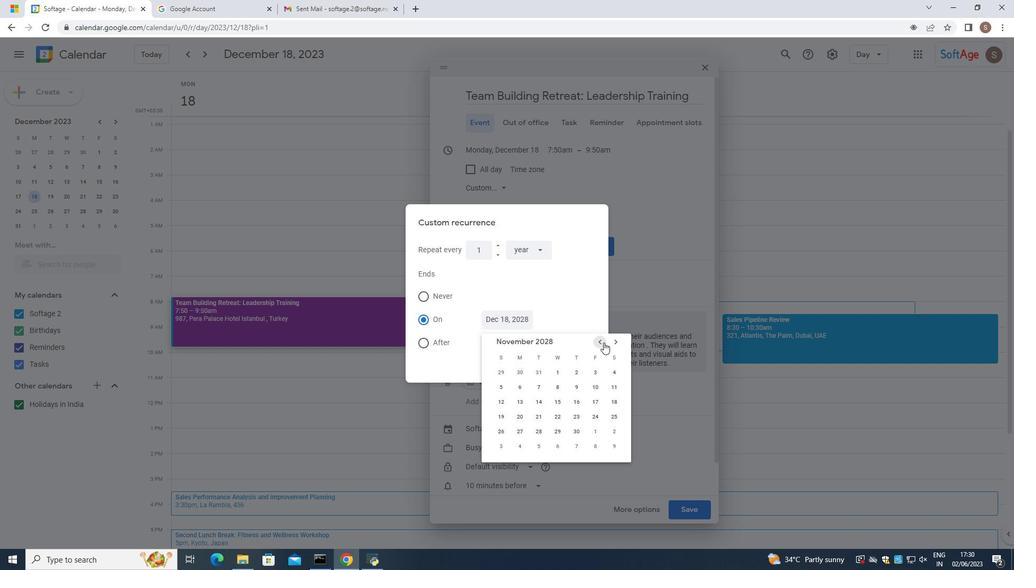 
Action: Mouse pressed left at (604, 342)
Screenshot: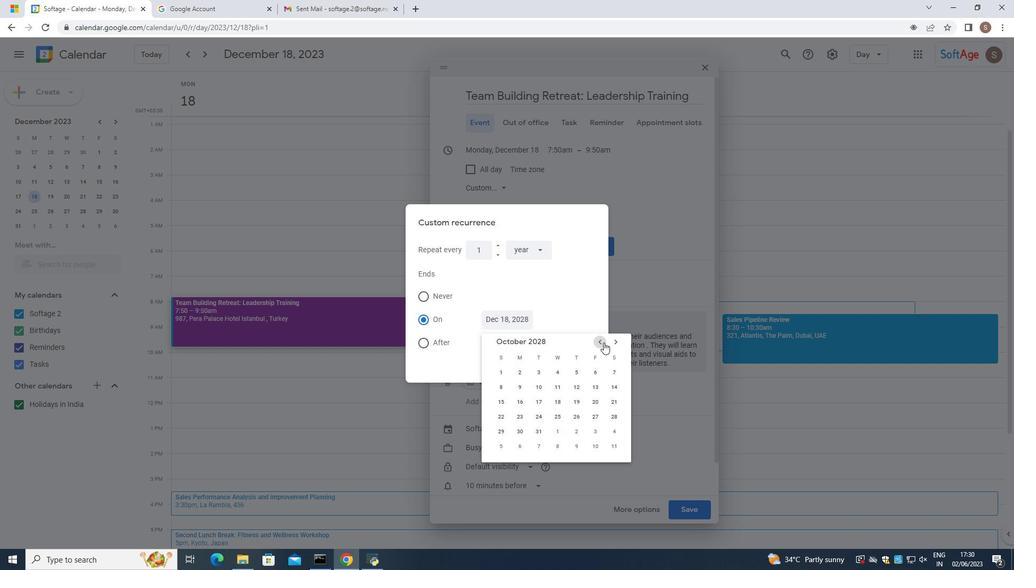 
Action: Mouse pressed left at (604, 342)
Screenshot: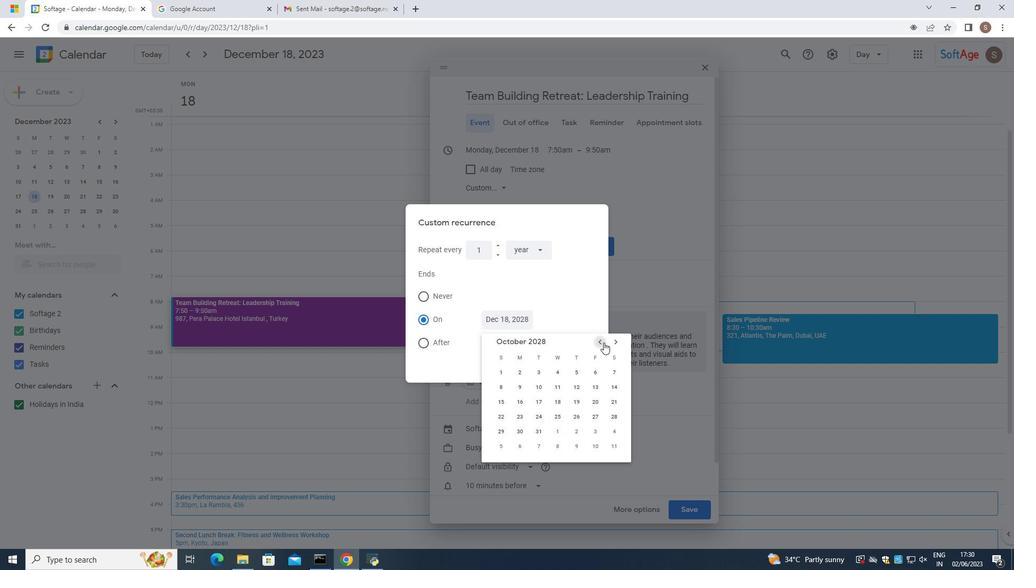 
Action: Mouse pressed left at (604, 342)
Screenshot: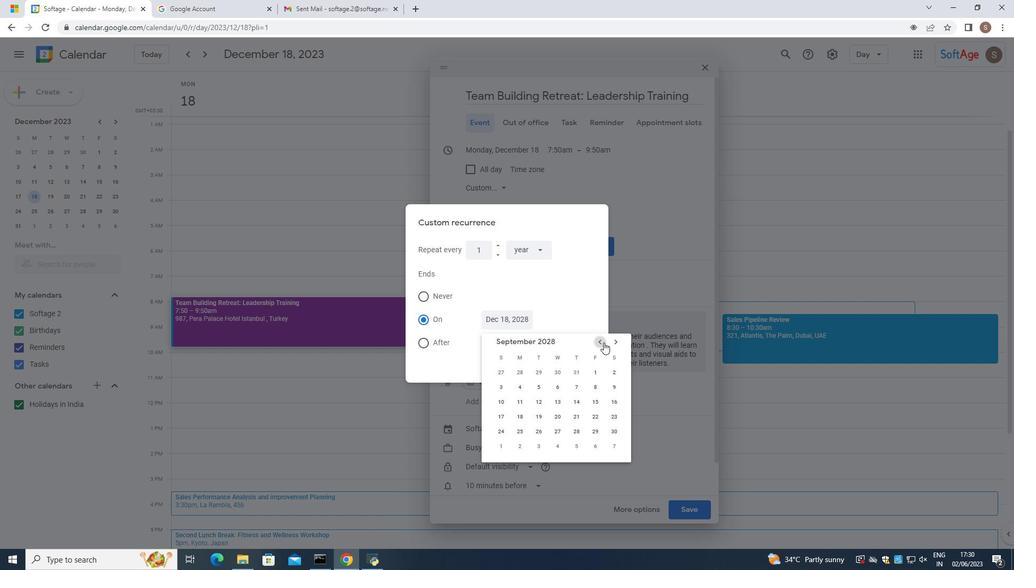 
Action: Mouse pressed left at (604, 342)
Screenshot: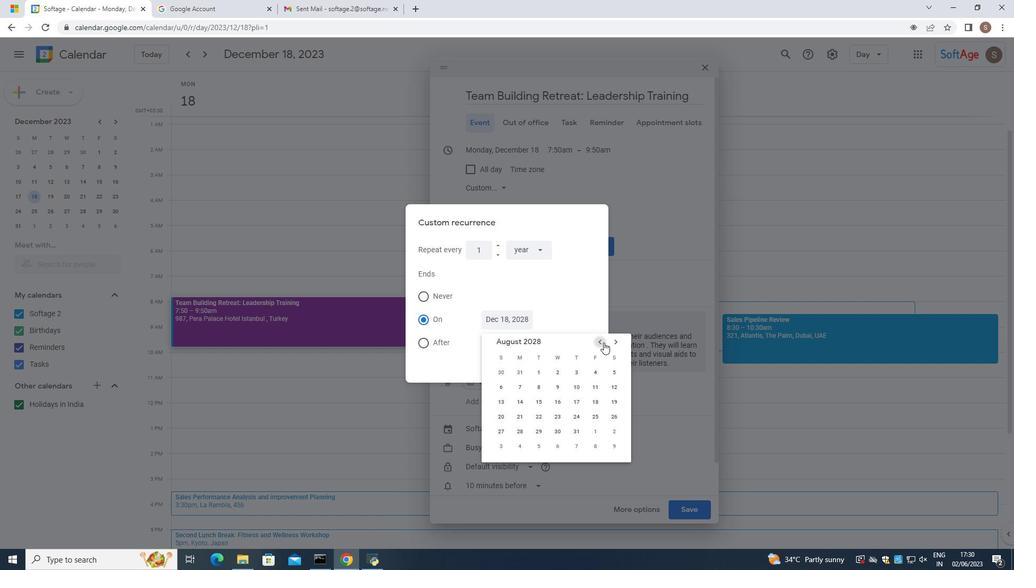 
Action: Mouse pressed left at (604, 342)
Screenshot: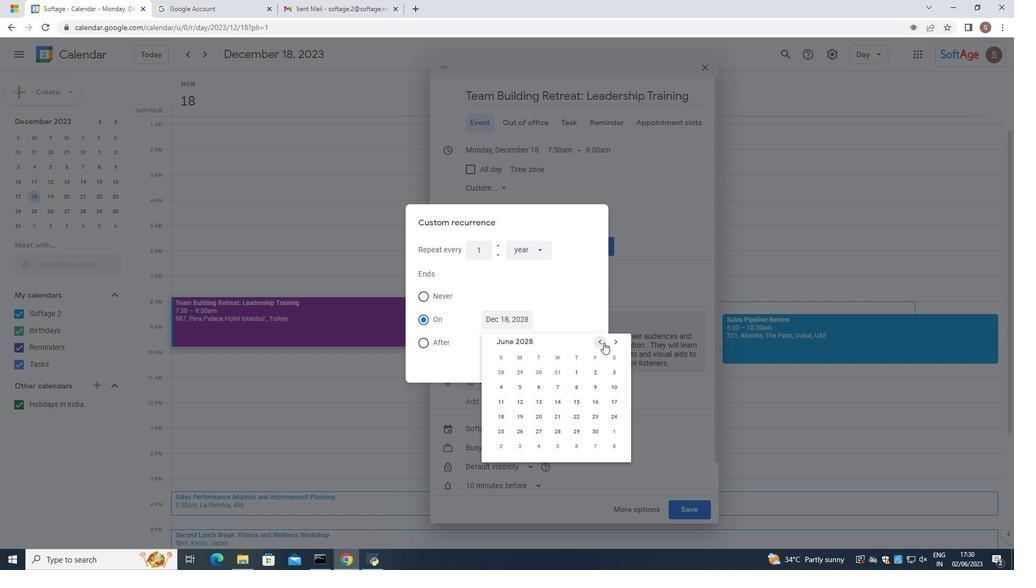 
Action: Mouse pressed left at (604, 342)
Screenshot: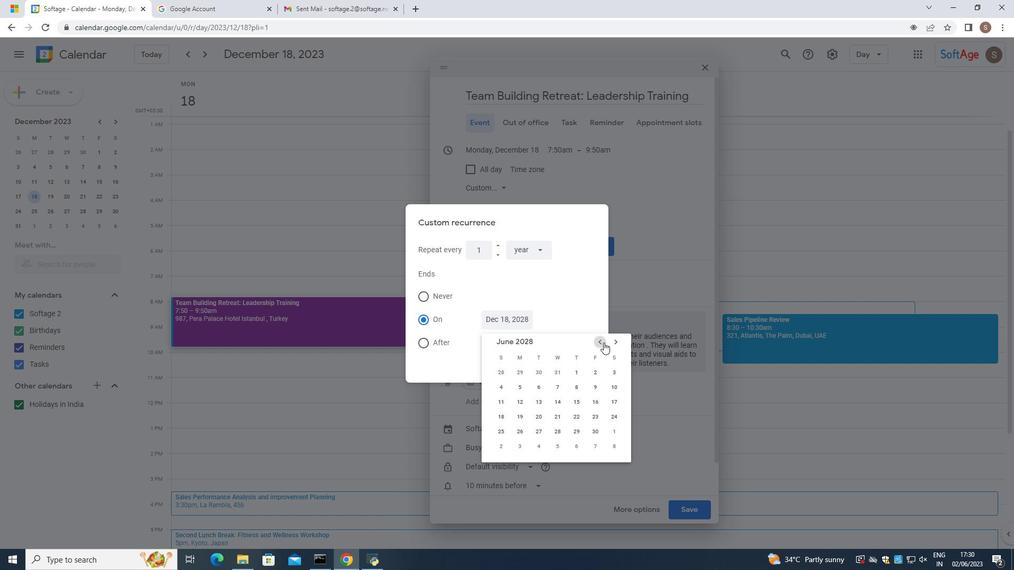 
Action: Mouse pressed left at (604, 342)
Screenshot: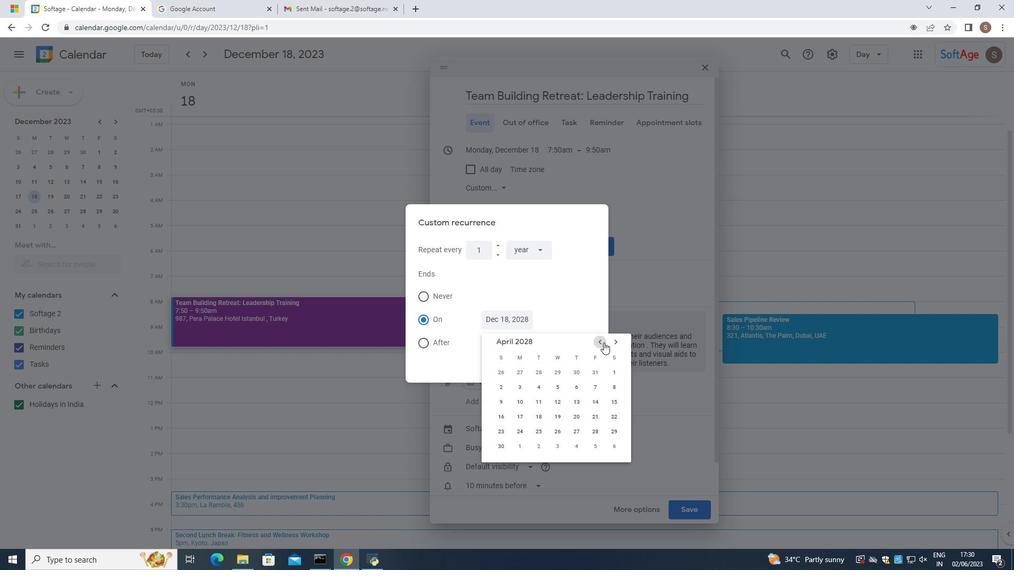 
Action: Mouse pressed left at (604, 342)
Screenshot: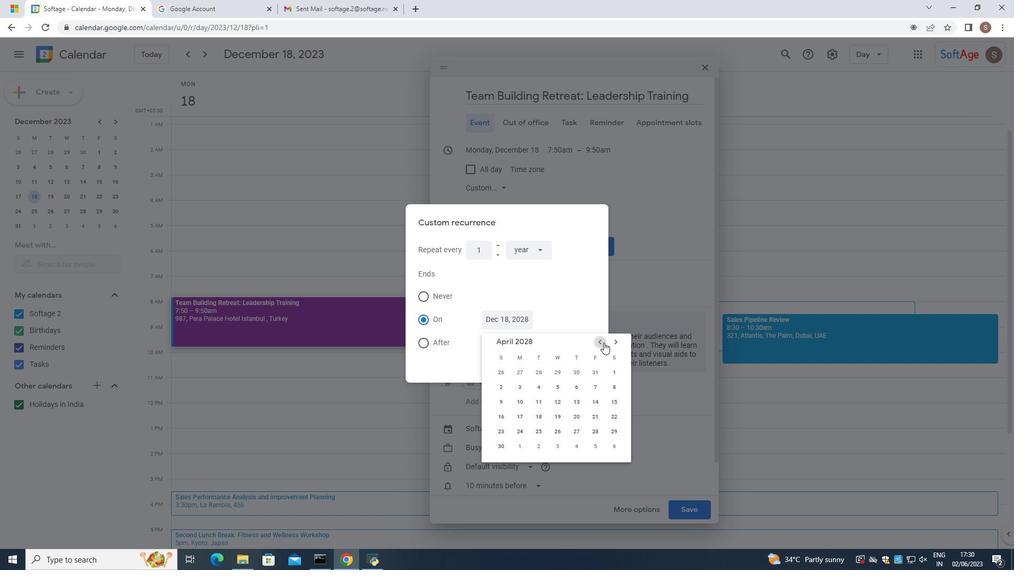 
Action: Mouse pressed left at (604, 342)
Screenshot: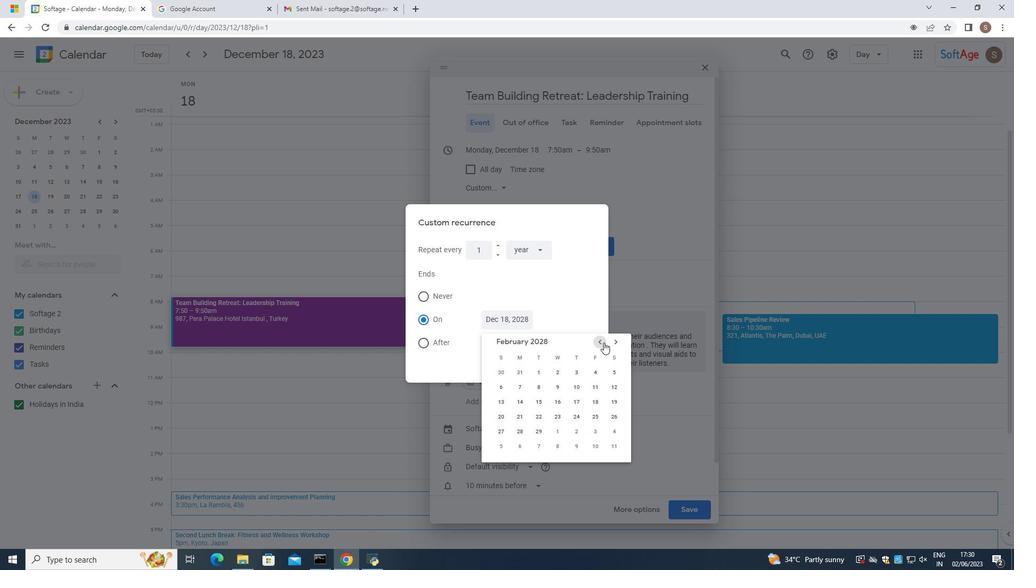 
Action: Mouse pressed left at (604, 342)
Screenshot: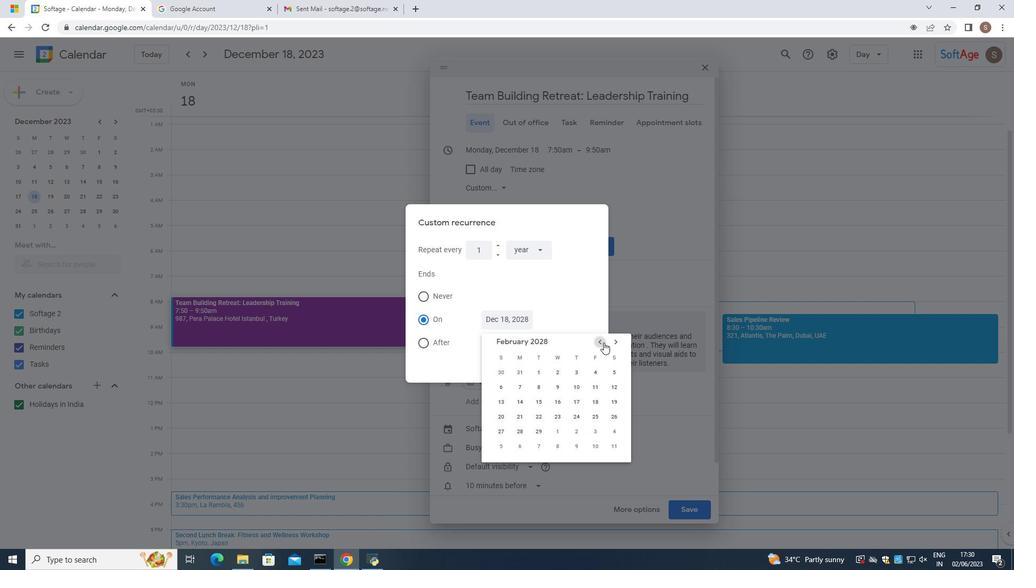 
Action: Mouse pressed left at (604, 342)
Screenshot: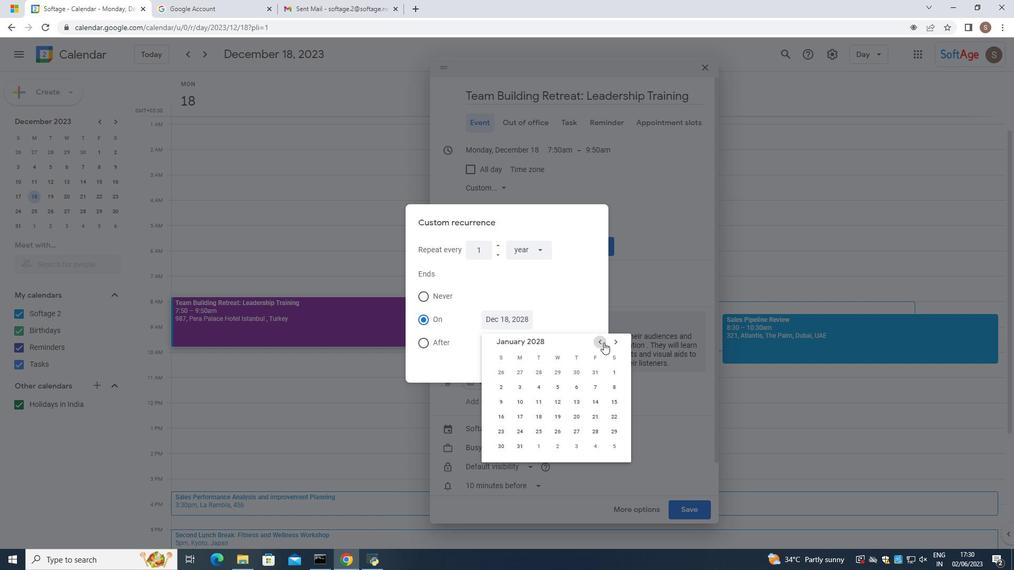 
Action: Mouse pressed left at (604, 342)
Screenshot: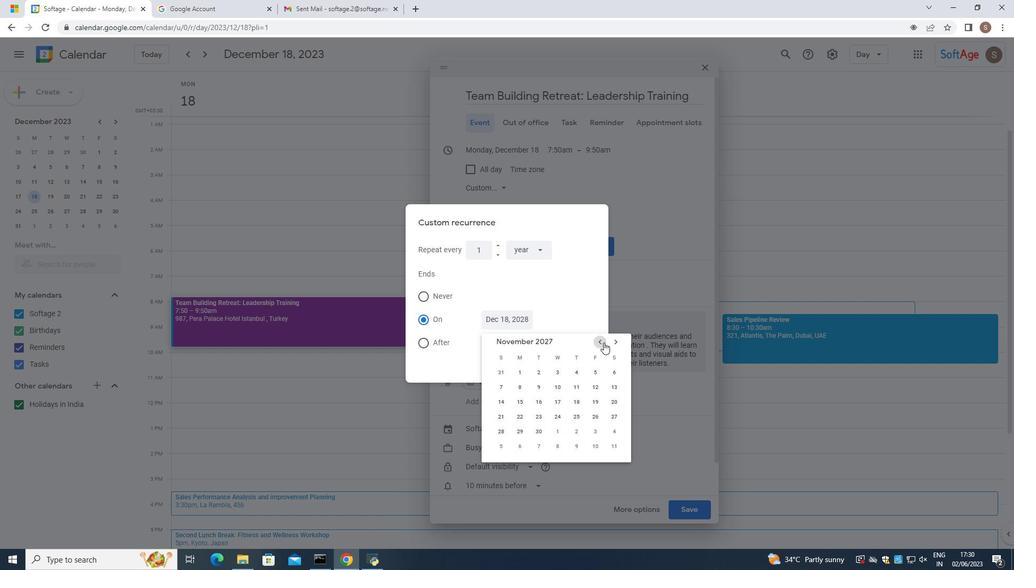 
Action: Mouse pressed left at (604, 342)
Screenshot: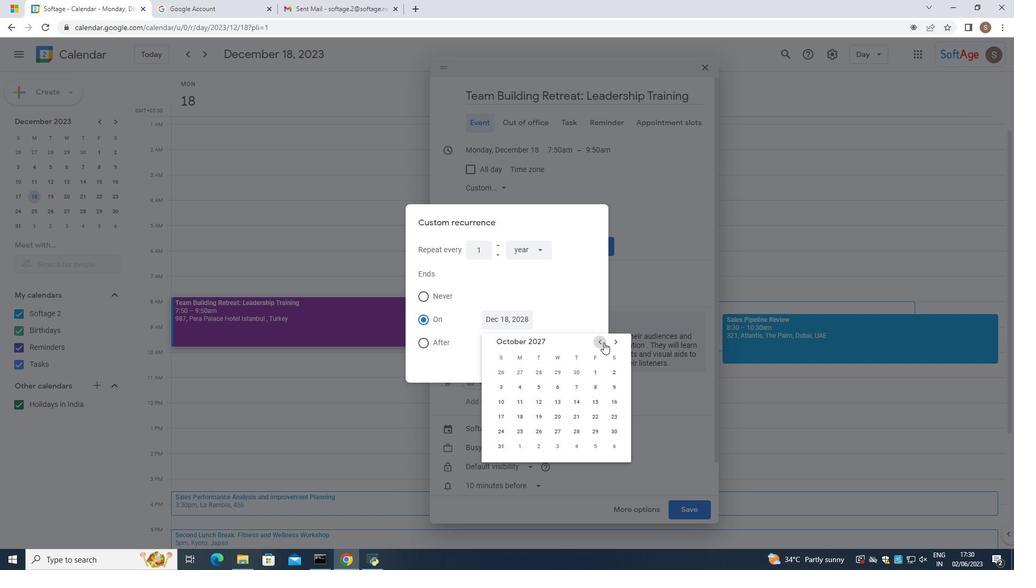 
Action: Mouse pressed left at (604, 342)
Screenshot: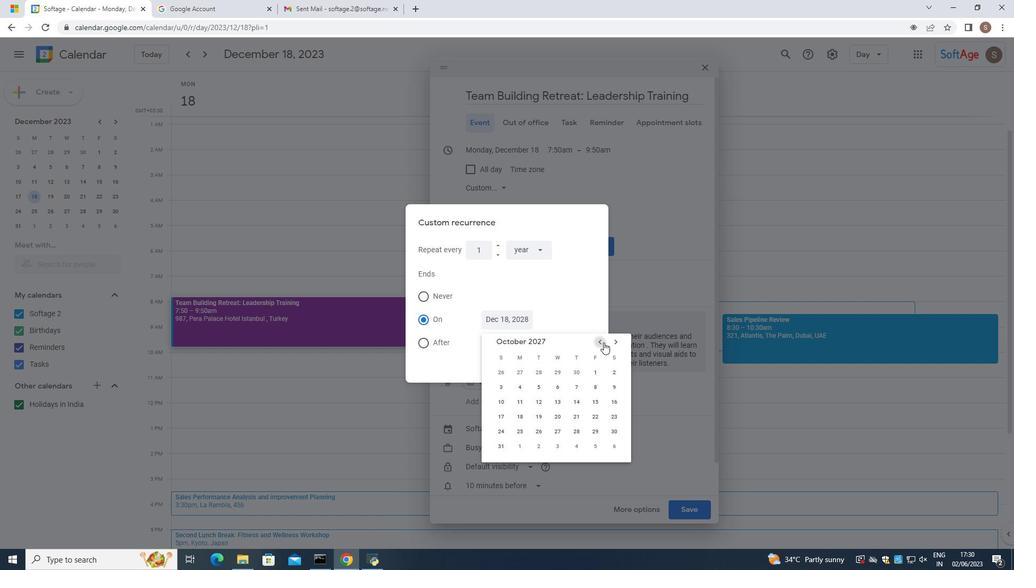 
Action: Mouse pressed left at (604, 342)
Screenshot: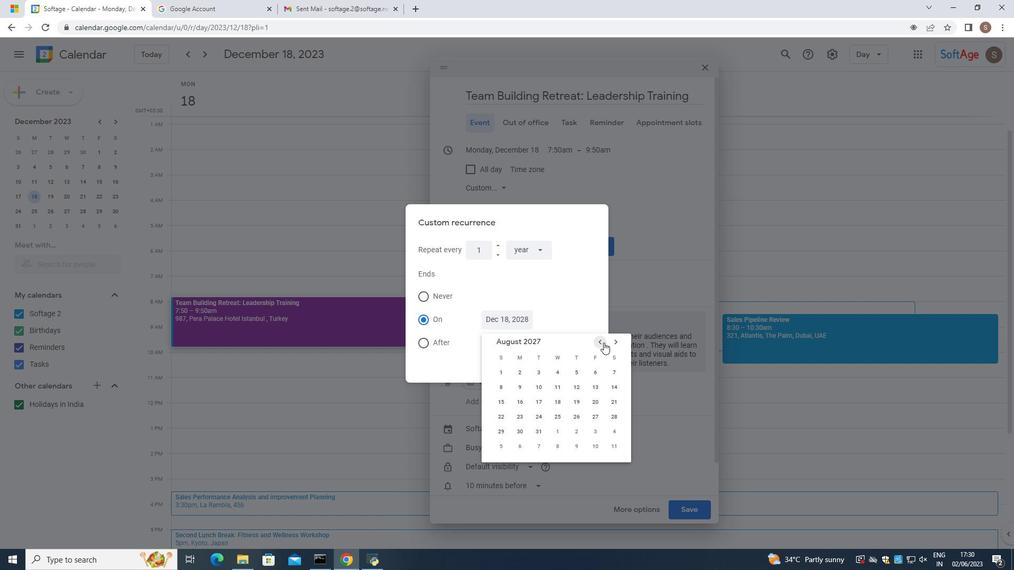 
Action: Mouse pressed left at (604, 342)
Screenshot: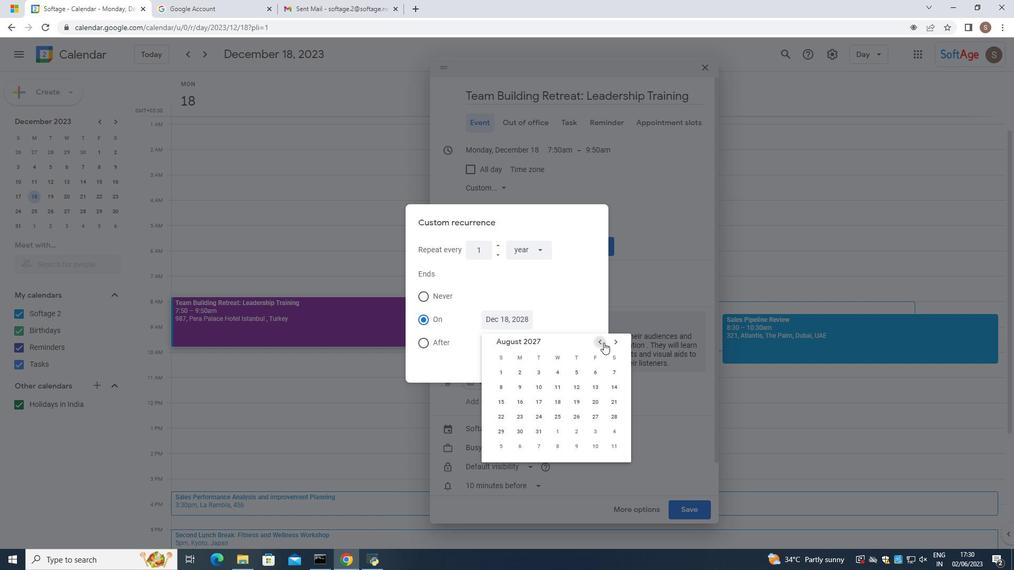 
Action: Mouse pressed left at (604, 342)
Screenshot: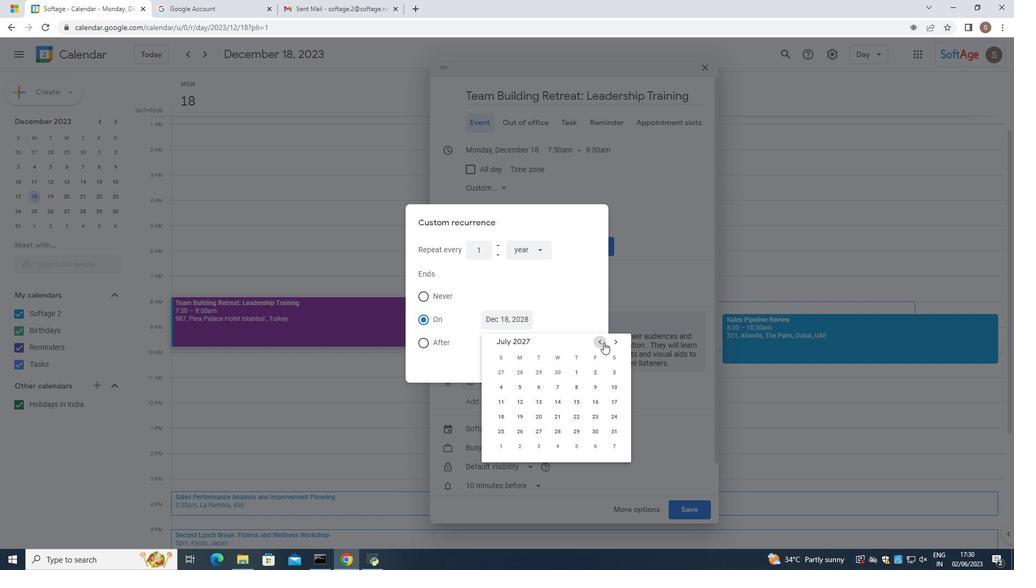 
Action: Mouse pressed left at (604, 342)
Screenshot: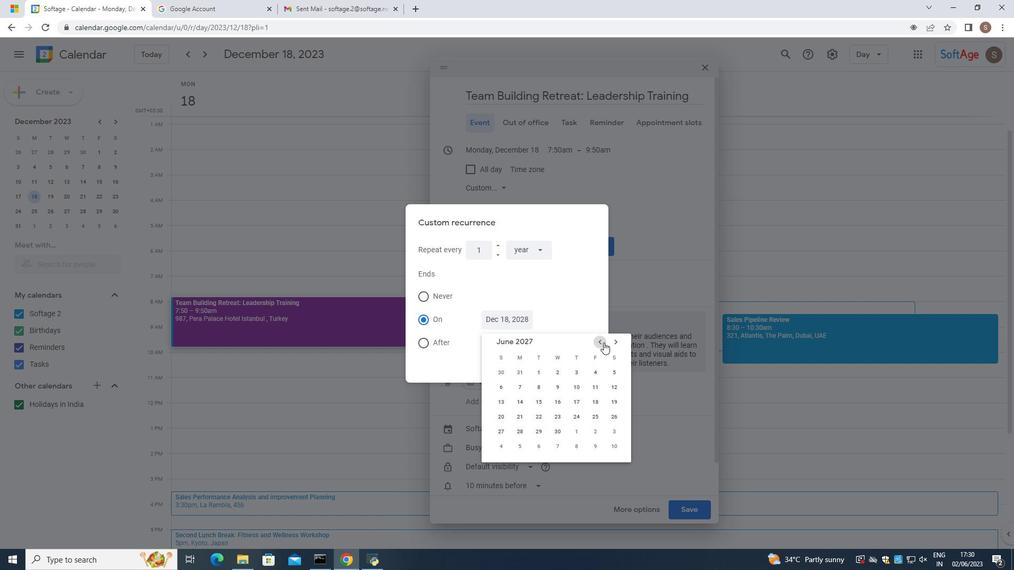 
Action: Mouse pressed left at (604, 342)
Screenshot: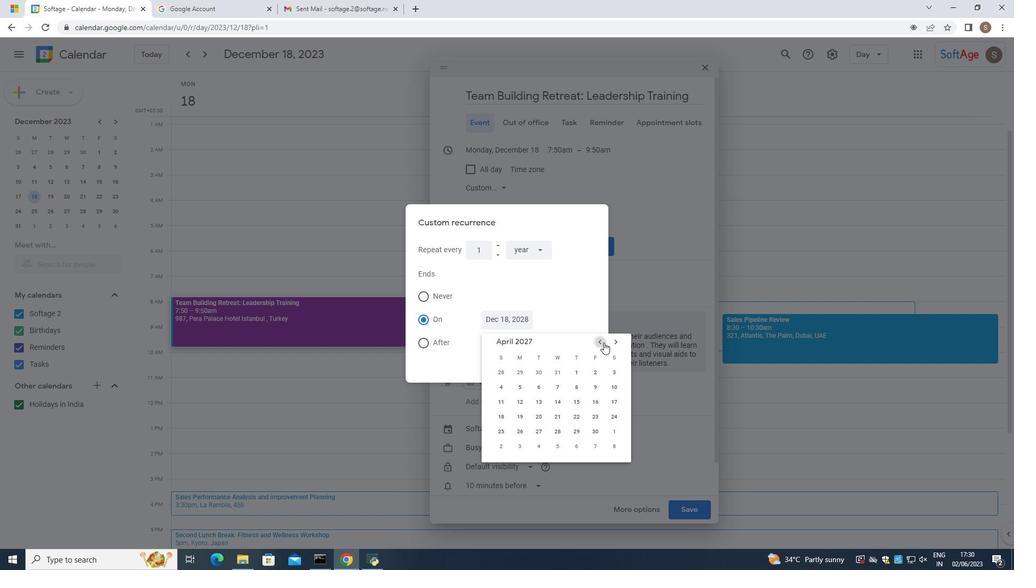 
Action: Mouse pressed left at (604, 342)
Screenshot: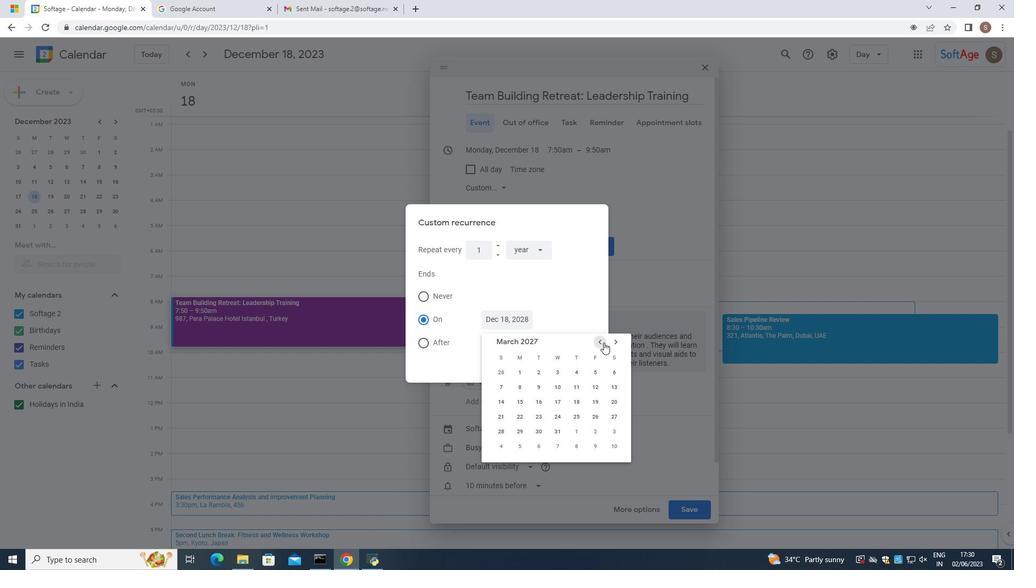 
Action: Mouse pressed left at (604, 342)
Screenshot: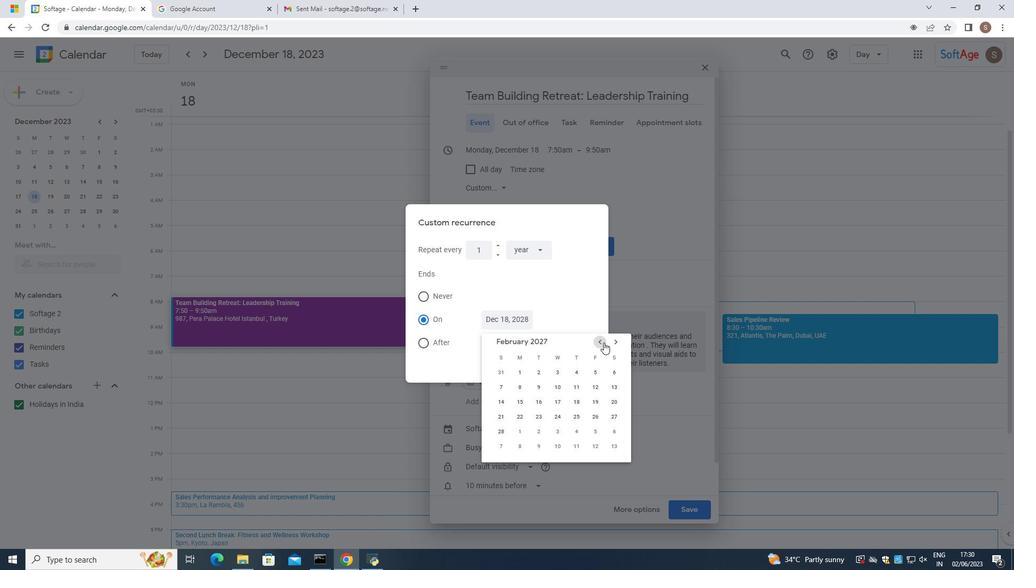 
Action: Mouse pressed left at (604, 342)
Screenshot: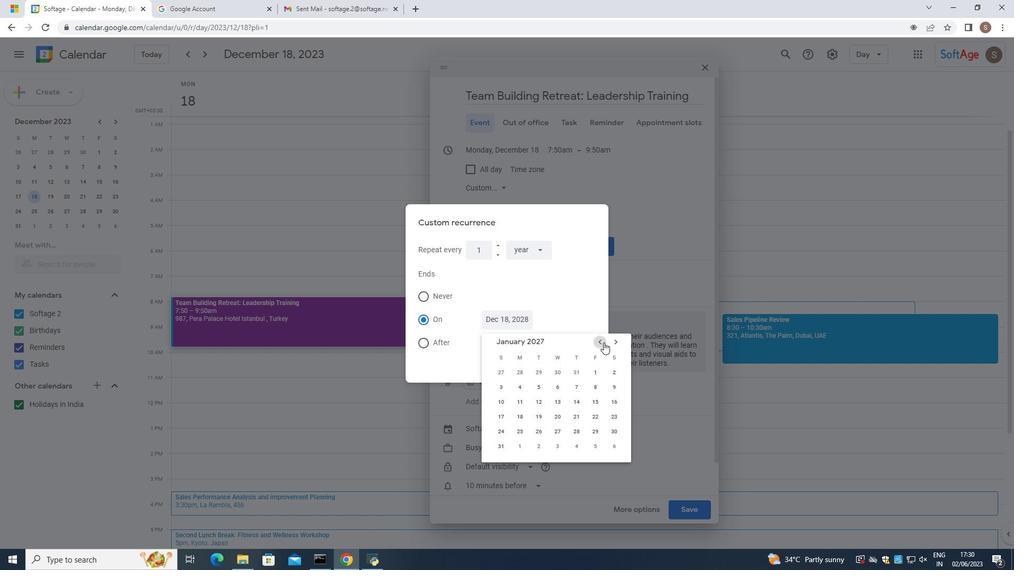 
Action: Mouse pressed left at (604, 342)
Screenshot: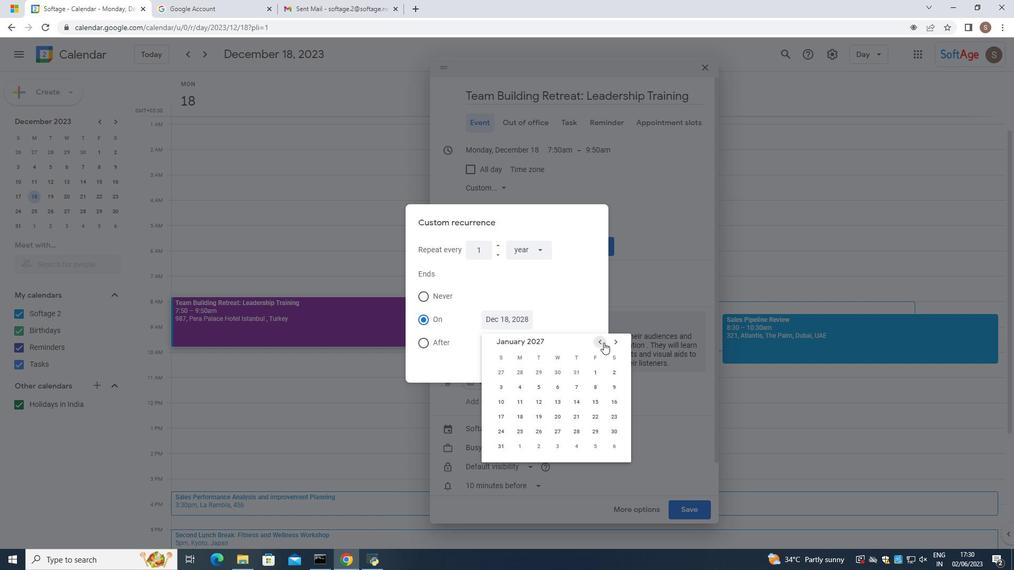 
Action: Mouse pressed left at (604, 342)
Screenshot: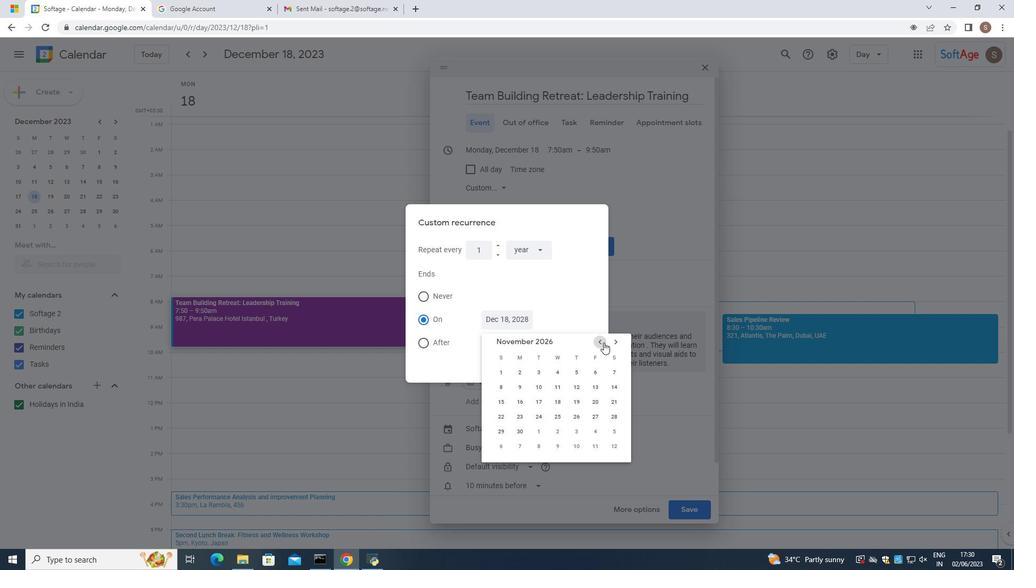 
Action: Mouse pressed left at (604, 342)
Screenshot: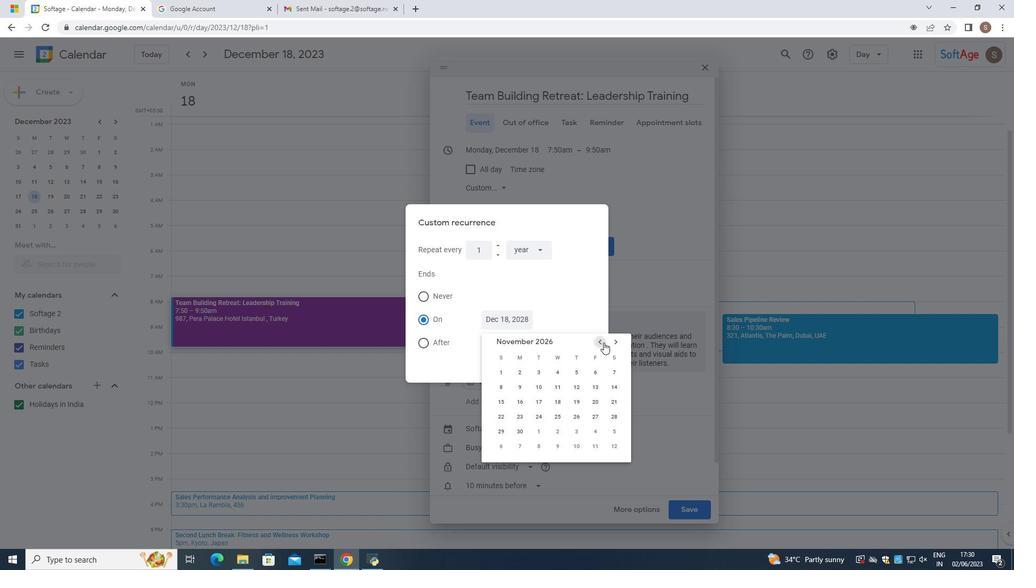 
Action: Mouse pressed left at (604, 342)
